 Task: Use indoor maps to help me locate the LEGO Store within the Flatiron District.
Action: Mouse moved to (163, 80)
Screenshot: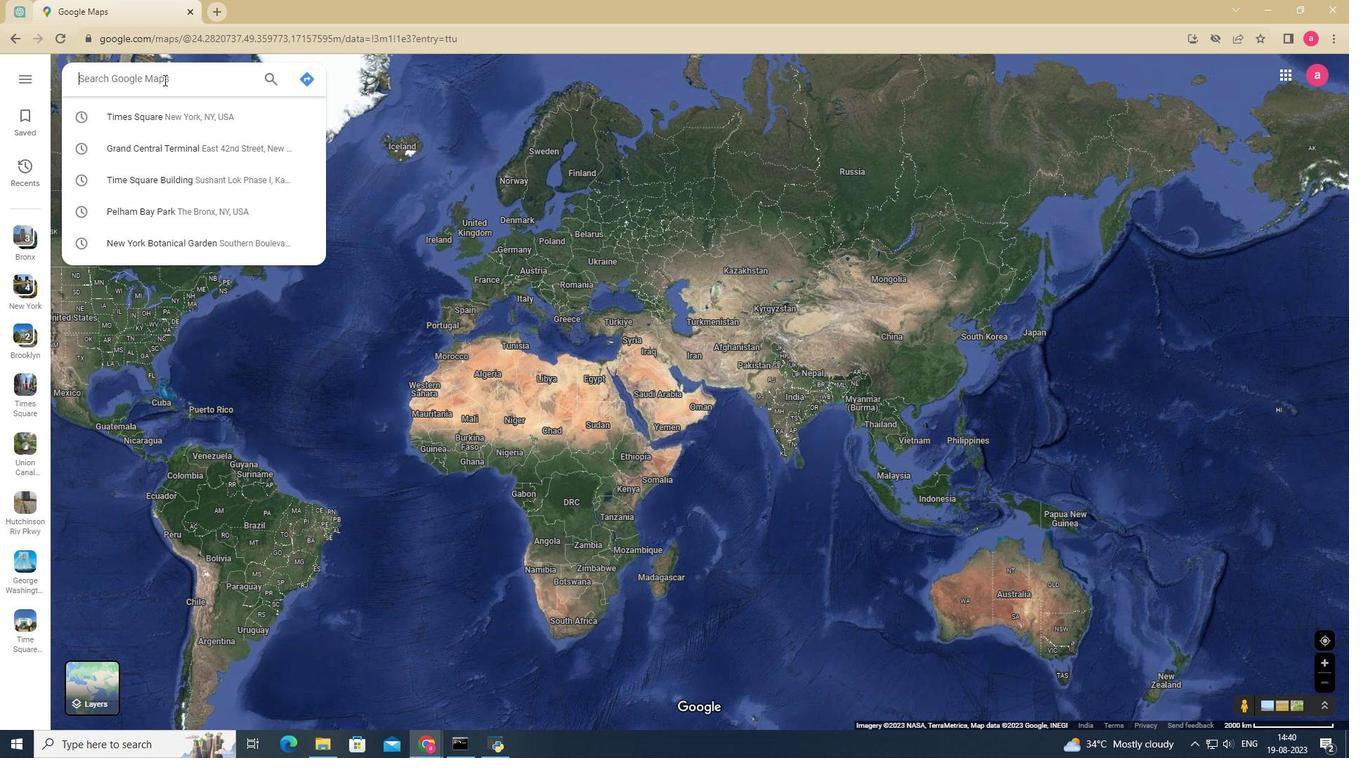 
Action: Mouse pressed left at (163, 80)
Screenshot: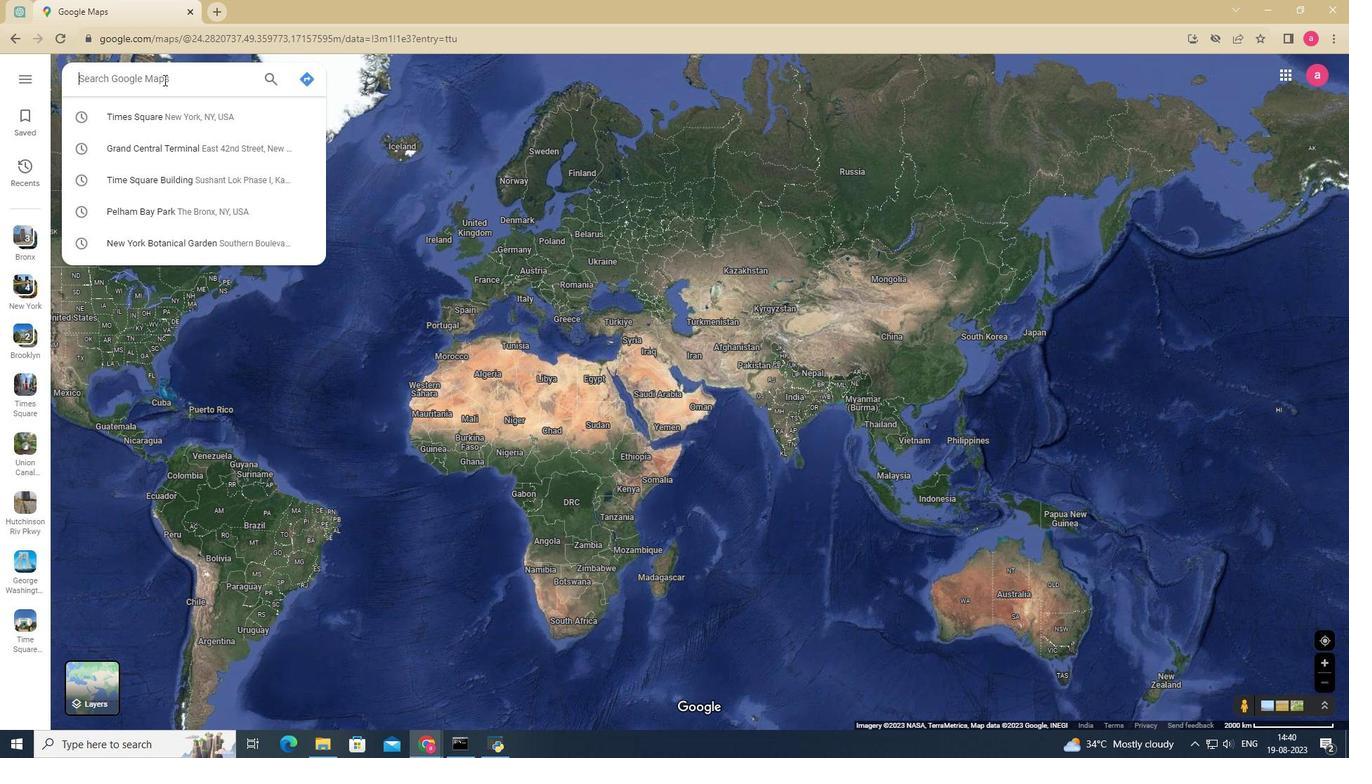 
Action: Key pressed flatiron<Key.space>dis
Screenshot: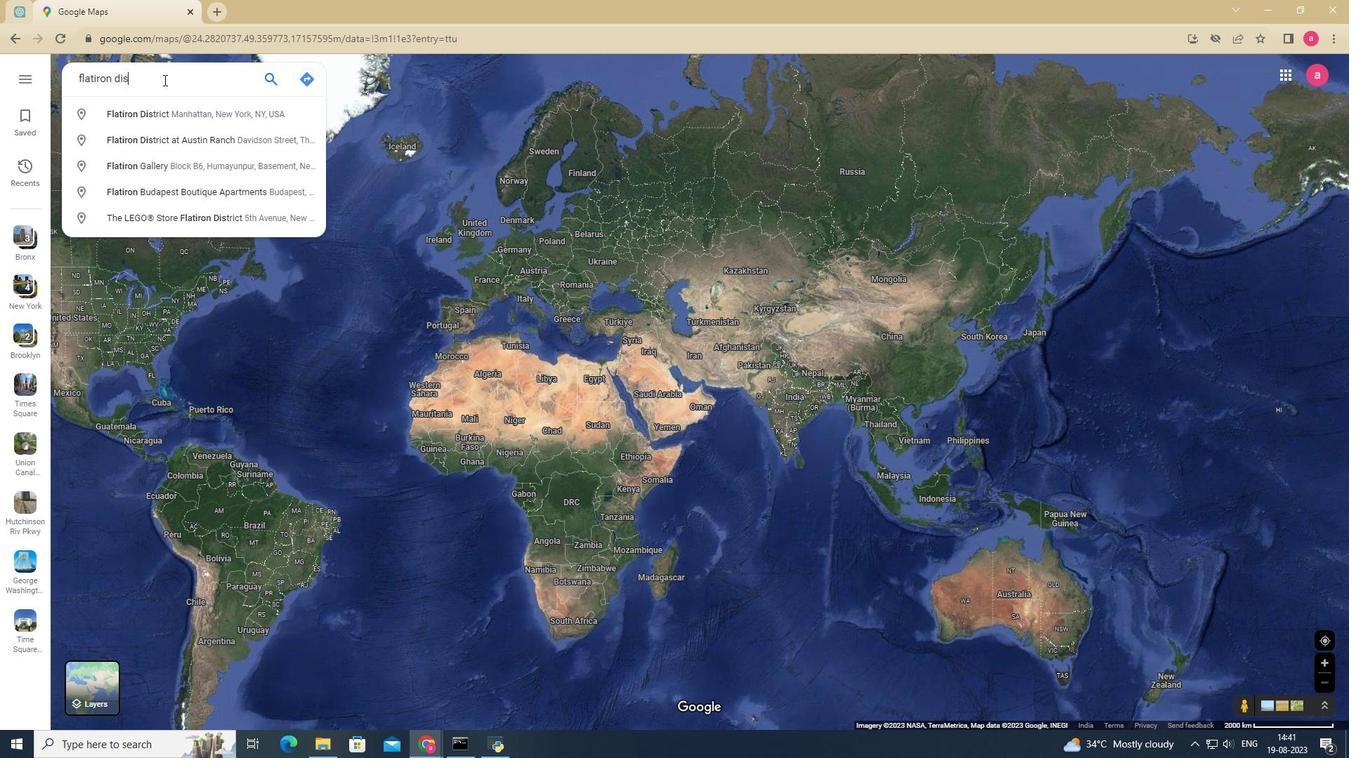 
Action: Mouse moved to (153, 108)
Screenshot: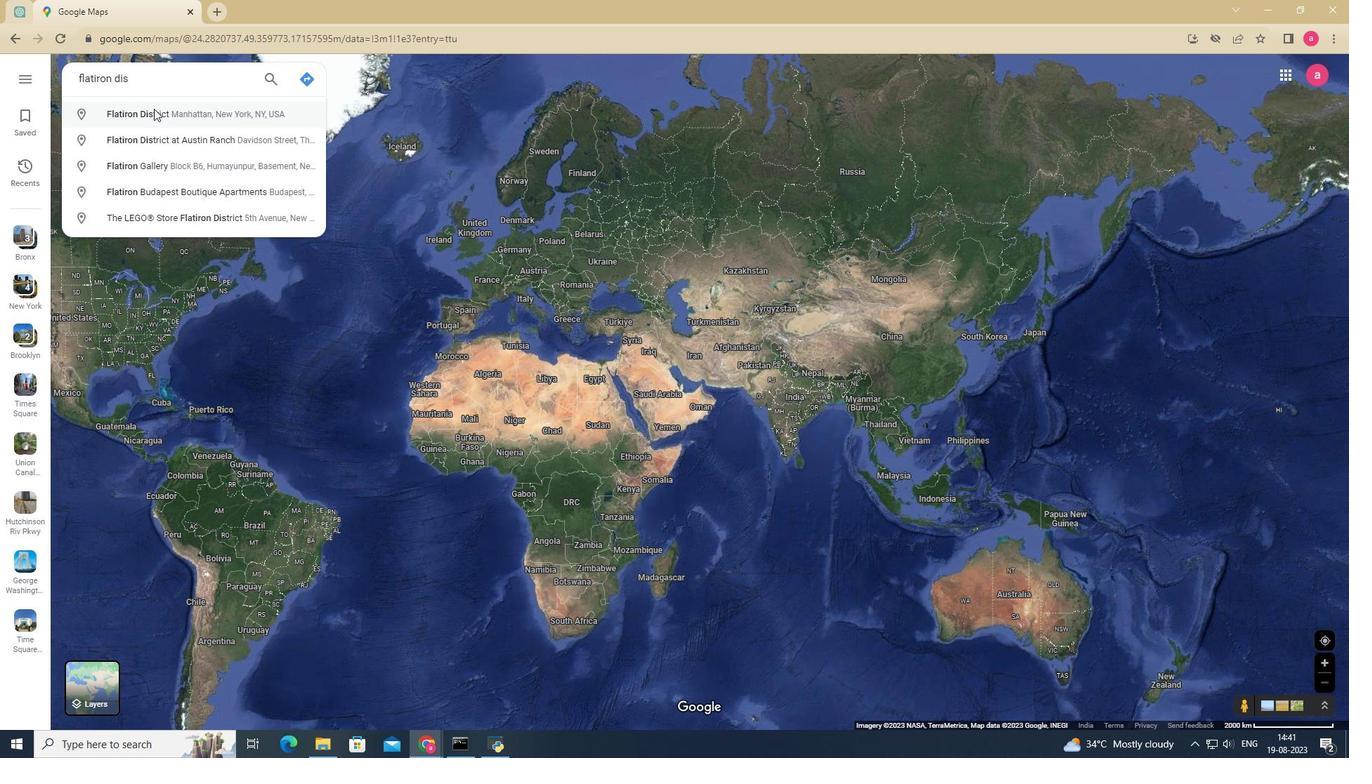 
Action: Mouse pressed left at (153, 108)
Screenshot: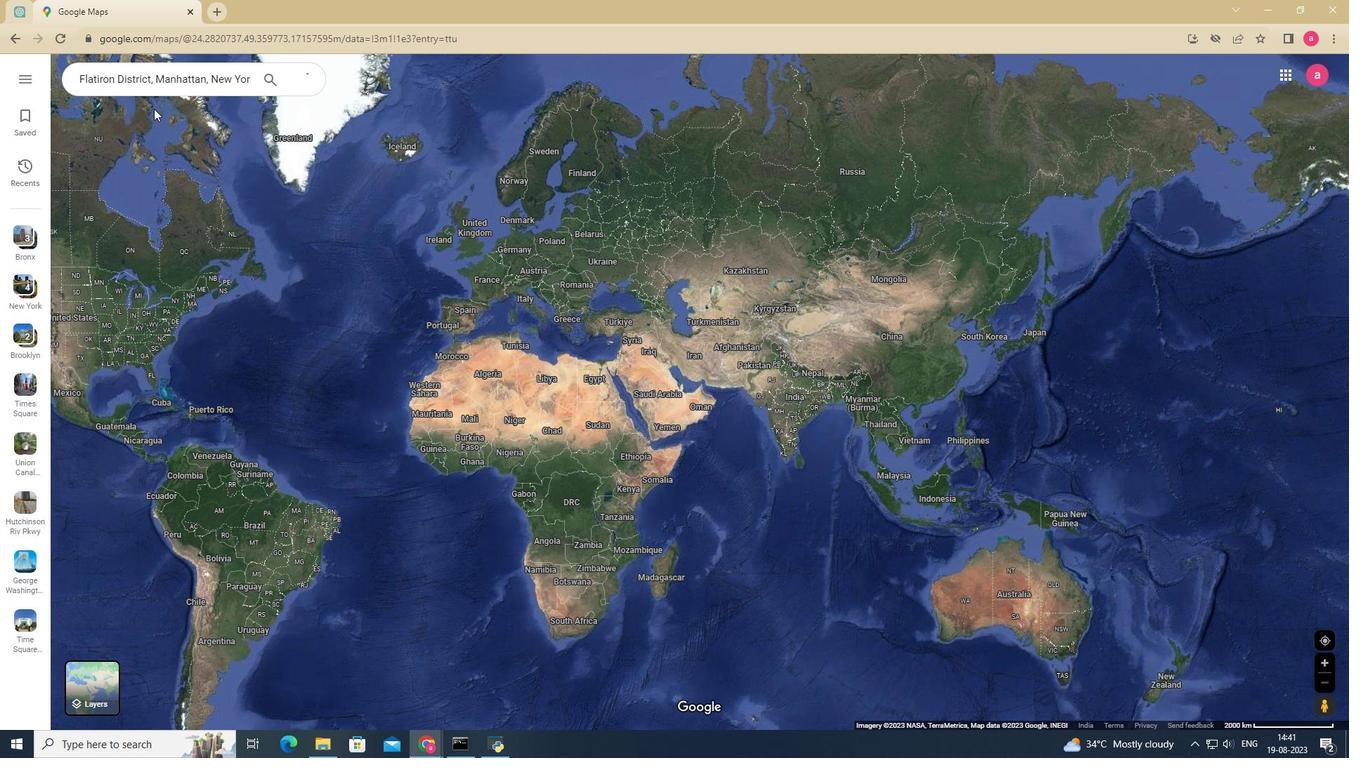
Action: Mouse moved to (193, 311)
Screenshot: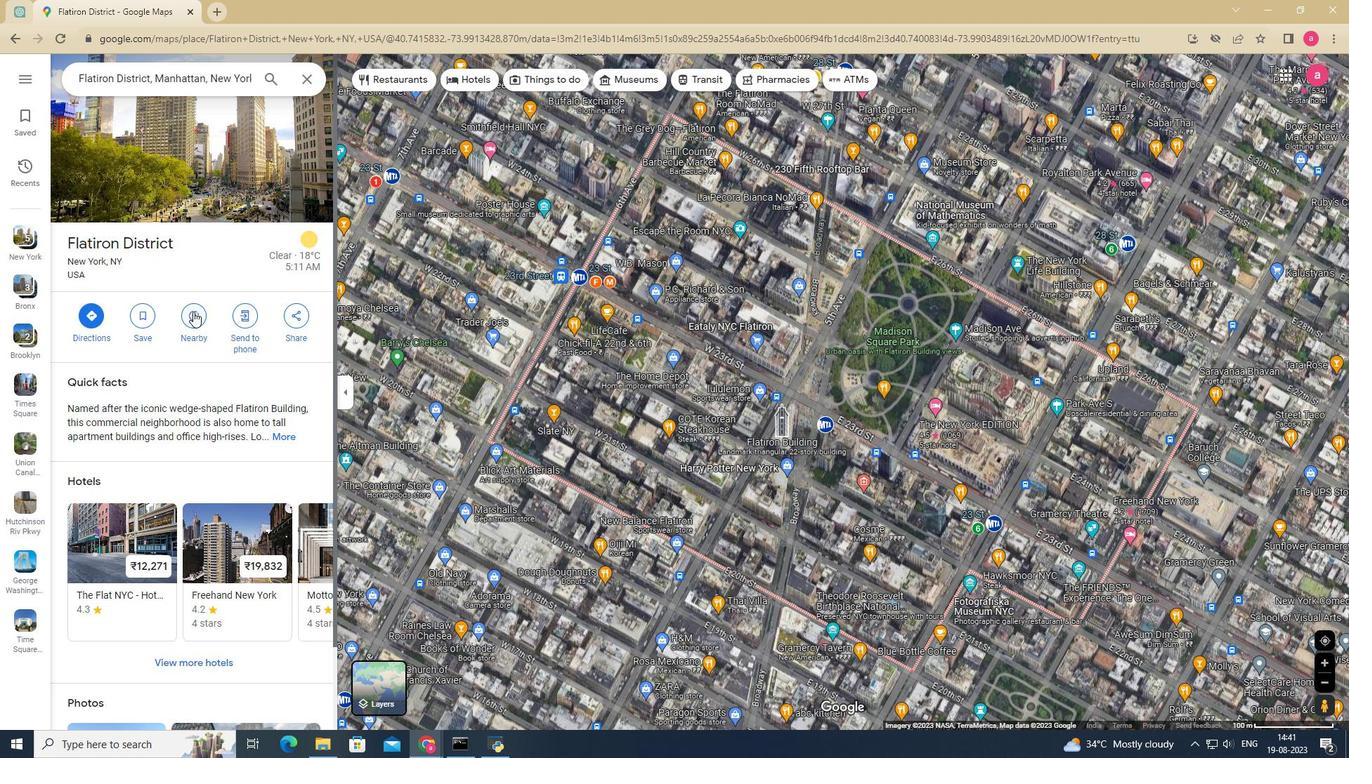 
Action: Mouse pressed left at (193, 311)
Screenshot: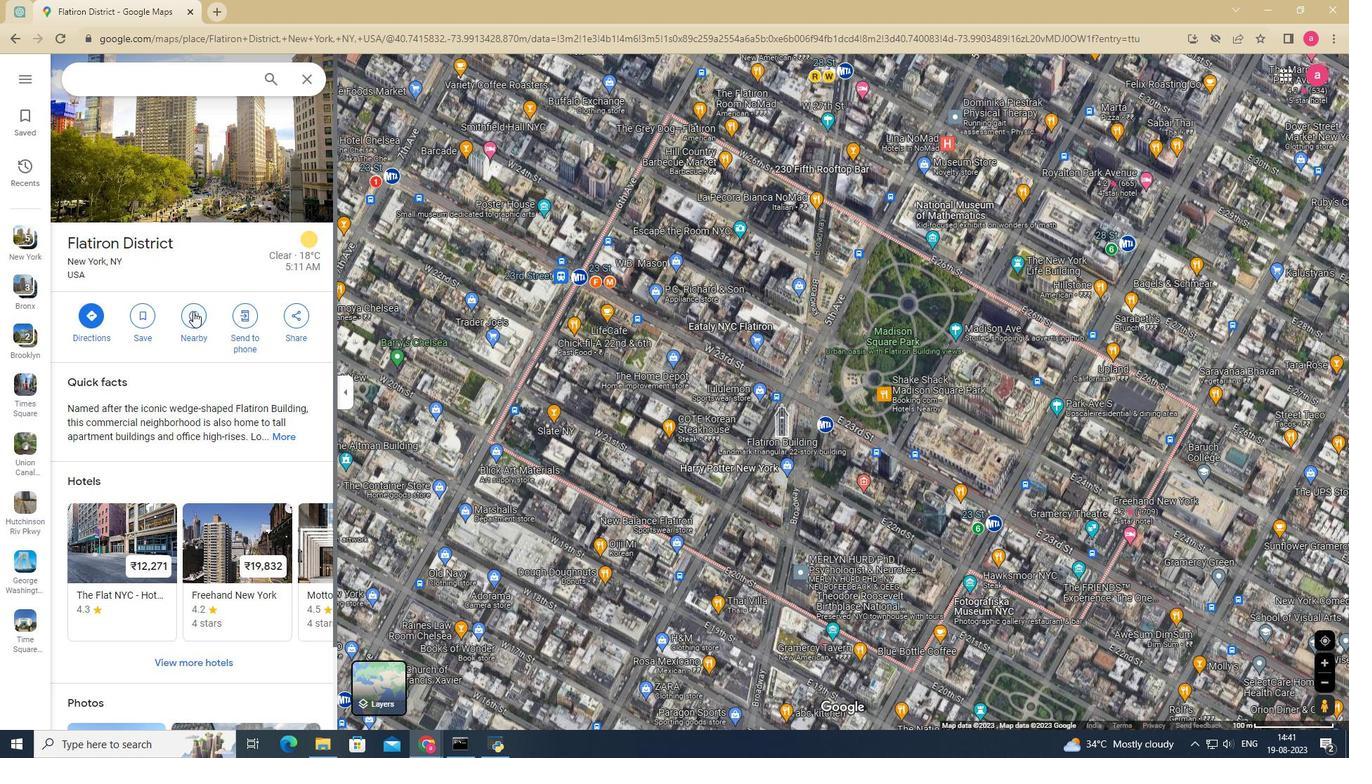 
Action: Mouse moved to (115, 82)
Screenshot: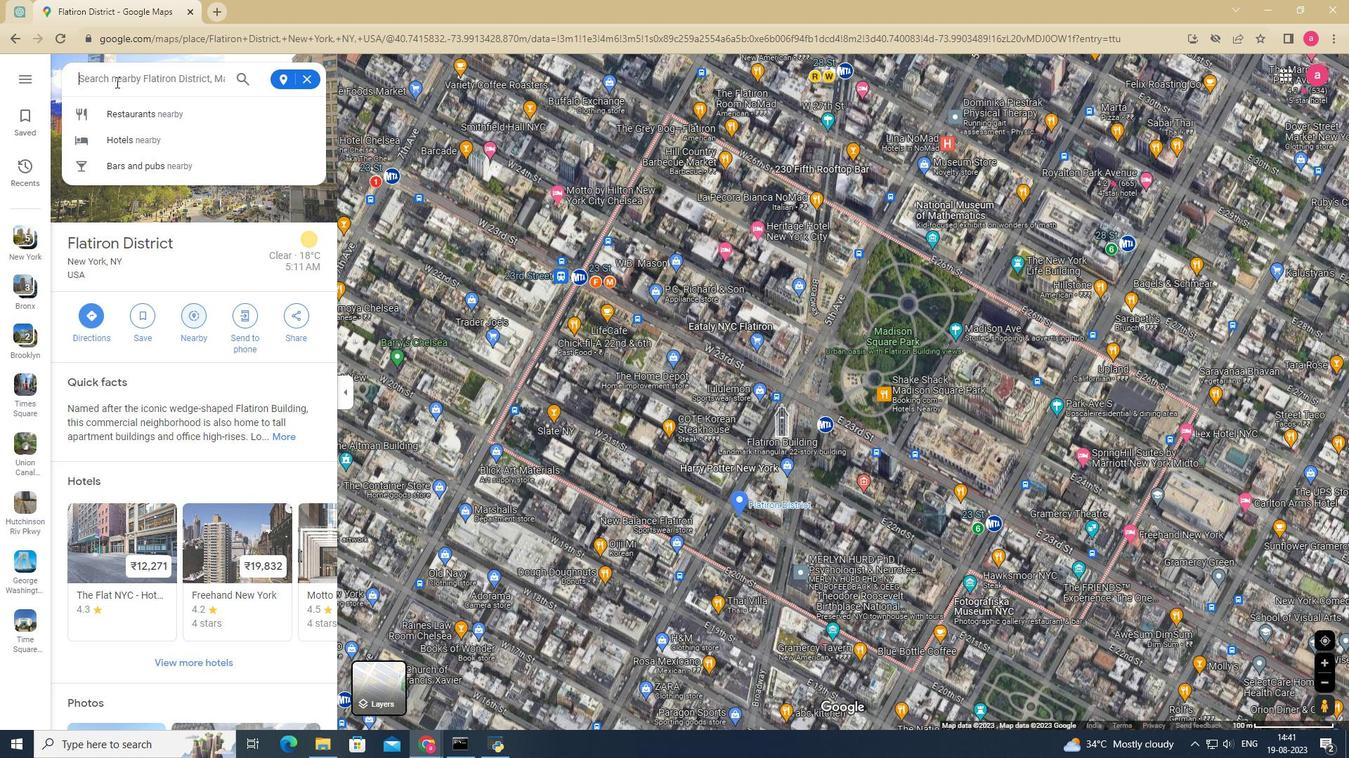 
Action: Key pressed <Key.shift>LEGO<Key.space><Key.shift><Key.shift>S
Screenshot: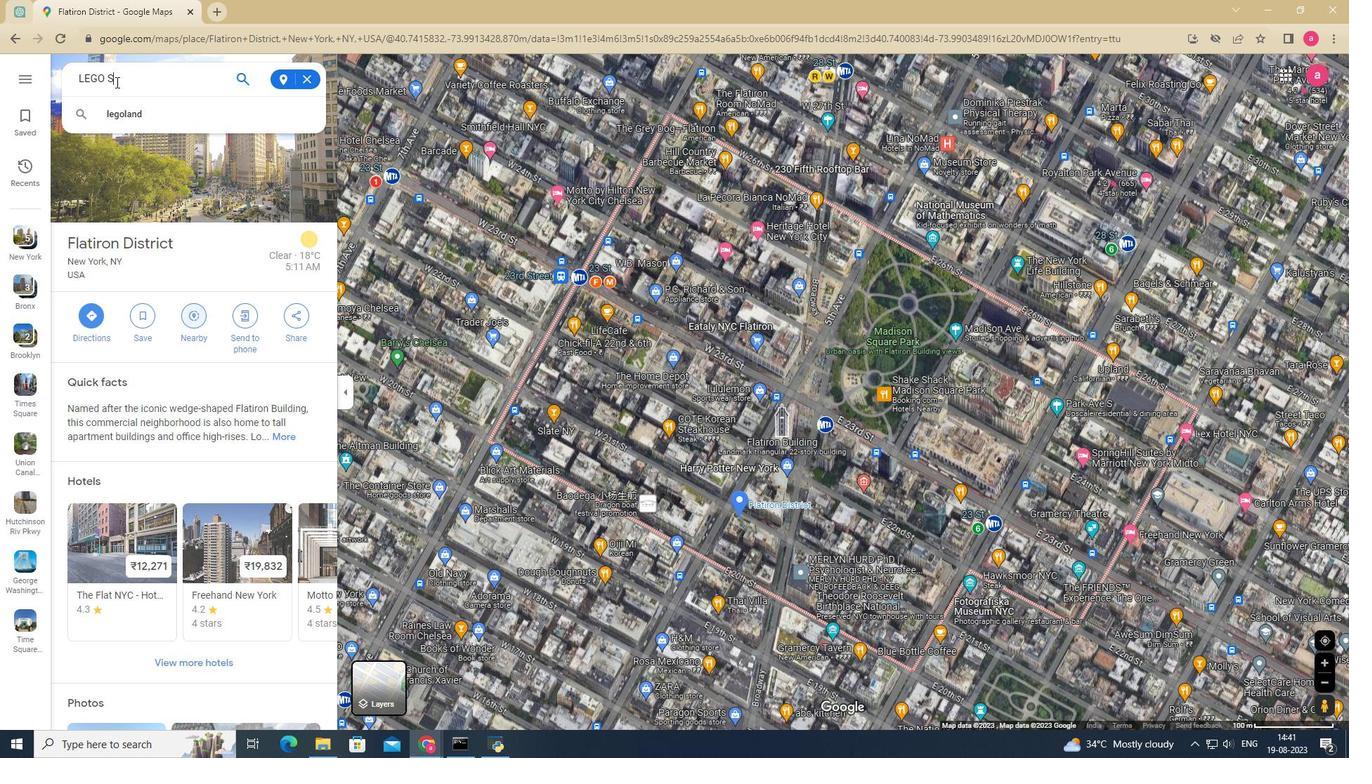 
Action: Mouse moved to (127, 113)
Screenshot: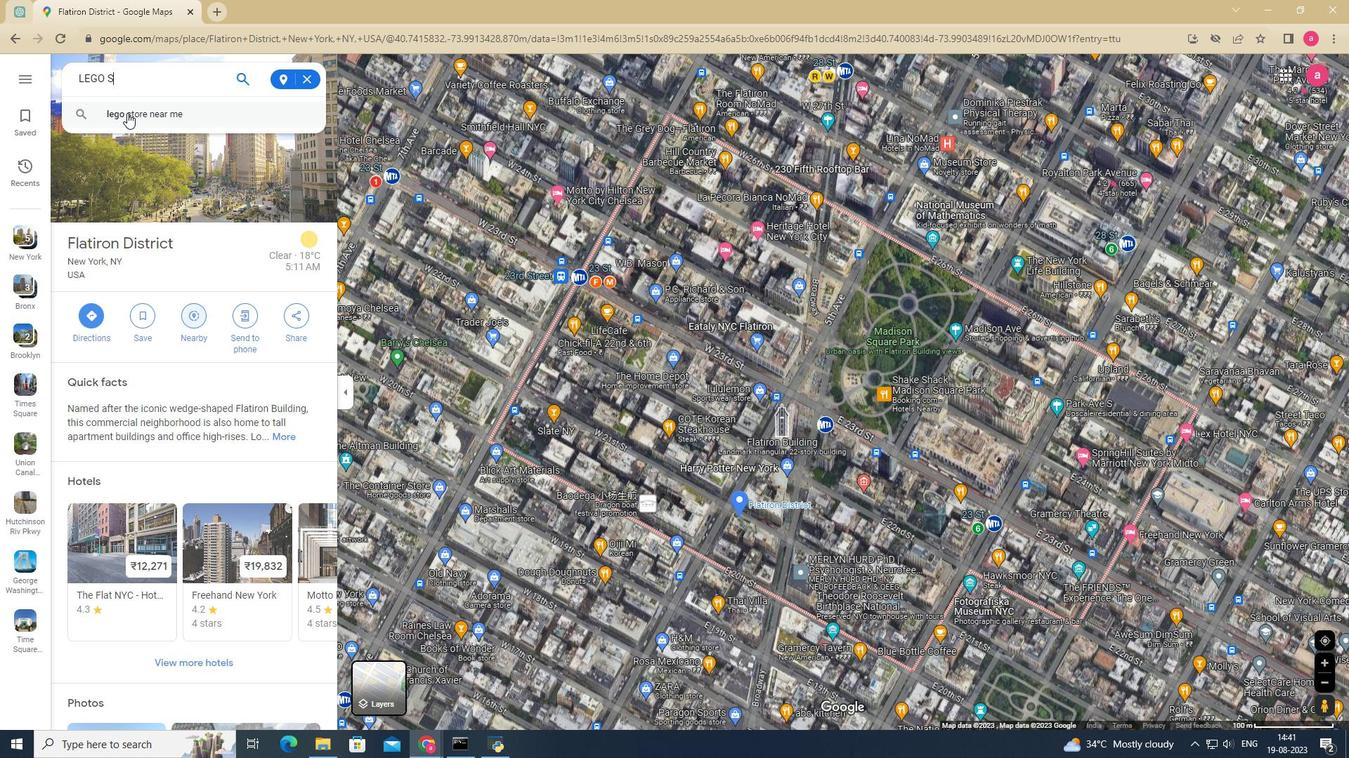 
Action: Mouse pressed left at (127, 113)
Screenshot: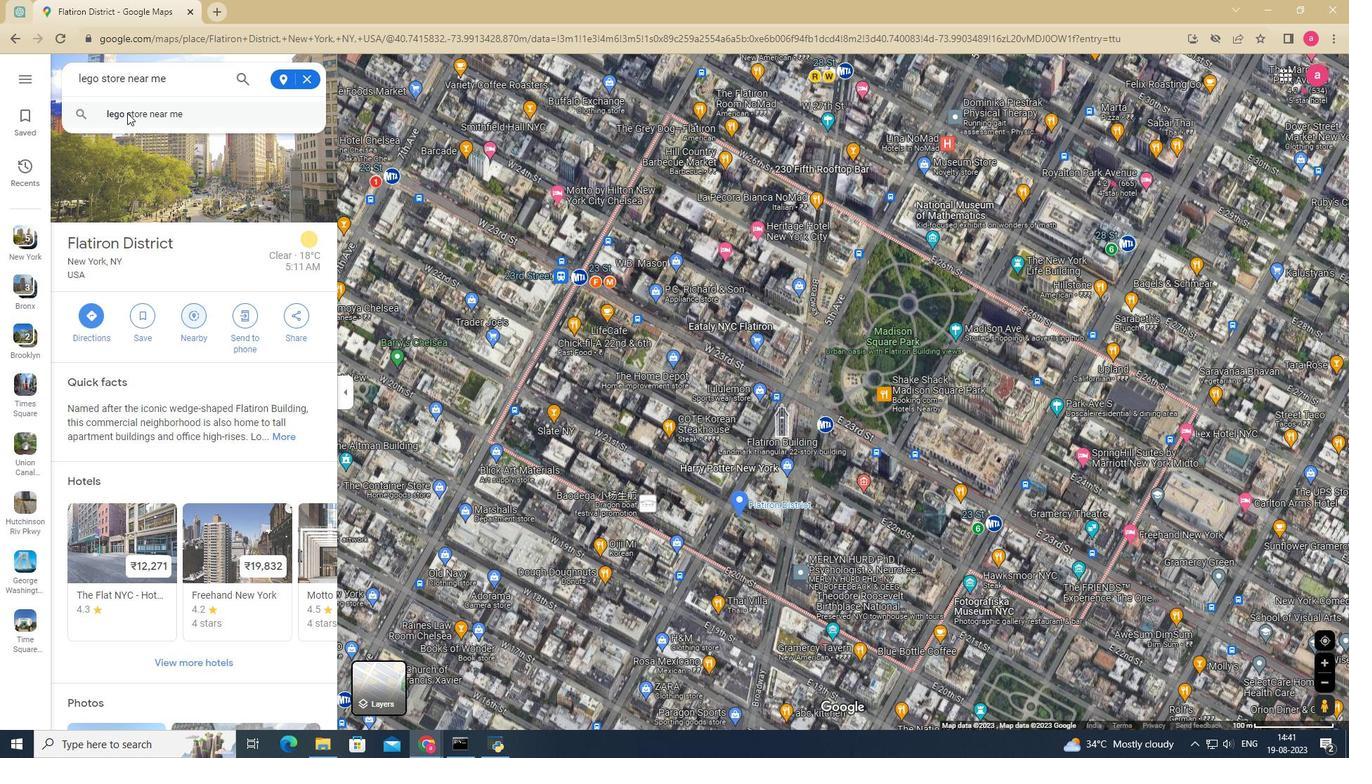 
Action: Mouse moved to (849, 417)
Screenshot: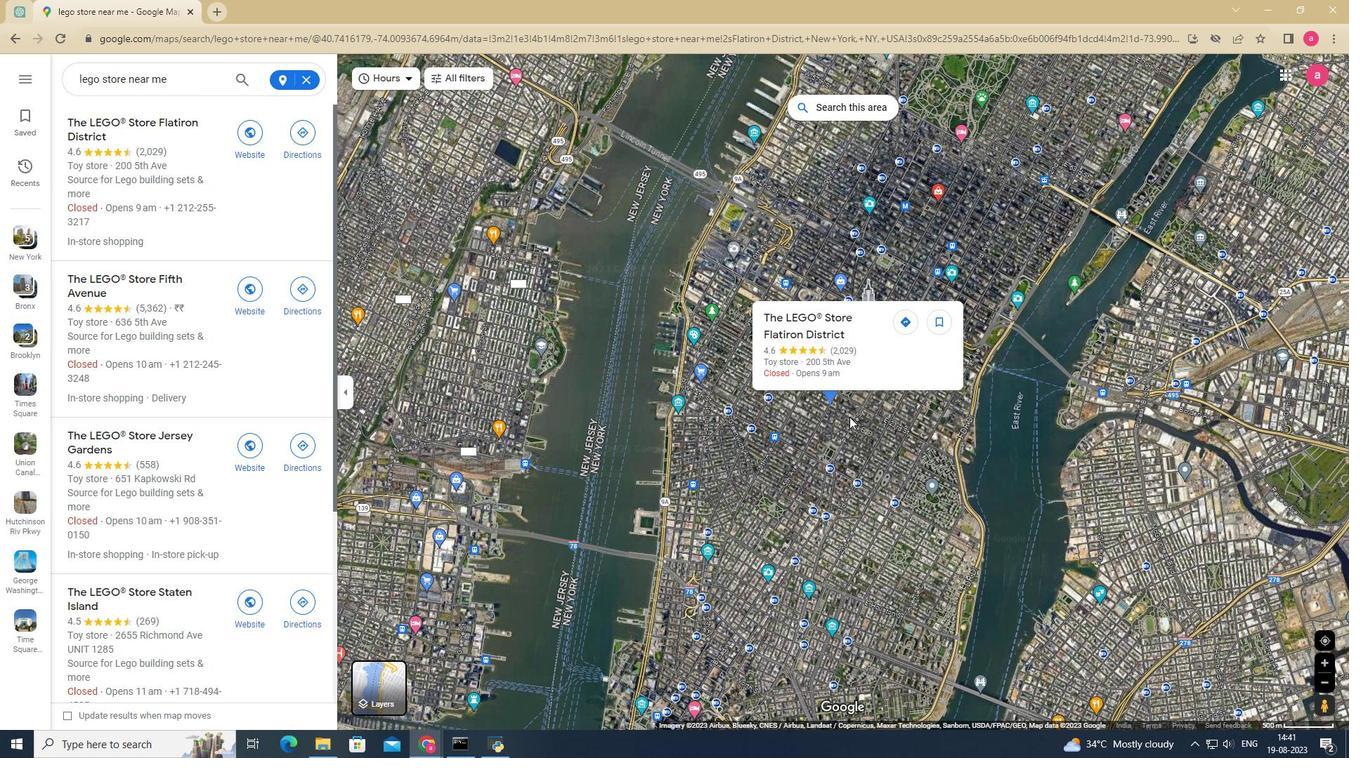
Action: Mouse scrolled (849, 418) with delta (0, 0)
Screenshot: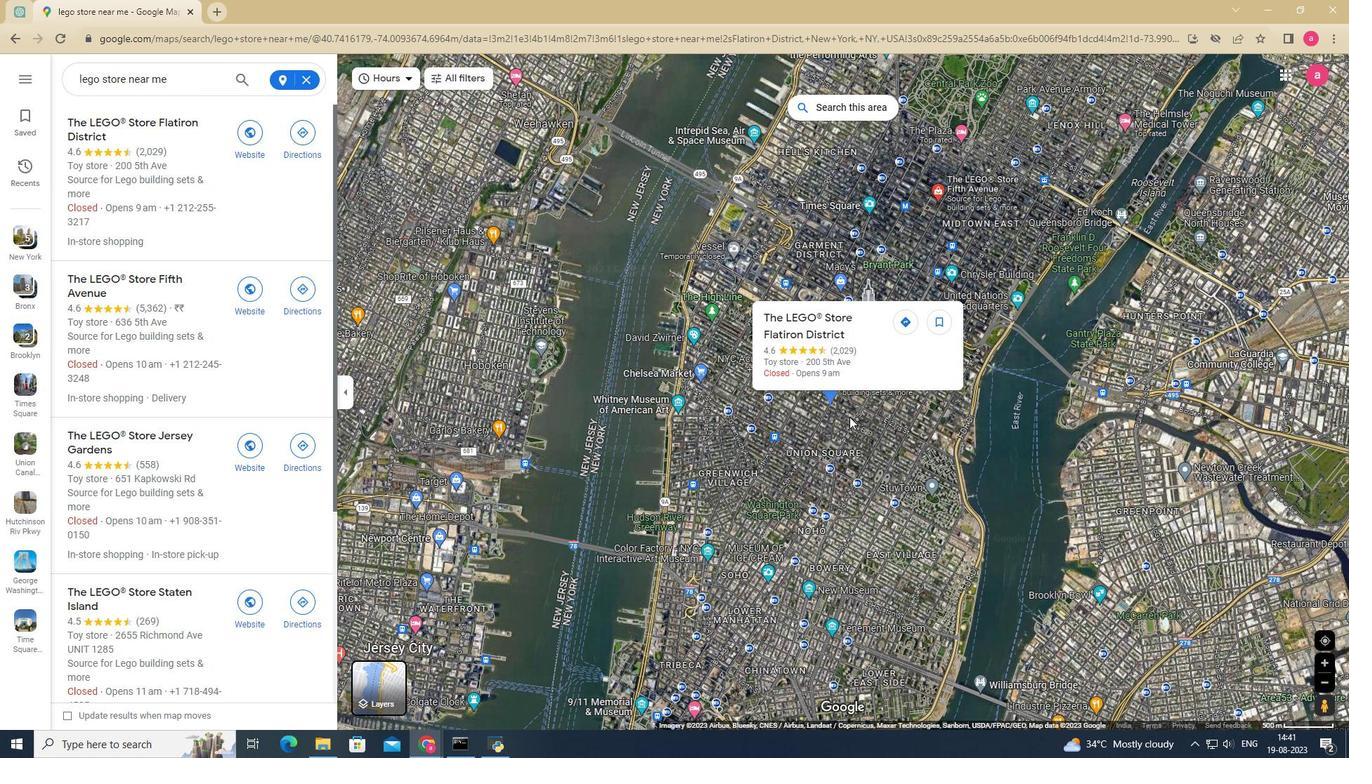 
Action: Mouse scrolled (849, 418) with delta (0, 0)
Screenshot: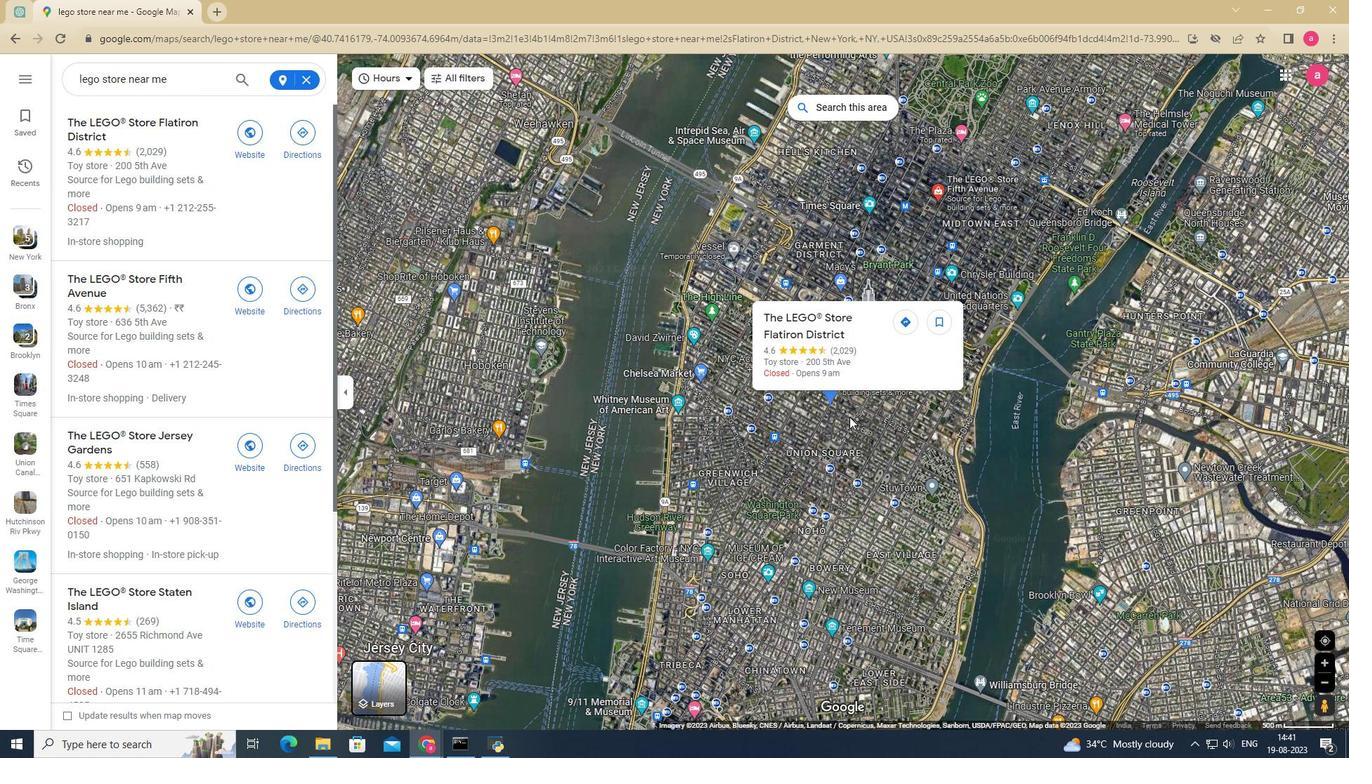 
Action: Mouse scrolled (849, 418) with delta (0, 0)
Screenshot: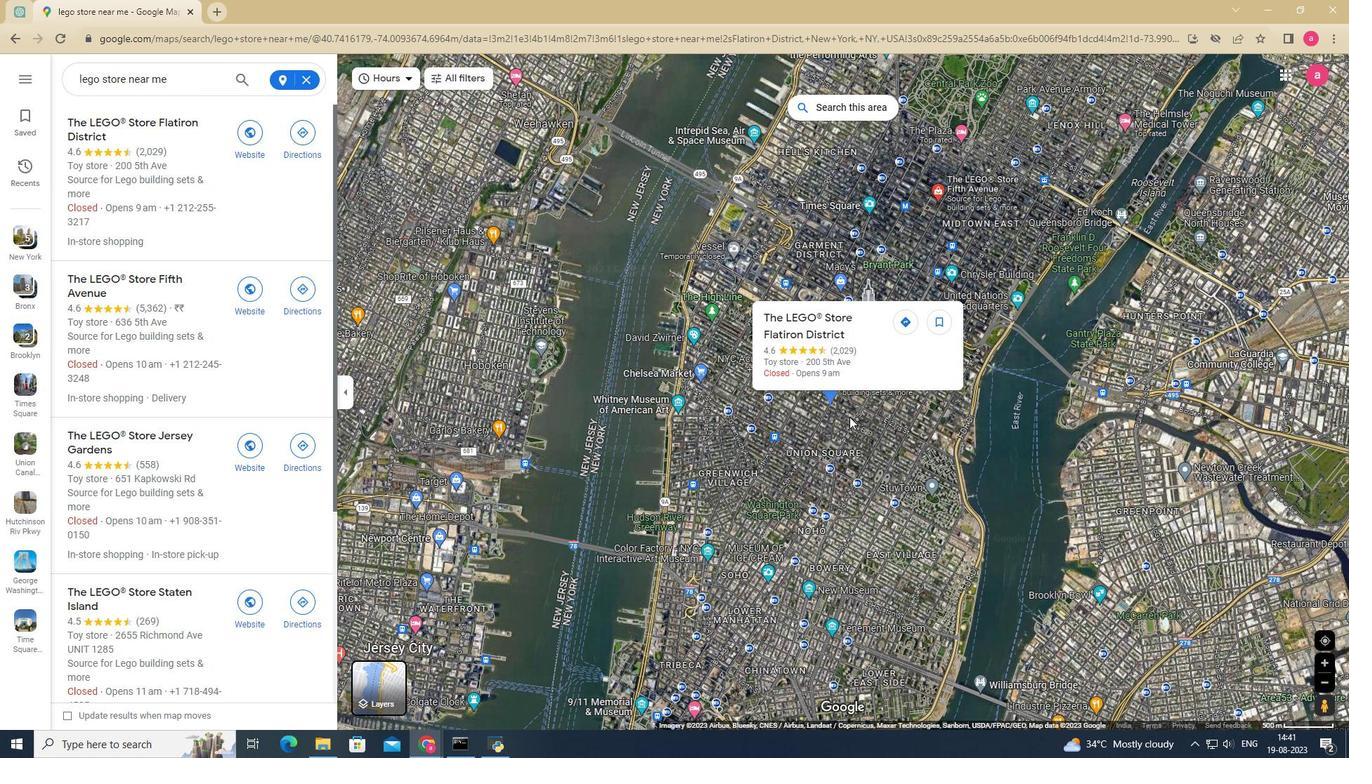 
Action: Mouse moved to (825, 370)
Screenshot: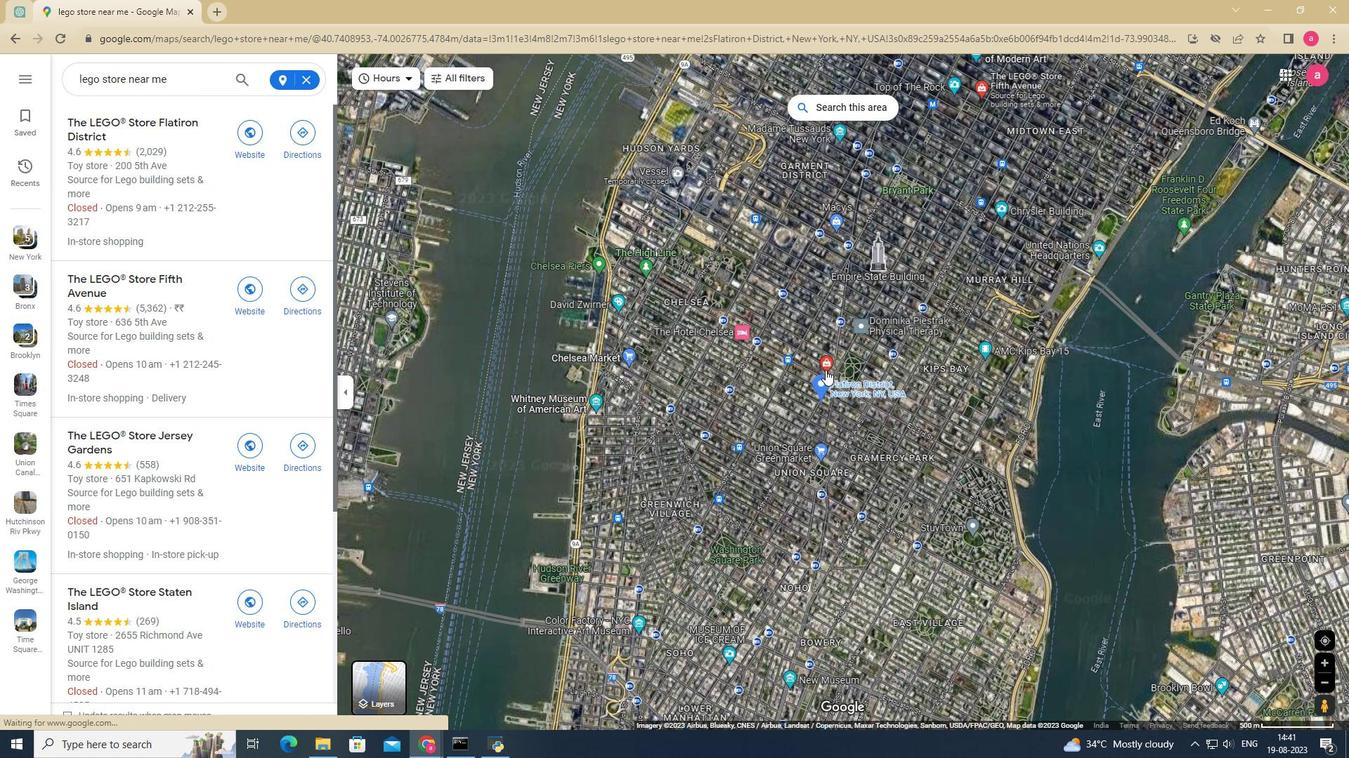 
Action: Mouse scrolled (825, 371) with delta (0, 0)
Screenshot: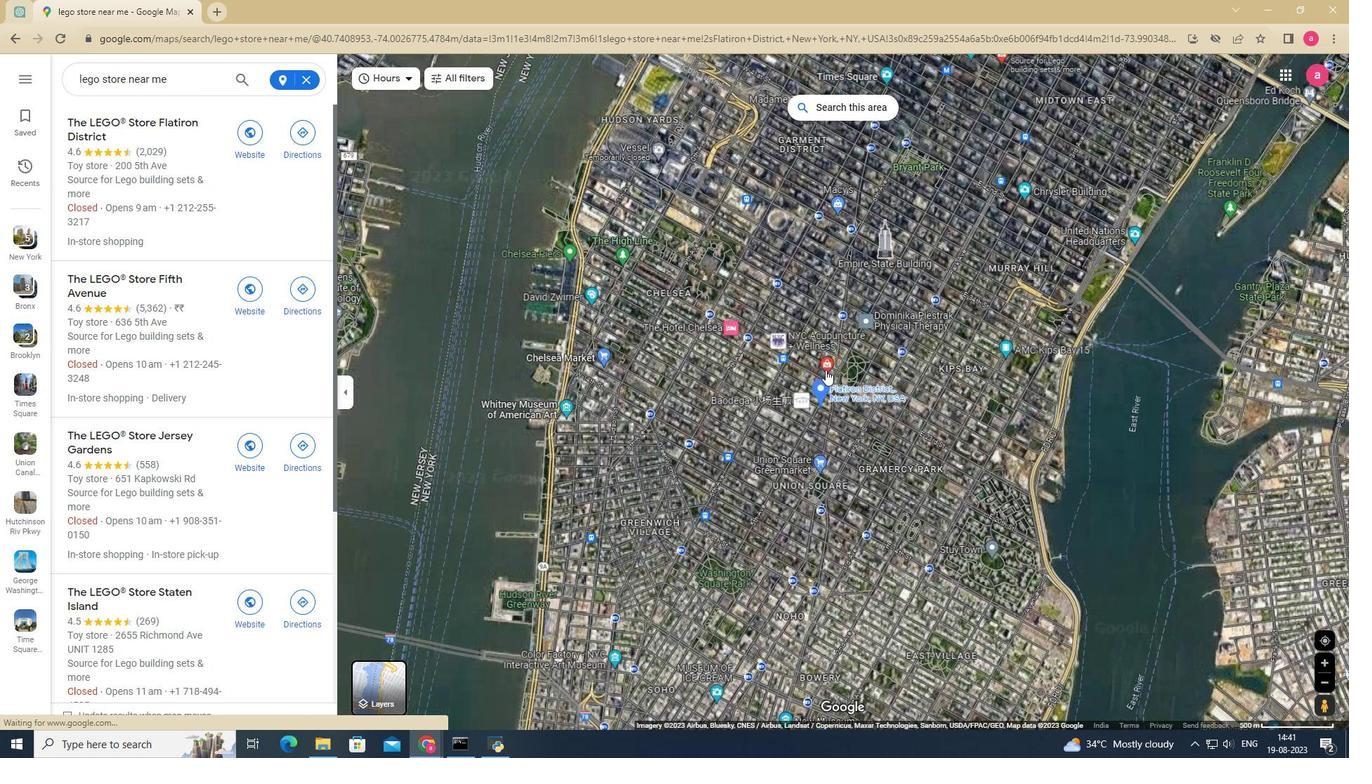 
Action: Mouse moved to (824, 367)
Screenshot: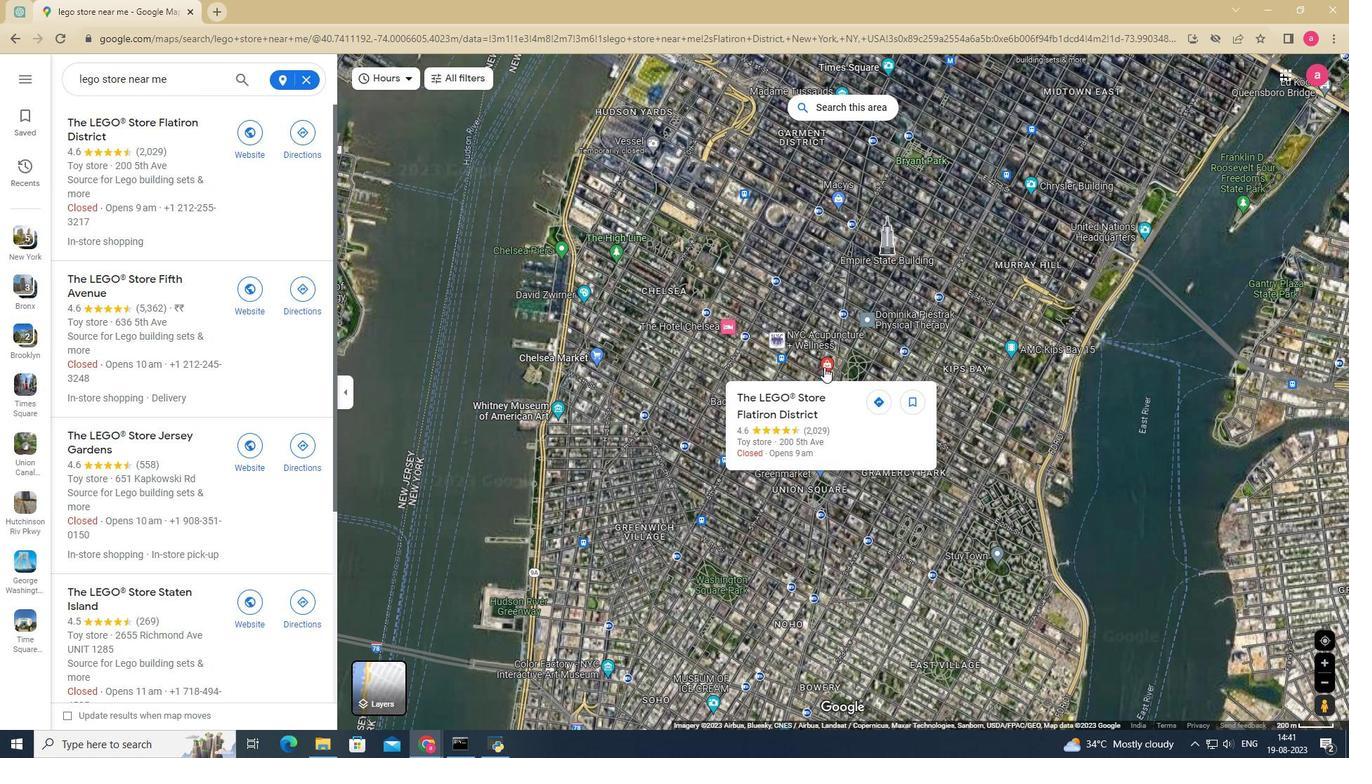 
Action: Mouse pressed left at (824, 367)
Screenshot: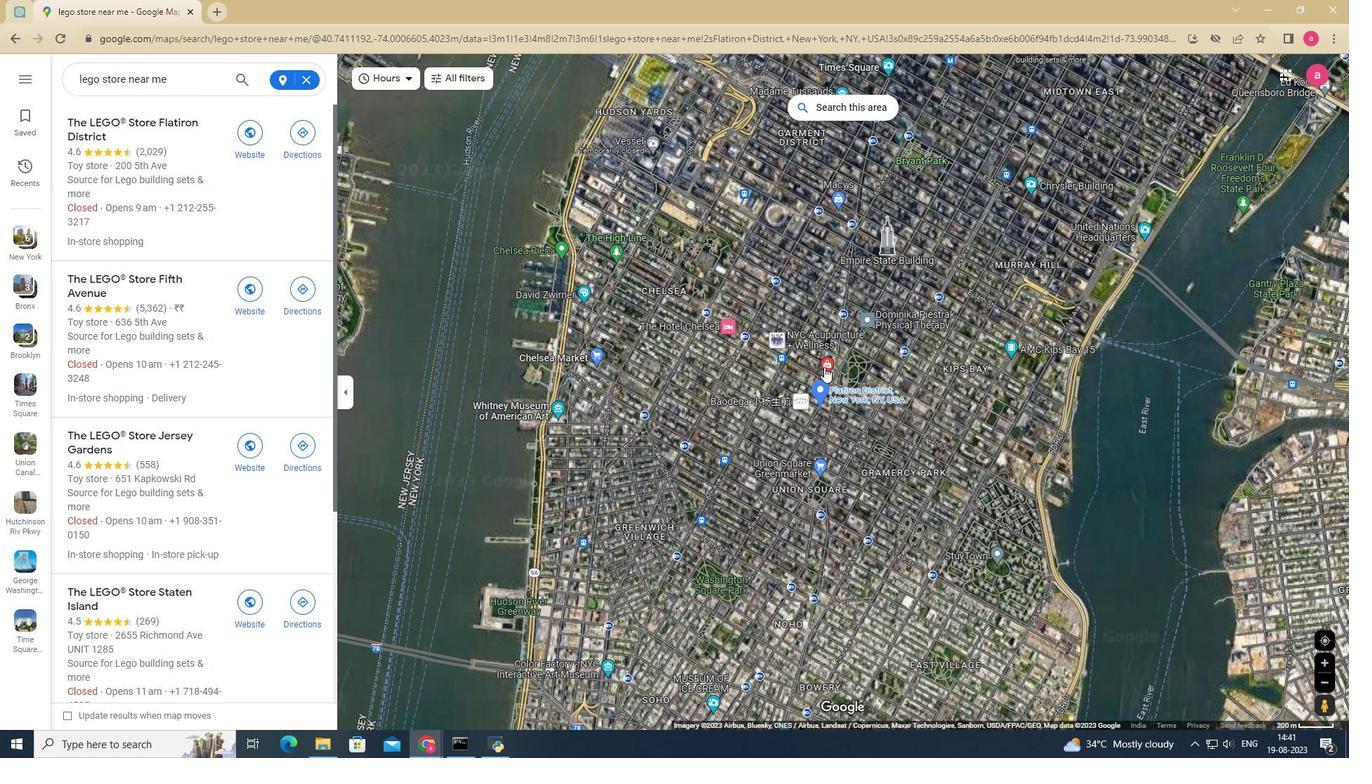 
Action: Mouse moved to (482, 193)
Screenshot: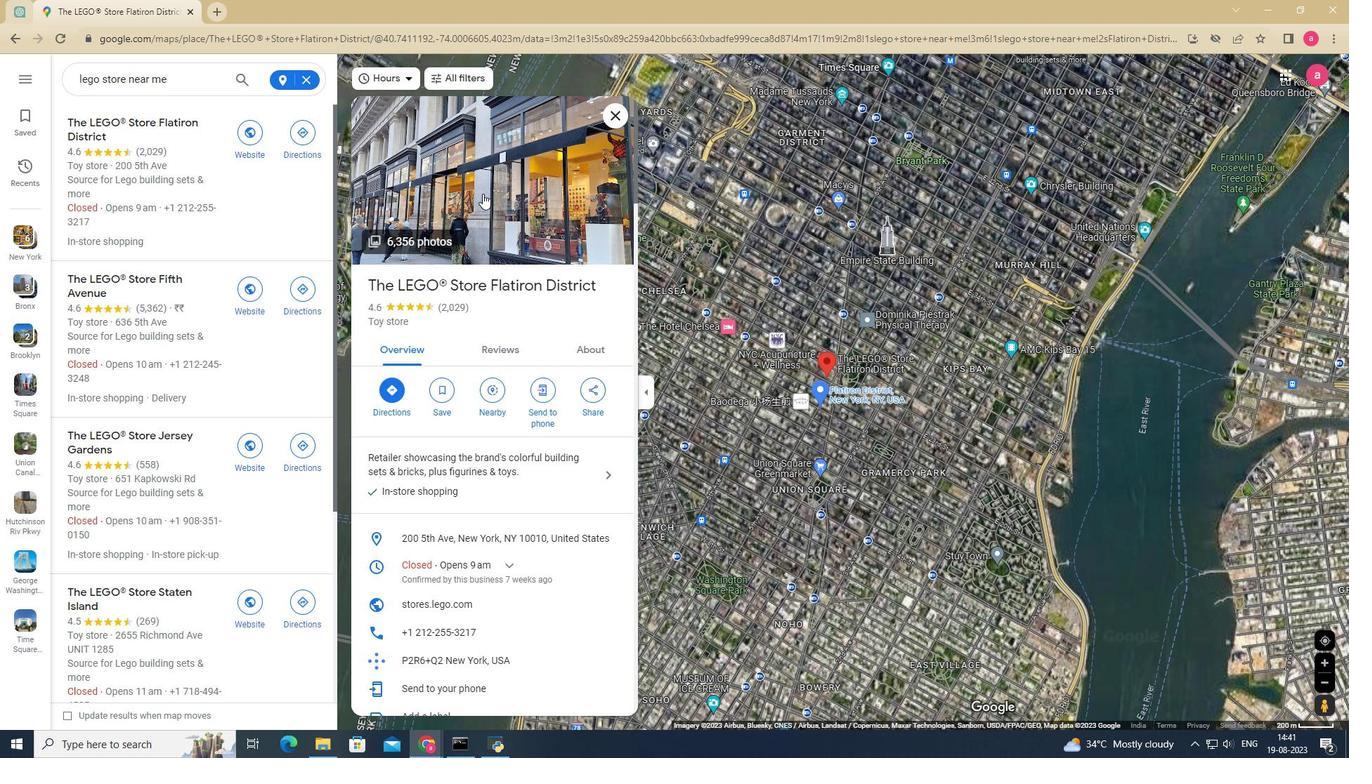 
Action: Mouse pressed left at (482, 193)
Screenshot: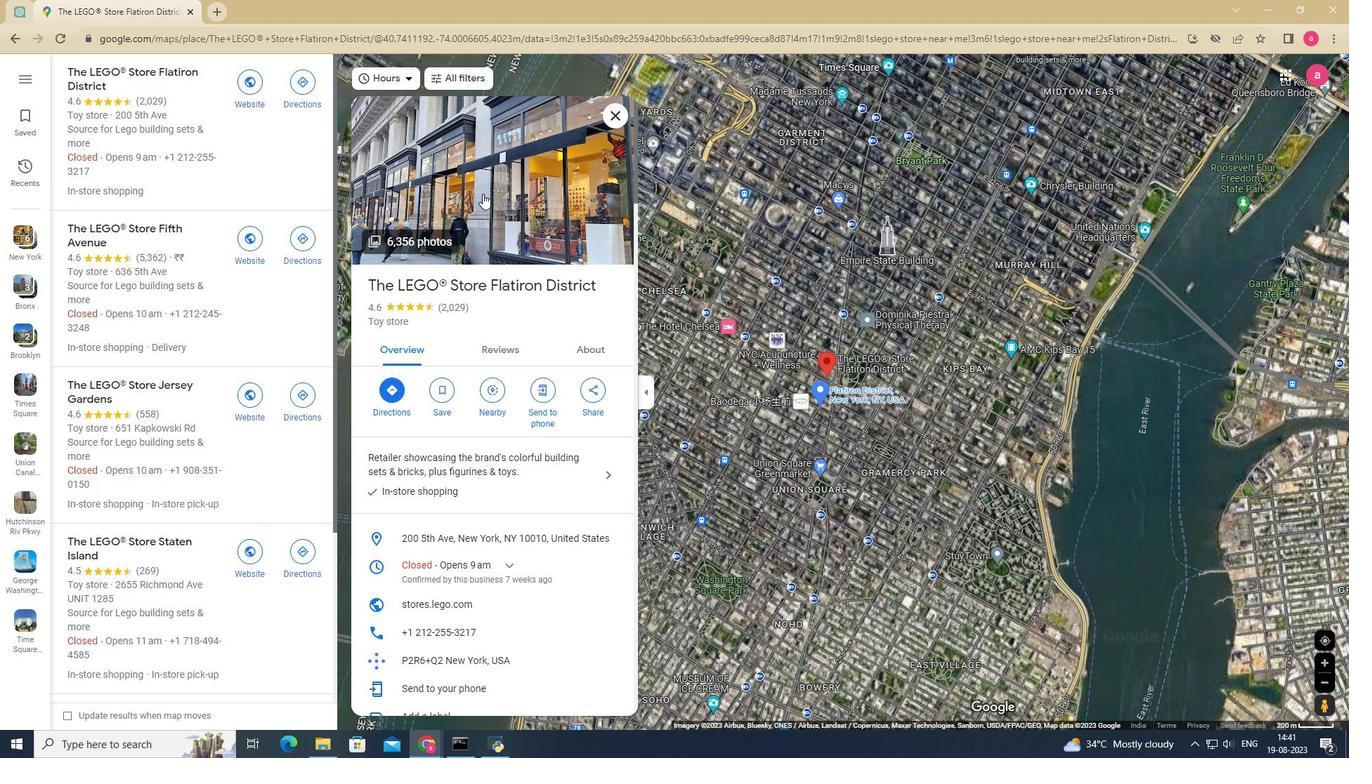 
Action: Mouse moved to (257, 397)
Screenshot: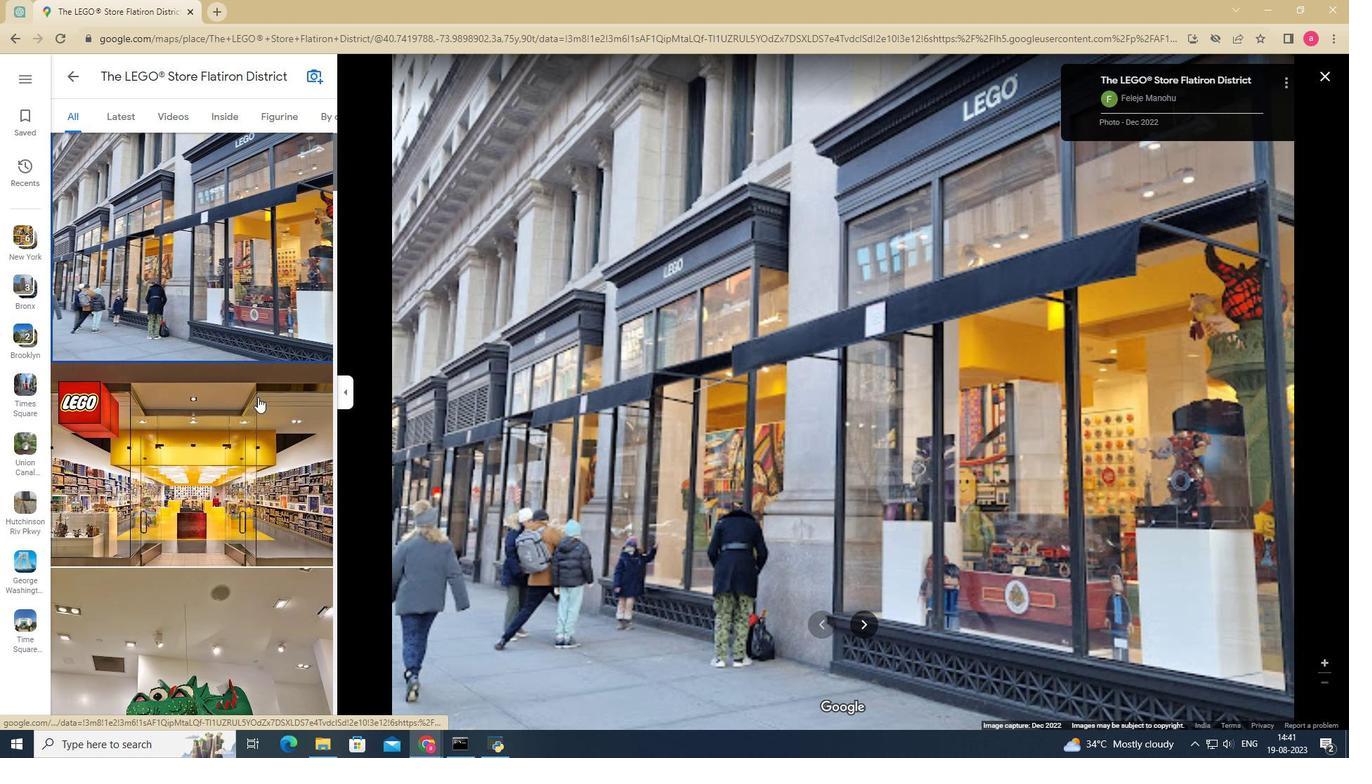 
Action: Mouse scrolled (257, 397) with delta (0, 0)
Screenshot: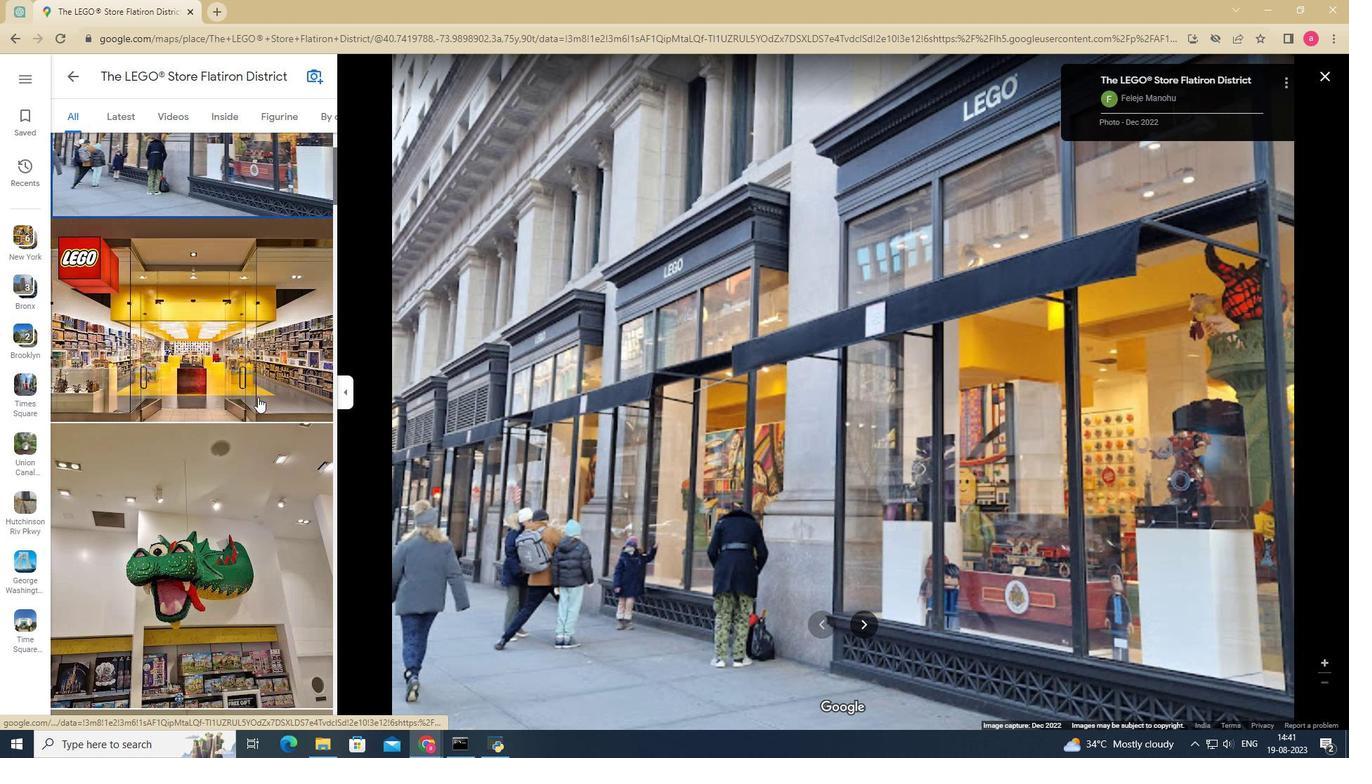 
Action: Mouse scrolled (257, 397) with delta (0, 0)
Screenshot: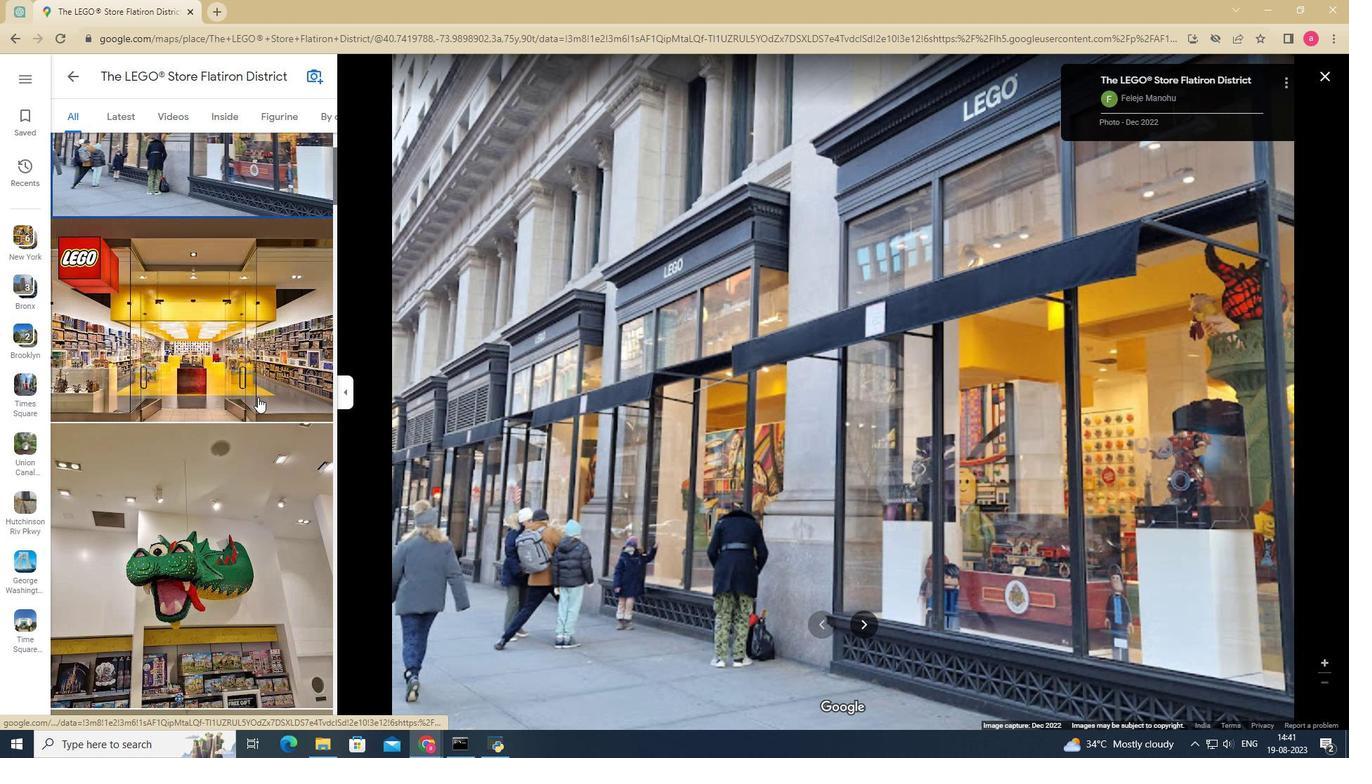 
Action: Mouse scrolled (257, 397) with delta (0, 0)
Screenshot: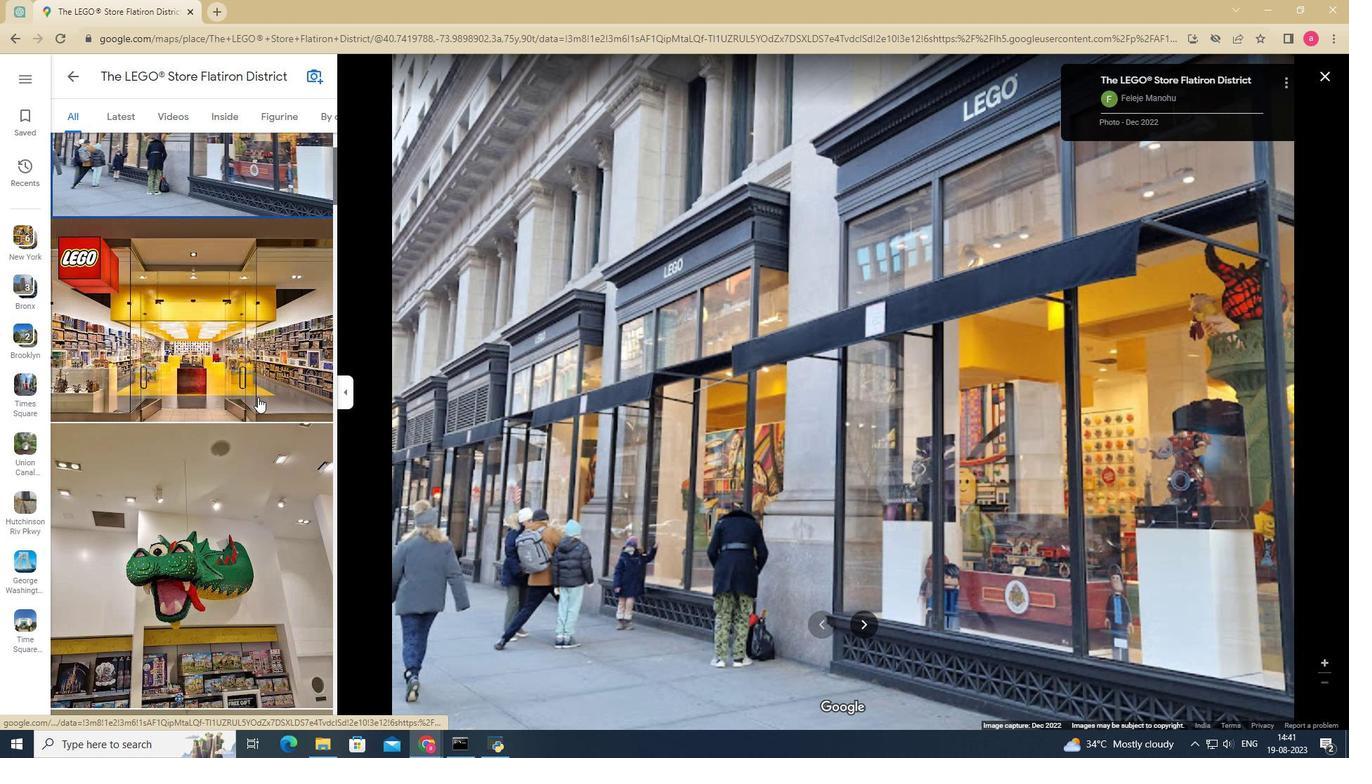
Action: Mouse scrolled (257, 397) with delta (0, 0)
Screenshot: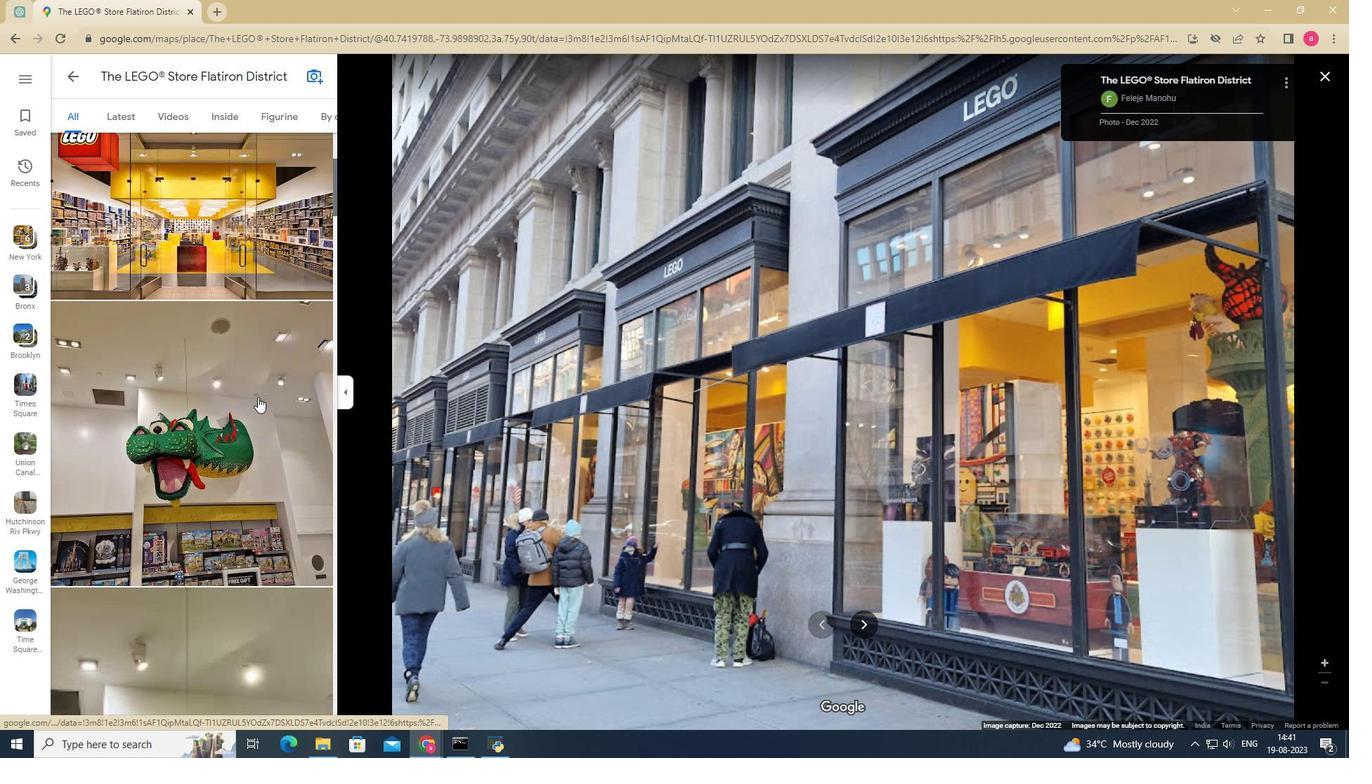 
Action: Mouse moved to (222, 241)
Screenshot: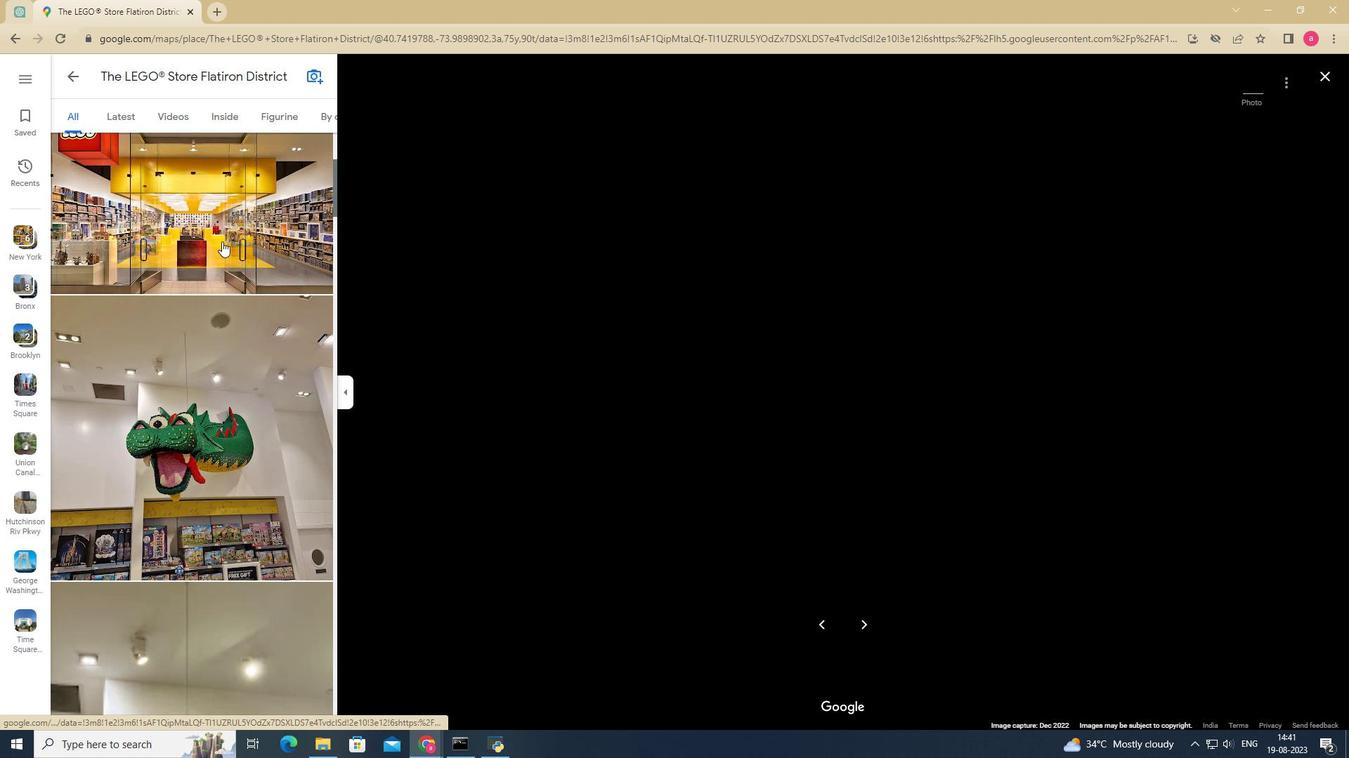 
Action: Mouse pressed left at (222, 241)
Screenshot: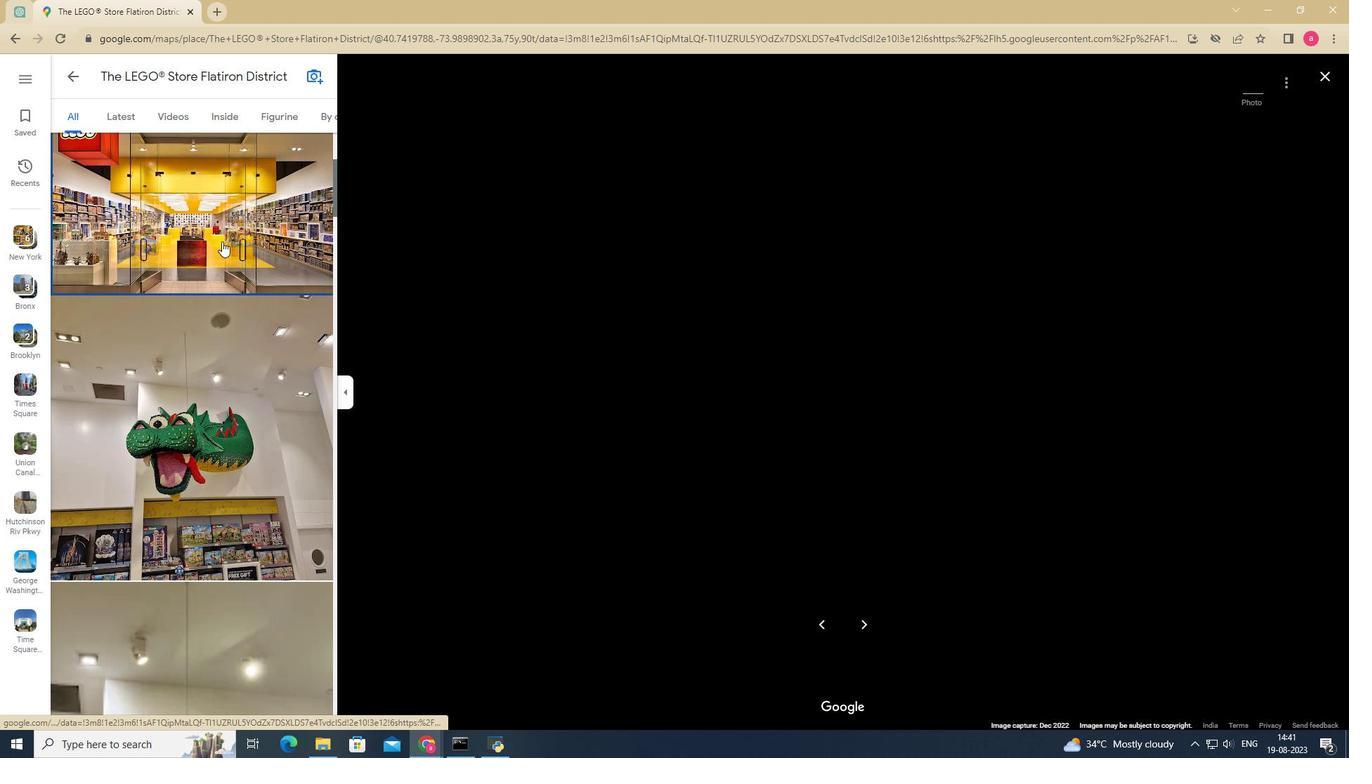 
Action: Mouse moved to (215, 340)
Screenshot: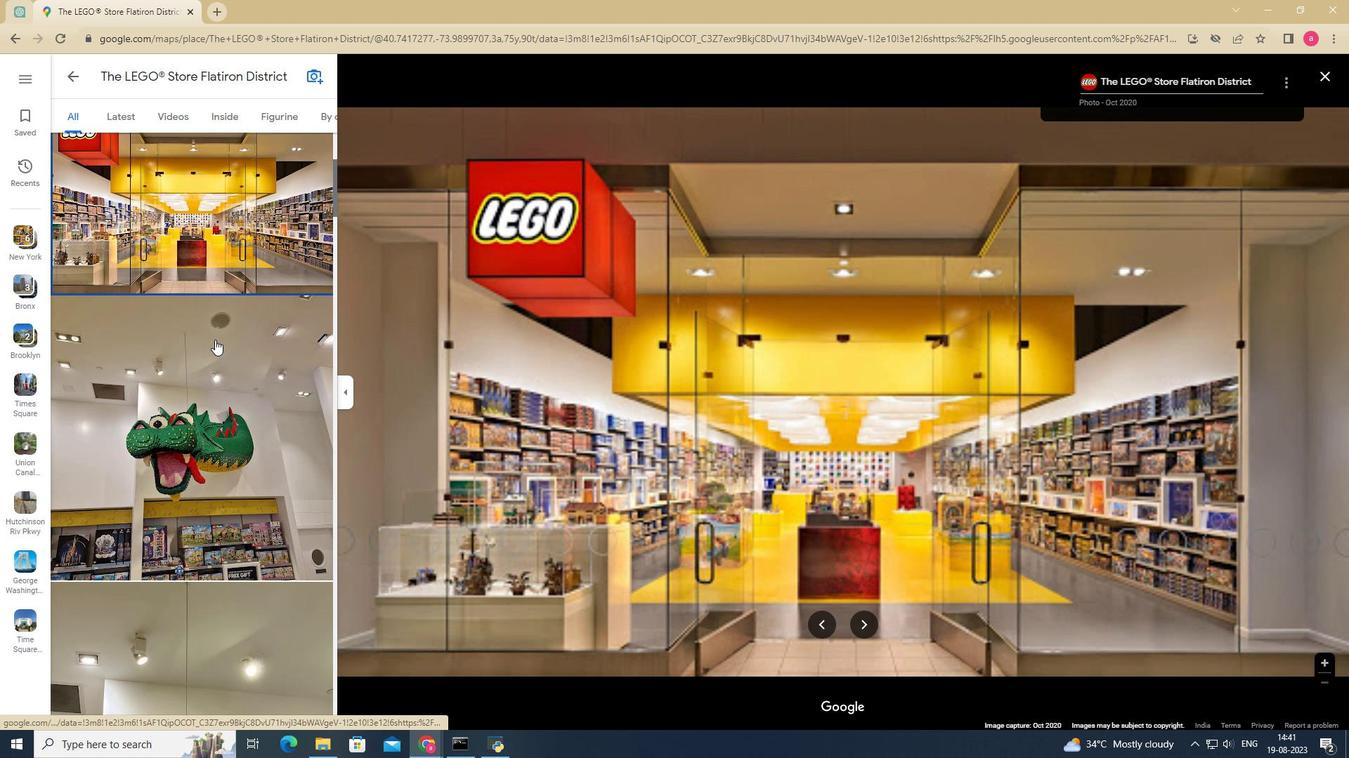 
Action: Mouse pressed left at (215, 340)
Screenshot: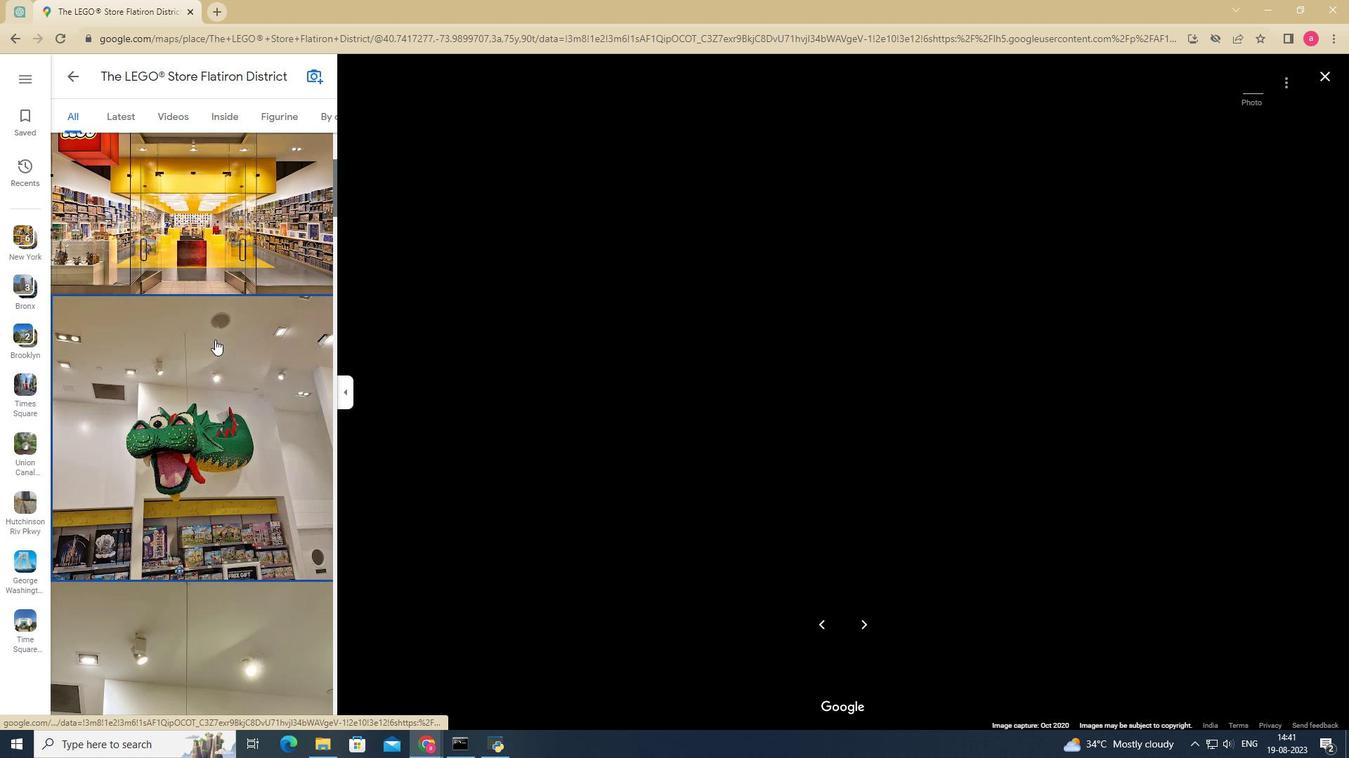 
Action: Mouse scrolled (215, 339) with delta (0, 0)
Screenshot: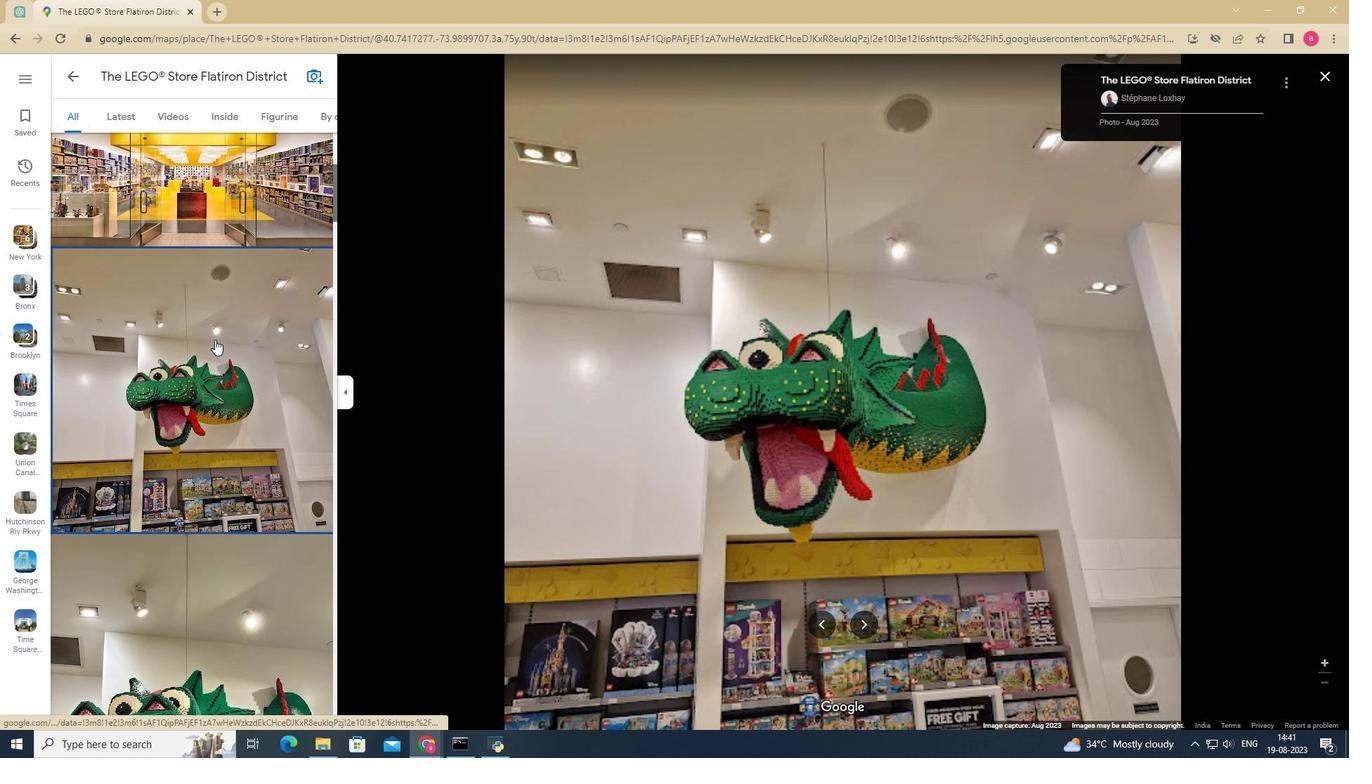 
Action: Mouse scrolled (215, 339) with delta (0, 0)
Screenshot: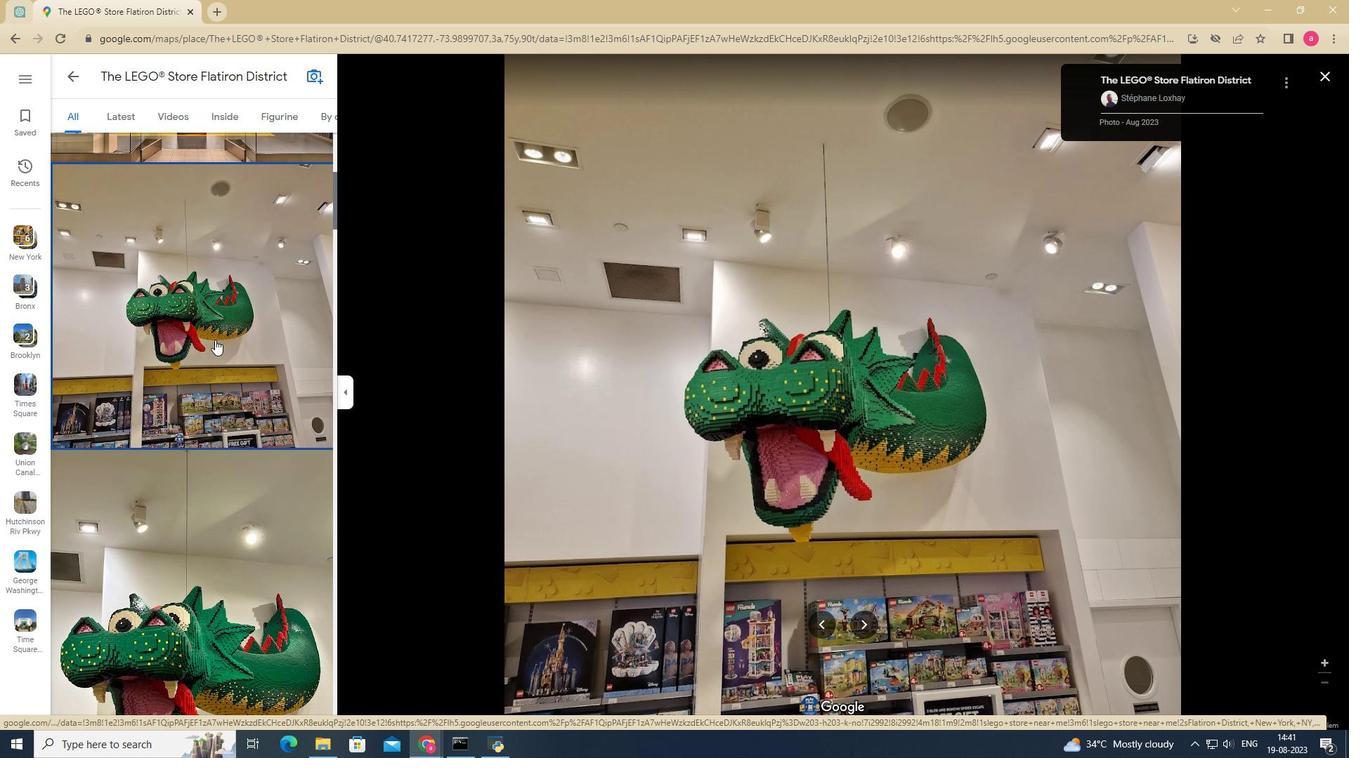 
Action: Mouse moved to (190, 420)
Screenshot: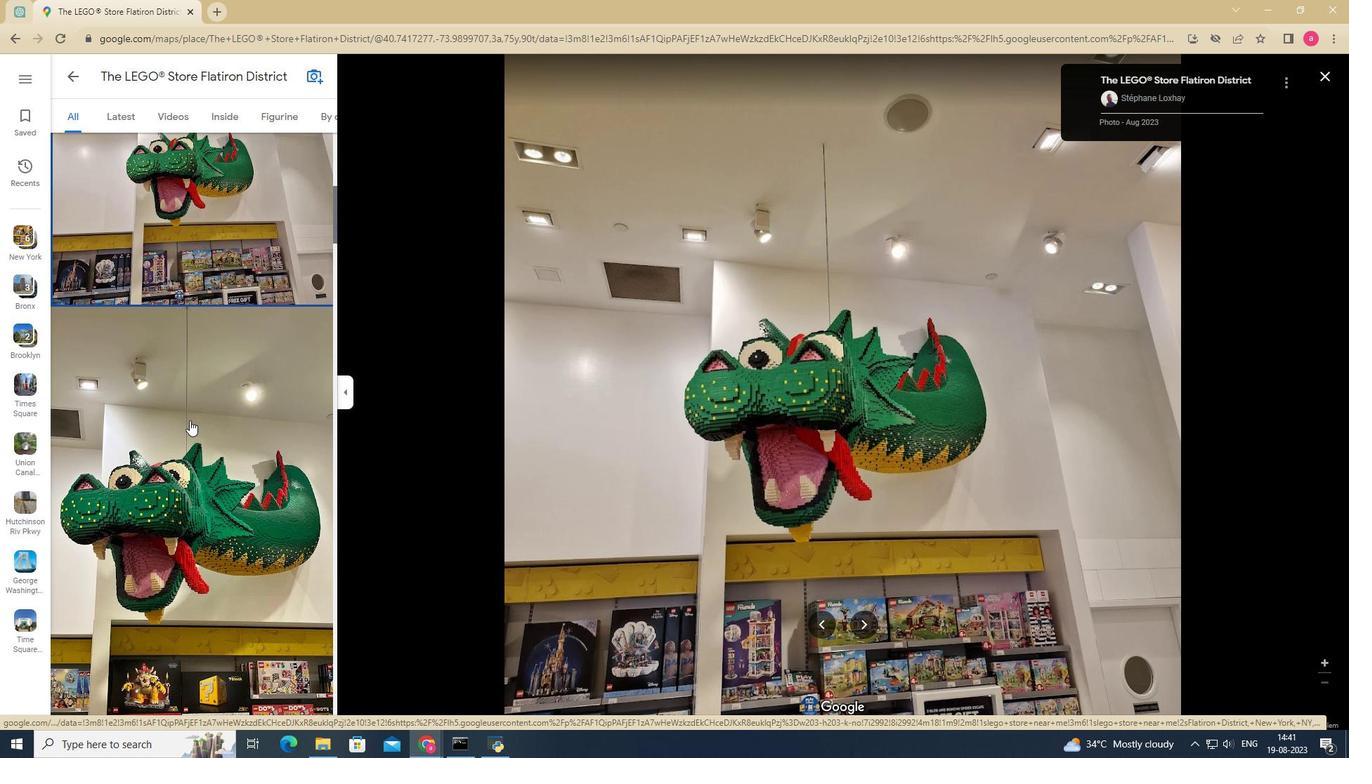 
Action: Mouse scrolled (190, 419) with delta (0, 0)
Screenshot: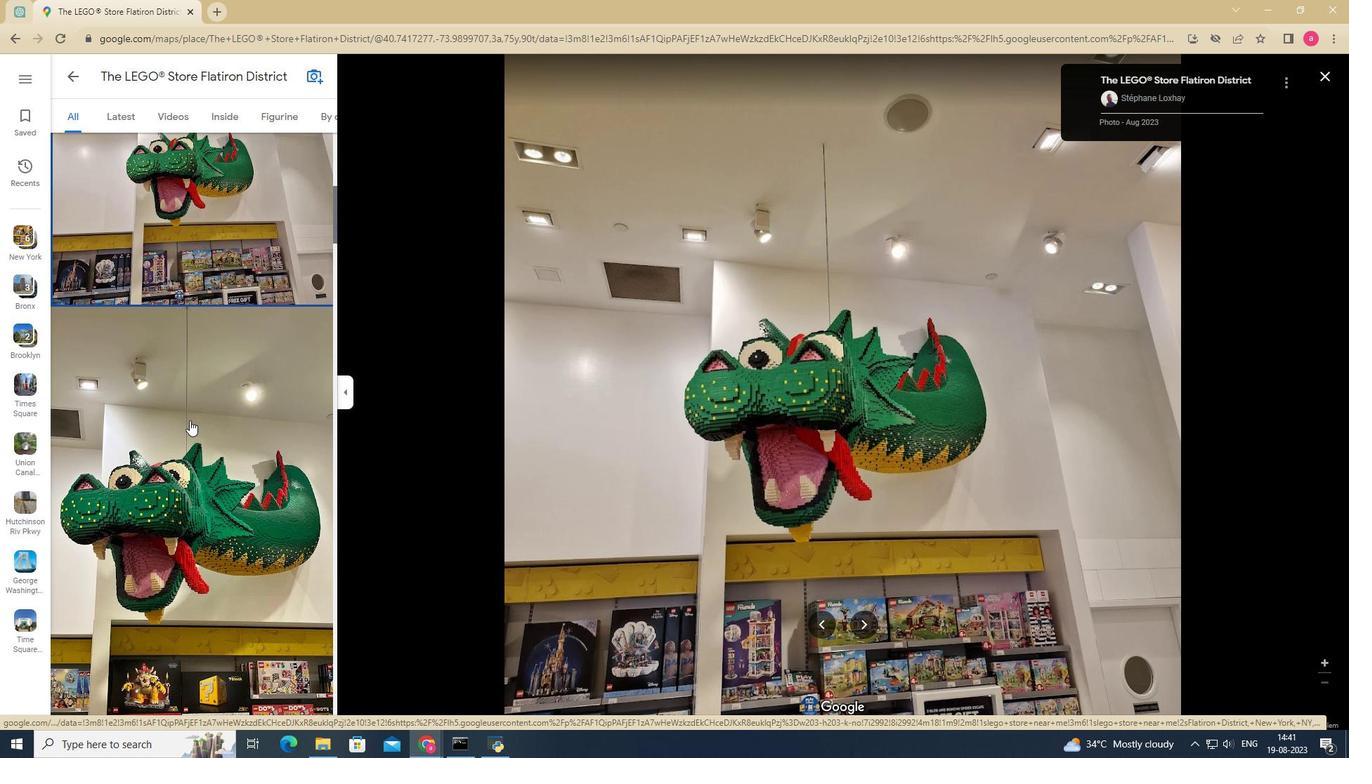 
Action: Mouse moved to (189, 420)
Screenshot: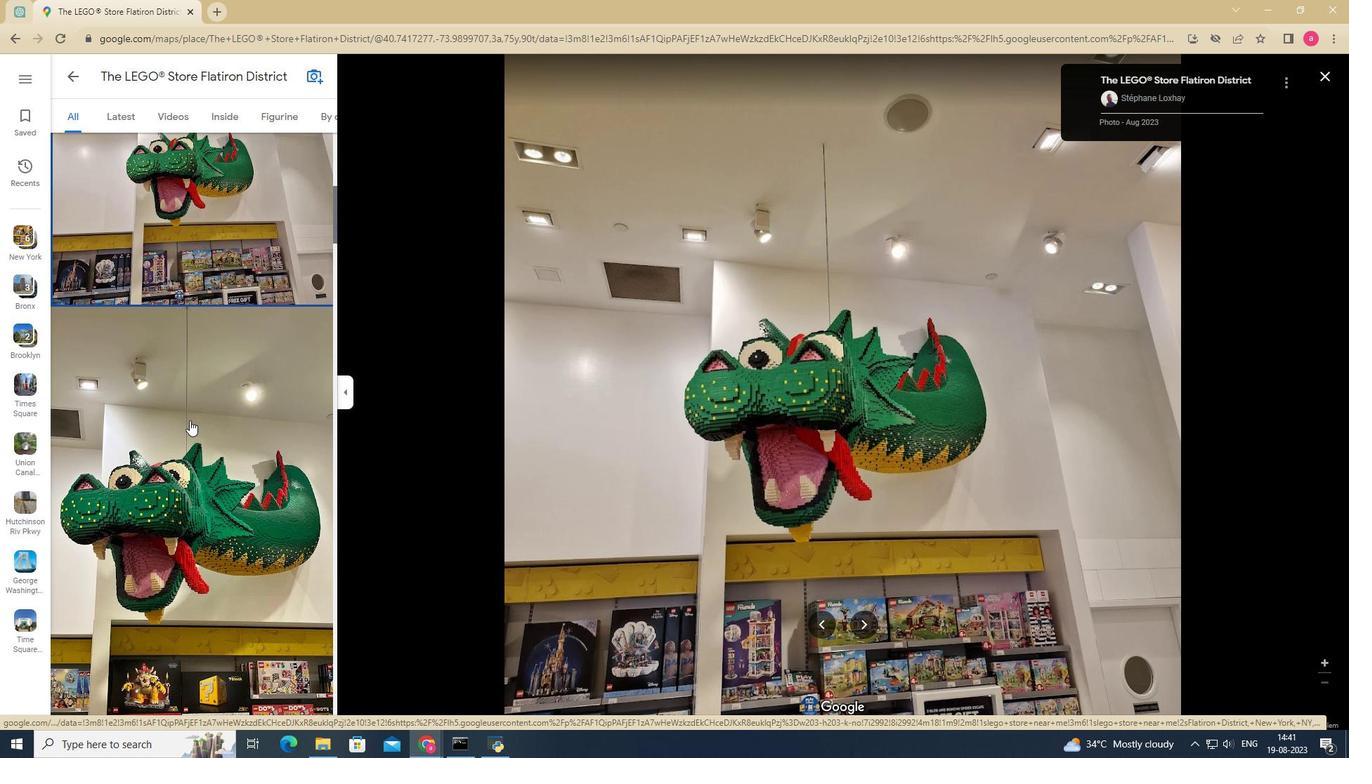 
Action: Mouse scrolled (189, 420) with delta (0, 0)
Screenshot: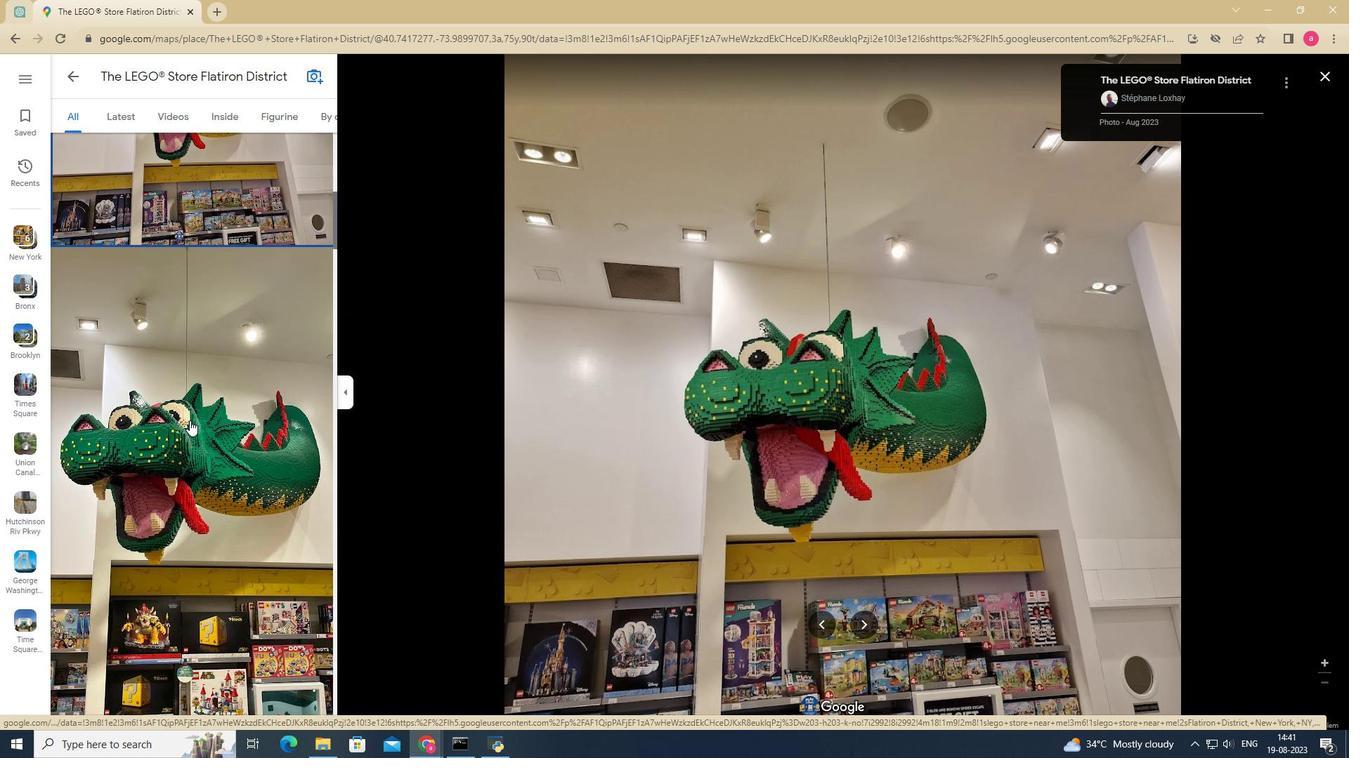 
Action: Mouse scrolled (189, 420) with delta (0, 0)
Screenshot: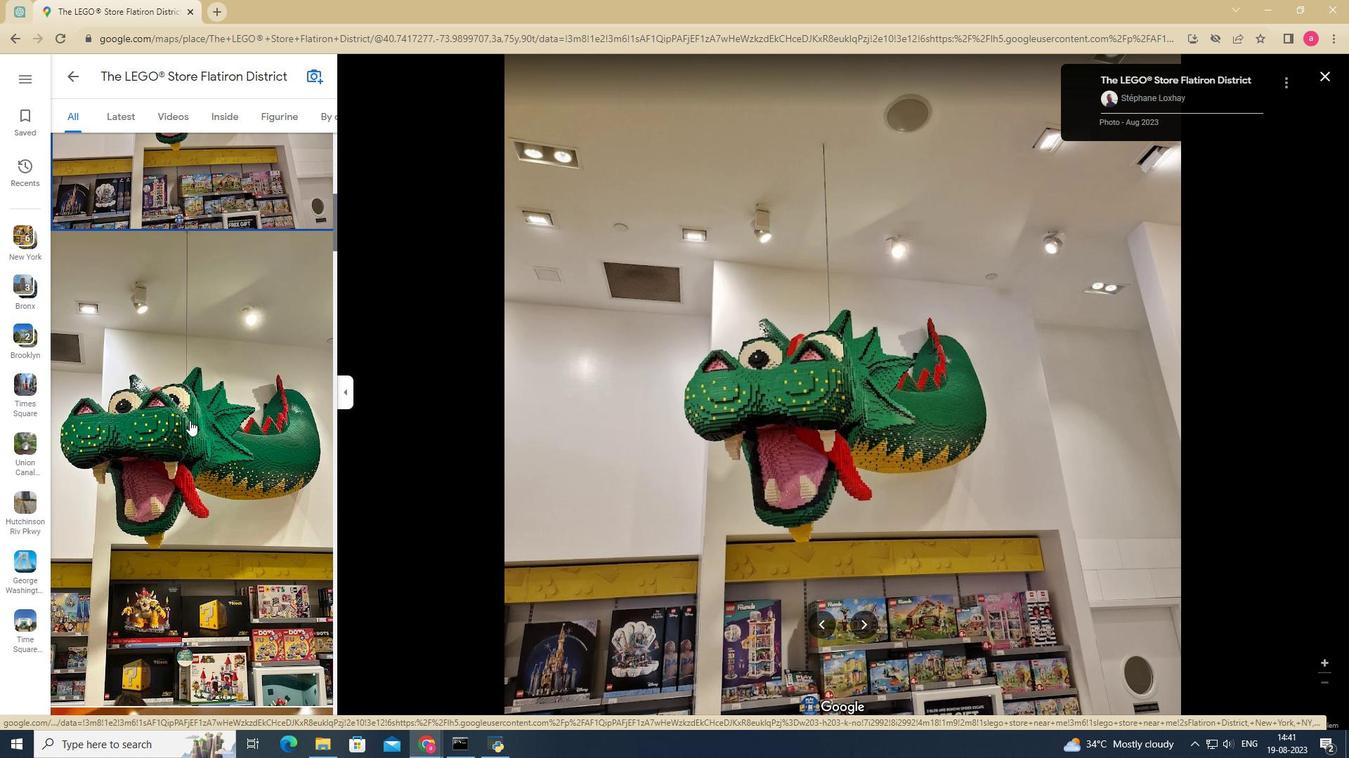 
Action: Mouse pressed left at (189, 420)
Screenshot: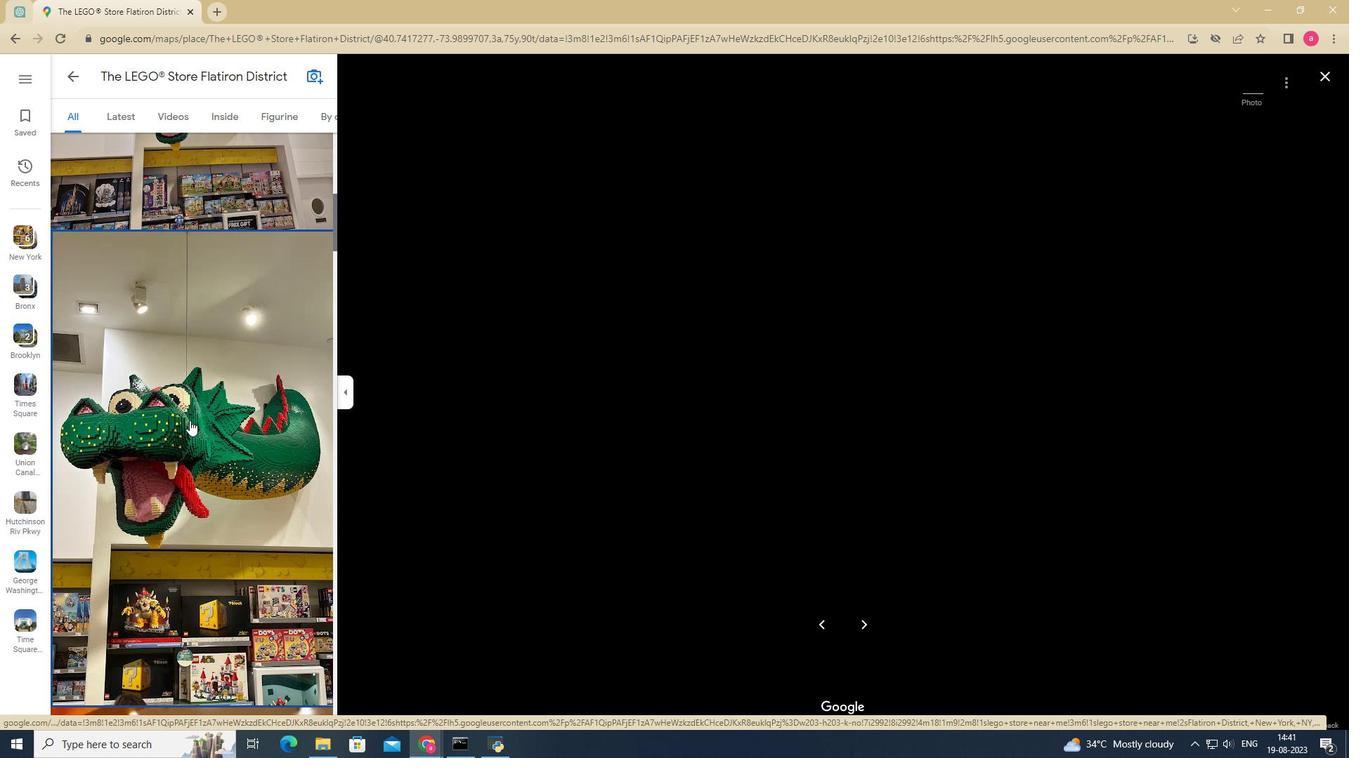 
Action: Mouse moved to (166, 445)
Screenshot: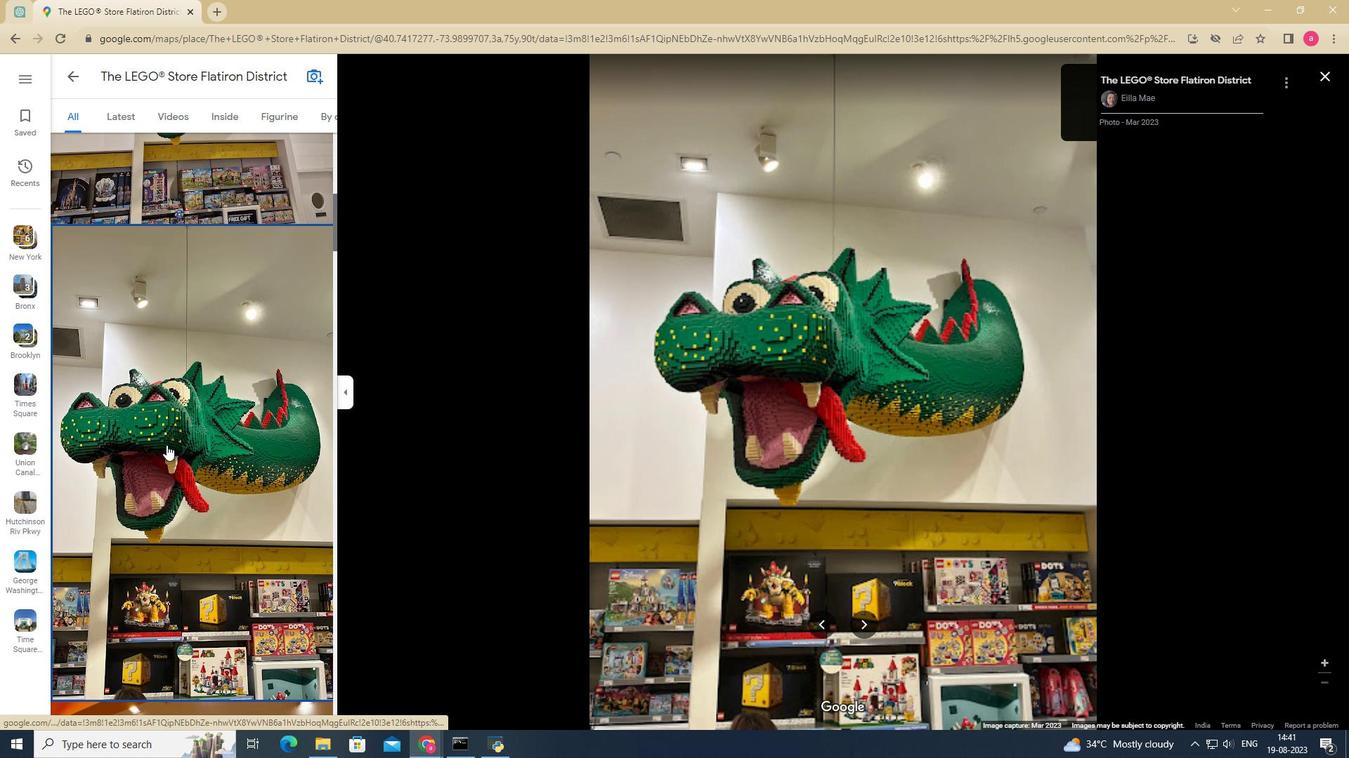 
Action: Mouse scrolled (166, 444) with delta (0, 0)
Screenshot: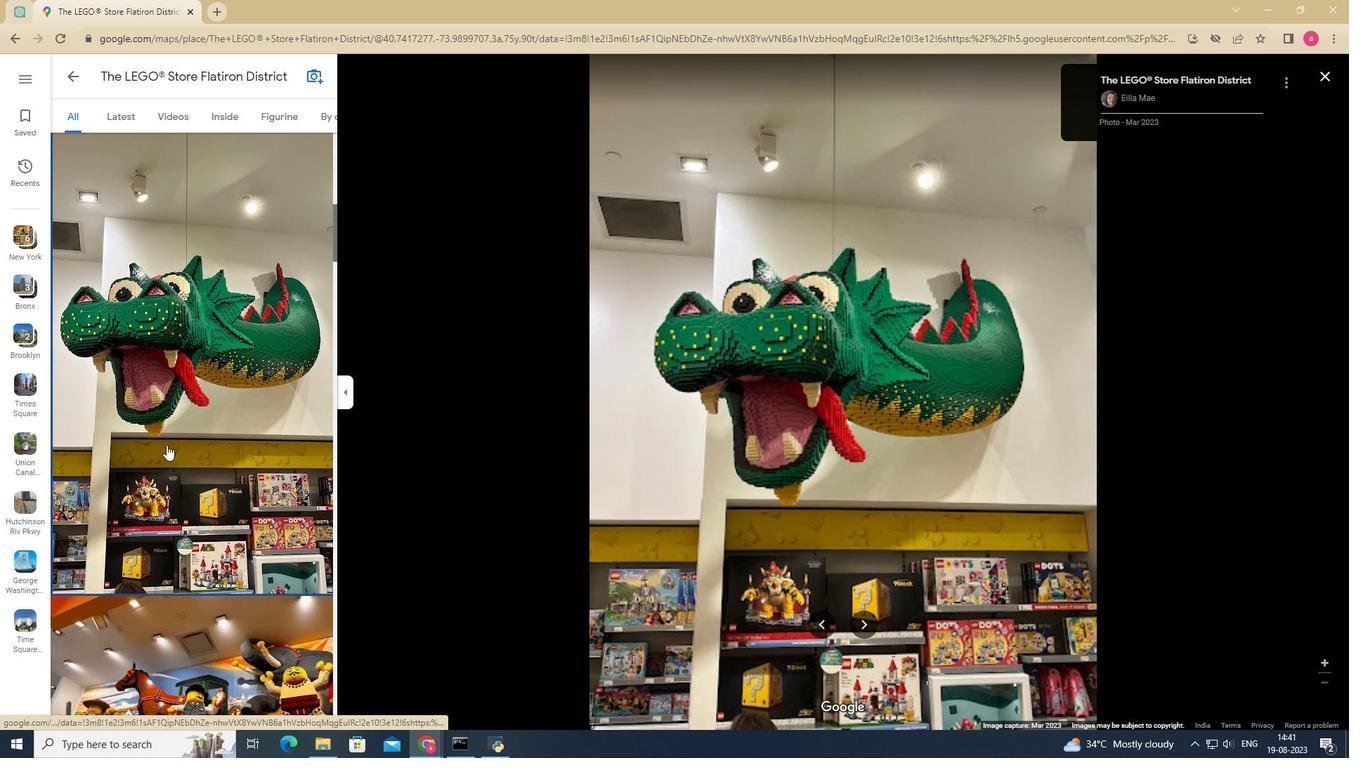 
Action: Mouse scrolled (166, 444) with delta (0, 0)
Screenshot: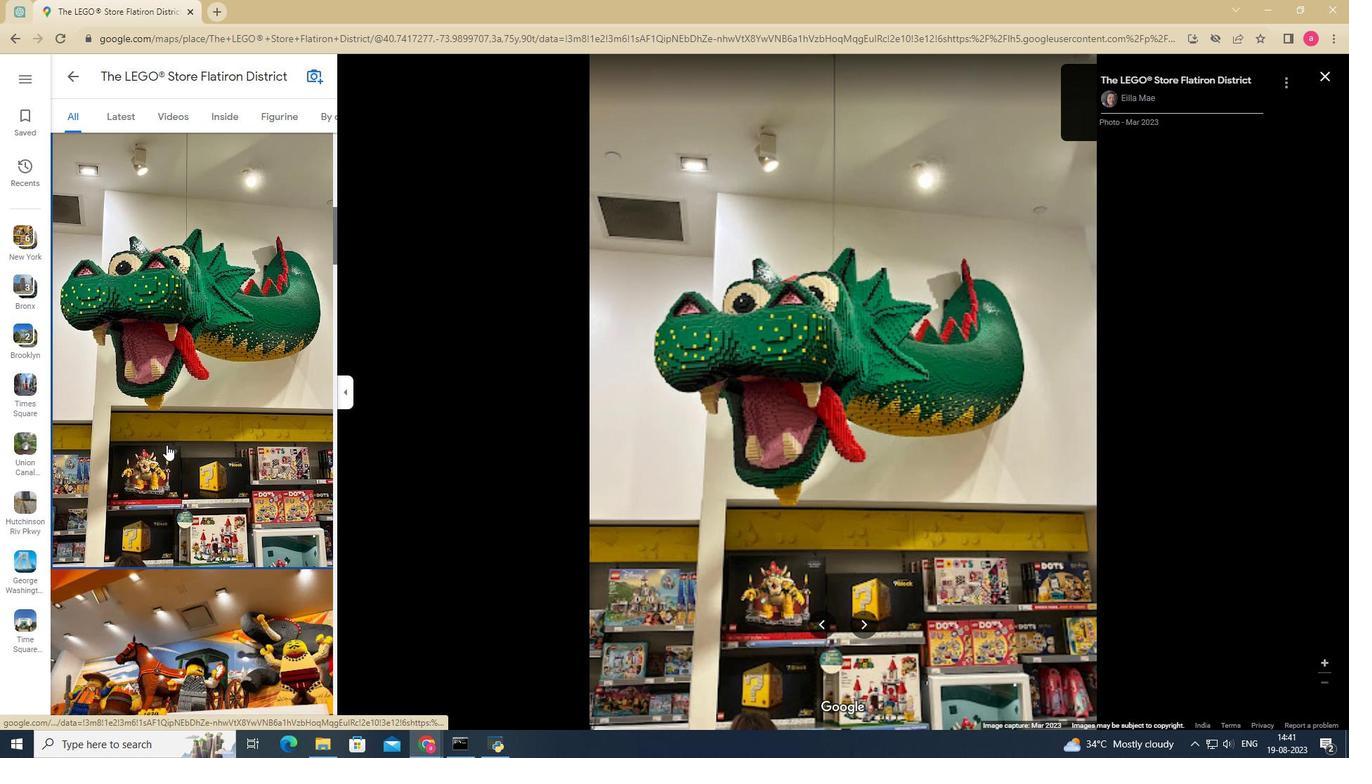 
Action: Mouse moved to (167, 460)
Screenshot: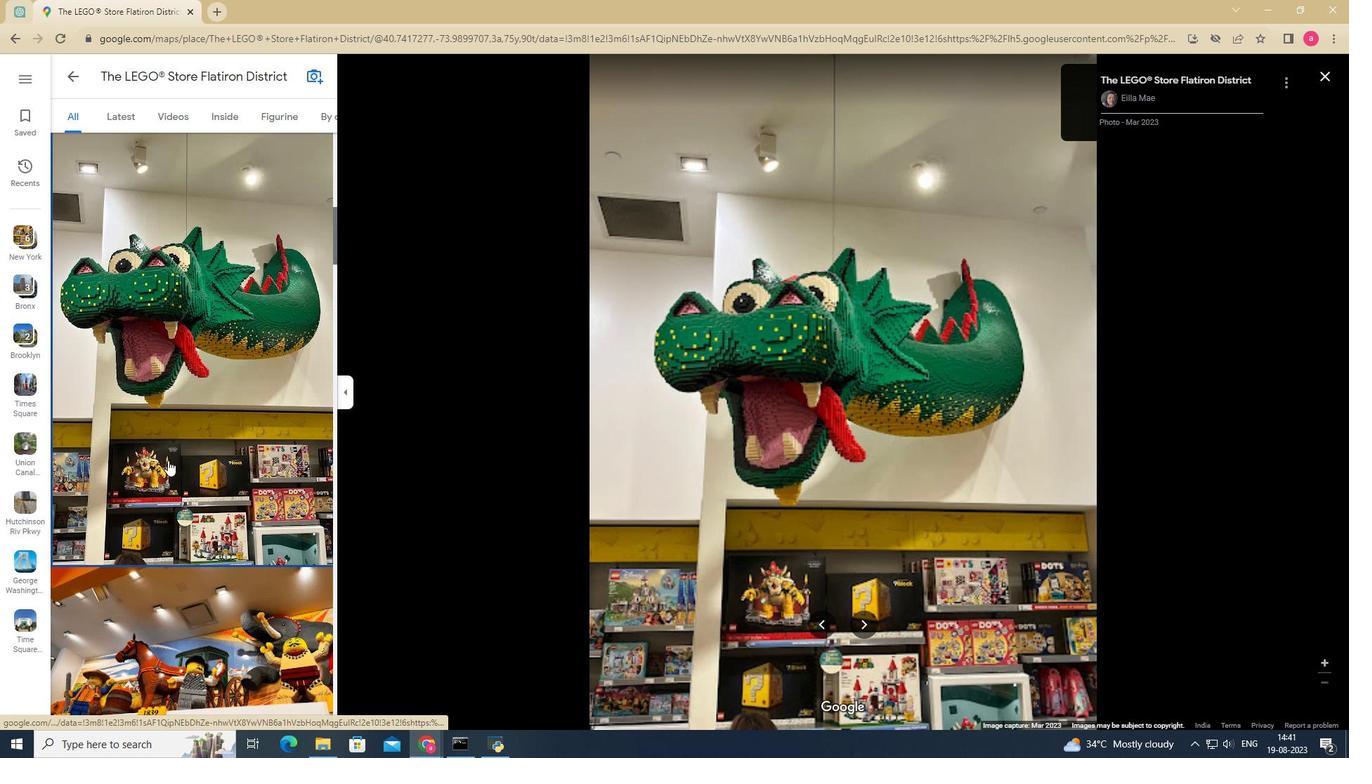 
Action: Mouse pressed left at (167, 460)
Screenshot: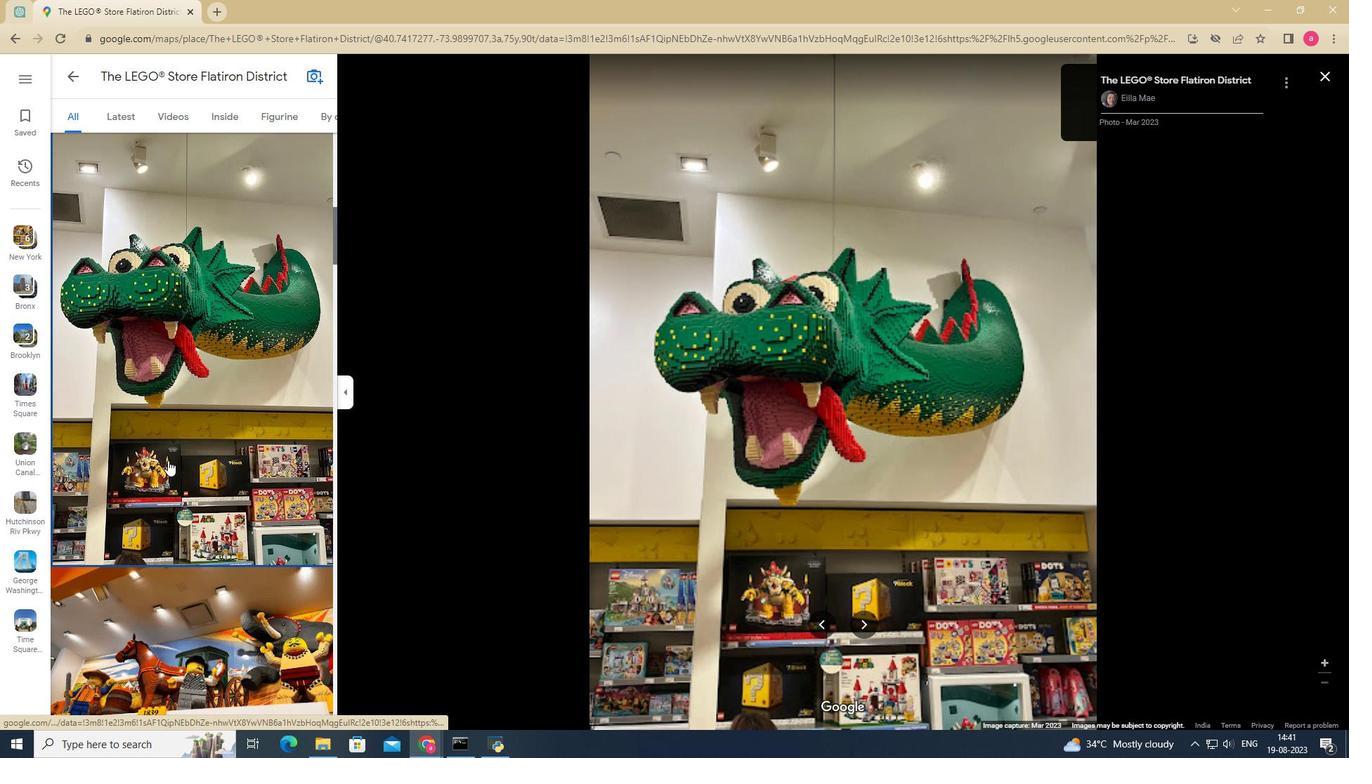 
Action: Mouse scrolled (167, 460) with delta (0, 0)
Screenshot: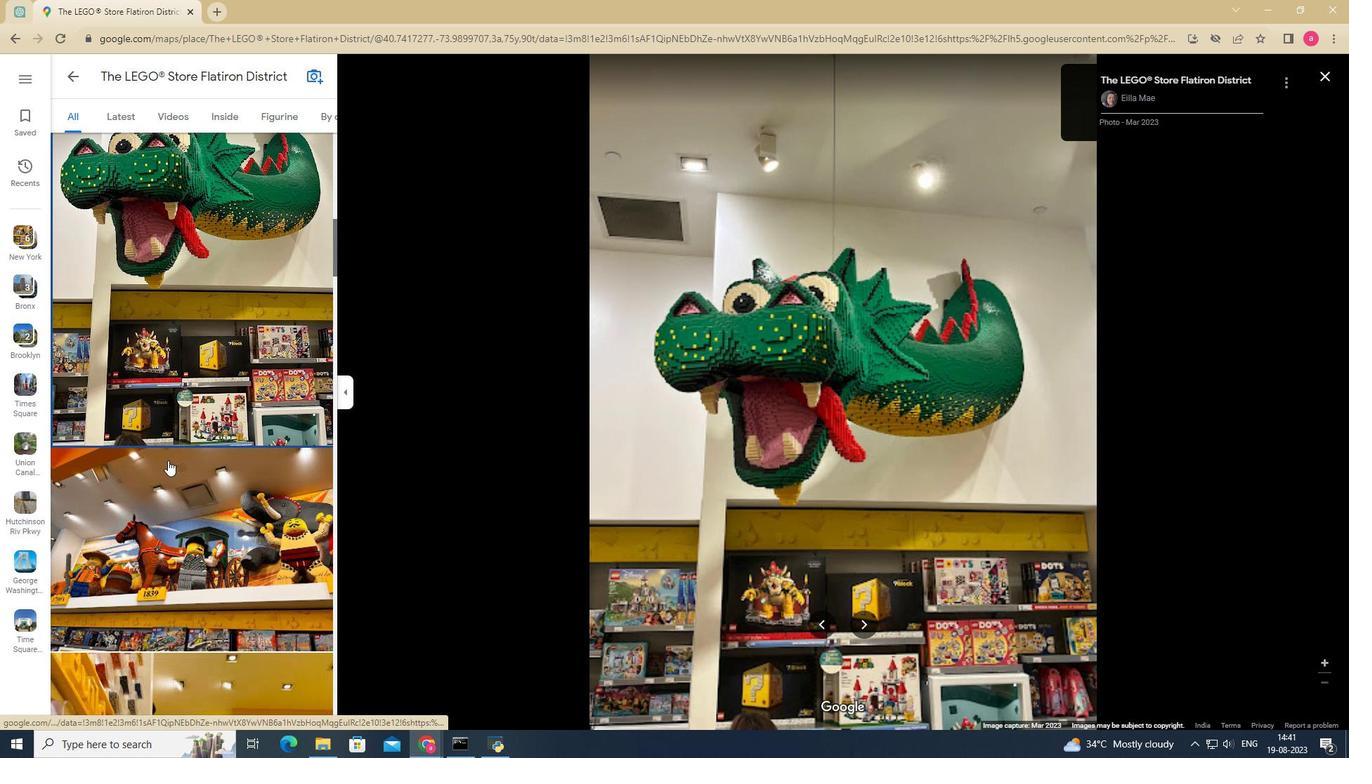 
Action: Mouse scrolled (167, 460) with delta (0, 0)
Screenshot: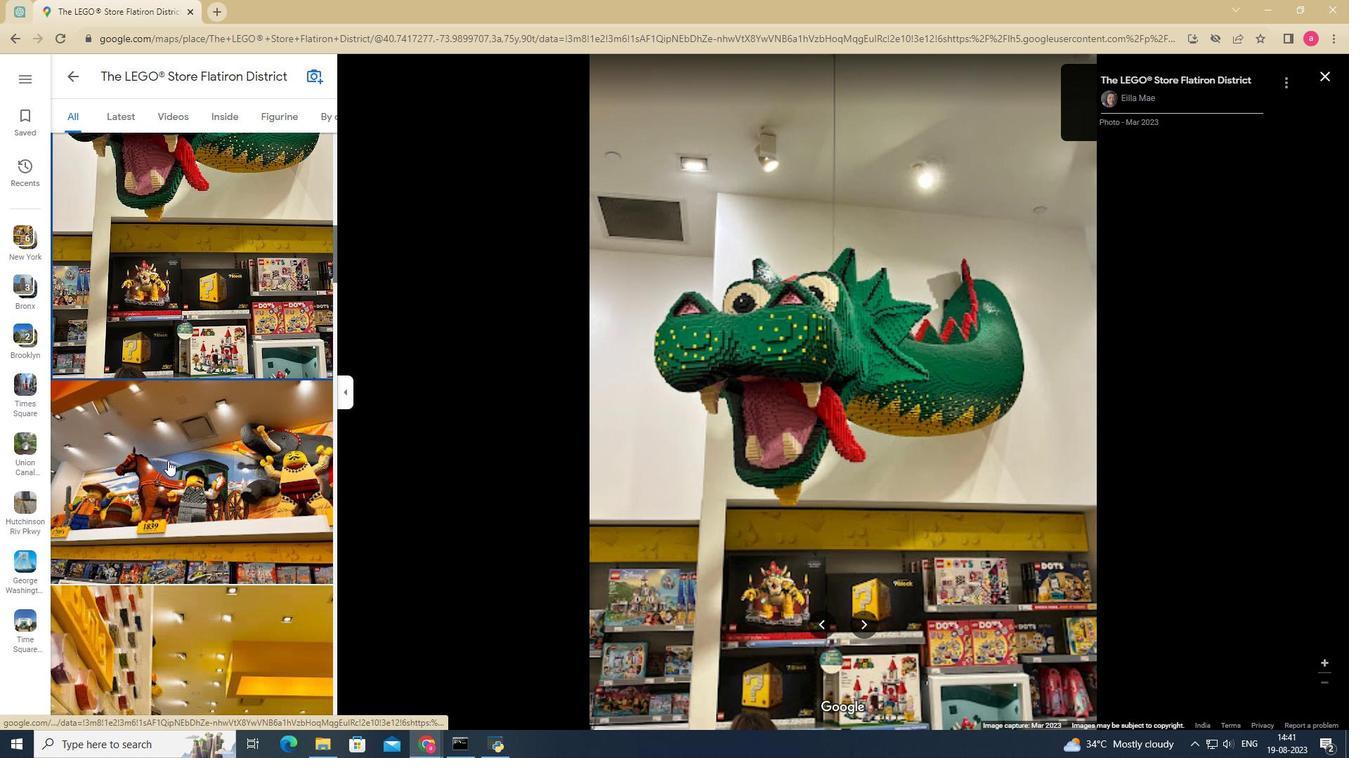 
Action: Mouse scrolled (167, 460) with delta (0, 0)
Screenshot: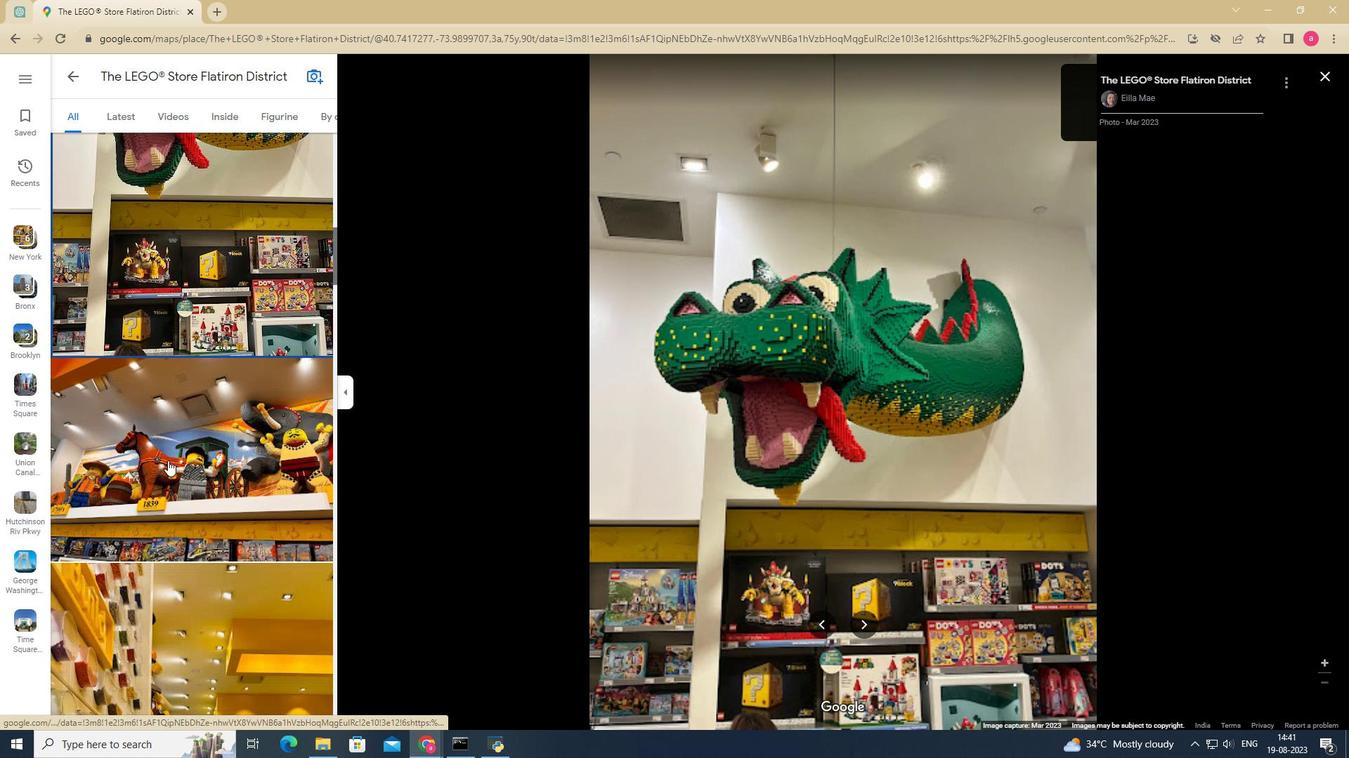 
Action: Mouse scrolled (167, 461) with delta (0, 0)
Screenshot: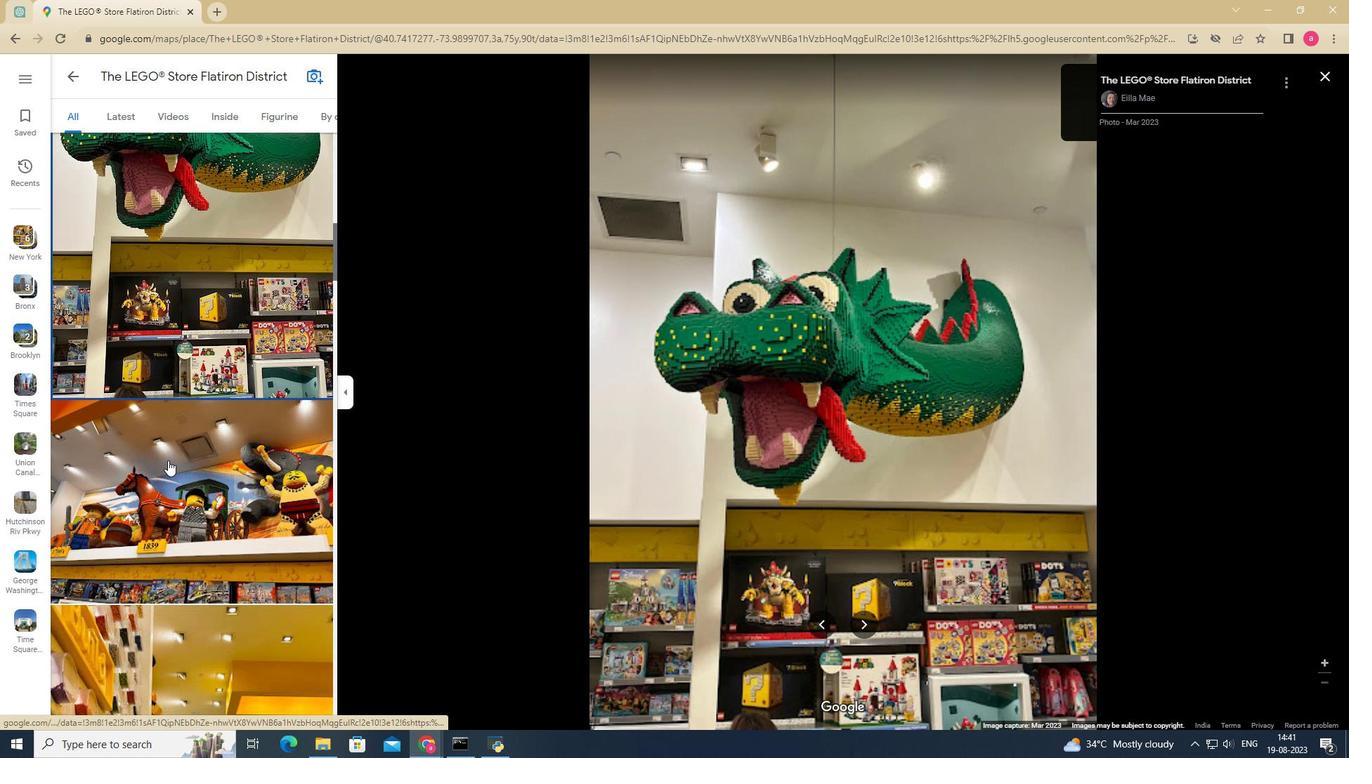
Action: Mouse pressed left at (167, 460)
Screenshot: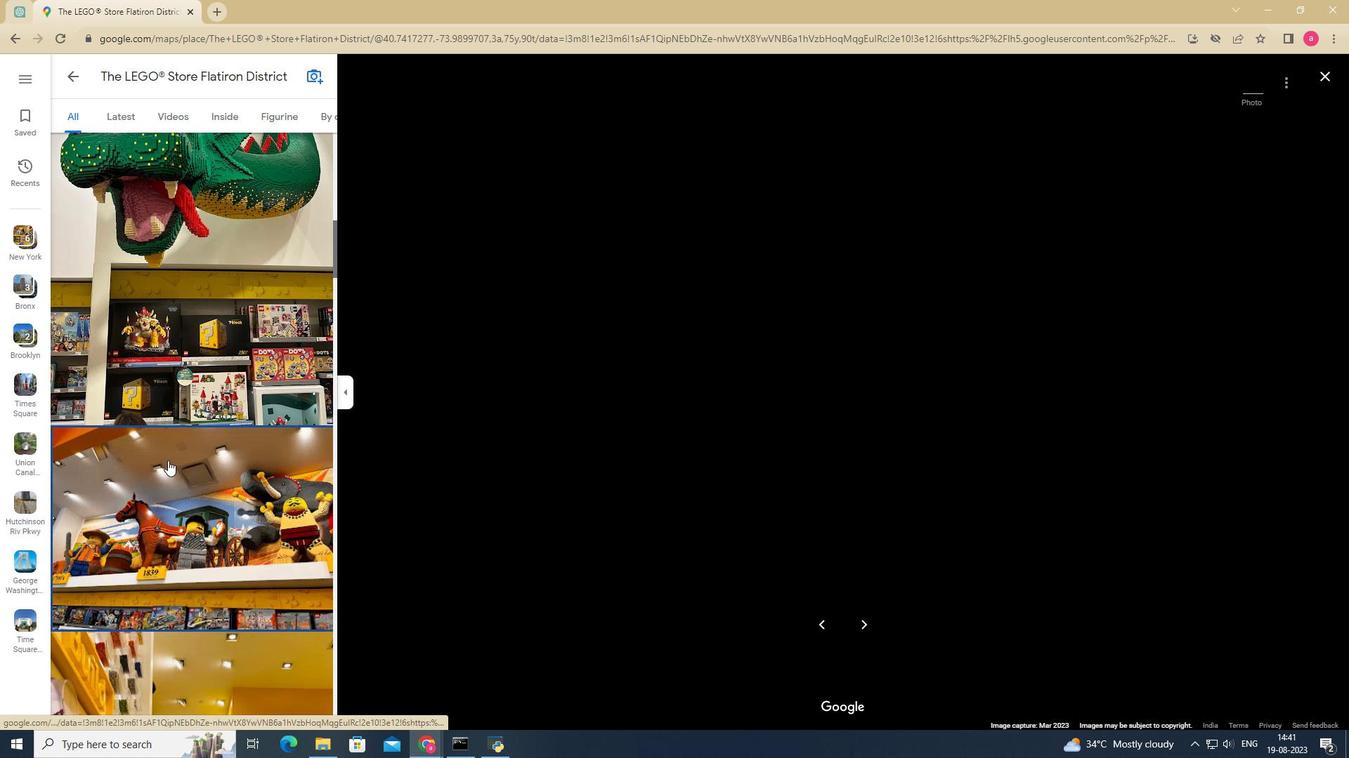 
Action: Mouse scrolled (167, 460) with delta (0, 0)
Screenshot: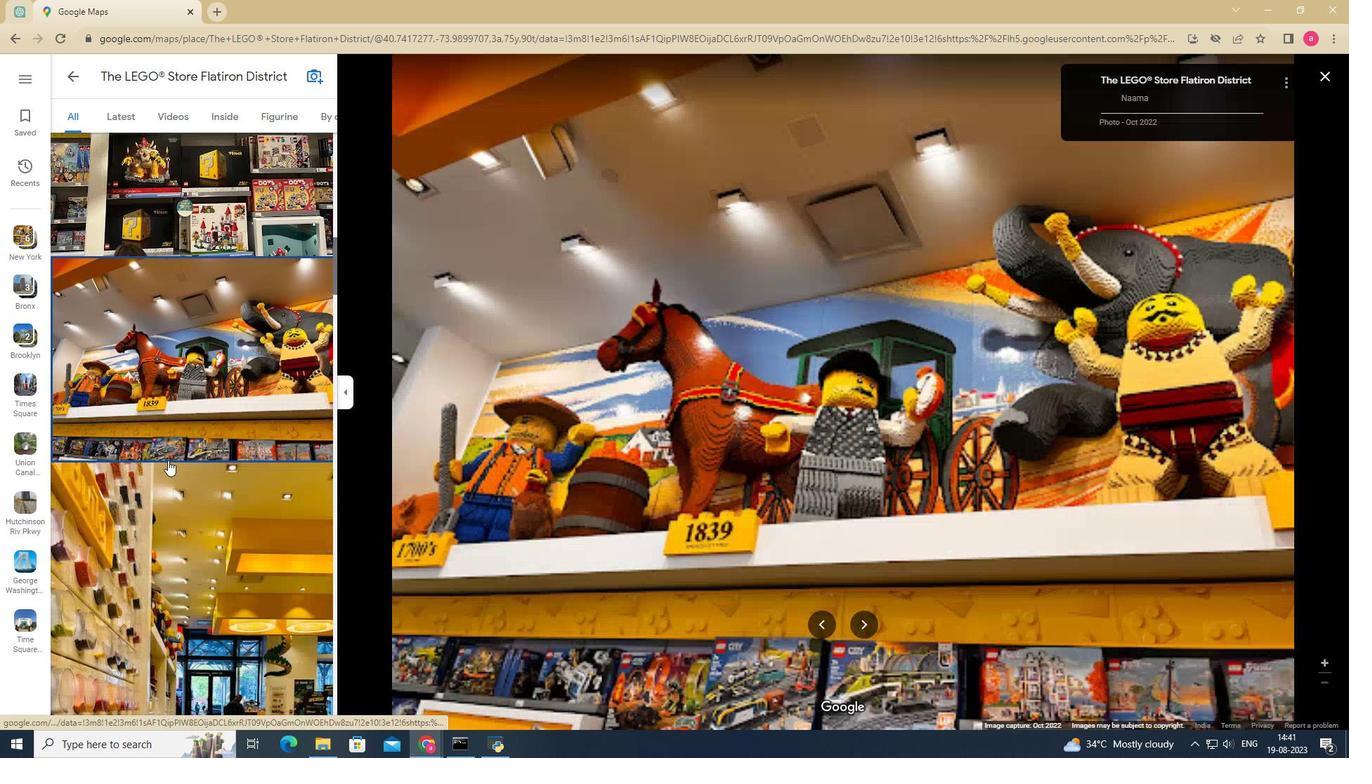 
Action: Mouse scrolled (167, 460) with delta (0, 0)
Screenshot: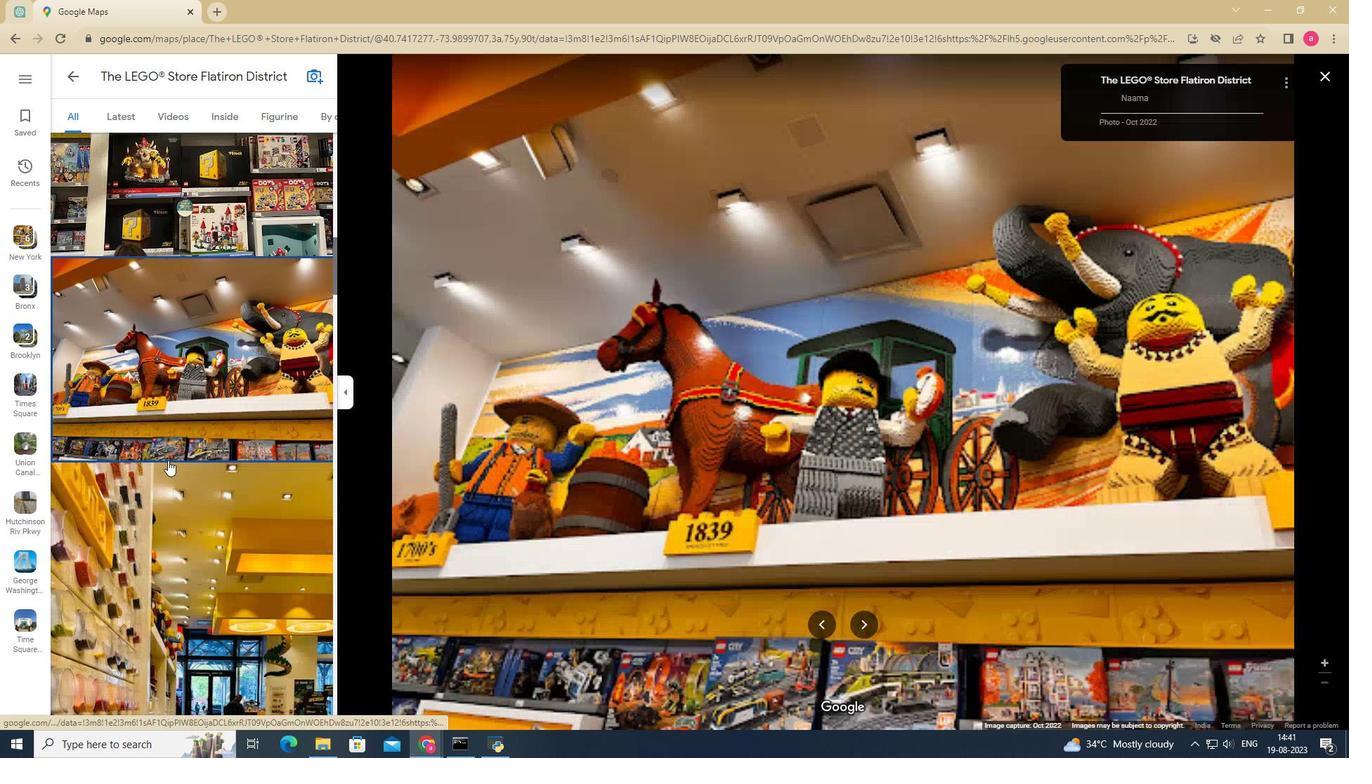 
Action: Mouse scrolled (167, 460) with delta (0, 0)
Screenshot: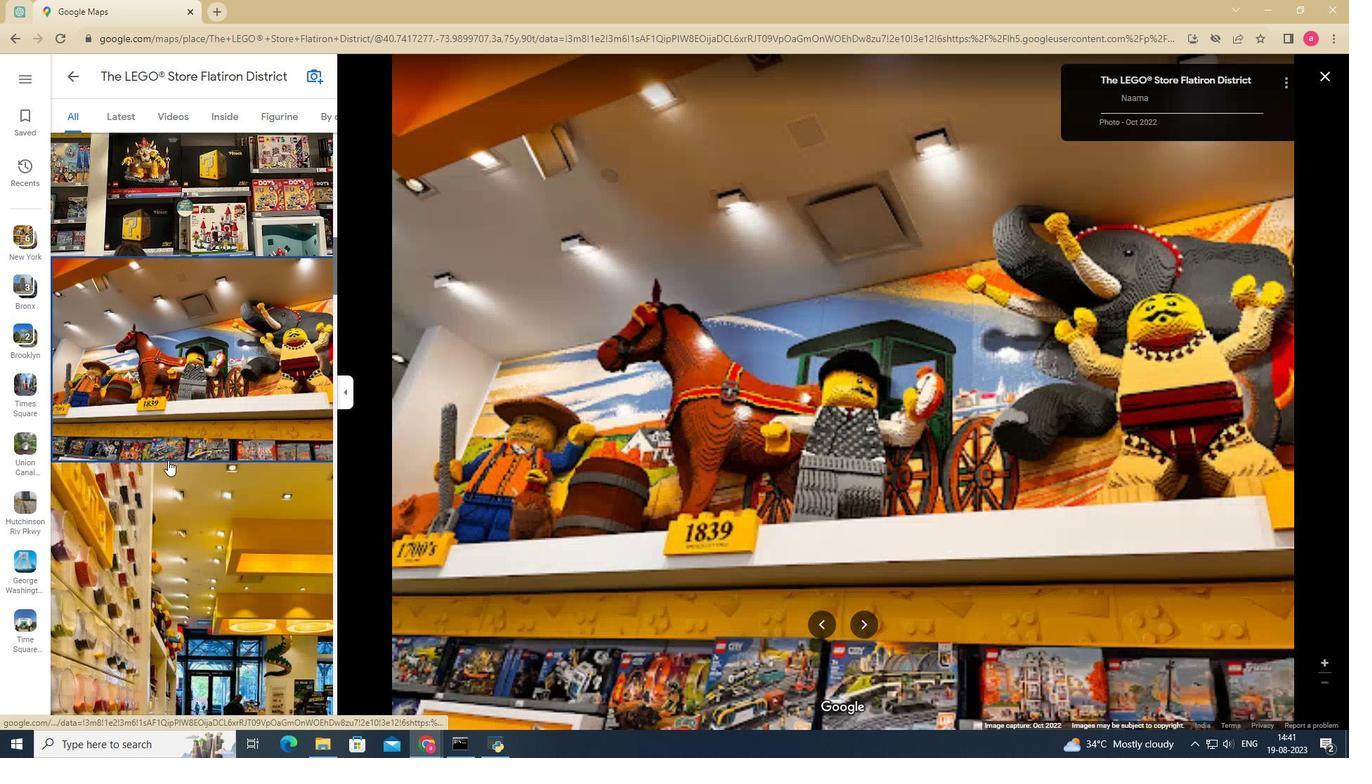 
Action: Mouse pressed left at (167, 460)
Screenshot: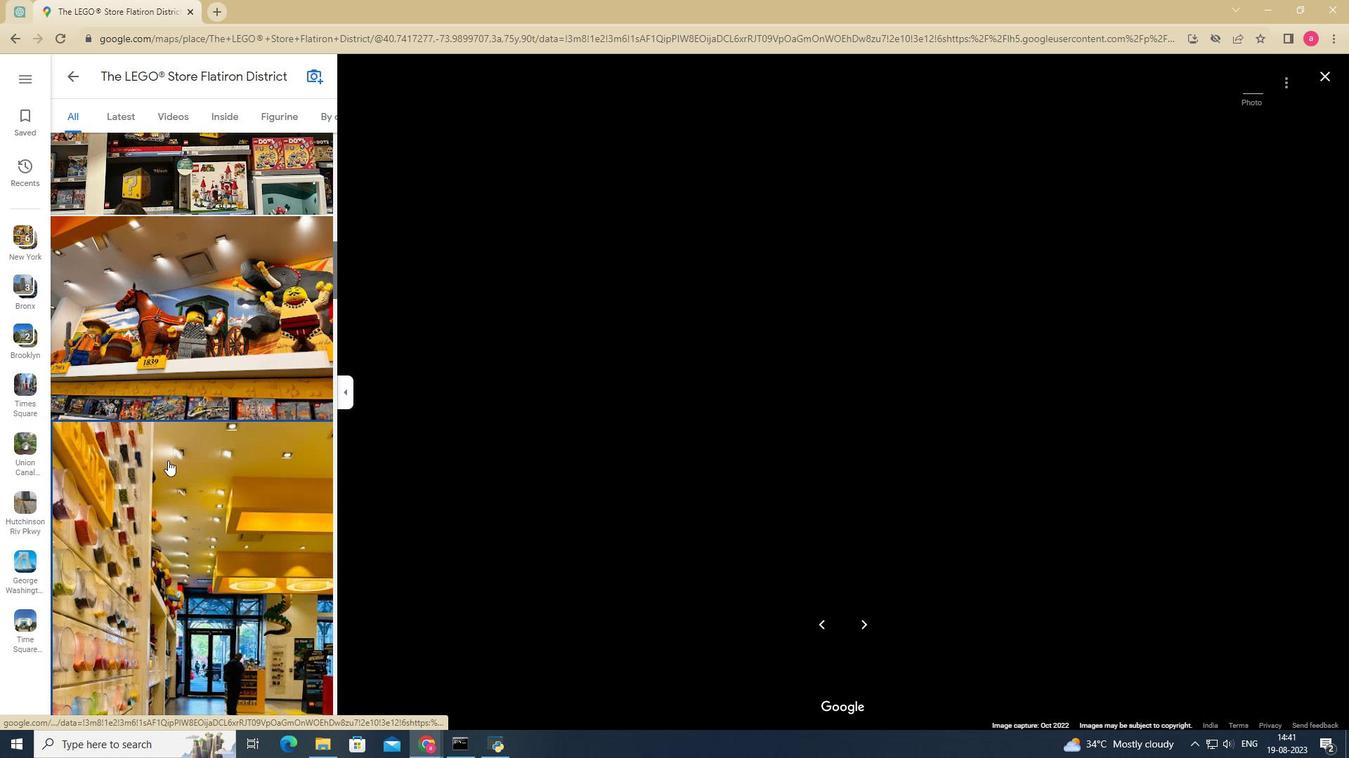 
Action: Mouse scrolled (167, 460) with delta (0, 0)
Screenshot: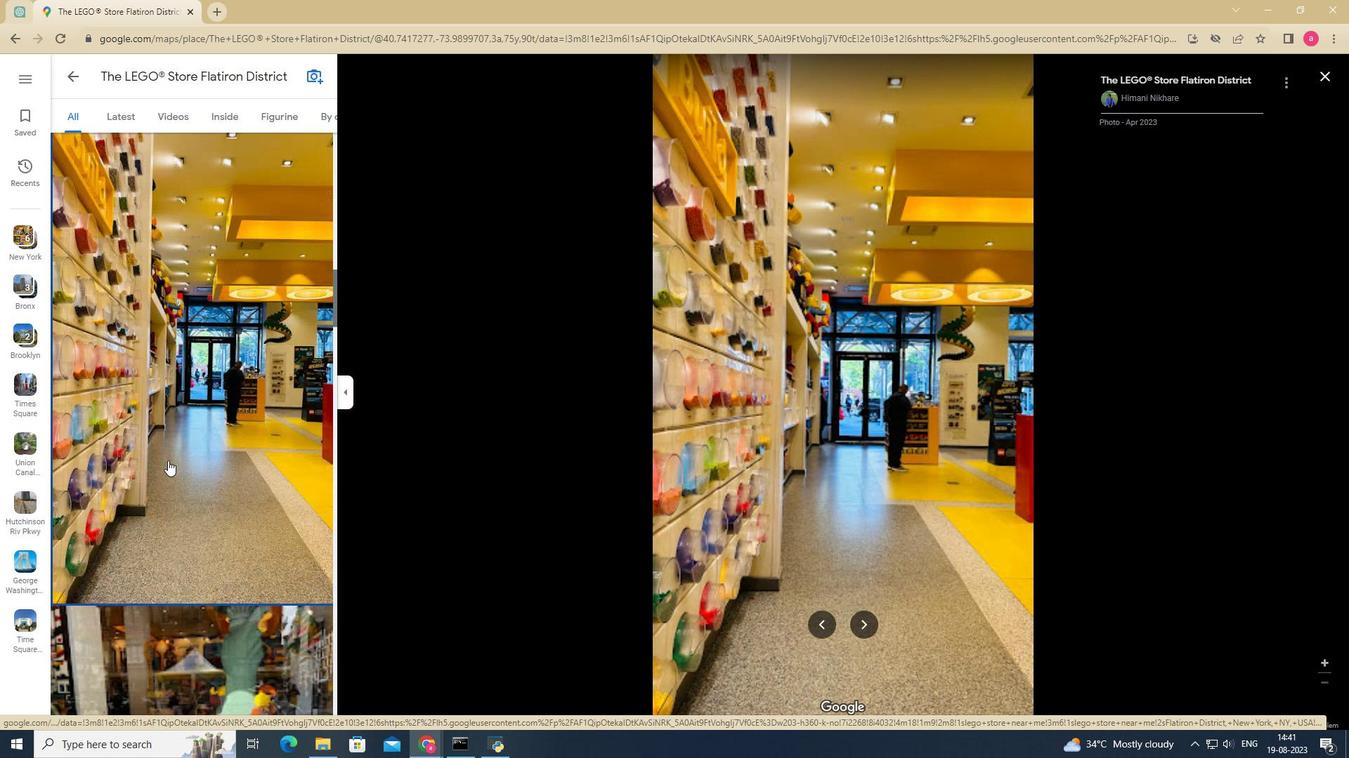 
Action: Mouse scrolled (167, 460) with delta (0, 0)
Screenshot: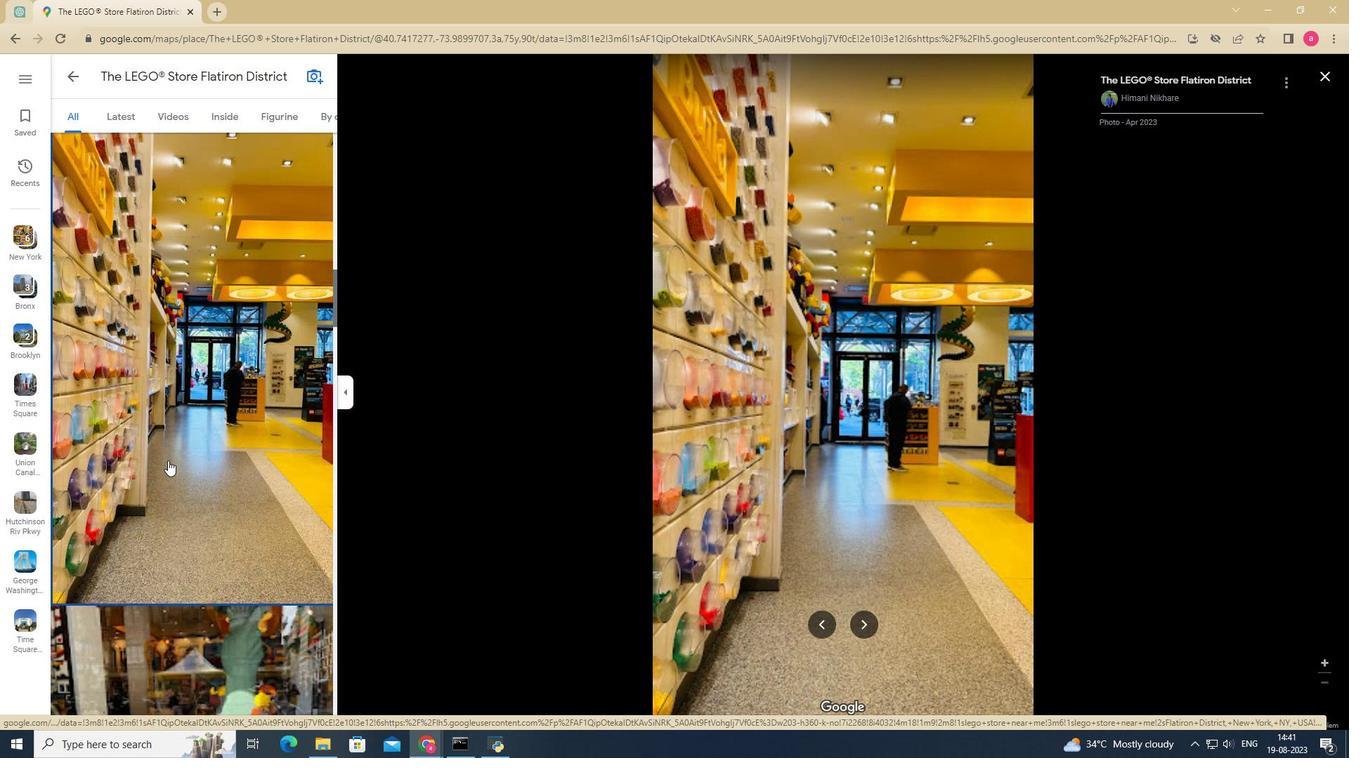 
Action: Mouse scrolled (167, 460) with delta (0, 0)
Screenshot: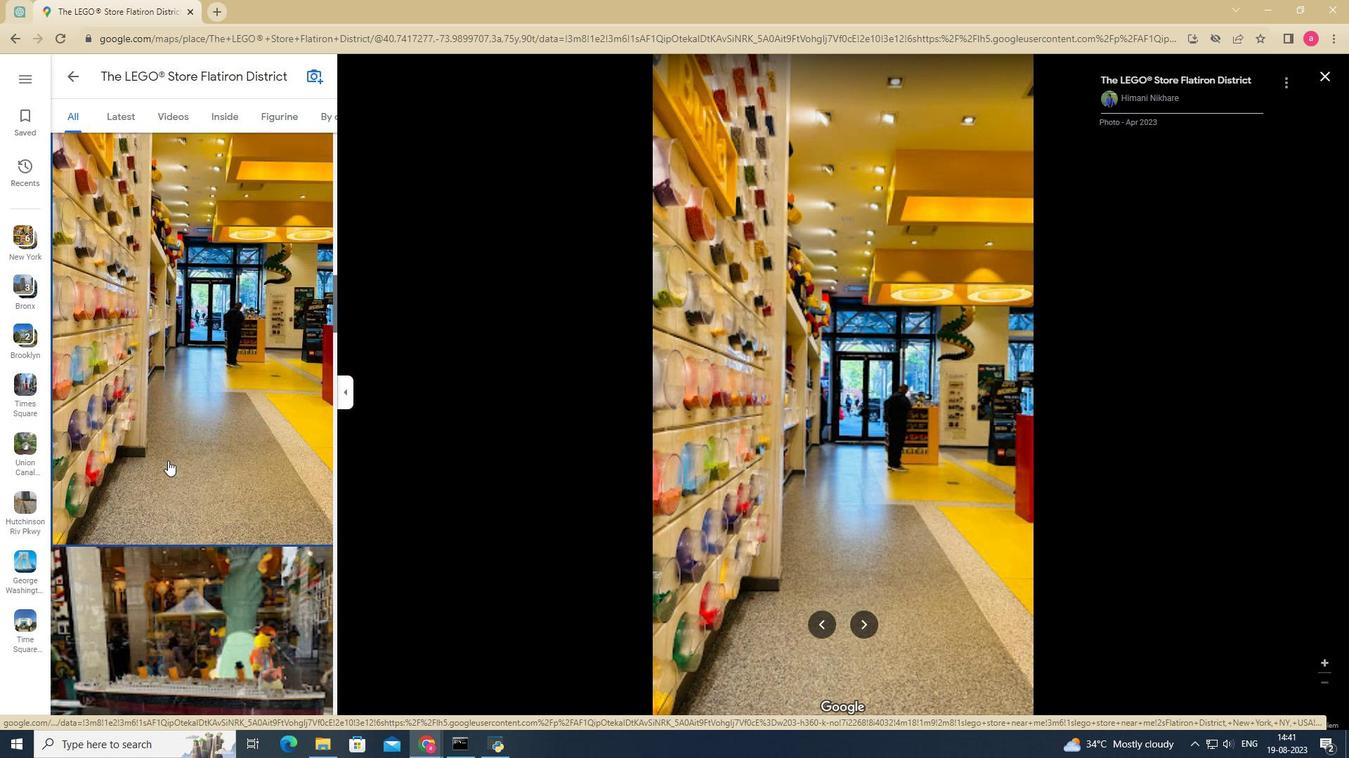 
Action: Mouse scrolled (167, 460) with delta (0, 0)
Screenshot: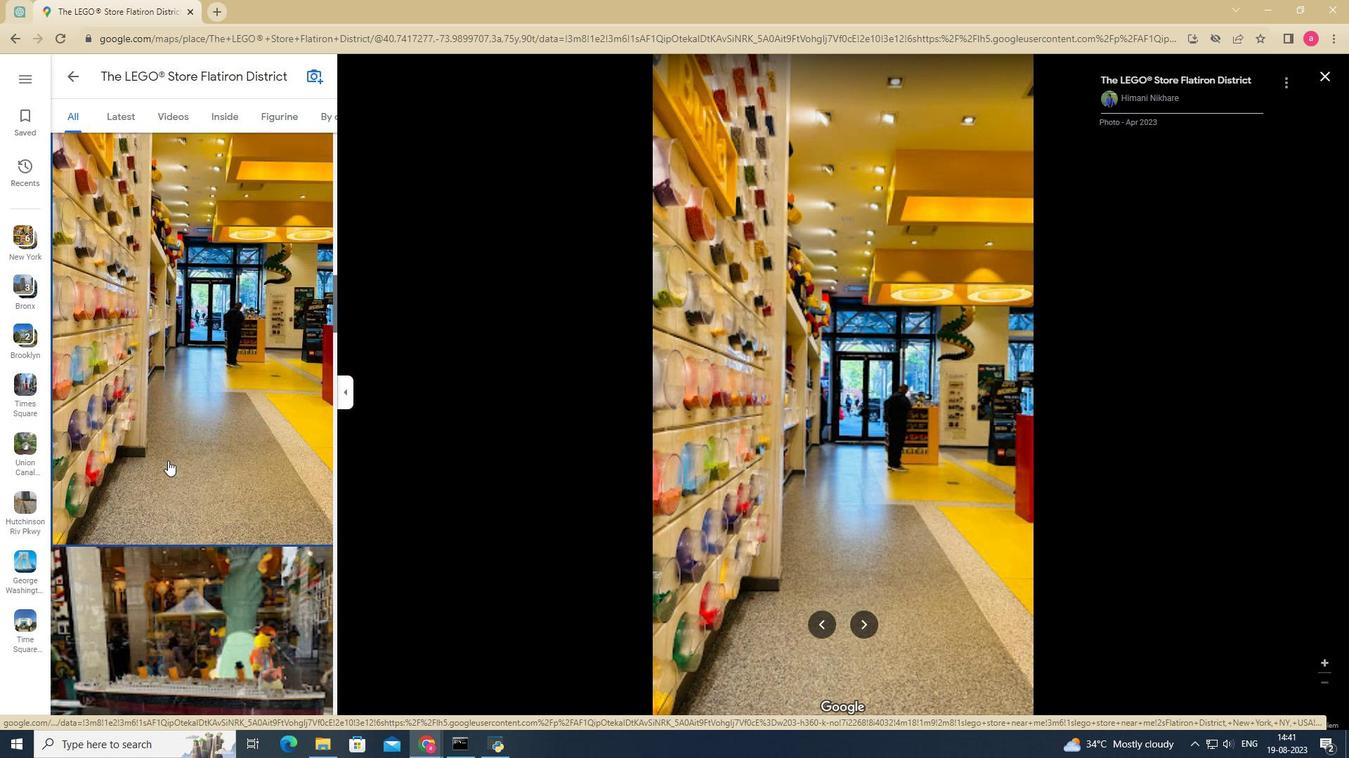 
Action: Mouse scrolled (167, 460) with delta (0, 0)
Screenshot: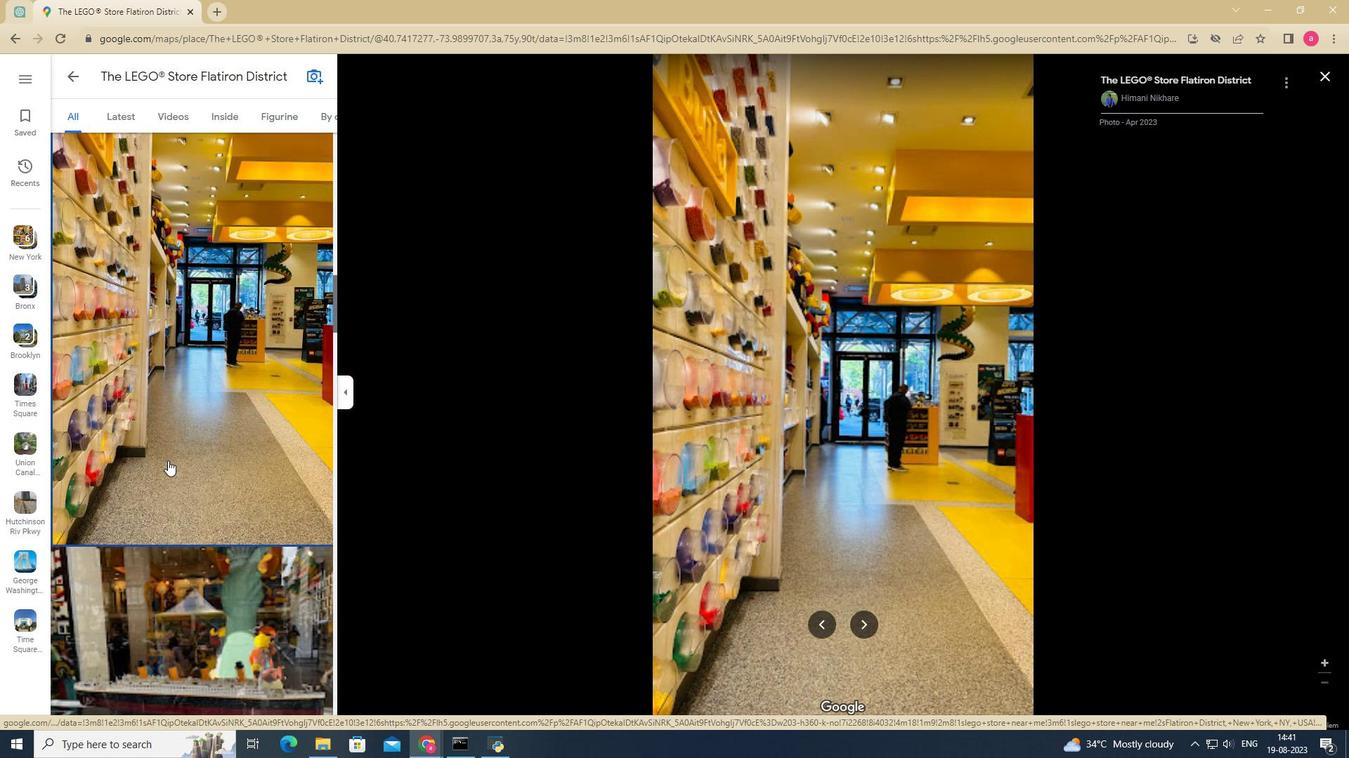 
Action: Mouse moved to (154, 118)
Screenshot: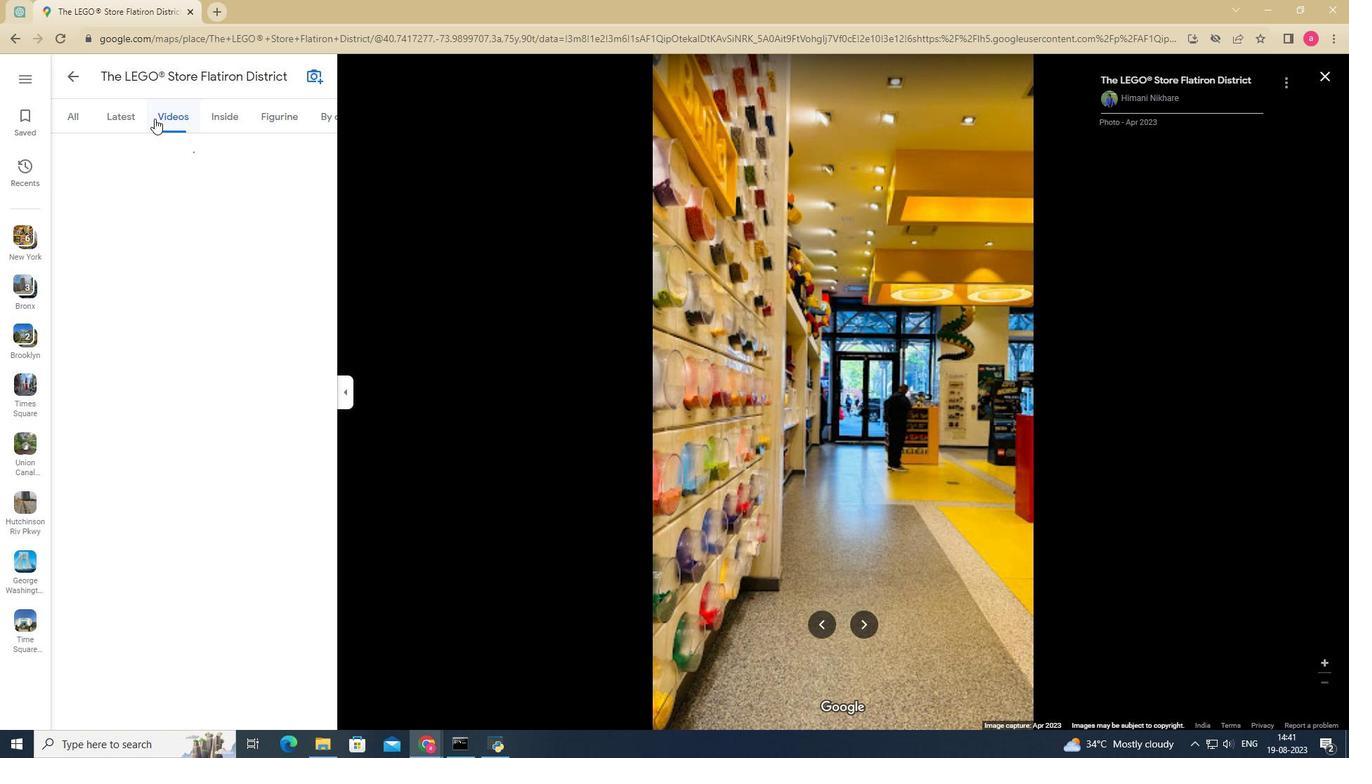 
Action: Mouse pressed left at (154, 118)
Screenshot: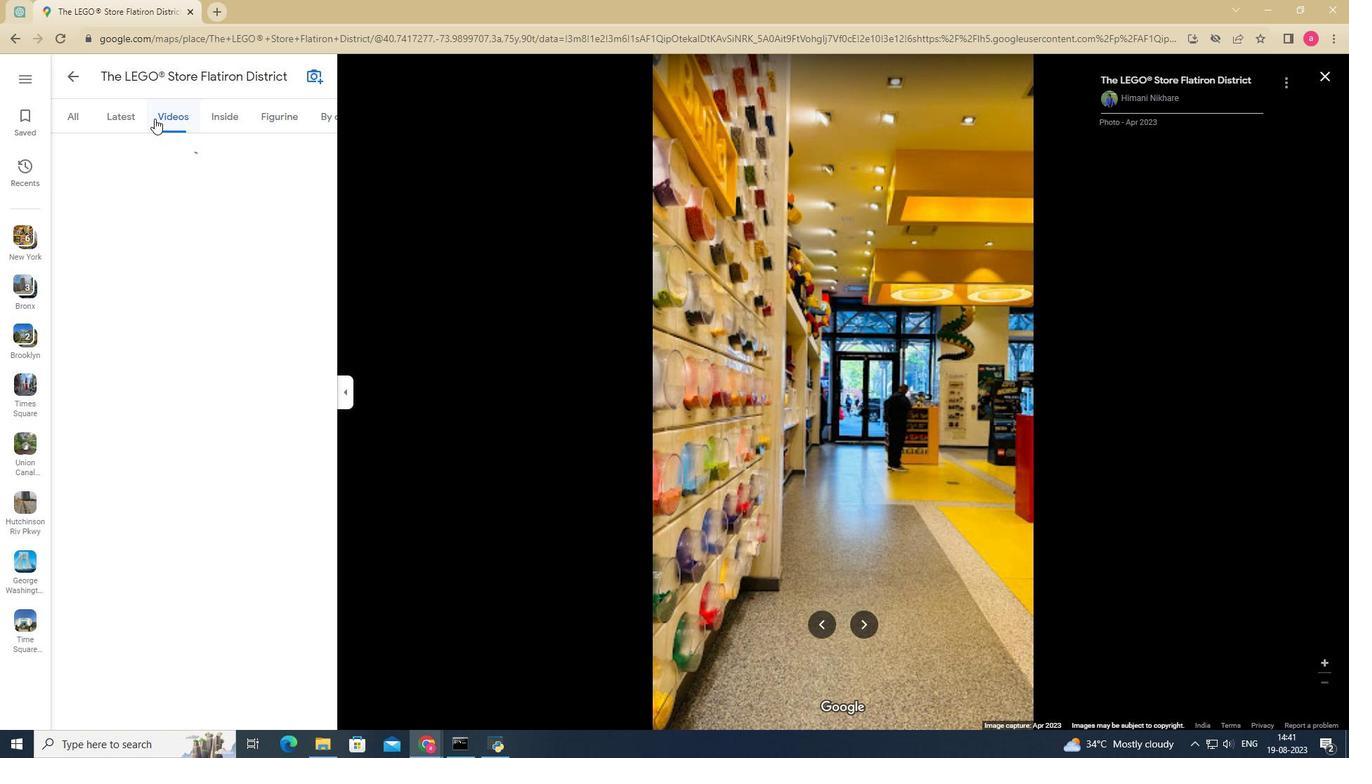 
Action: Mouse moved to (824, 529)
Screenshot: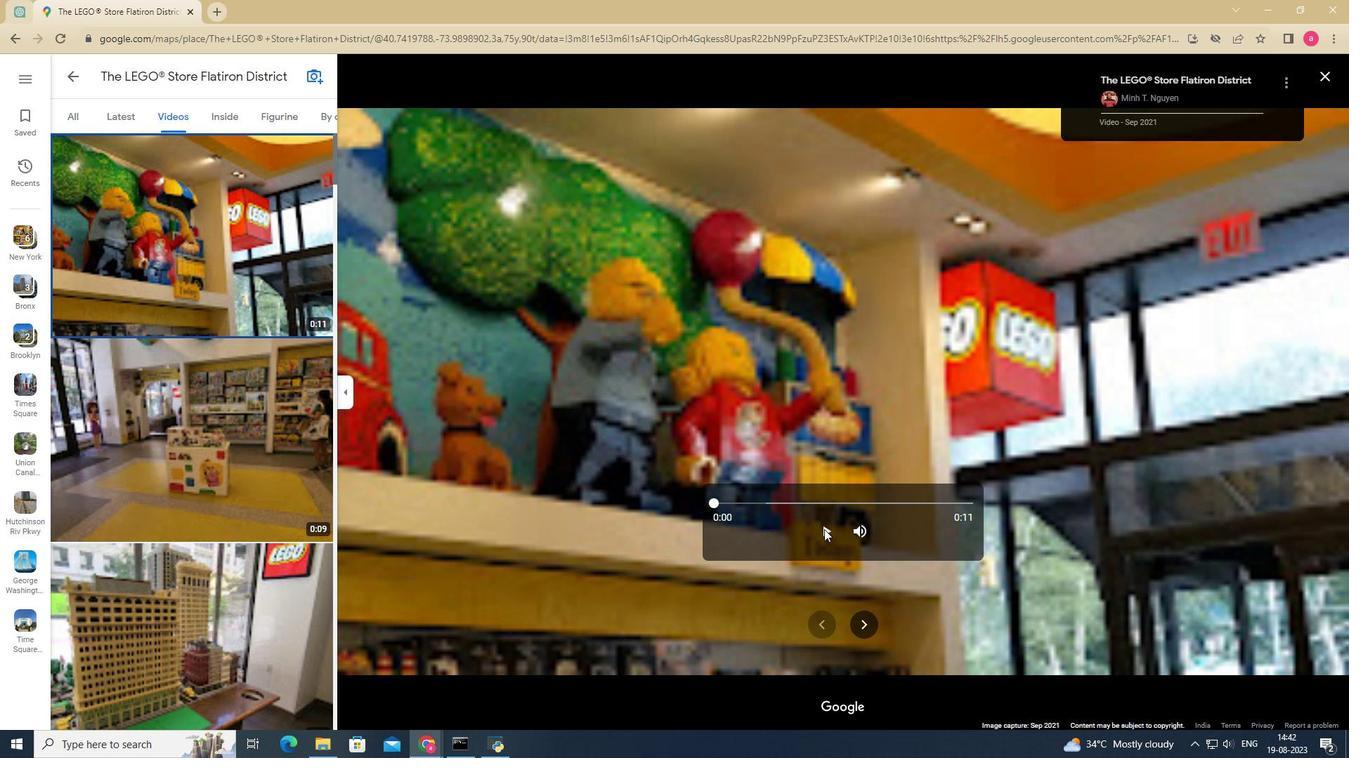 
Action: Mouse pressed left at (824, 529)
Screenshot: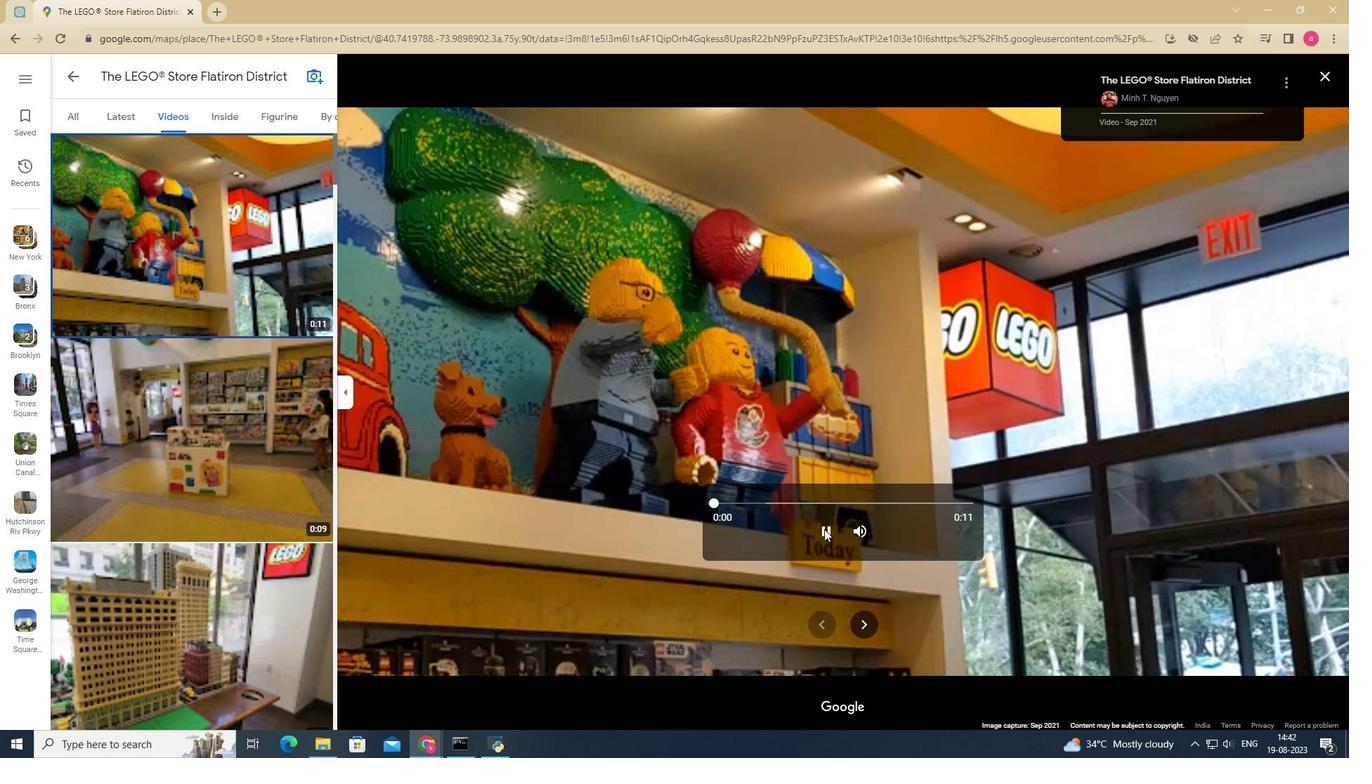 
Action: Mouse moved to (252, 453)
Screenshot: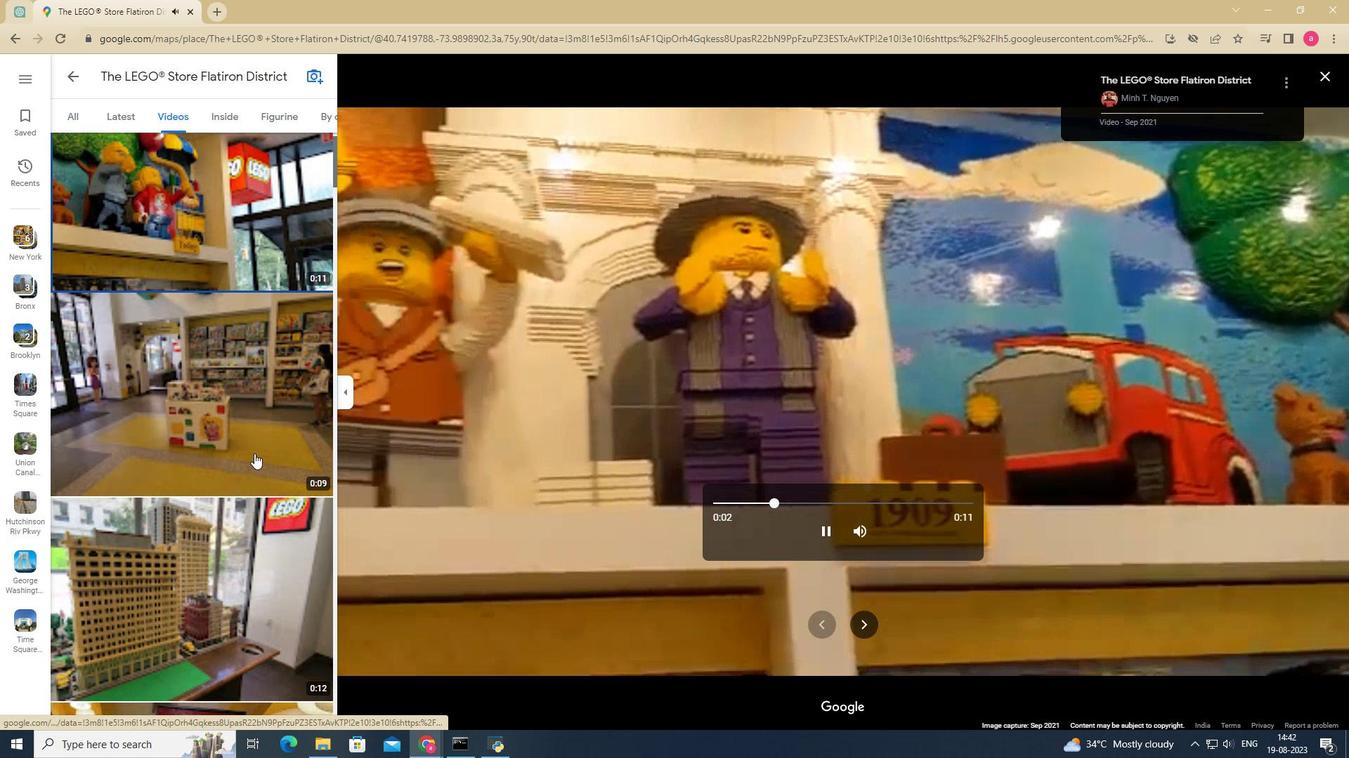 
Action: Mouse scrolled (252, 452) with delta (0, 0)
Screenshot: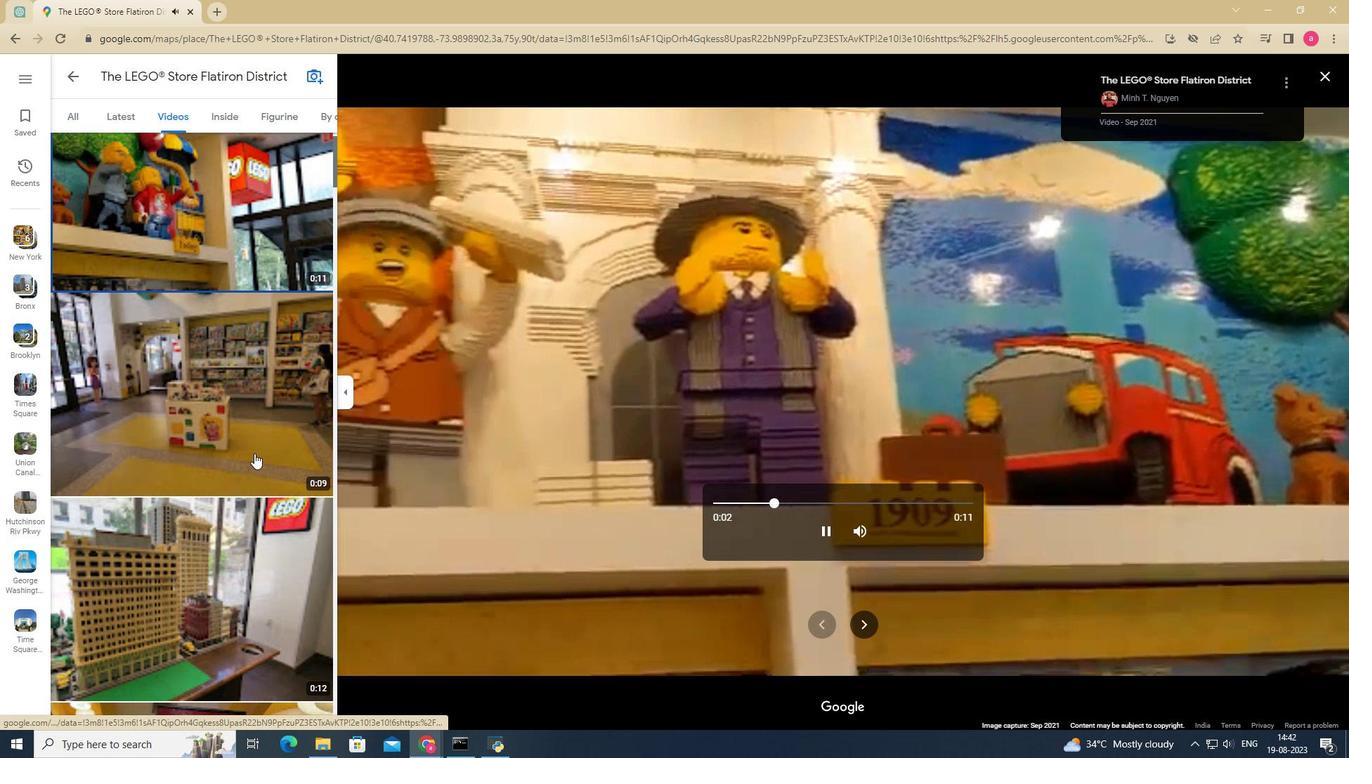 
Action: Mouse moved to (254, 453)
Screenshot: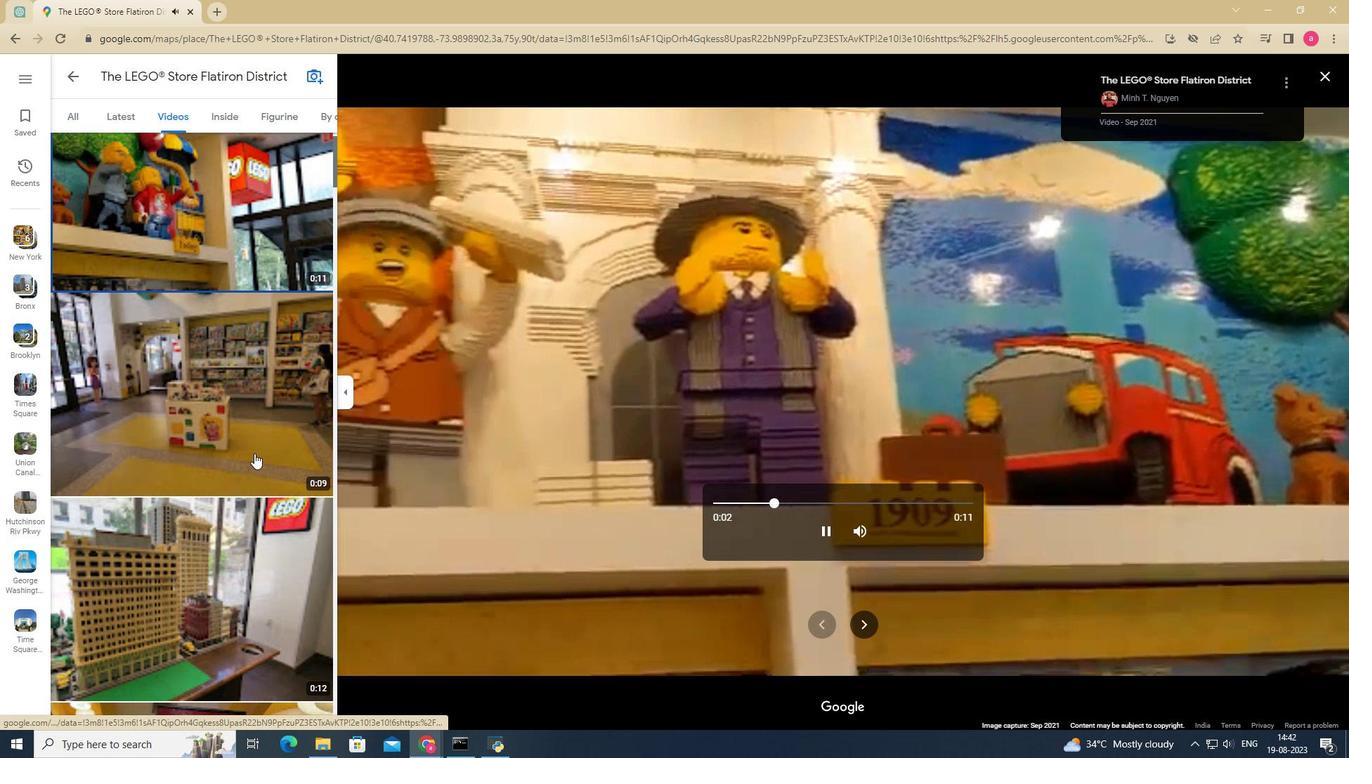 
Action: Mouse scrolled (254, 453) with delta (0, 0)
Screenshot: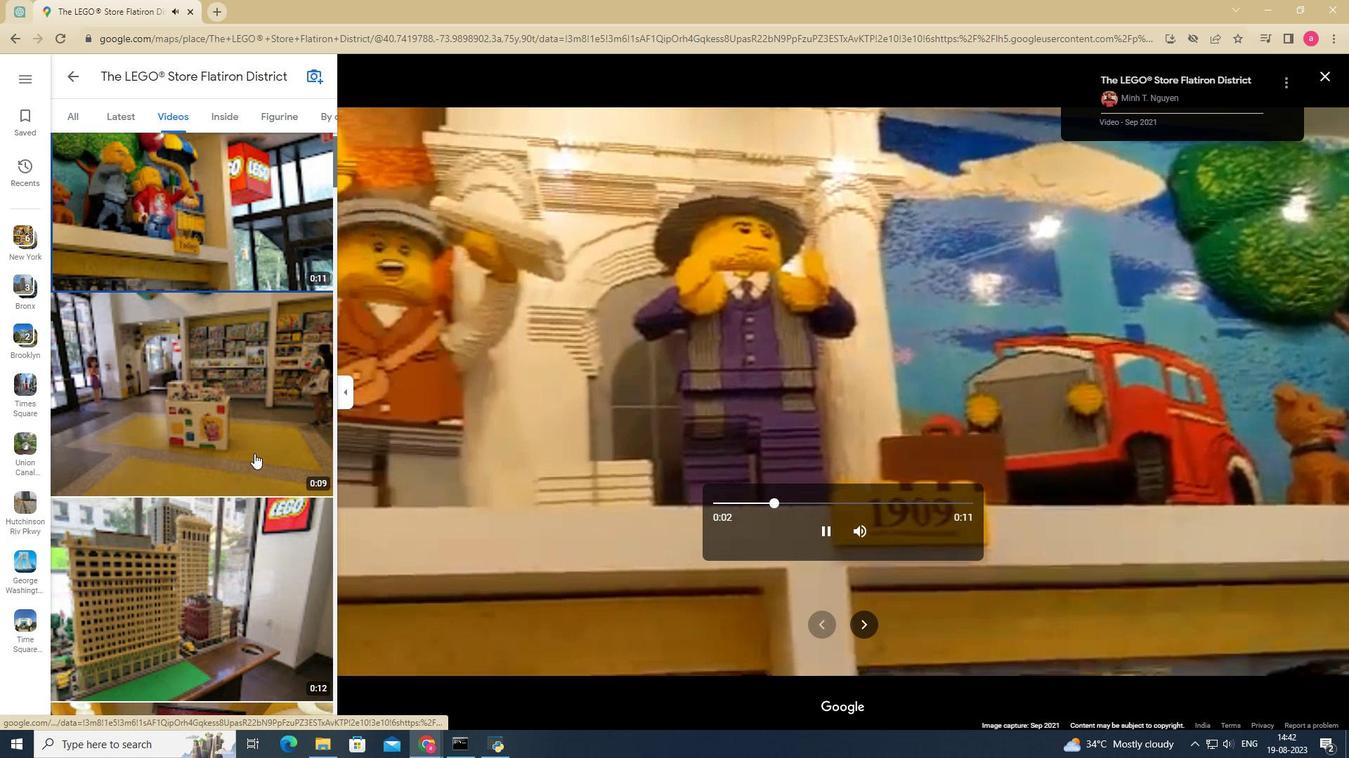 
Action: Mouse scrolled (254, 453) with delta (0, 0)
Screenshot: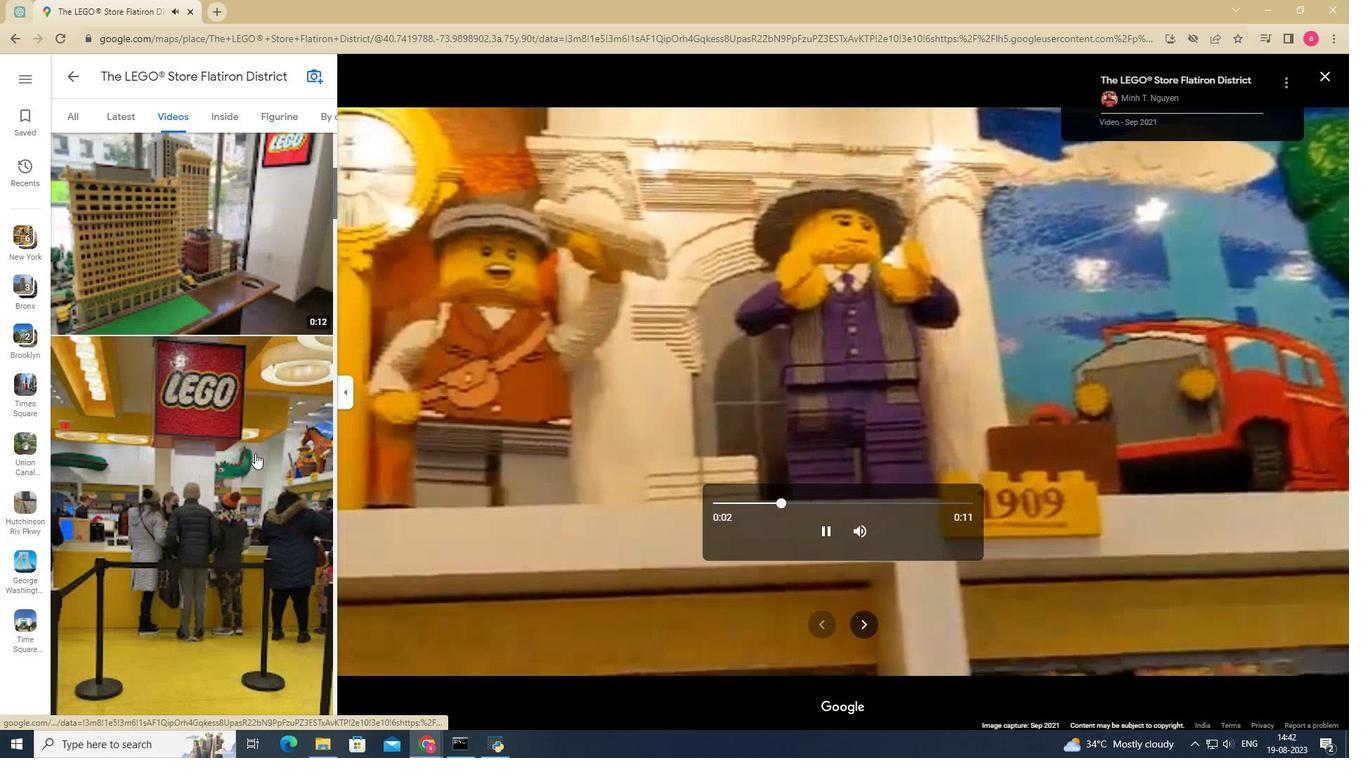 
Action: Mouse scrolled (254, 453) with delta (0, 0)
Screenshot: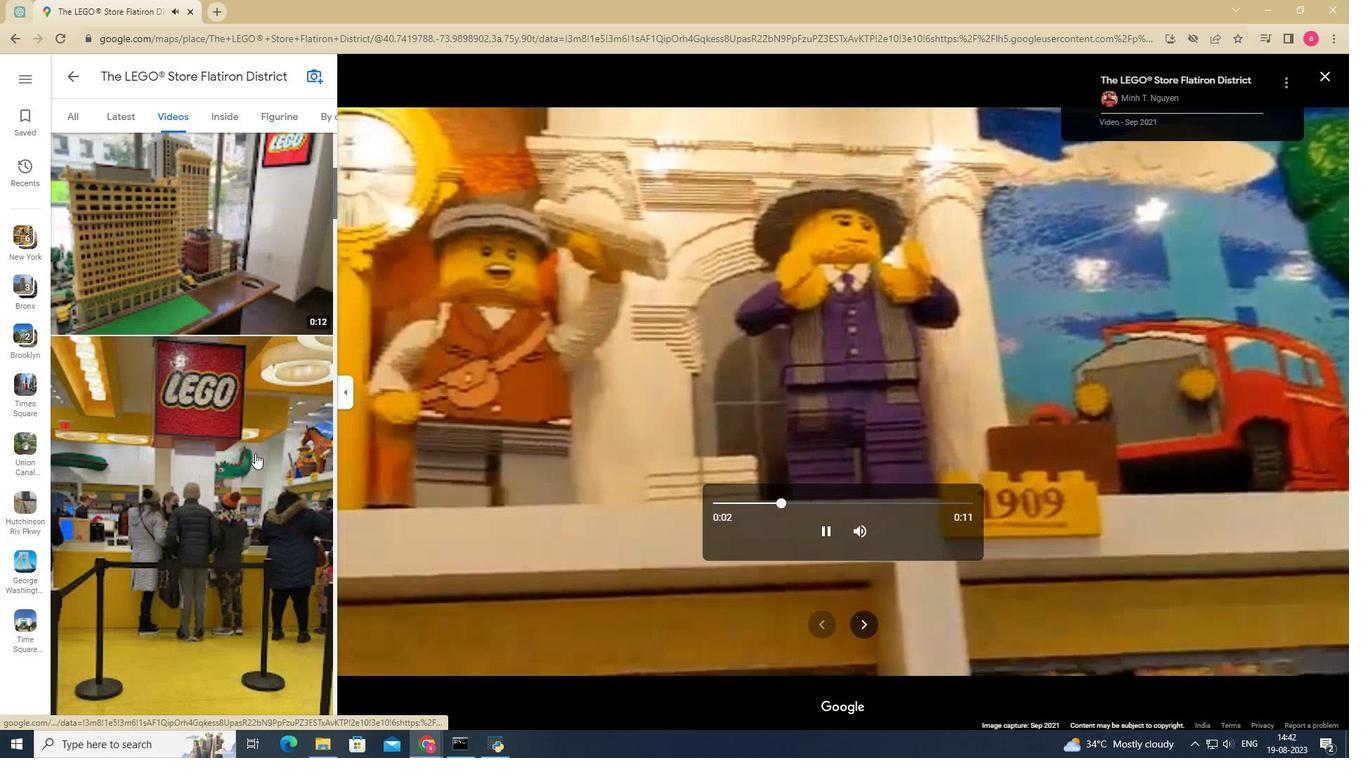 
Action: Mouse scrolled (254, 453) with delta (0, 0)
Screenshot: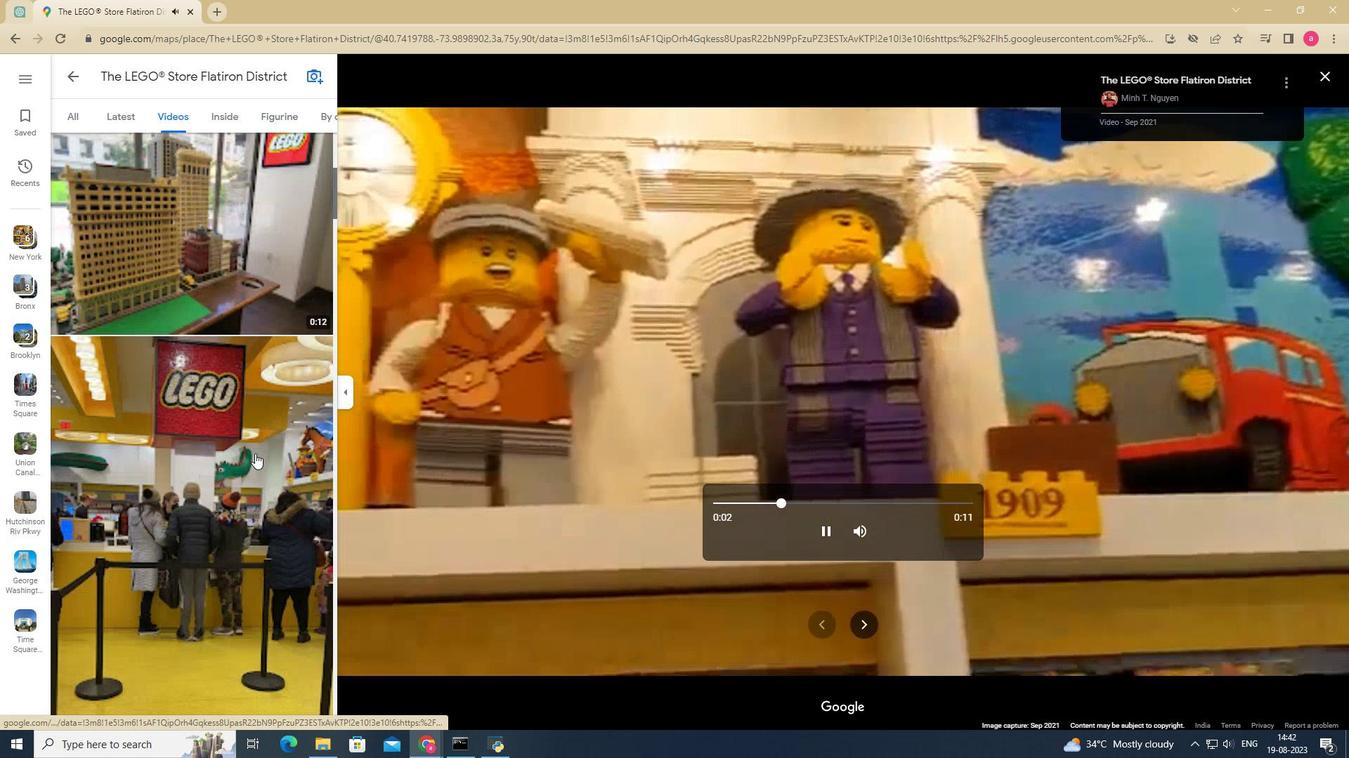 
Action: Mouse scrolled (254, 453) with delta (0, 0)
Screenshot: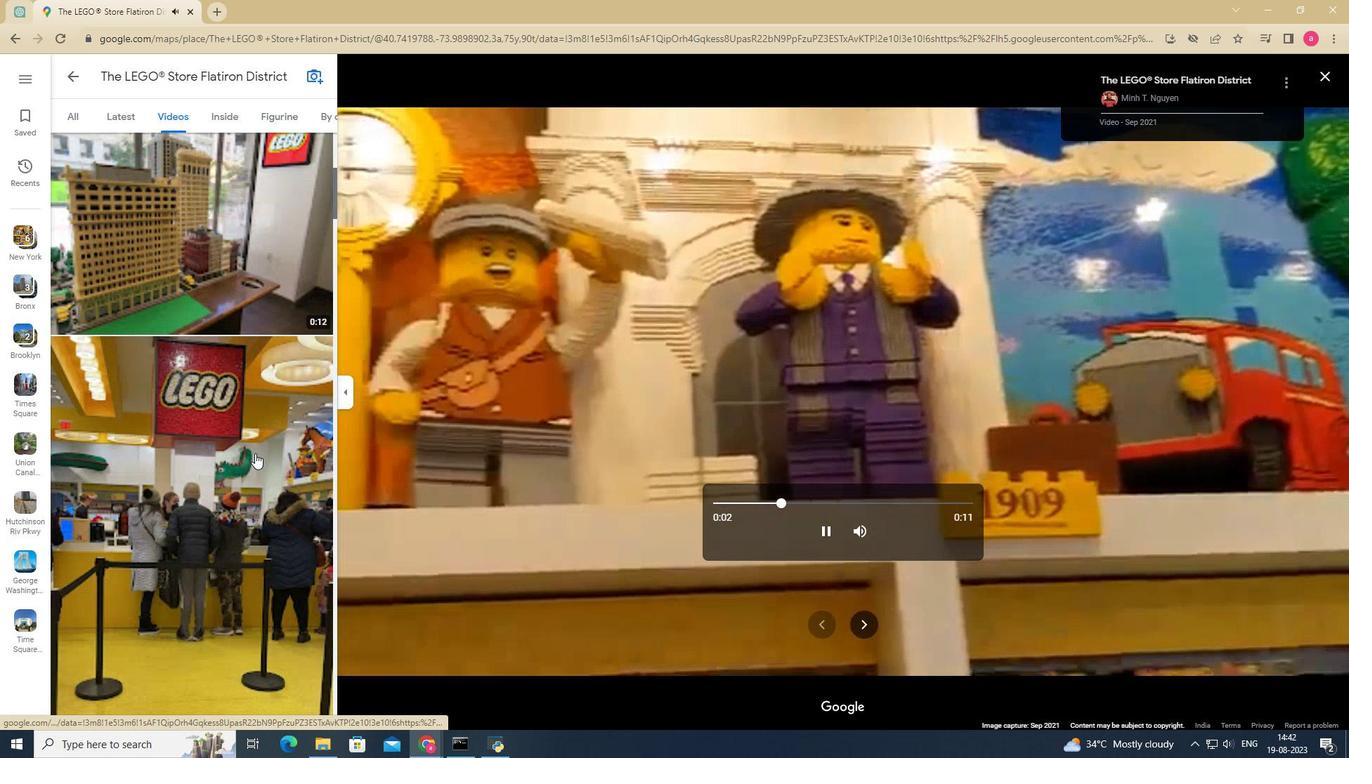 
Action: Mouse moved to (229, 108)
Screenshot: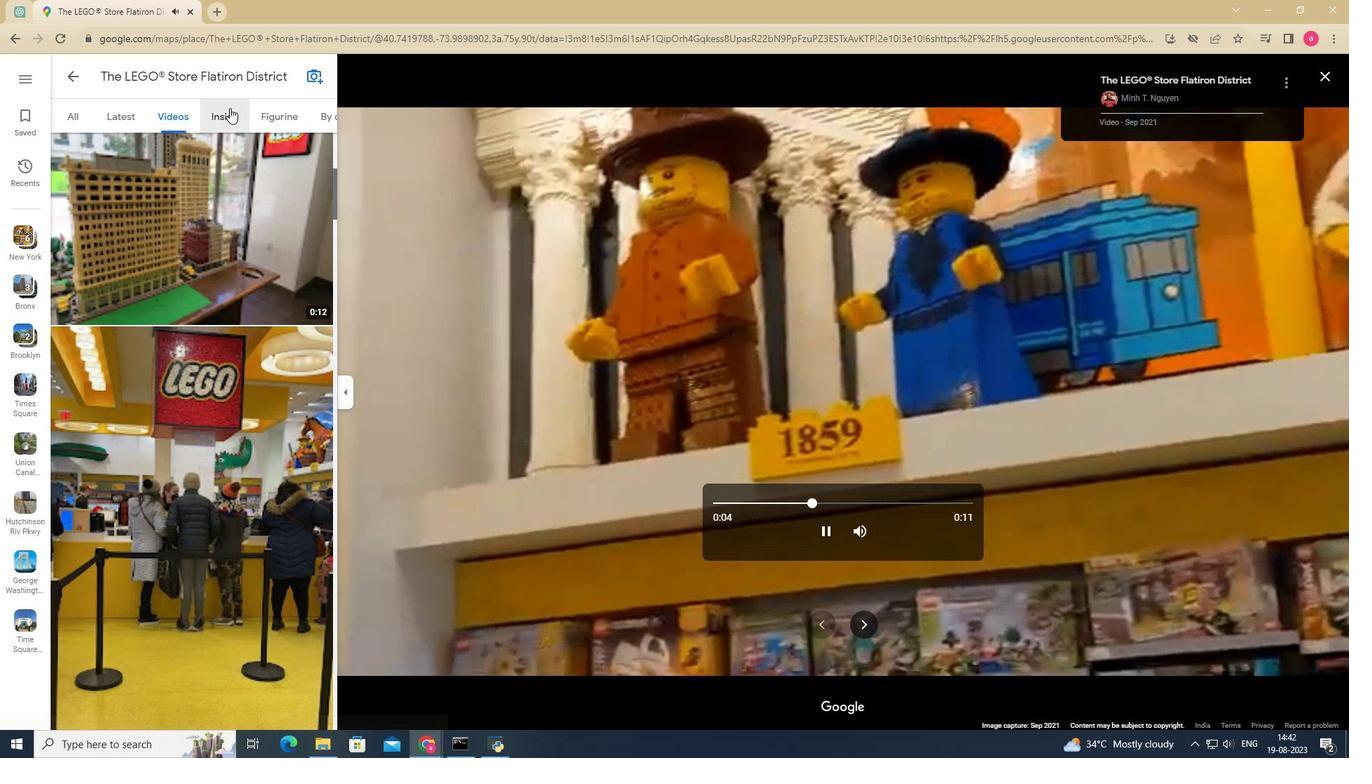 
Action: Mouse pressed left at (229, 108)
Screenshot: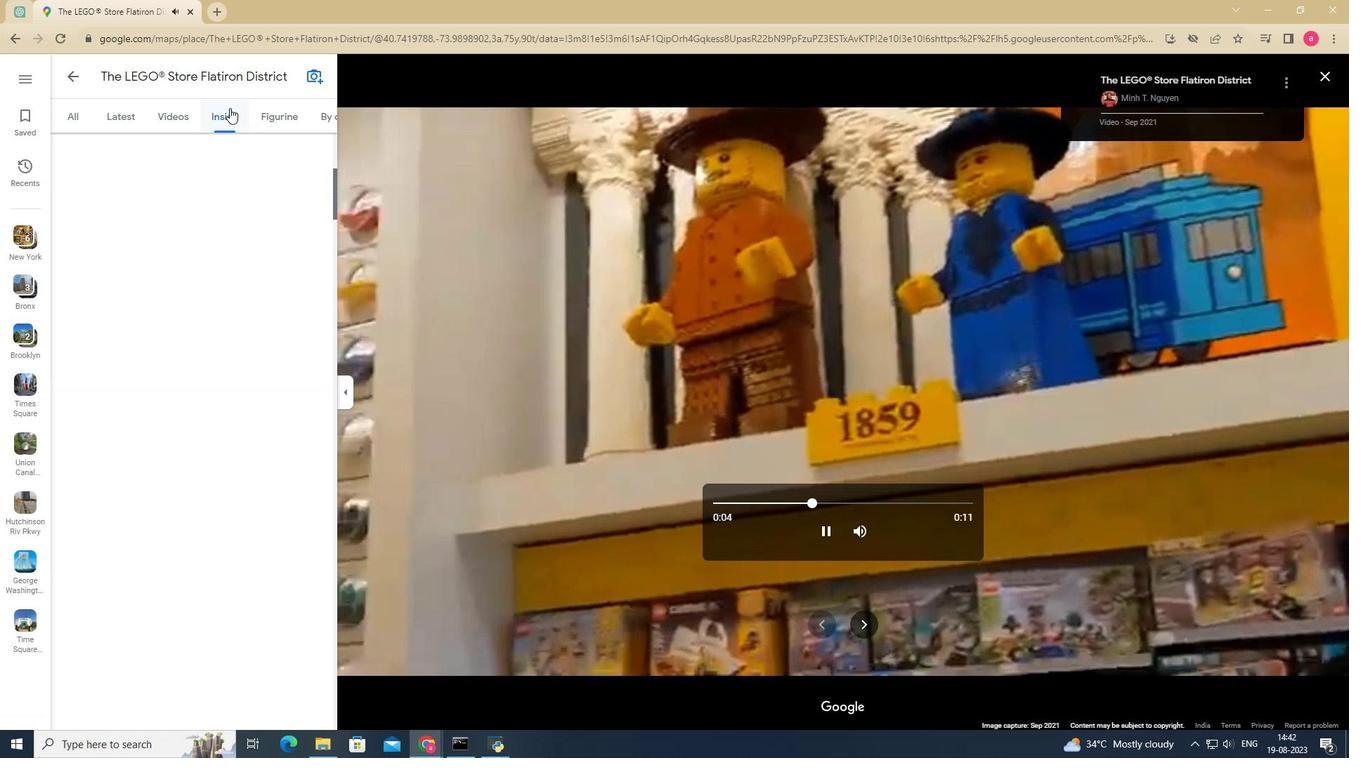 
Action: Mouse moved to (78, 114)
Screenshot: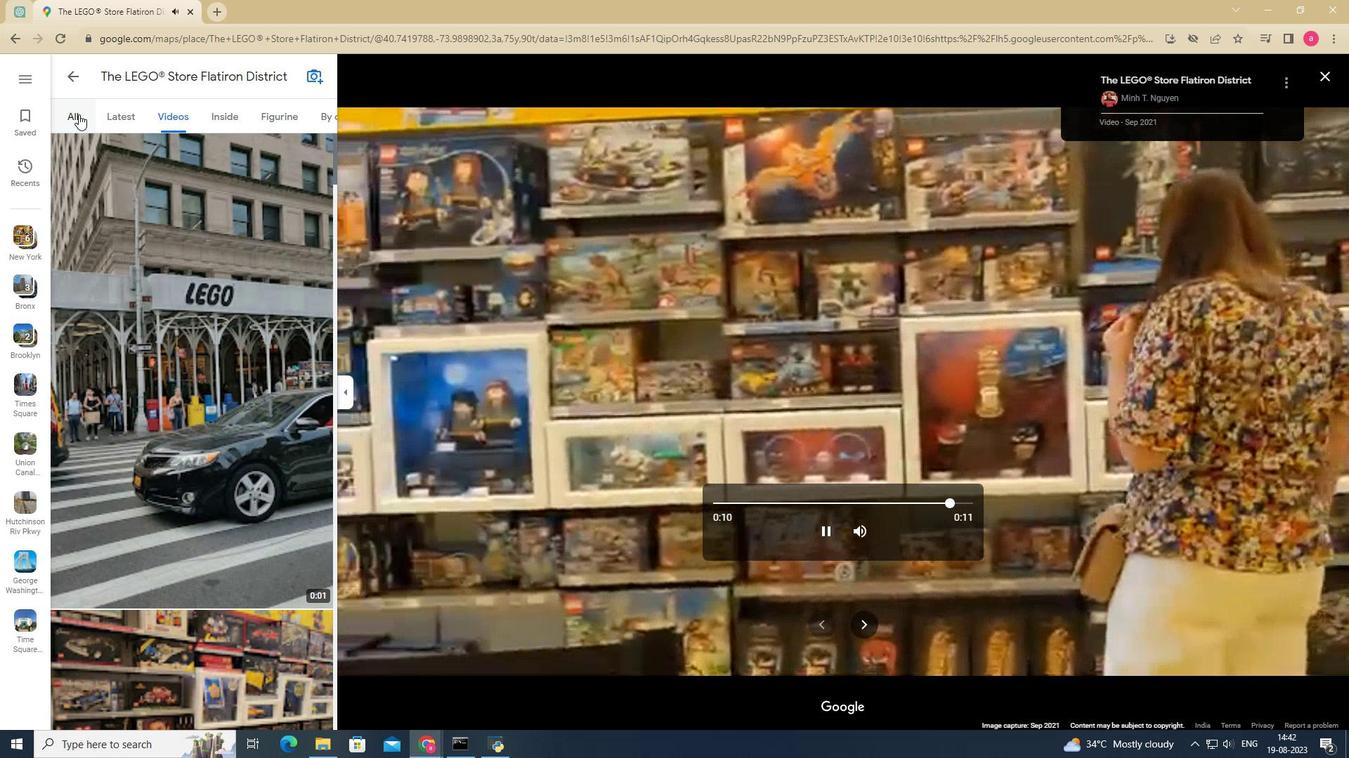 
Action: Mouse pressed left at (78, 114)
Screenshot: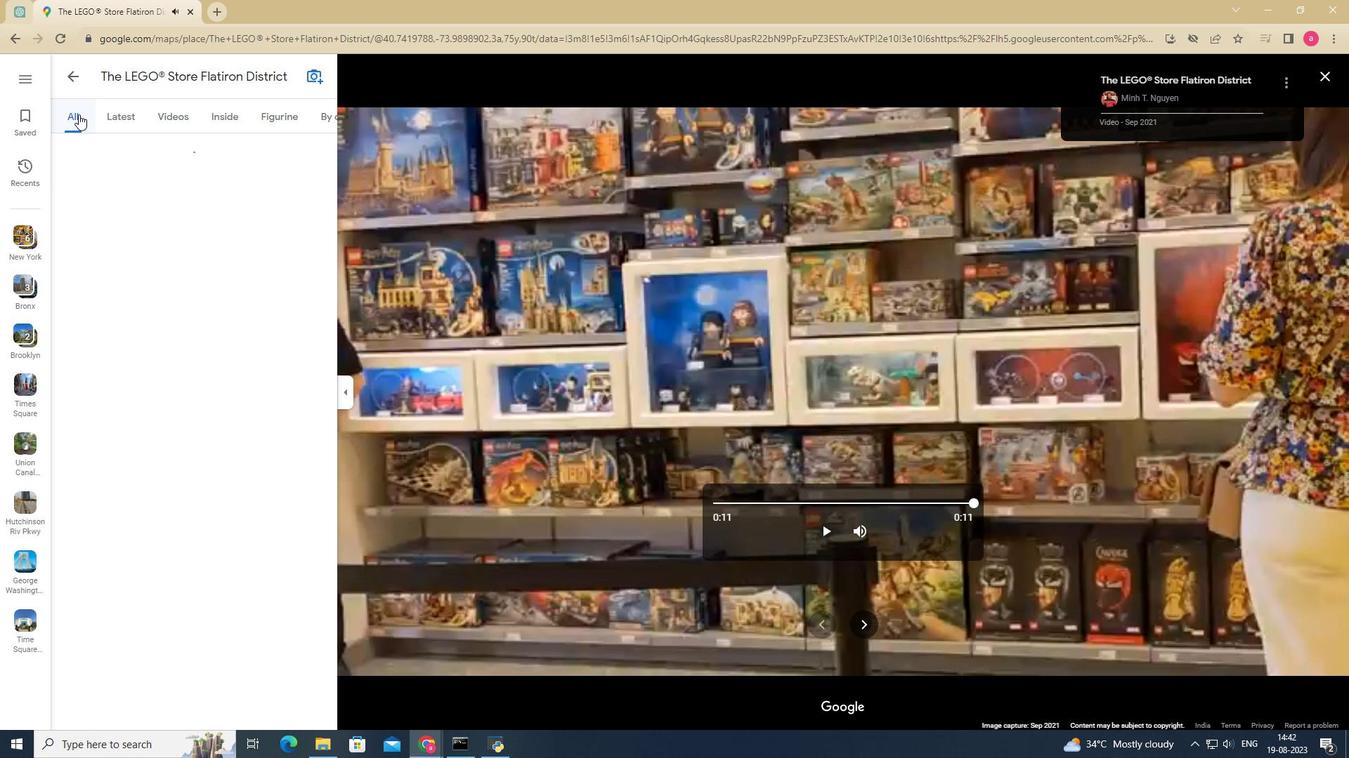 
Action: Mouse moved to (243, 353)
Screenshot: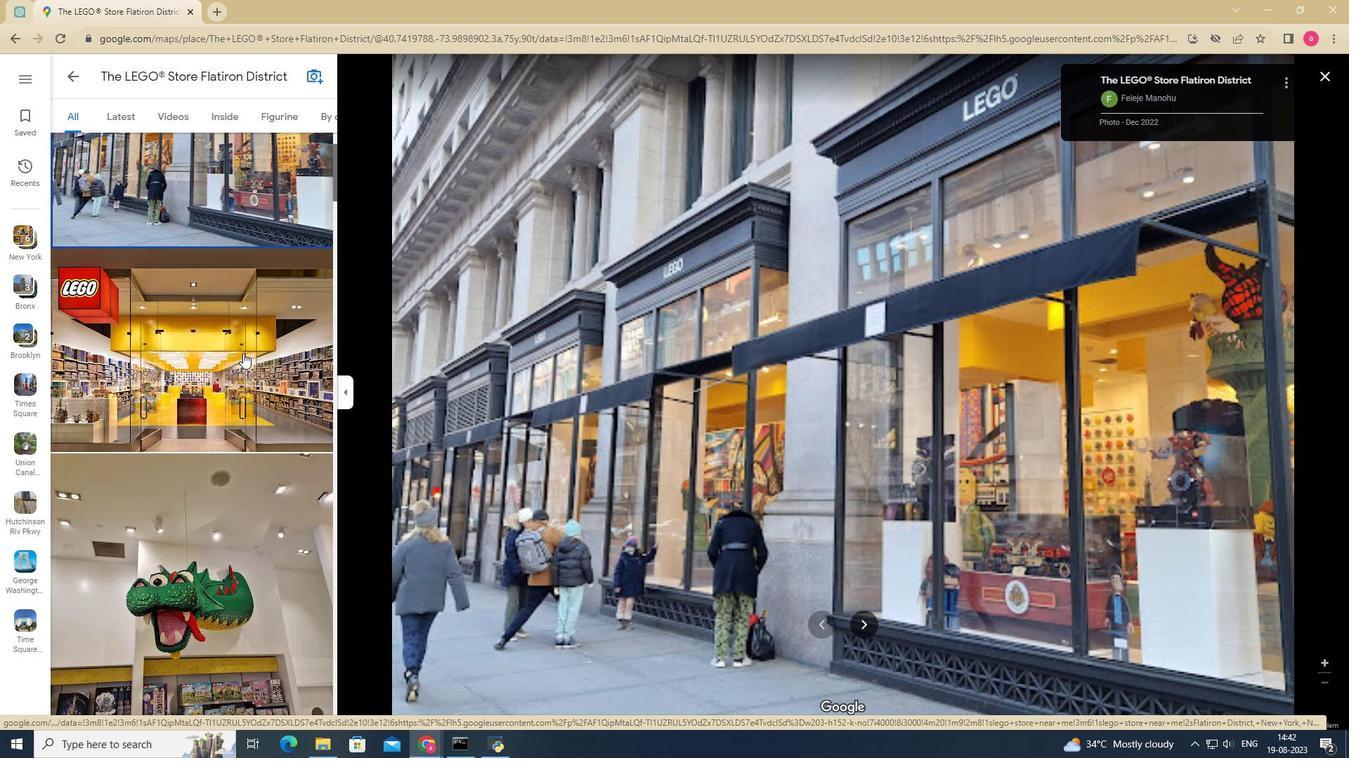 
Action: Mouse scrolled (243, 352) with delta (0, 0)
Screenshot: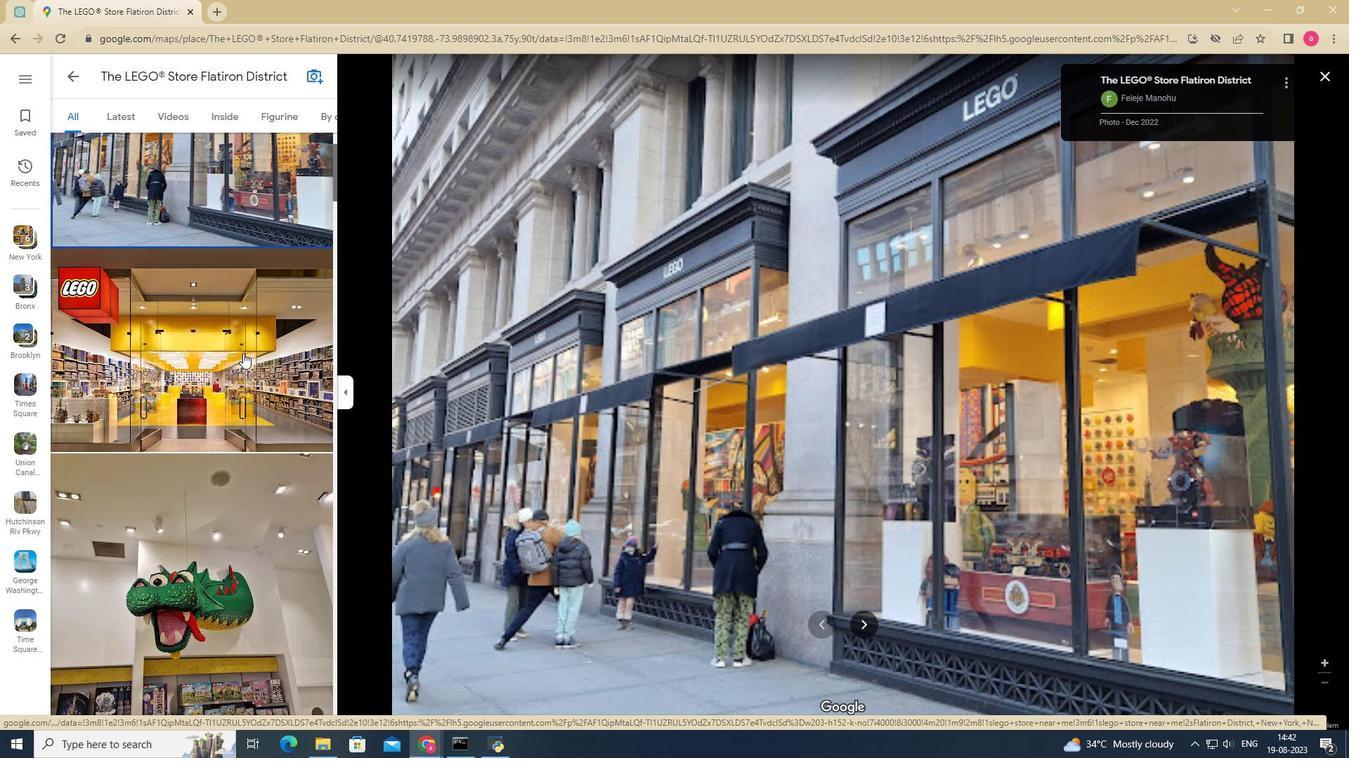 
Action: Mouse scrolled (243, 352) with delta (0, 0)
Screenshot: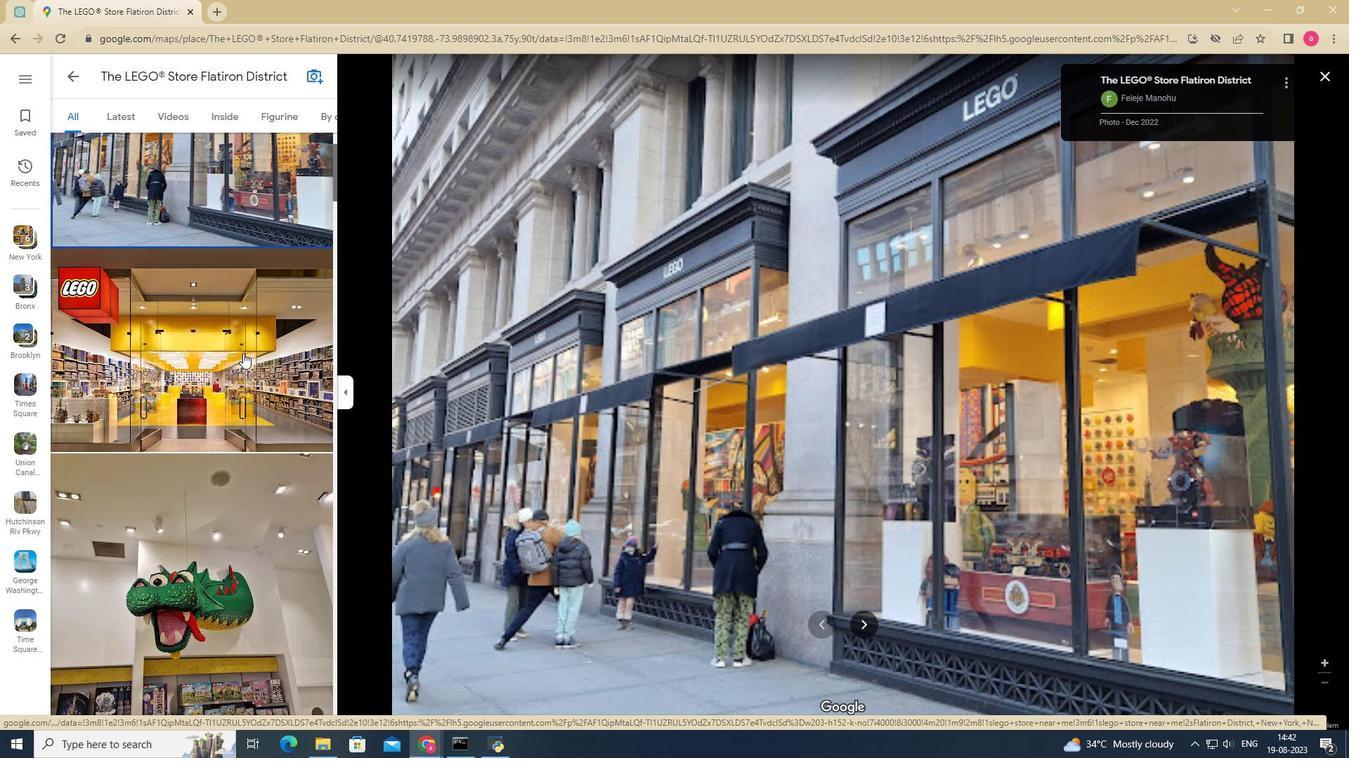 
Action: Mouse scrolled (243, 352) with delta (0, 0)
Screenshot: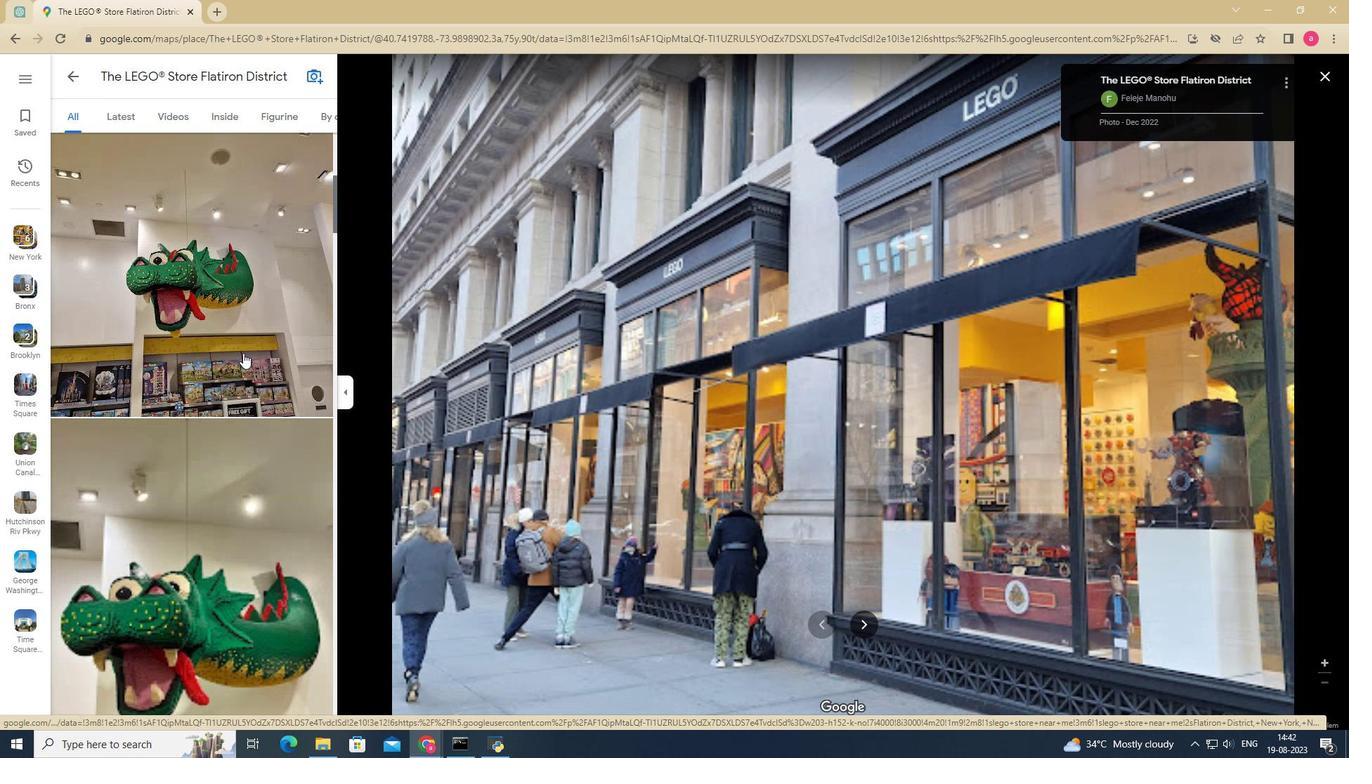 
Action: Mouse scrolled (243, 352) with delta (0, 0)
Screenshot: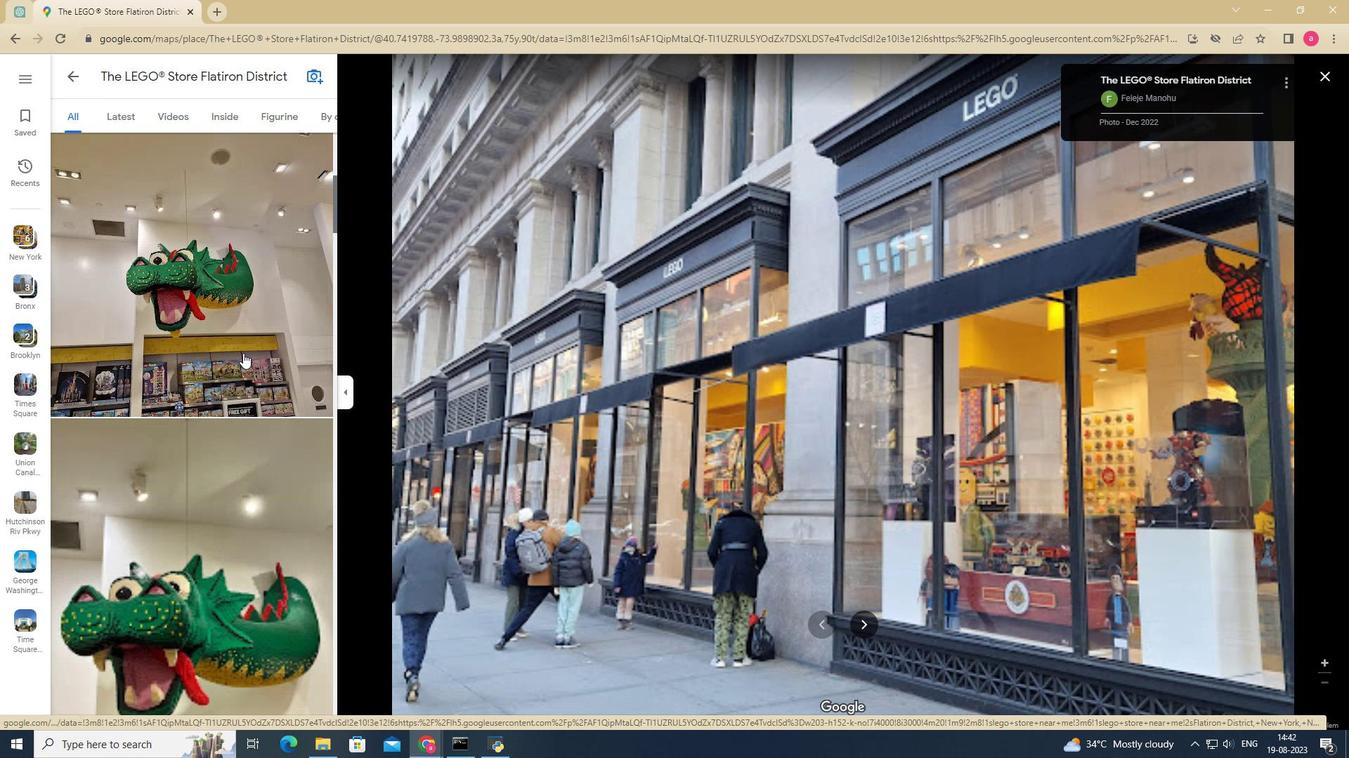 
Action: Mouse scrolled (243, 352) with delta (0, 0)
Screenshot: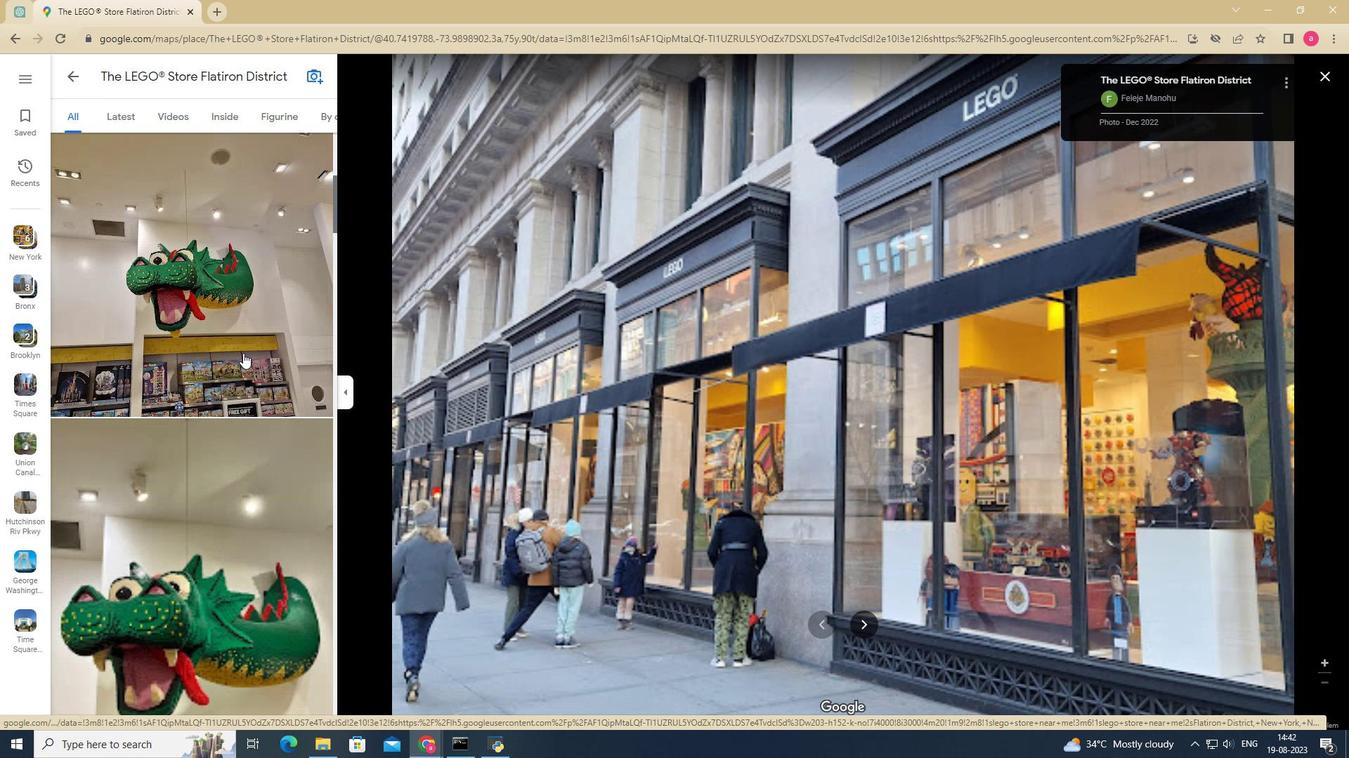 
Action: Mouse scrolled (243, 352) with delta (0, 0)
Screenshot: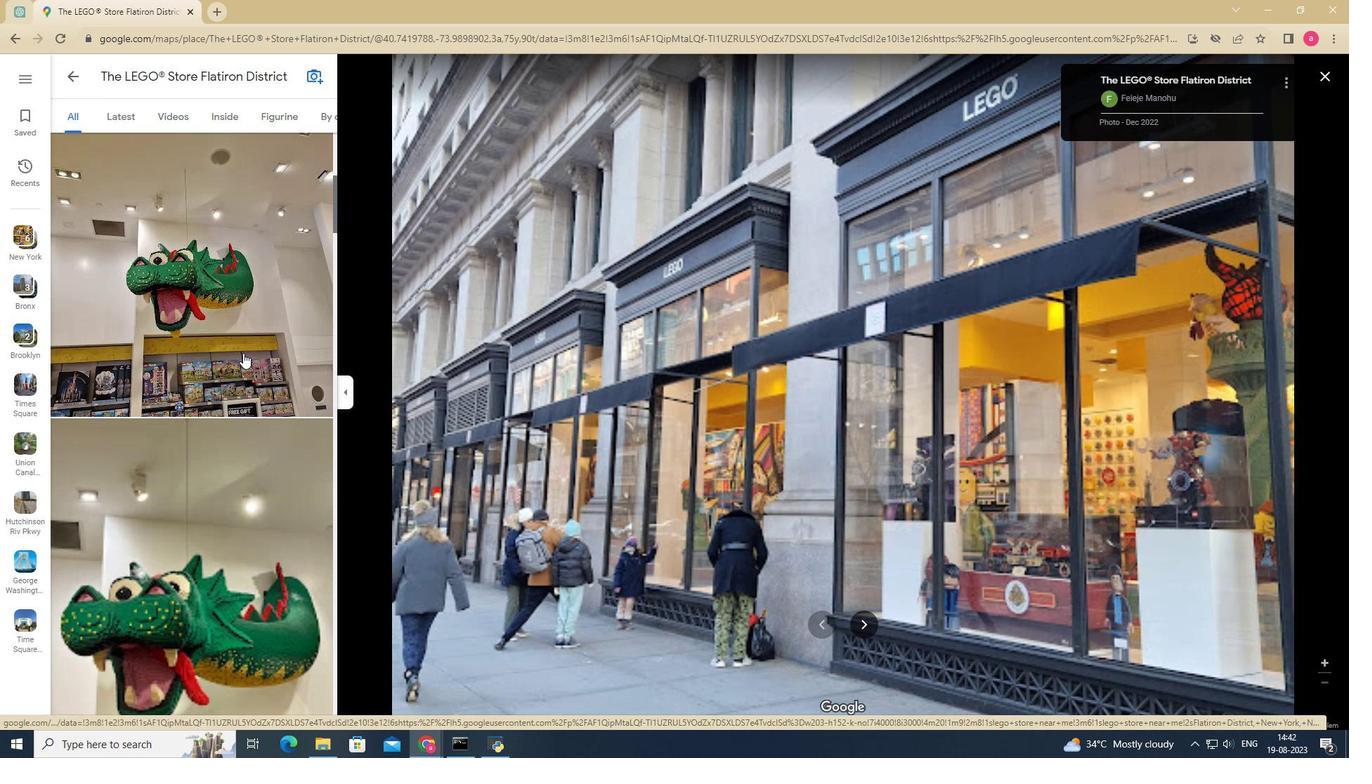 
Action: Mouse scrolled (243, 352) with delta (0, 0)
Screenshot: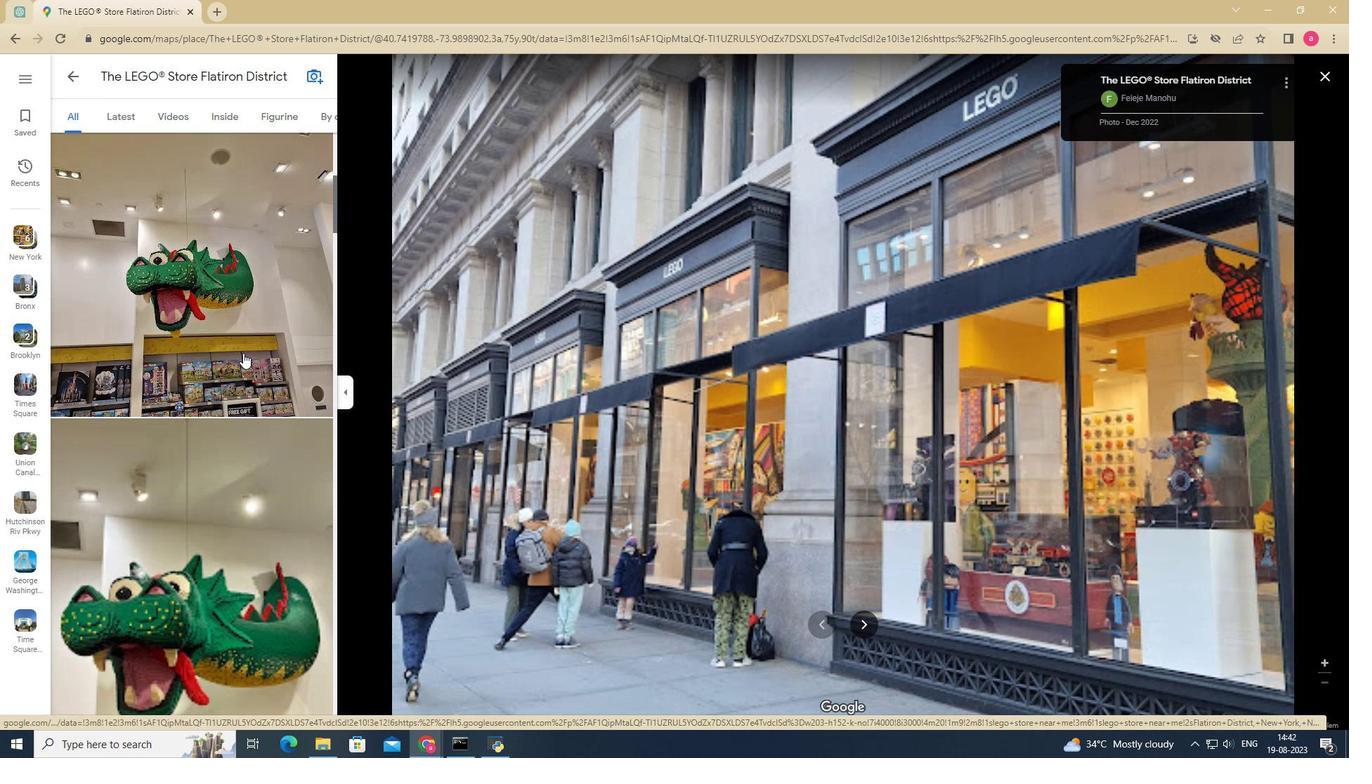 
Action: Mouse scrolled (243, 352) with delta (0, 0)
Screenshot: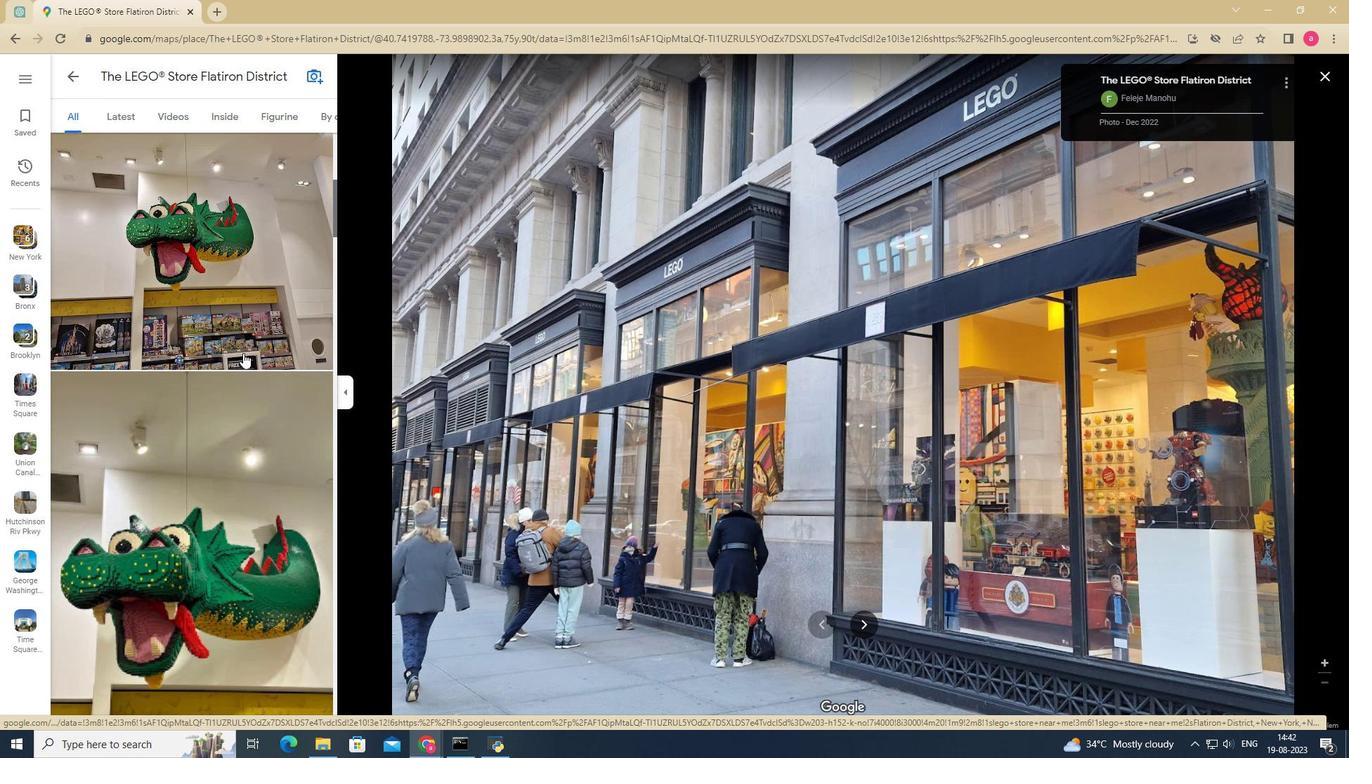 
Action: Mouse scrolled (243, 352) with delta (0, 0)
Screenshot: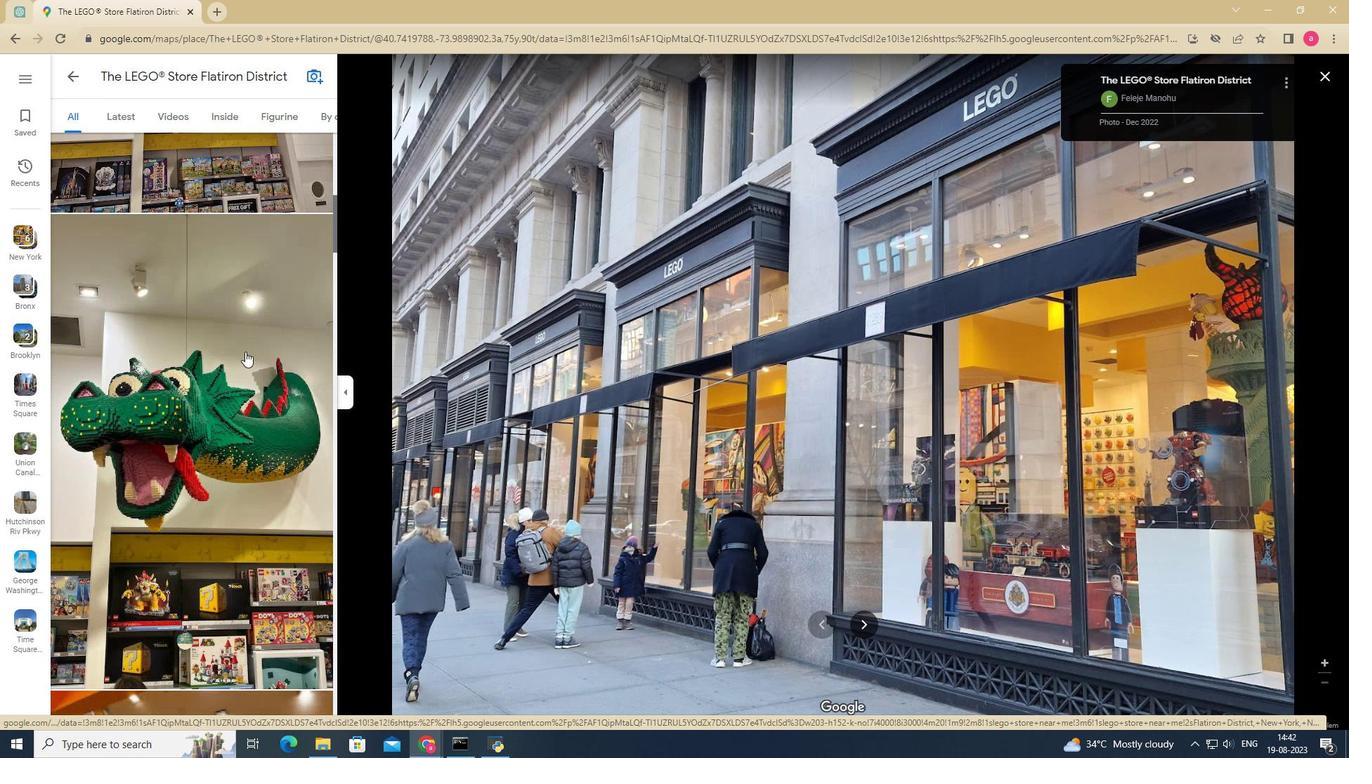 
Action: Mouse scrolled (243, 352) with delta (0, 0)
Screenshot: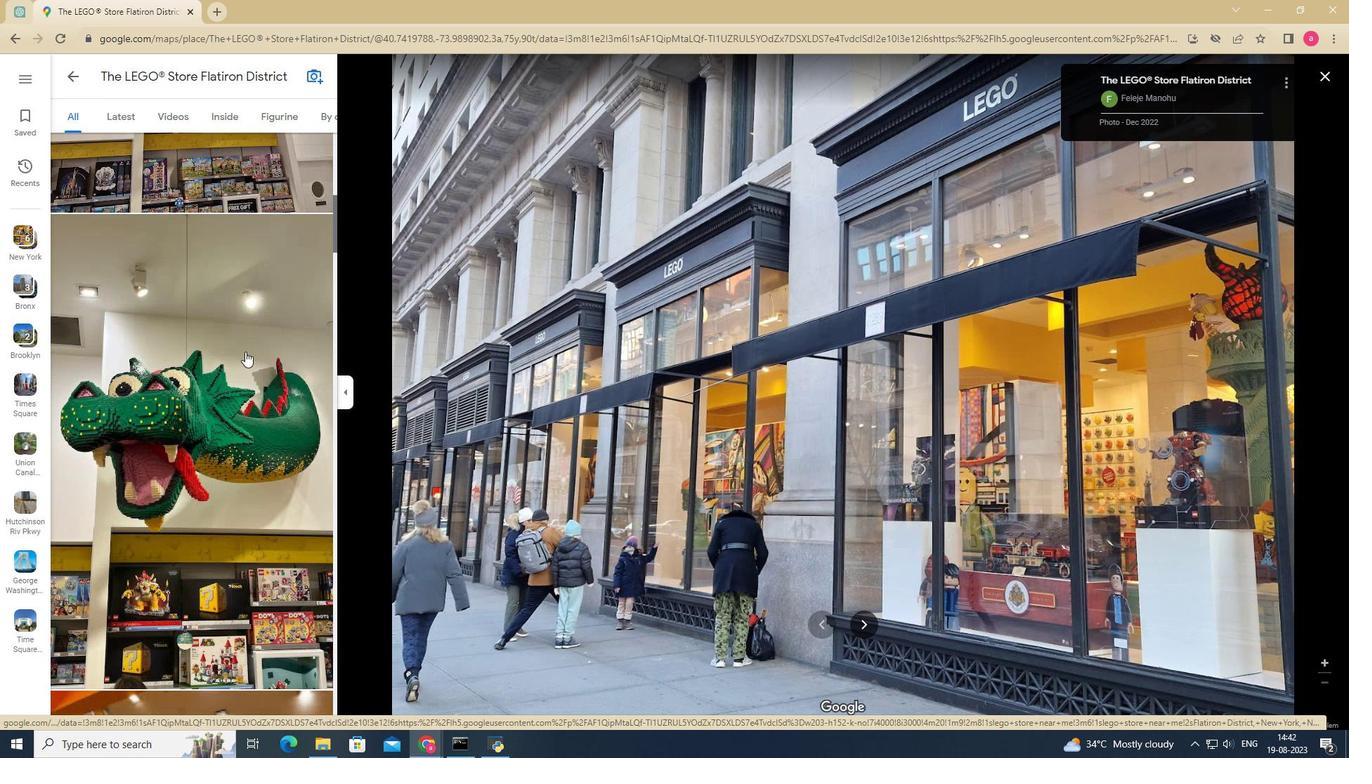 
Action: Mouse scrolled (243, 352) with delta (0, 0)
Screenshot: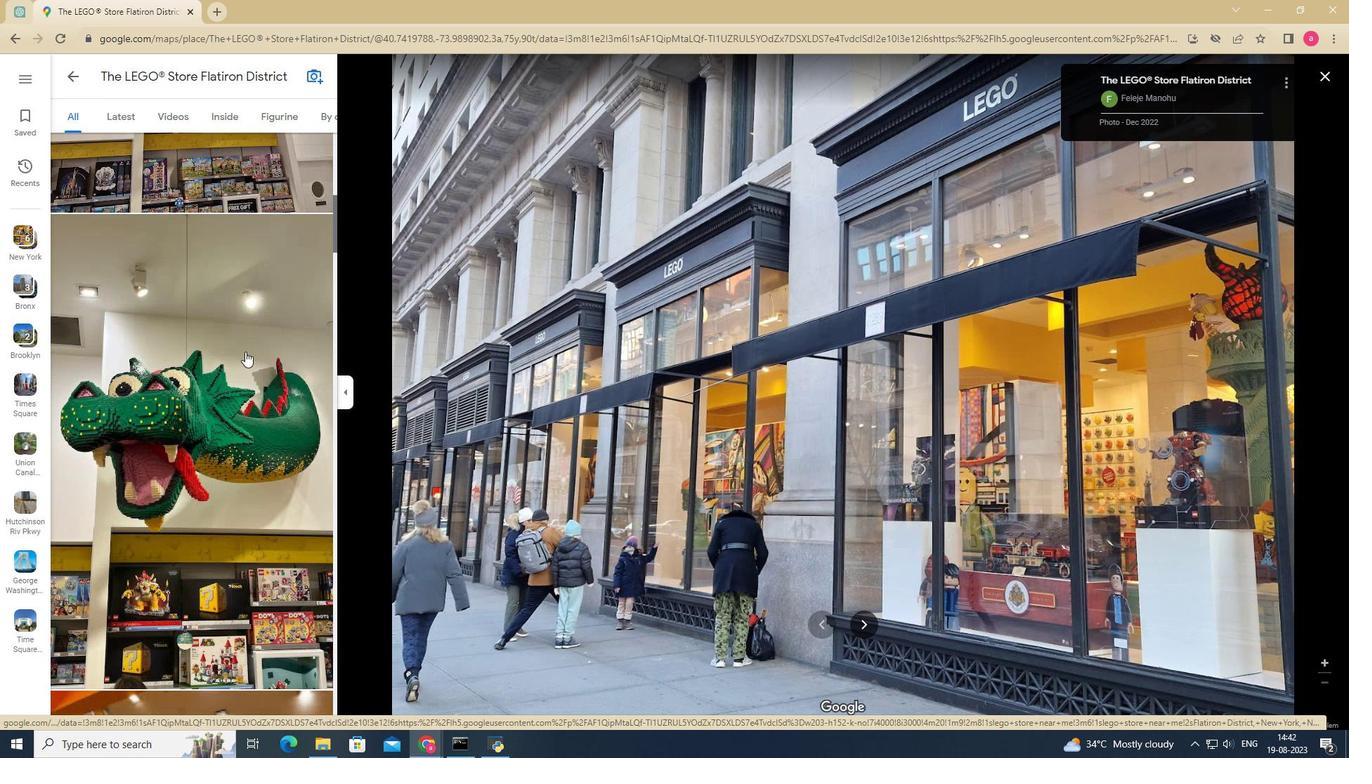 
Action: Mouse scrolled (243, 352) with delta (0, 0)
Screenshot: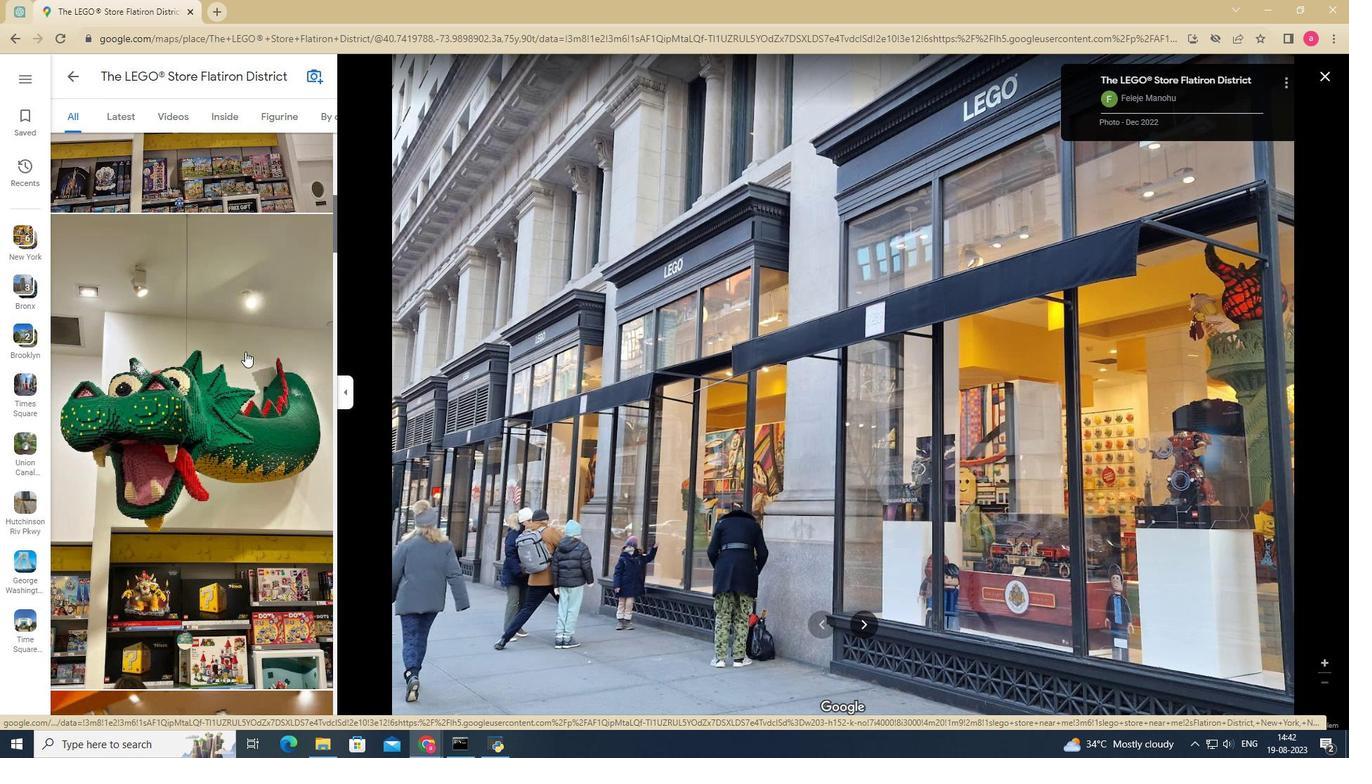 
Action: Mouse moved to (245, 352)
Screenshot: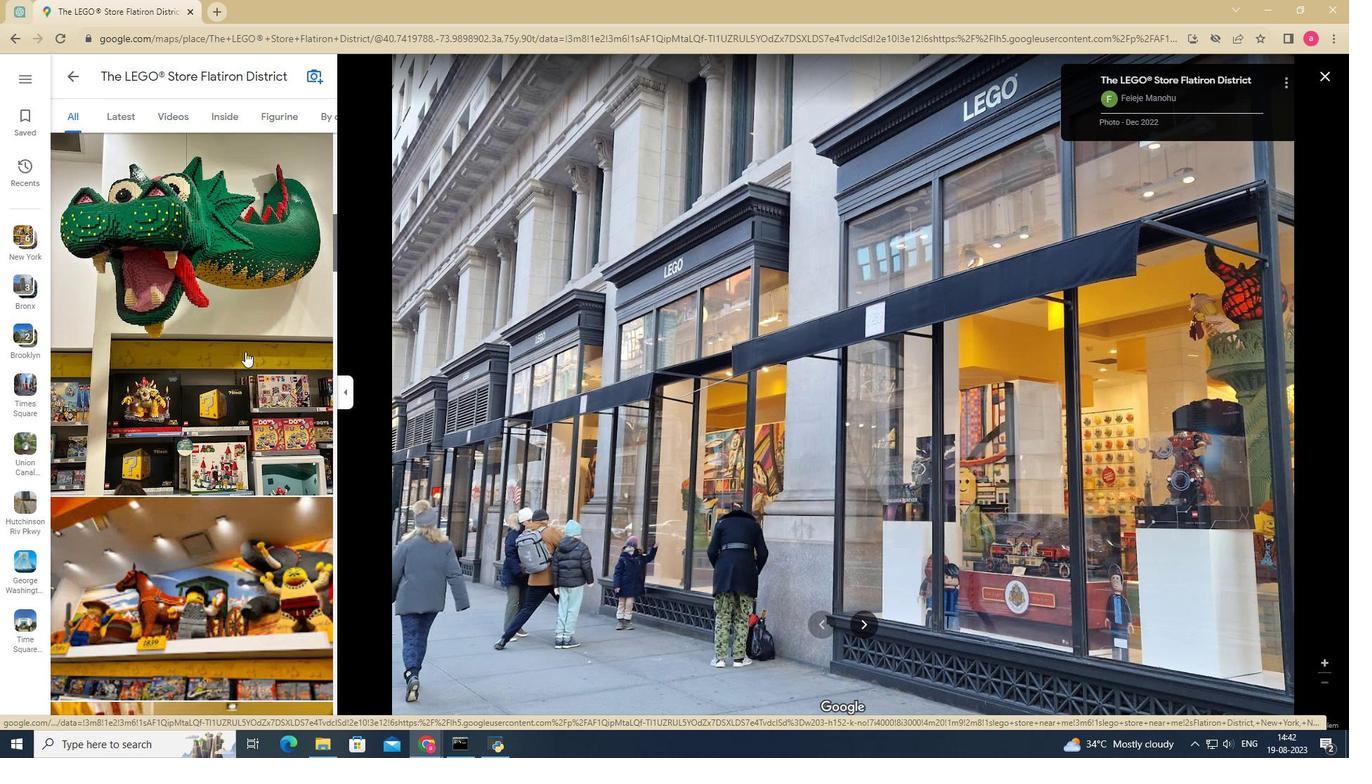 
Action: Mouse scrolled (245, 351) with delta (0, 0)
Screenshot: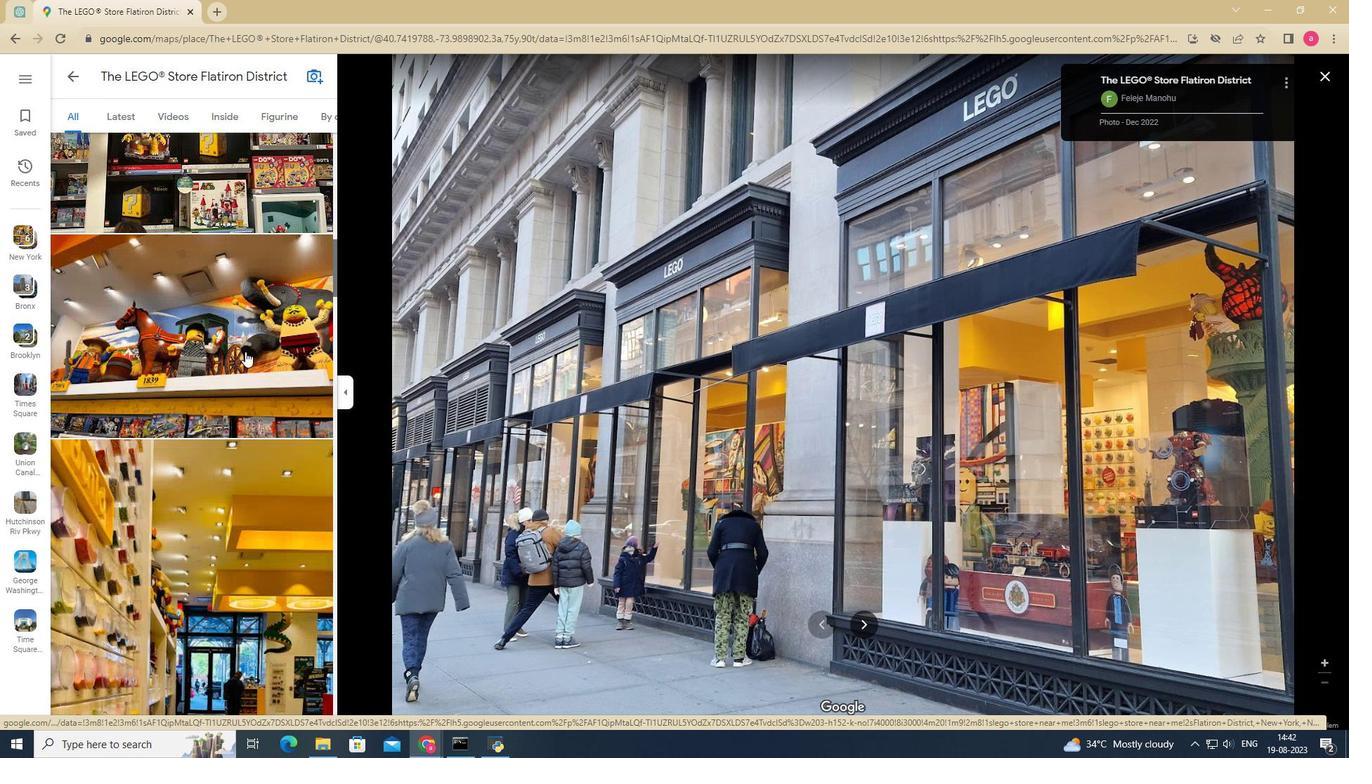 
Action: Mouse scrolled (245, 351) with delta (0, 0)
Screenshot: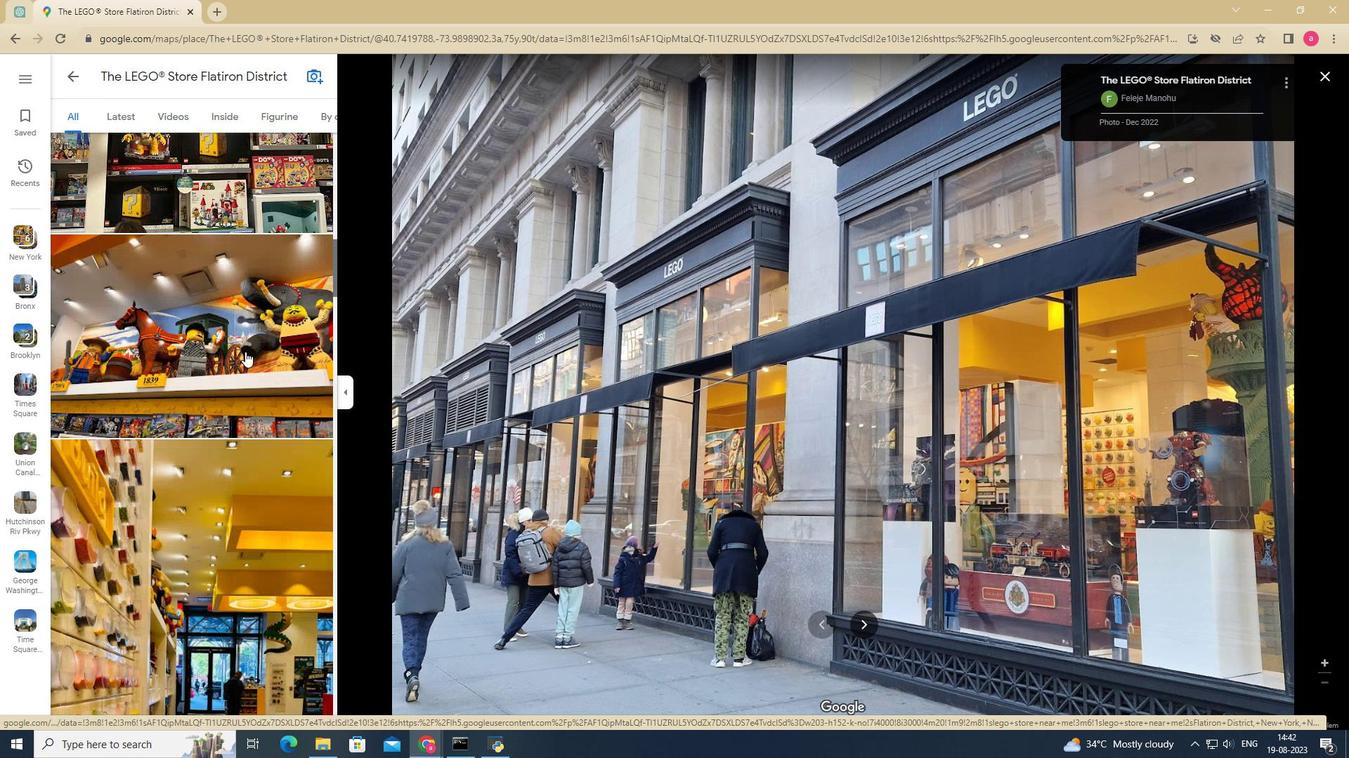 
Action: Mouse scrolled (245, 351) with delta (0, 0)
Screenshot: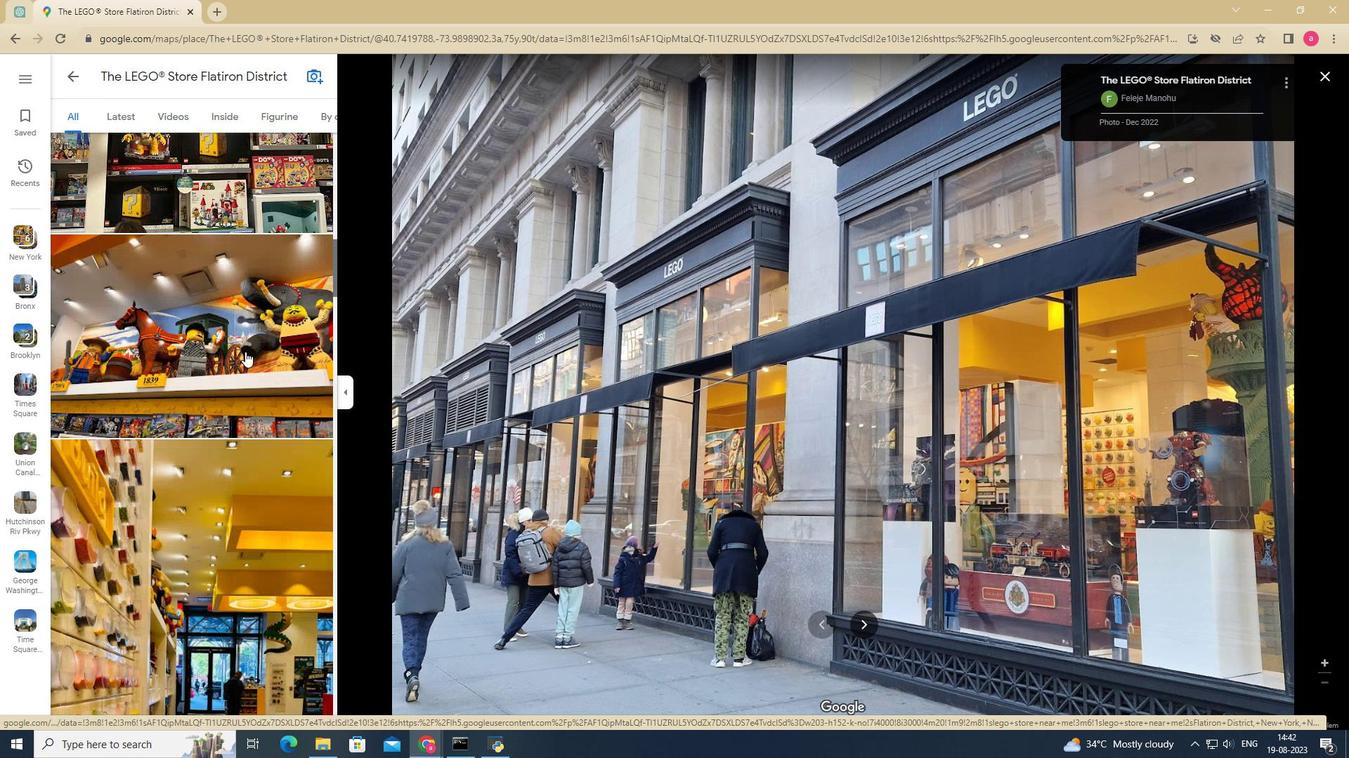 
Action: Mouse scrolled (245, 351) with delta (0, 0)
Screenshot: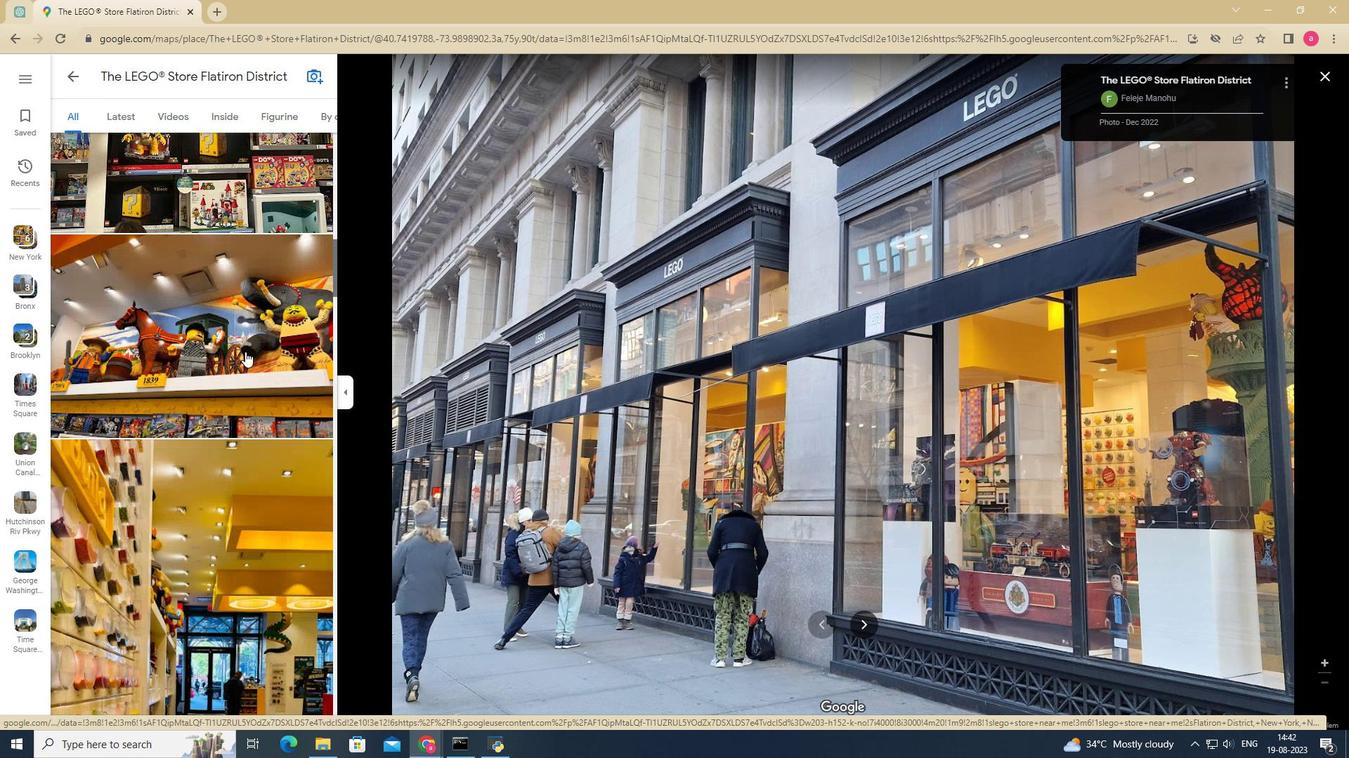 
Action: Mouse scrolled (245, 351) with delta (0, 0)
Screenshot: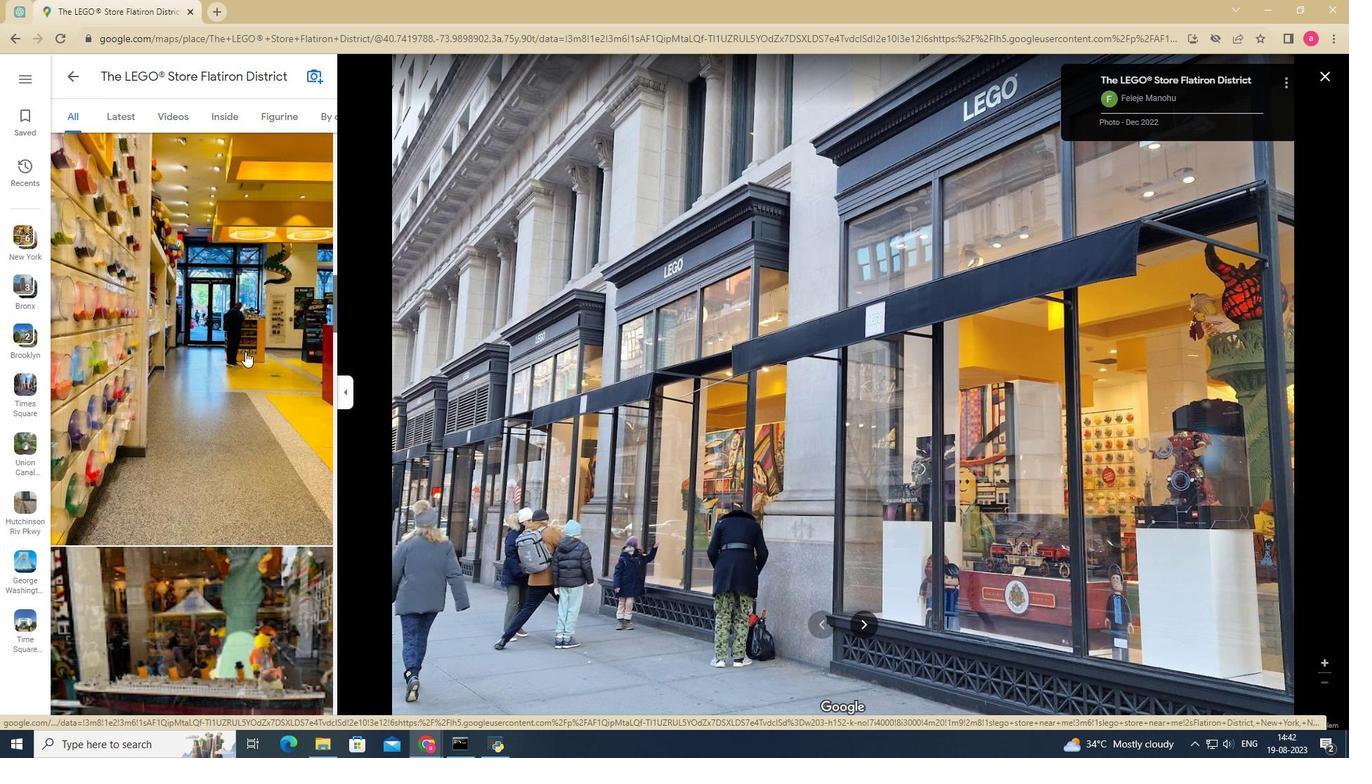 
Action: Mouse scrolled (245, 351) with delta (0, 0)
Screenshot: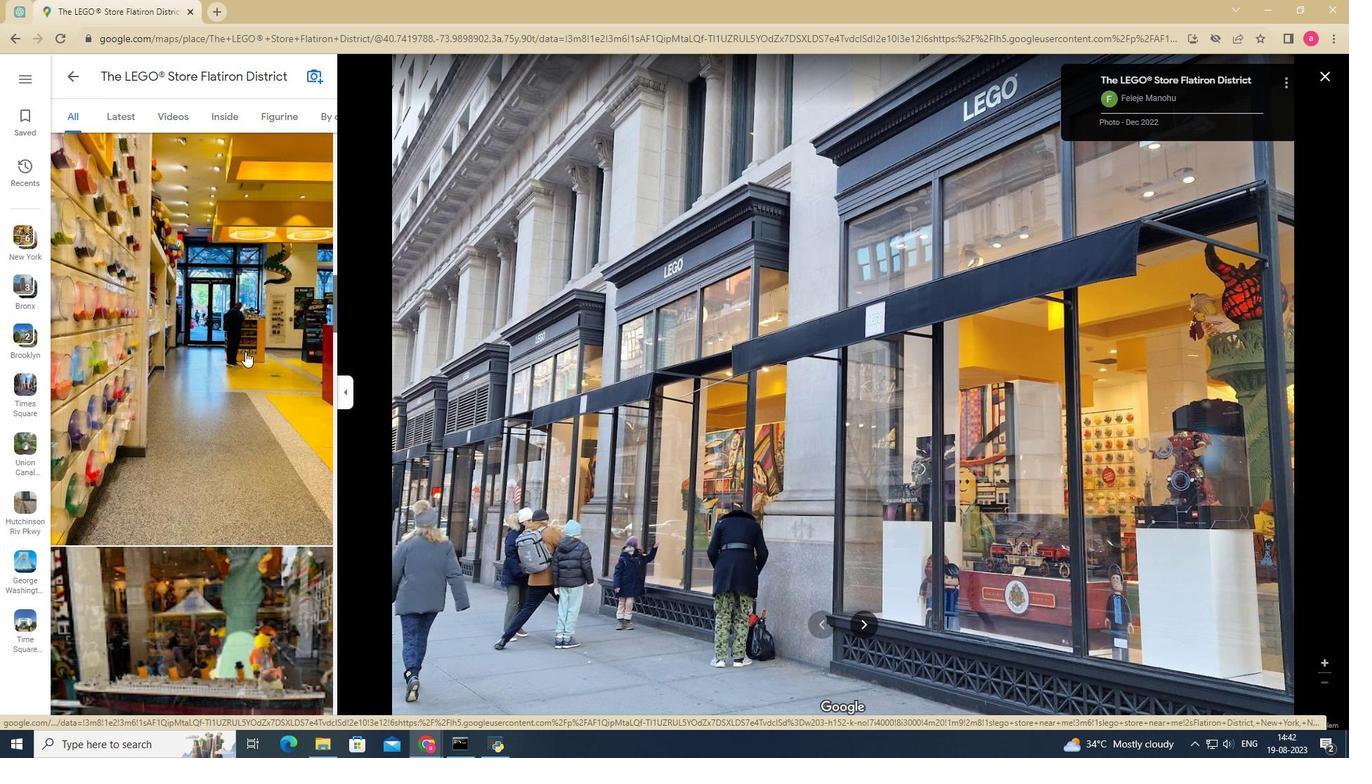 
Action: Mouse scrolled (245, 351) with delta (0, 0)
Screenshot: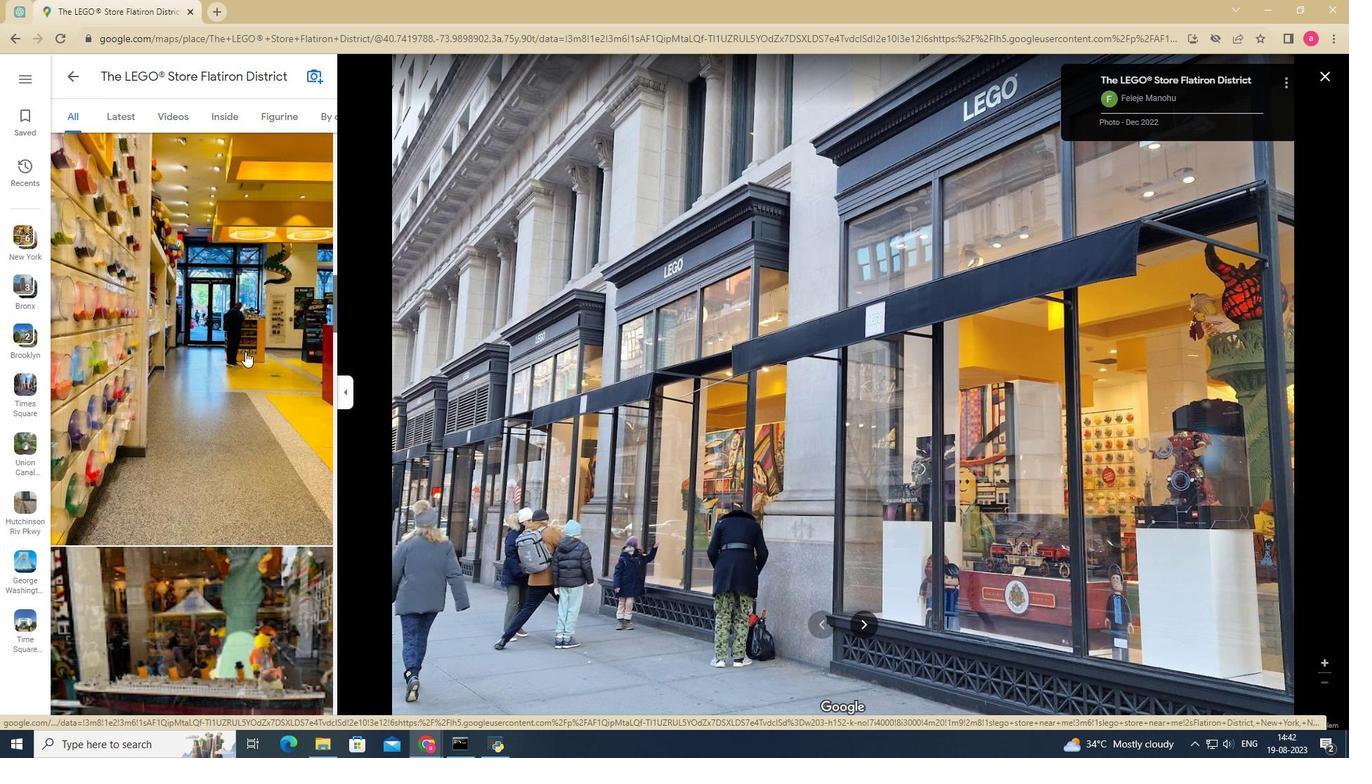 
Action: Mouse scrolled (245, 351) with delta (0, 0)
Screenshot: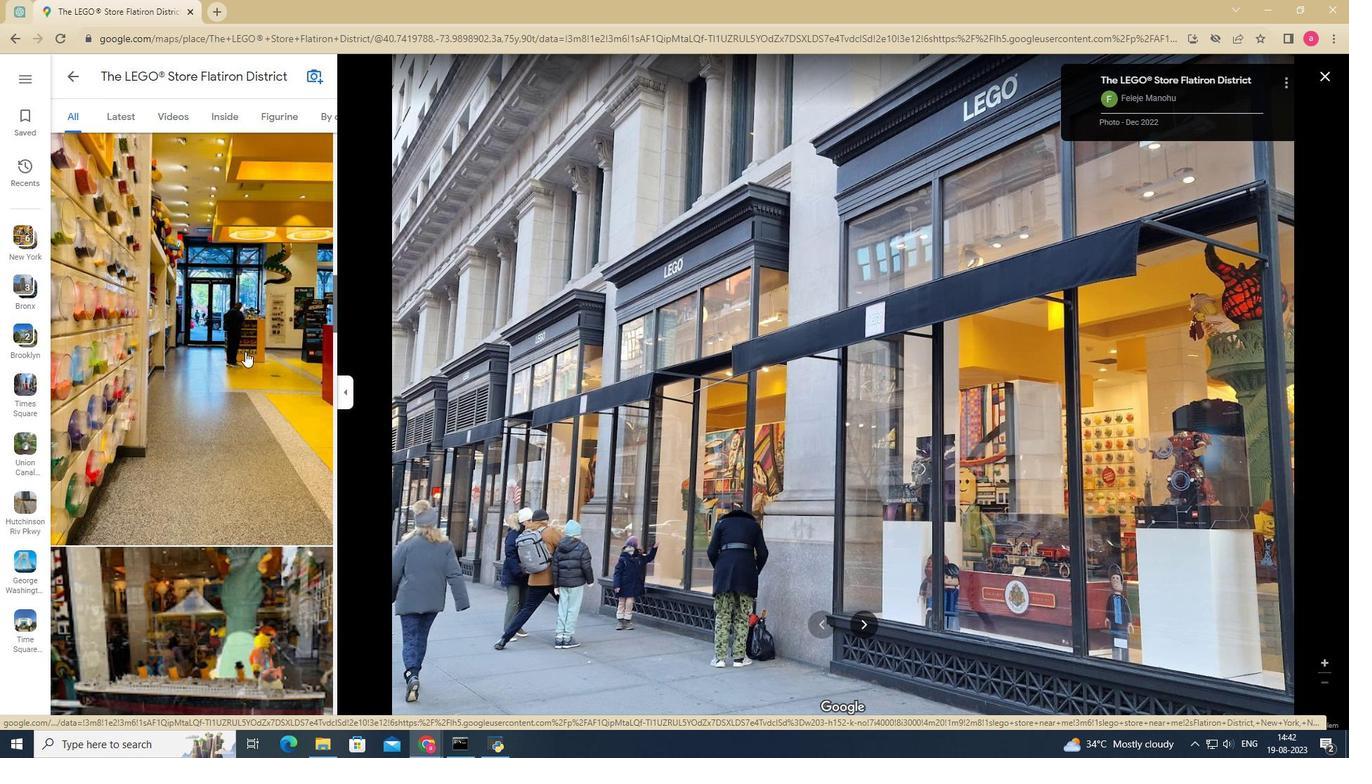 
Action: Mouse scrolled (245, 351) with delta (0, 0)
Screenshot: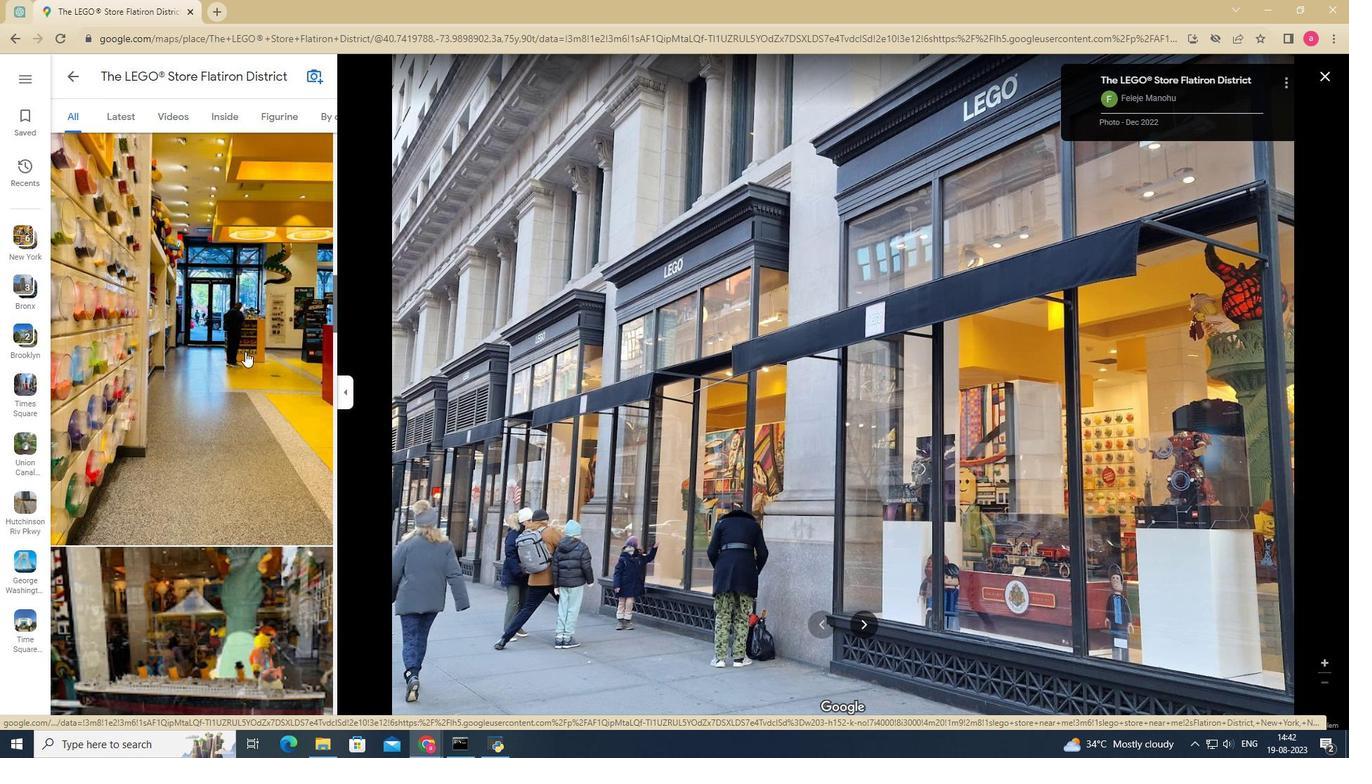 
Action: Mouse scrolled (245, 351) with delta (0, 0)
Screenshot: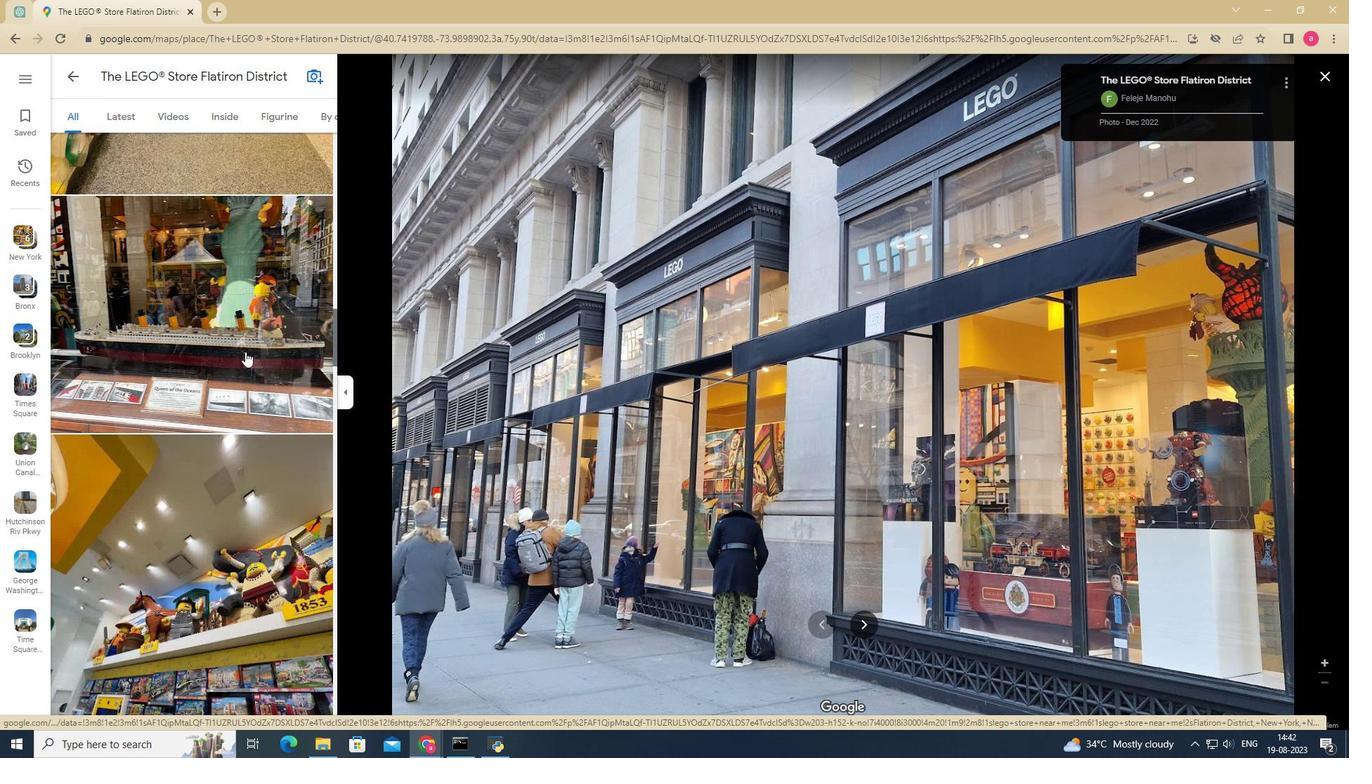 
Action: Mouse scrolled (245, 351) with delta (0, 0)
Screenshot: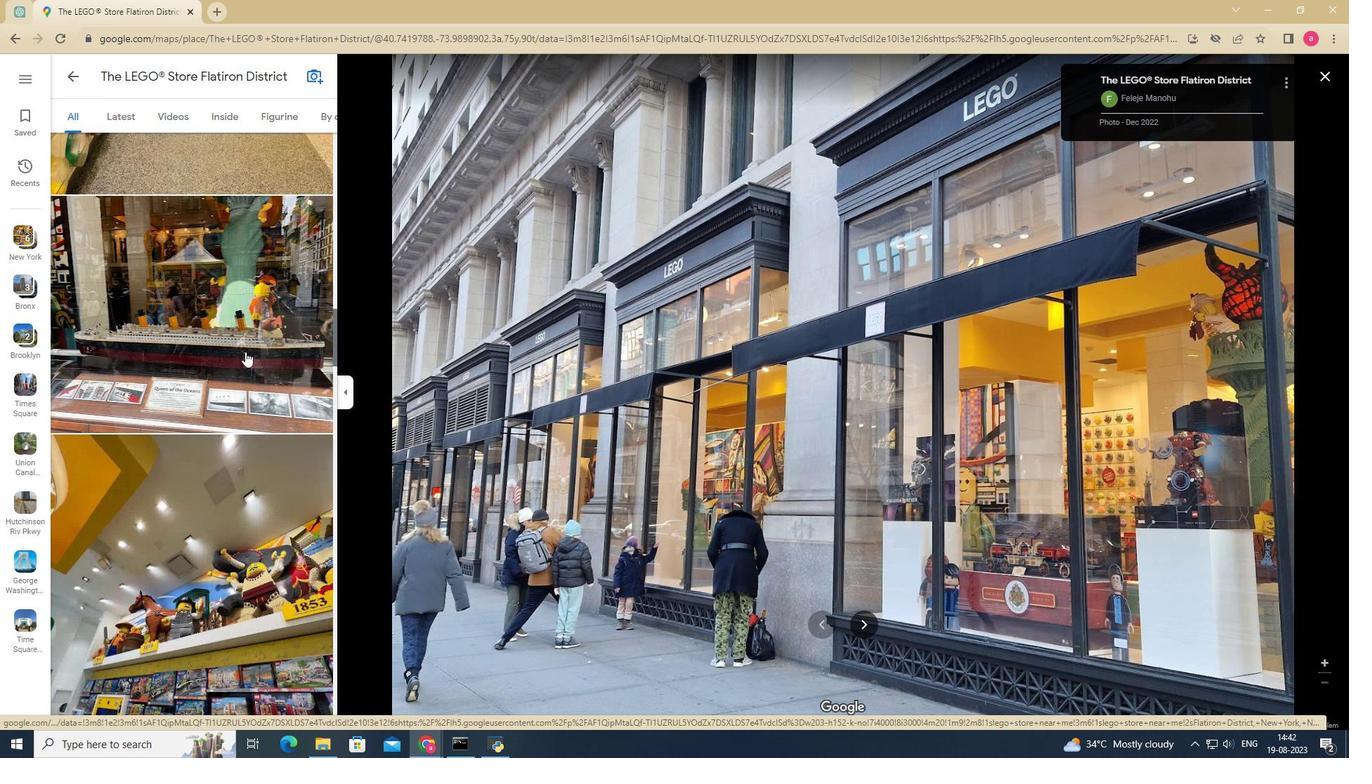 
Action: Mouse scrolled (245, 351) with delta (0, 0)
Screenshot: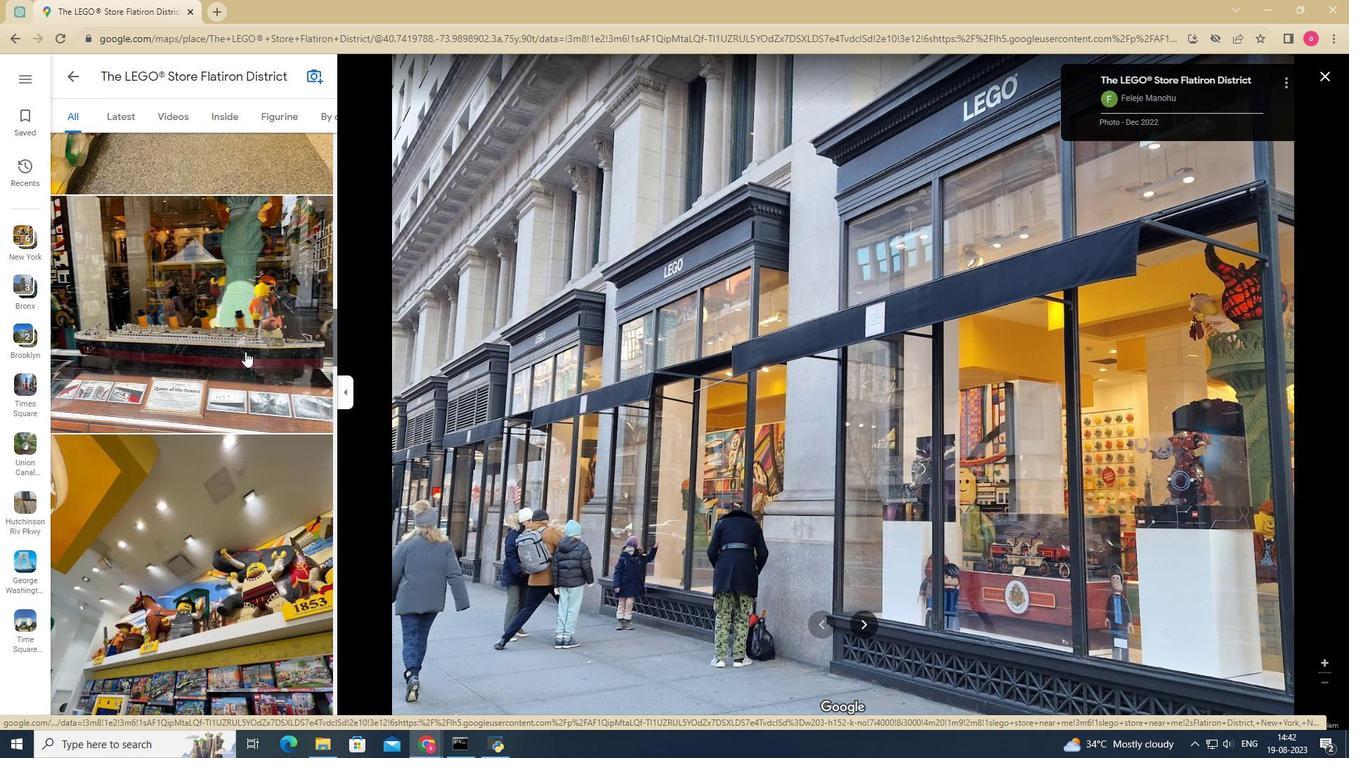 
Action: Mouse scrolled (245, 351) with delta (0, 0)
Screenshot: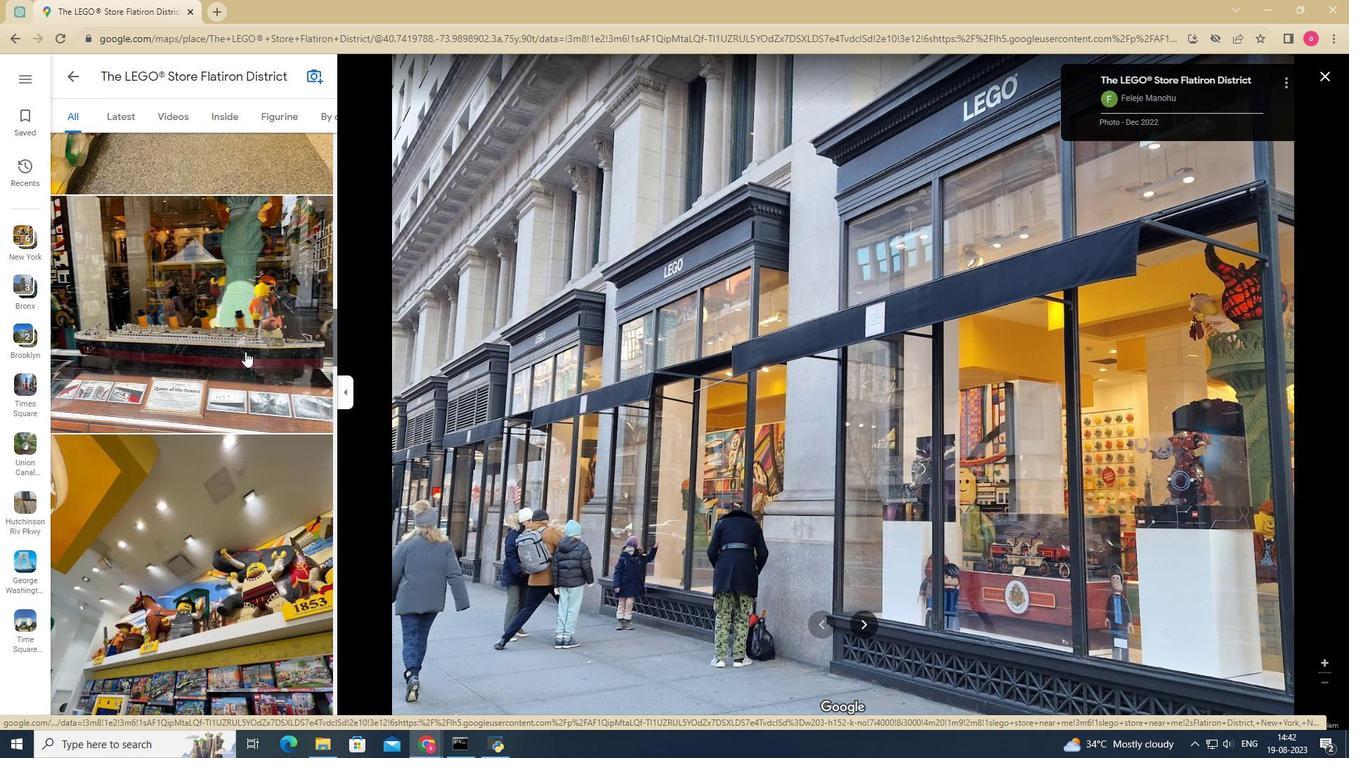 
Action: Mouse scrolled (245, 351) with delta (0, 0)
Screenshot: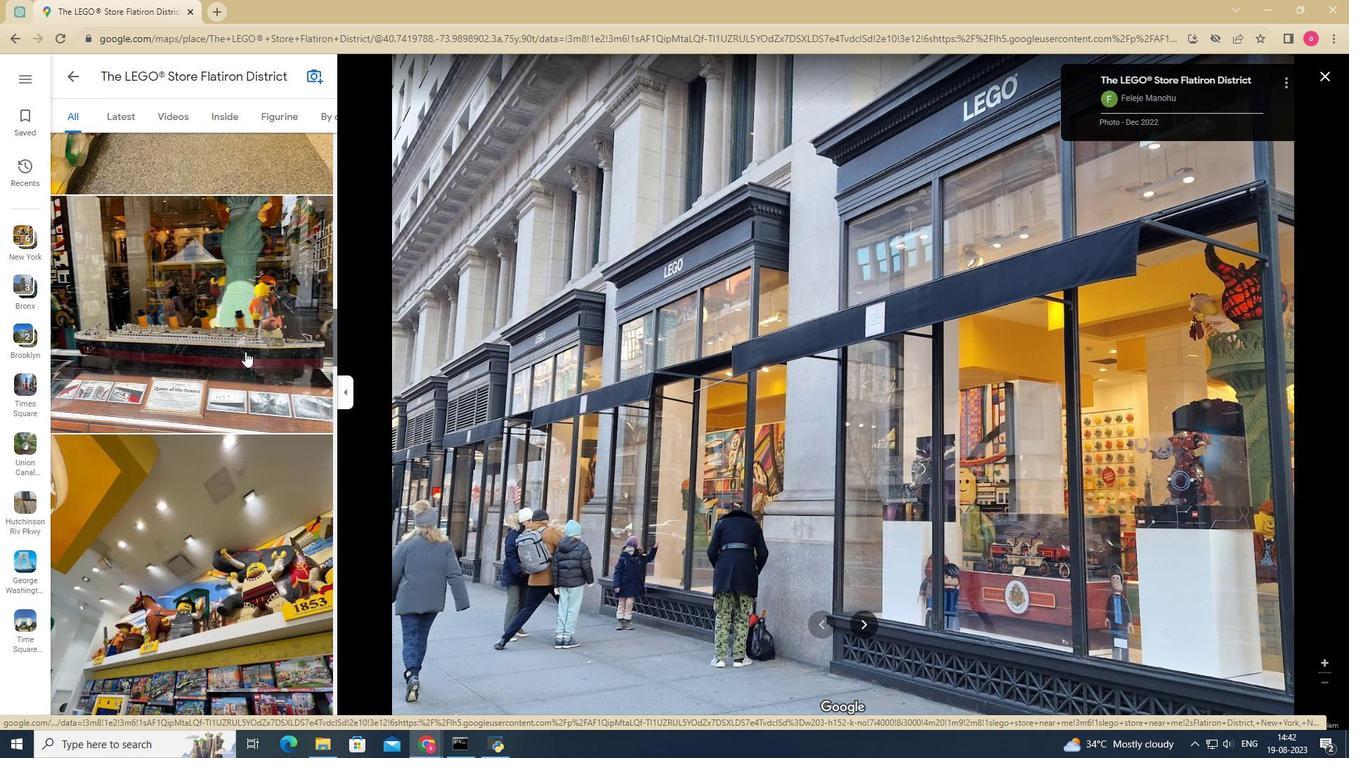 
Action: Mouse scrolled (245, 351) with delta (0, 0)
Screenshot: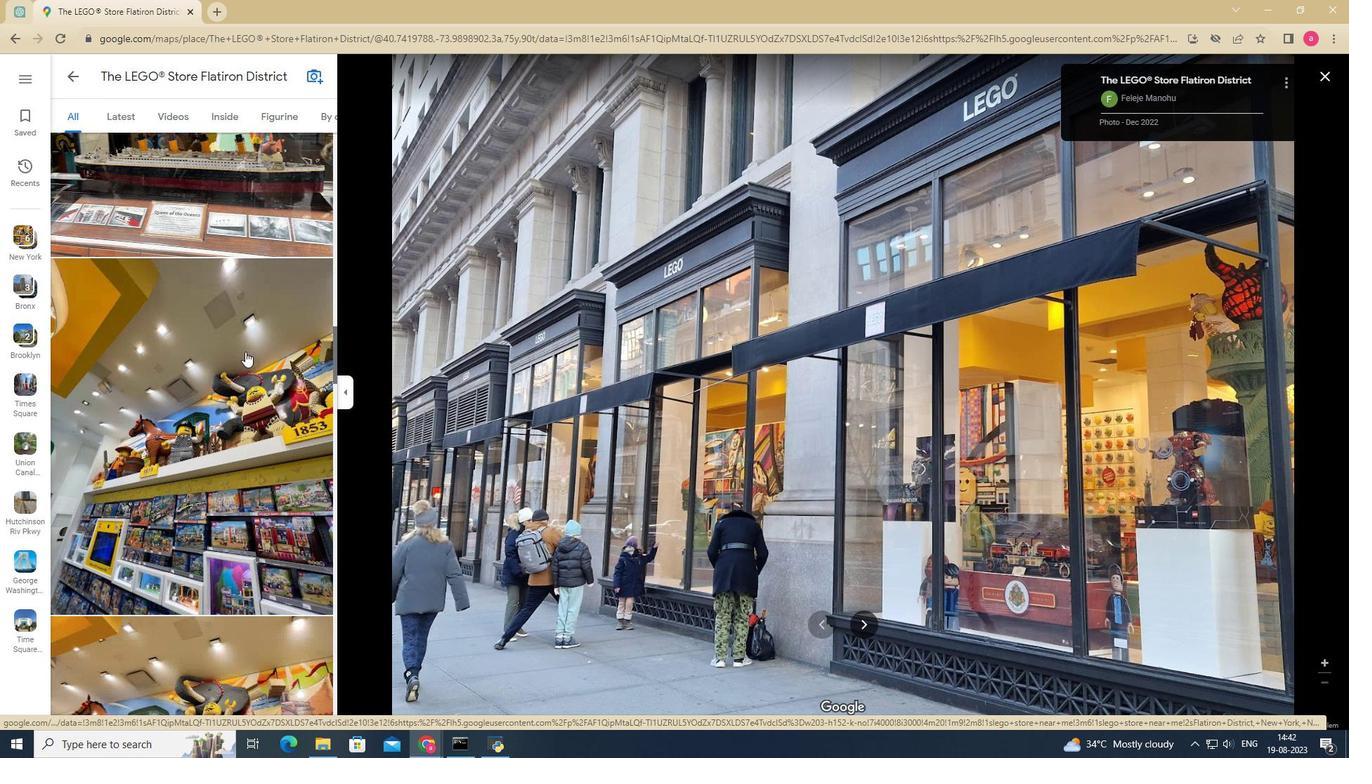 
Action: Mouse scrolled (245, 351) with delta (0, 0)
Screenshot: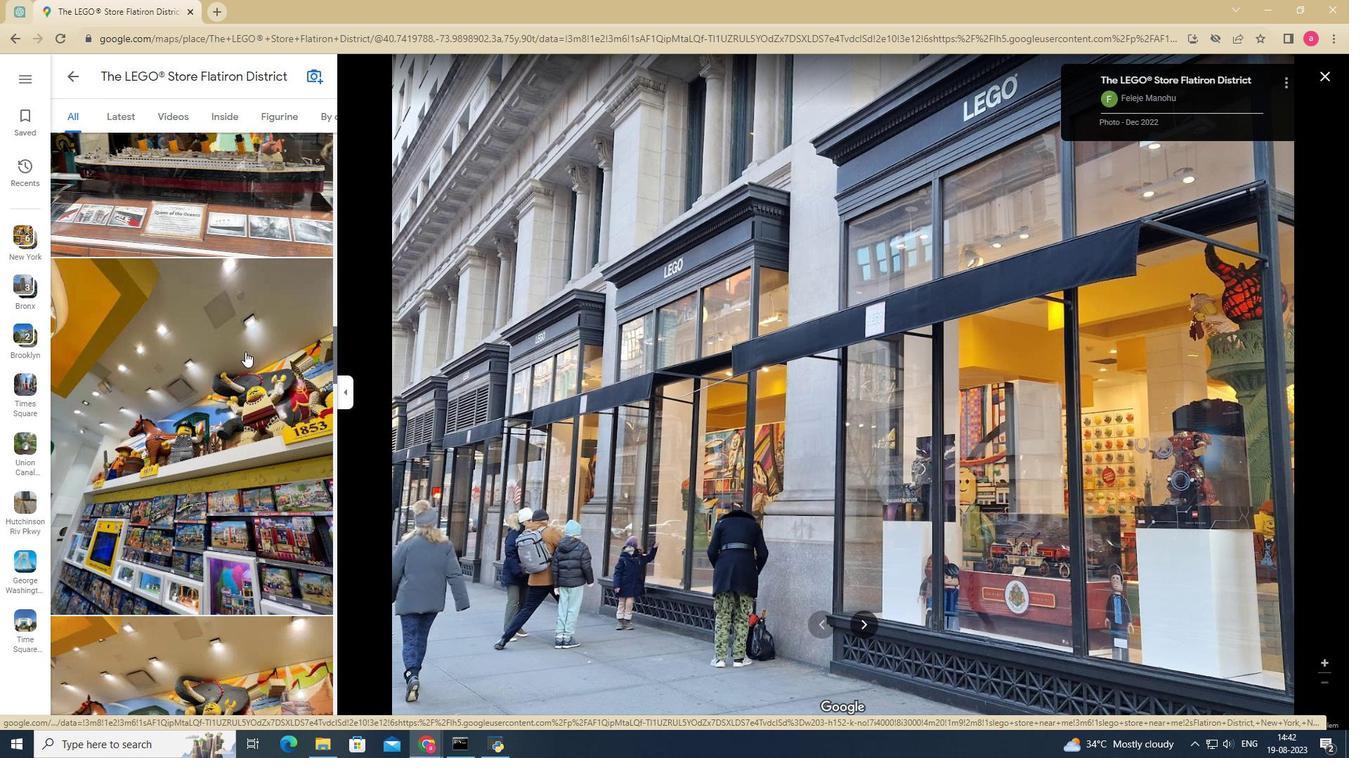 
Action: Mouse scrolled (245, 351) with delta (0, 0)
Screenshot: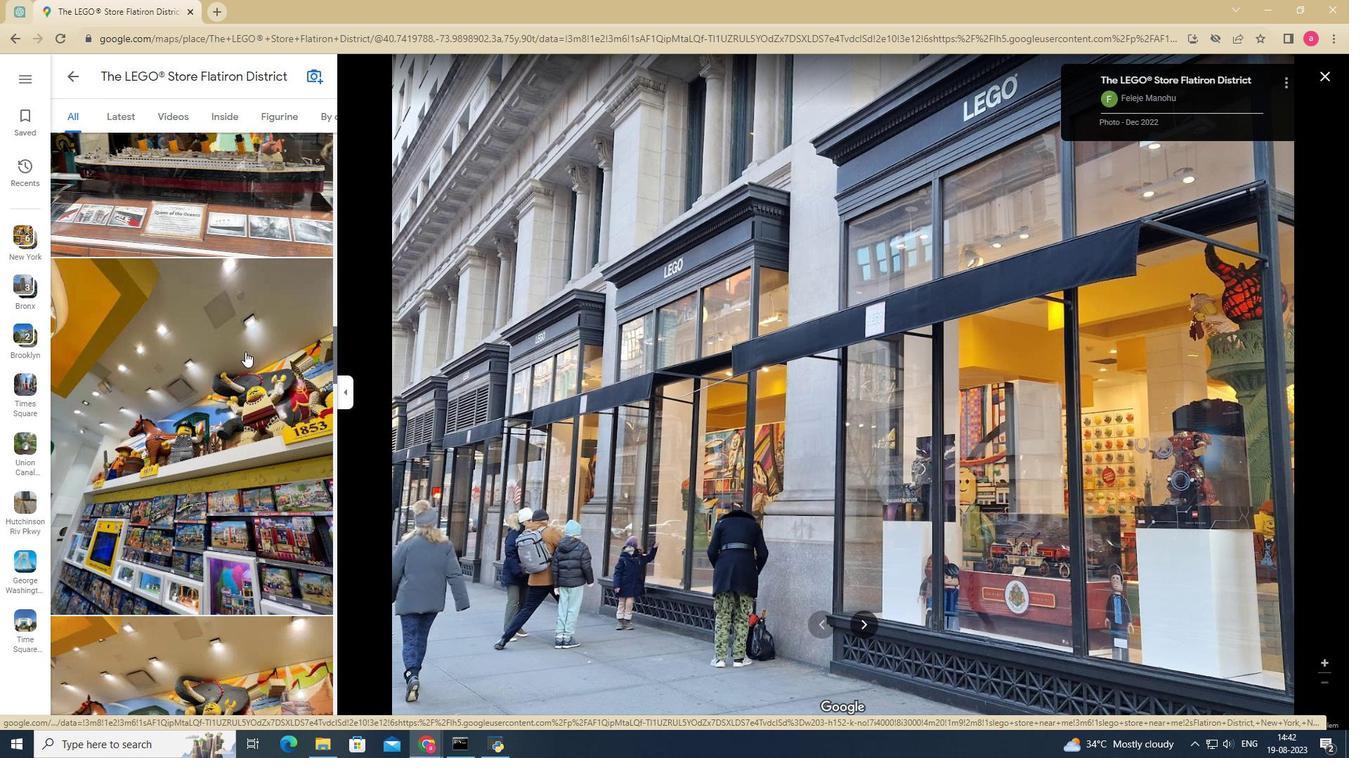 
Action: Mouse moved to (245, 378)
Screenshot: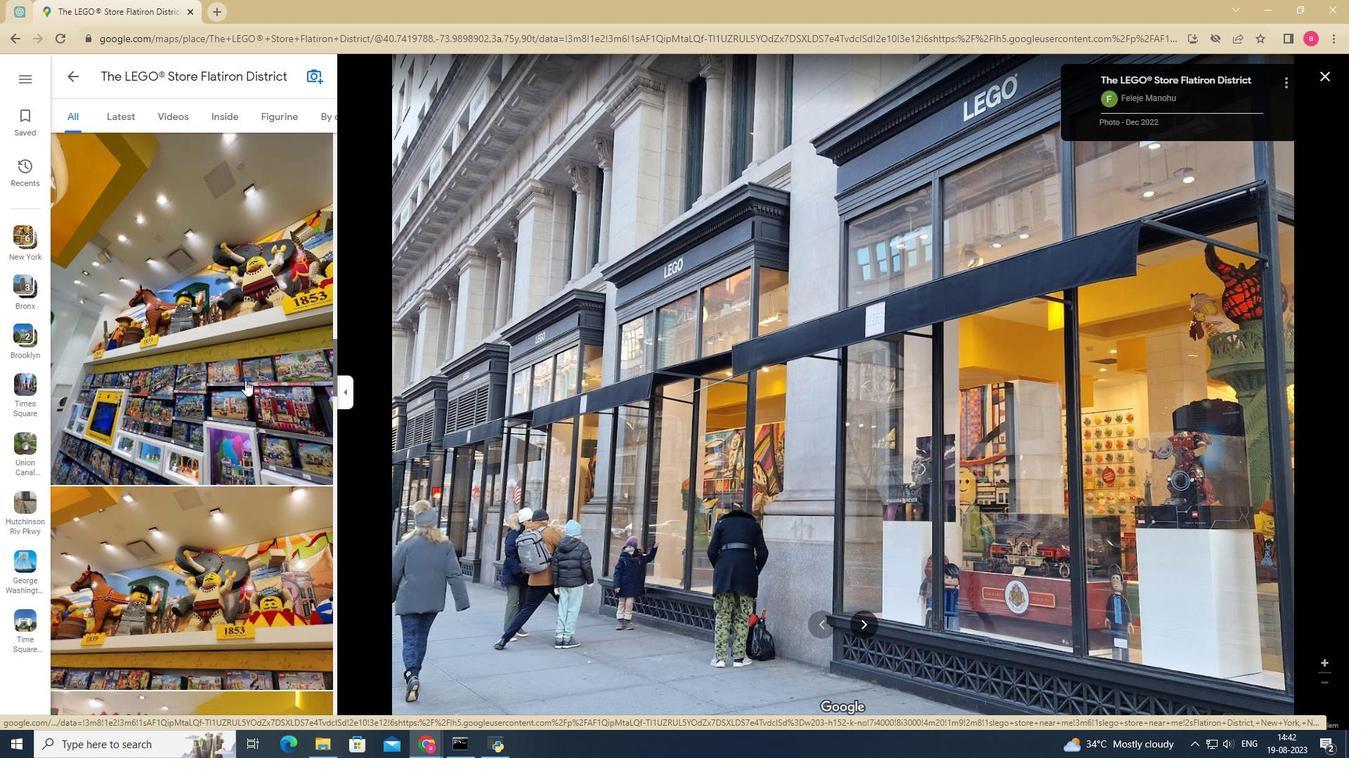 
Action: Mouse scrolled (245, 375) with delta (0, 0)
Screenshot: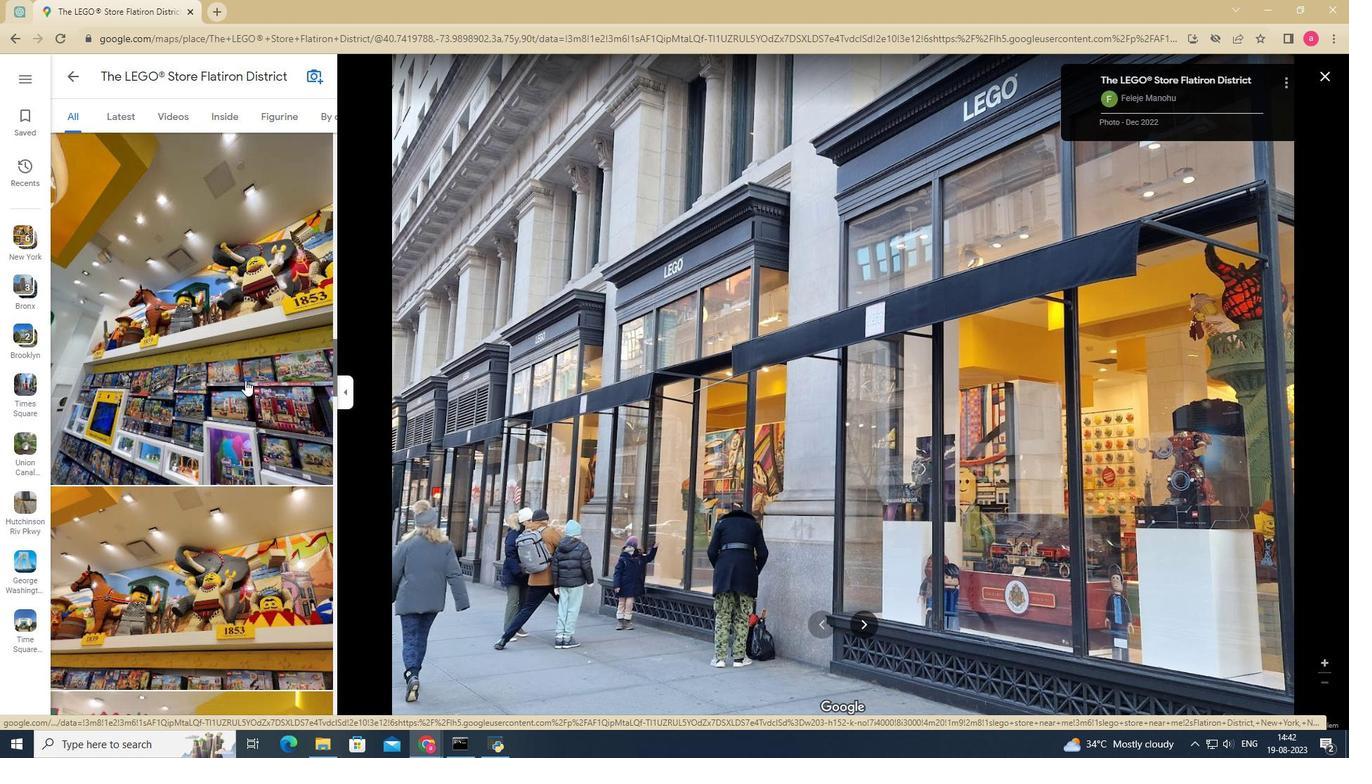 
Action: Mouse moved to (245, 380)
Screenshot: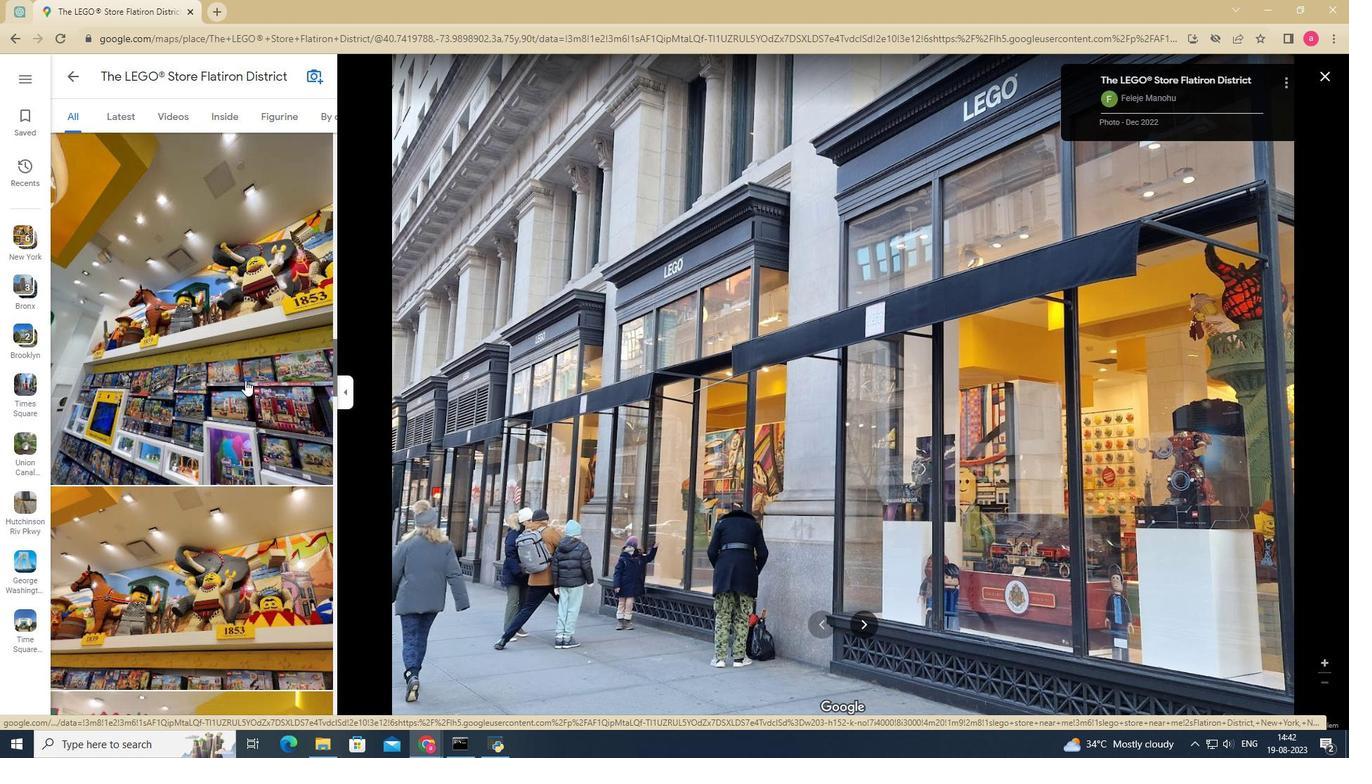 
Action: Mouse scrolled (245, 379) with delta (0, 0)
Screenshot: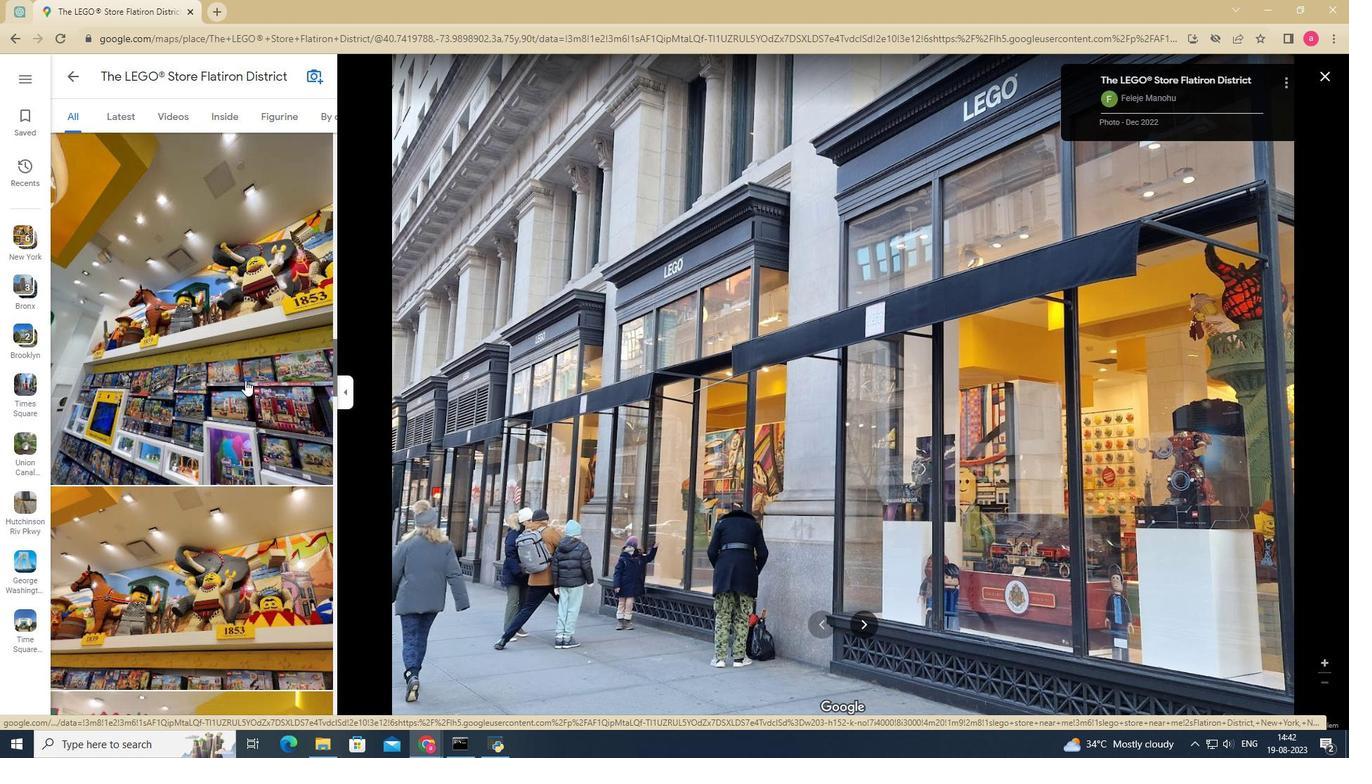 
Action: Mouse moved to (245, 380)
Screenshot: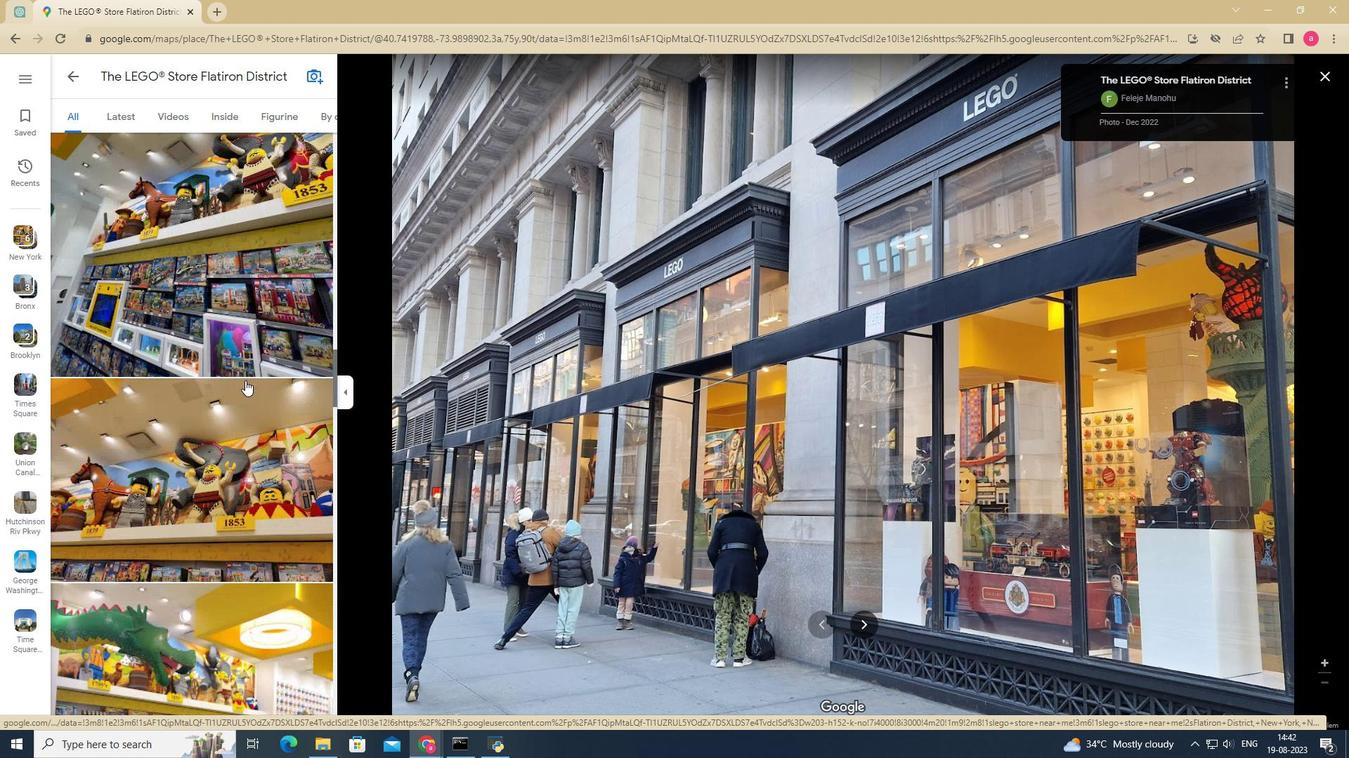 
Action: Mouse scrolled (245, 380) with delta (0, 0)
Screenshot: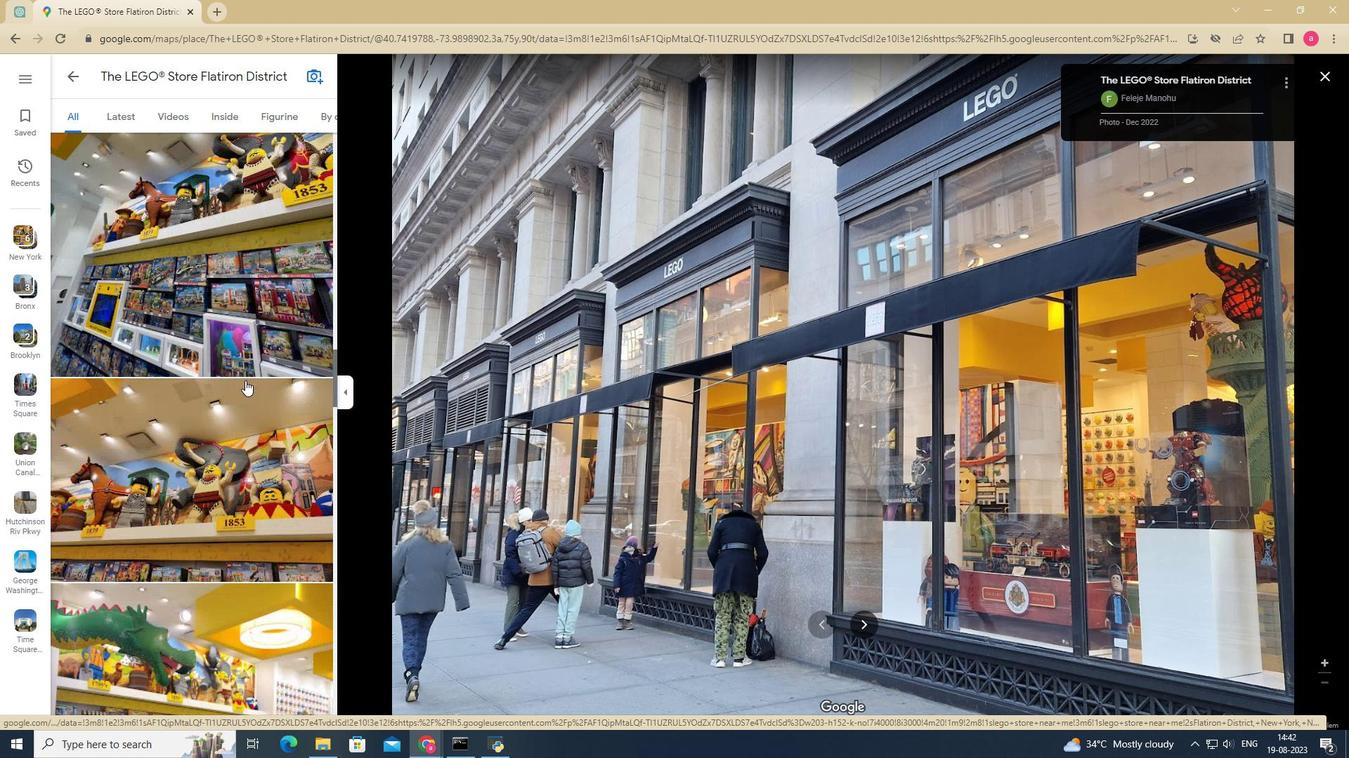 
Action: Mouse scrolled (245, 380) with delta (0, 0)
Screenshot: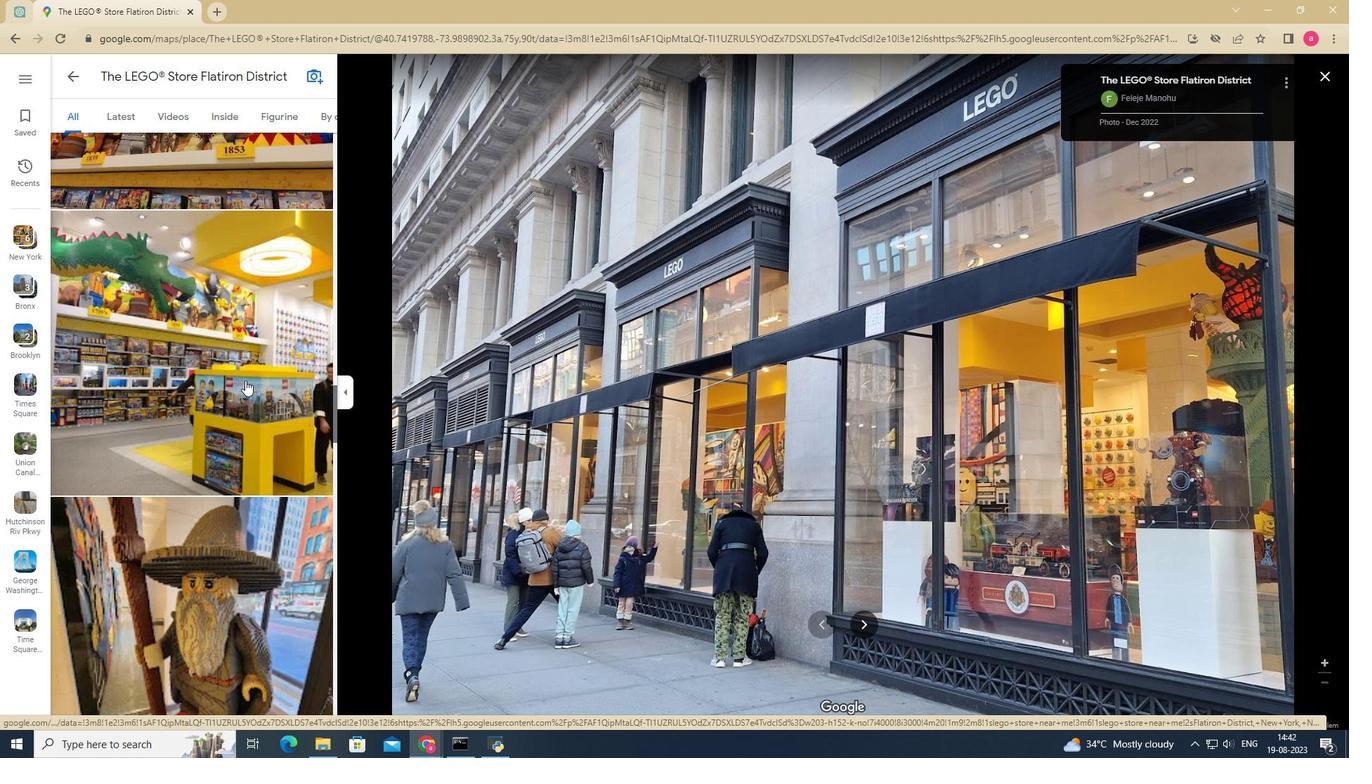 
Action: Mouse scrolled (245, 380) with delta (0, 0)
Screenshot: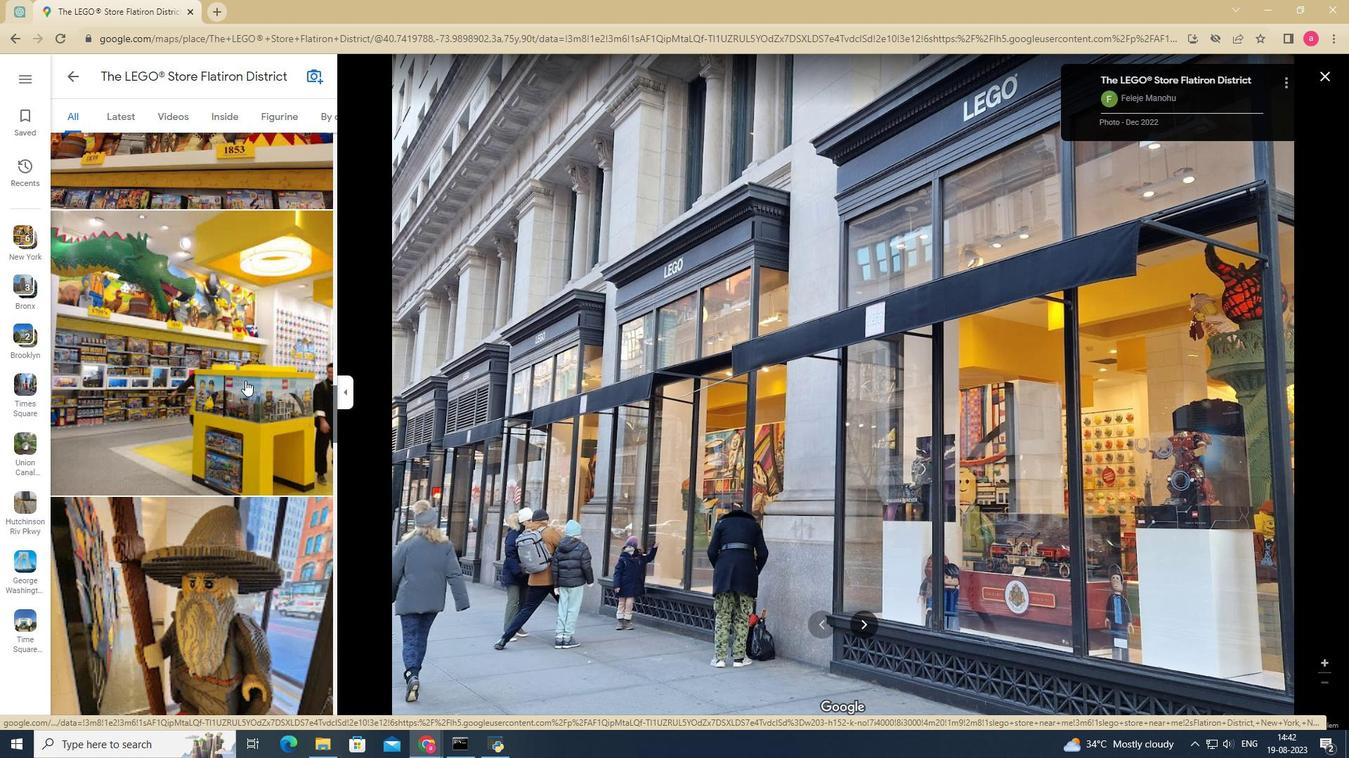 
Action: Mouse scrolled (245, 380) with delta (0, 0)
Screenshot: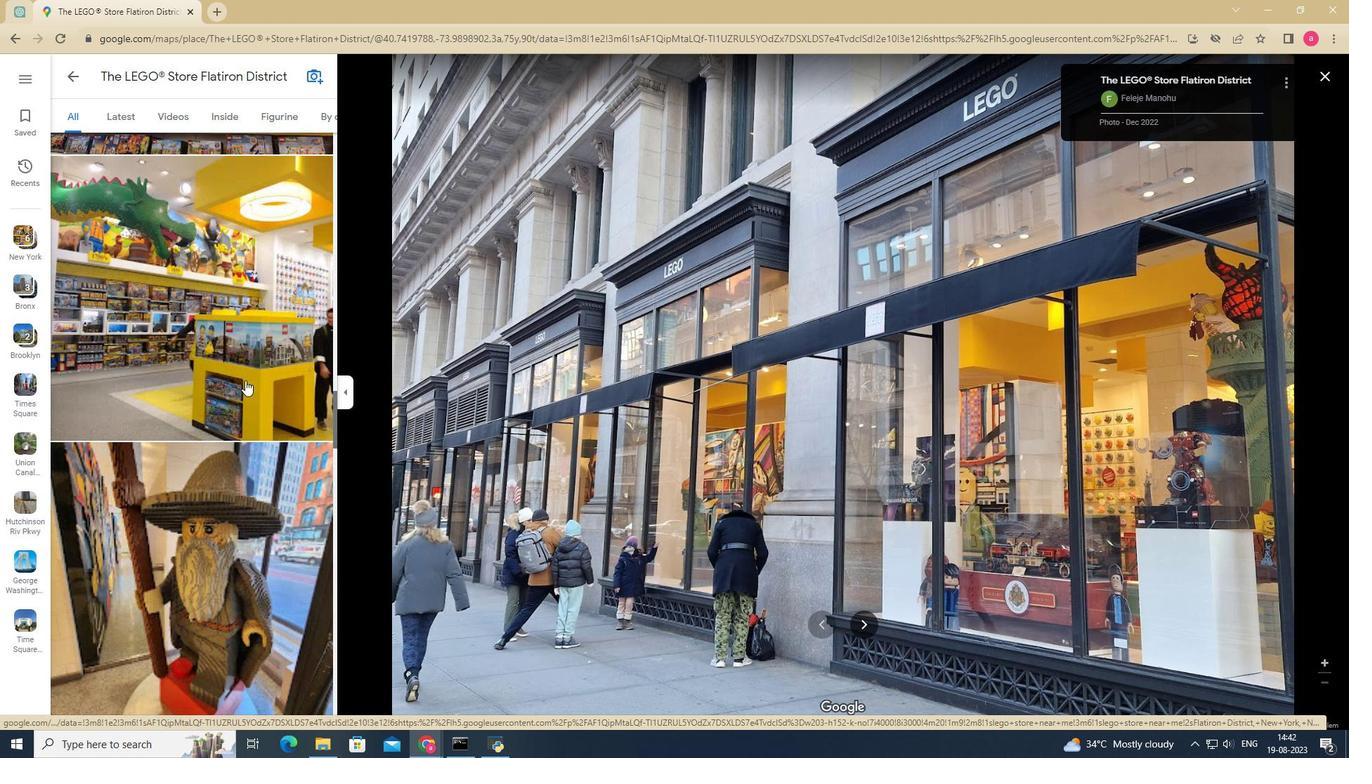 
Action: Mouse scrolled (245, 380) with delta (0, 0)
Screenshot: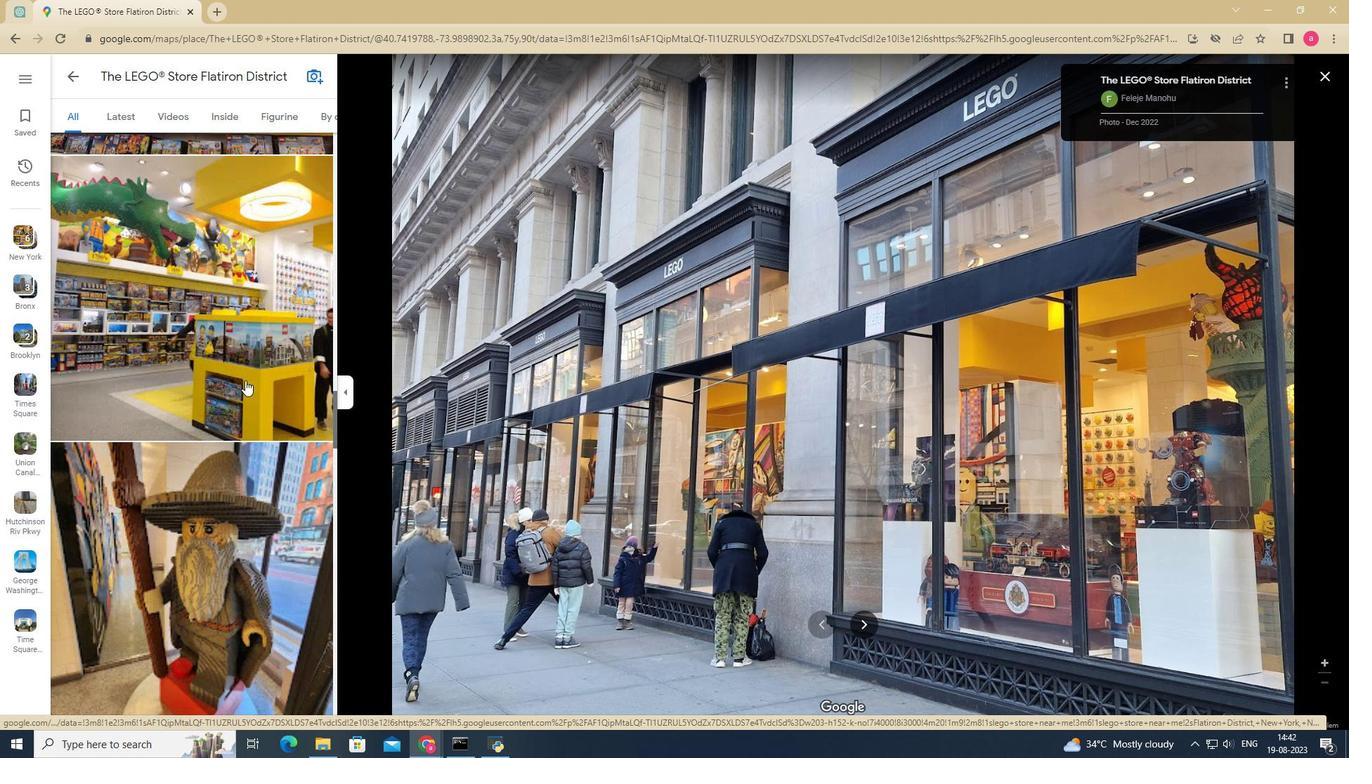 
Action: Mouse scrolled (245, 380) with delta (0, 0)
Screenshot: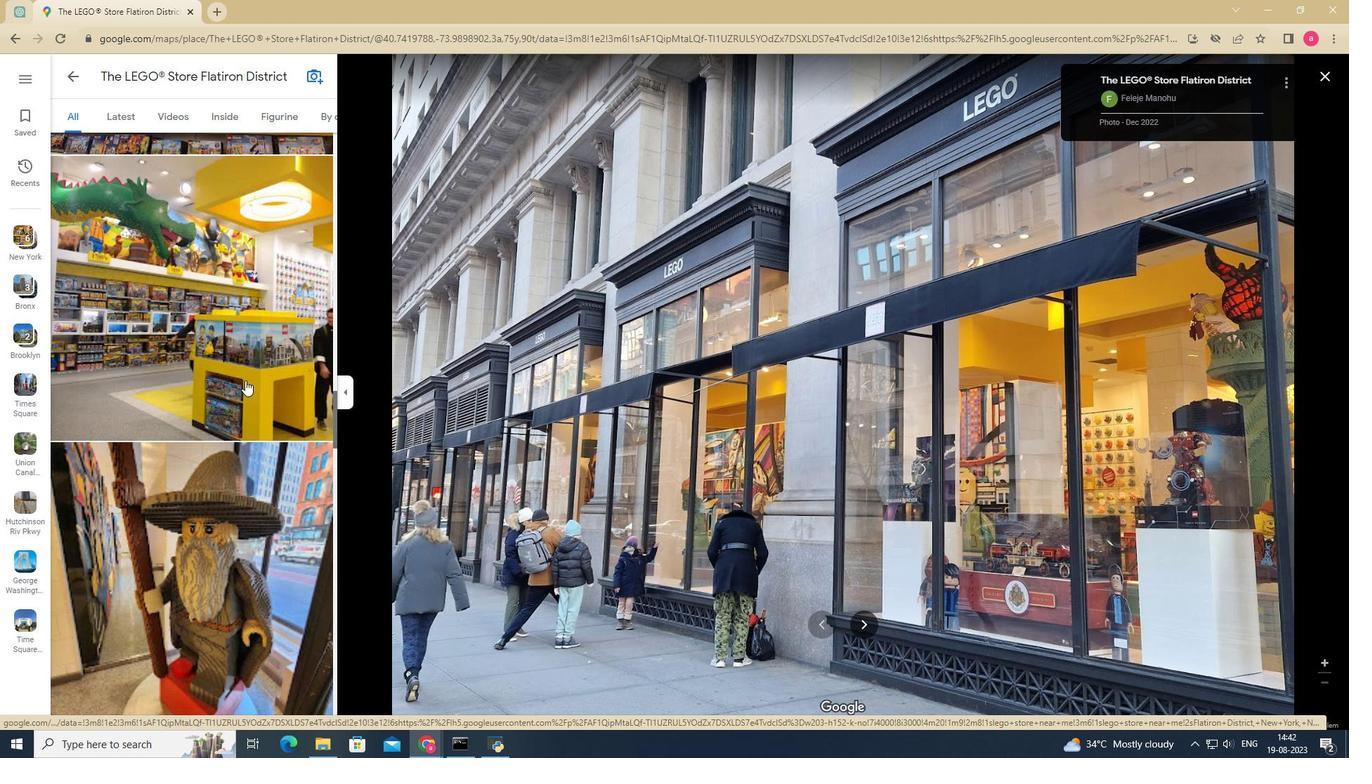 
Action: Mouse scrolled (245, 380) with delta (0, 0)
Screenshot: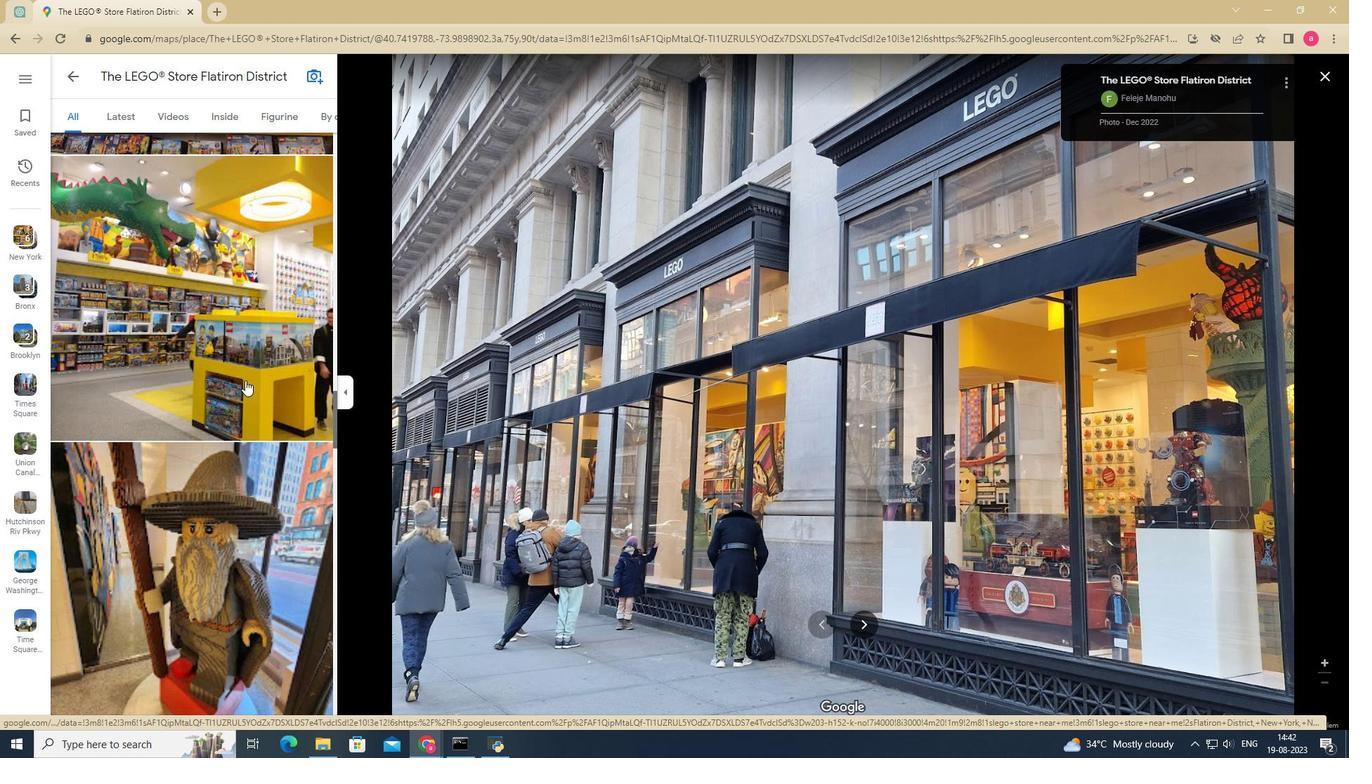 
Action: Mouse scrolled (245, 380) with delta (0, 0)
Screenshot: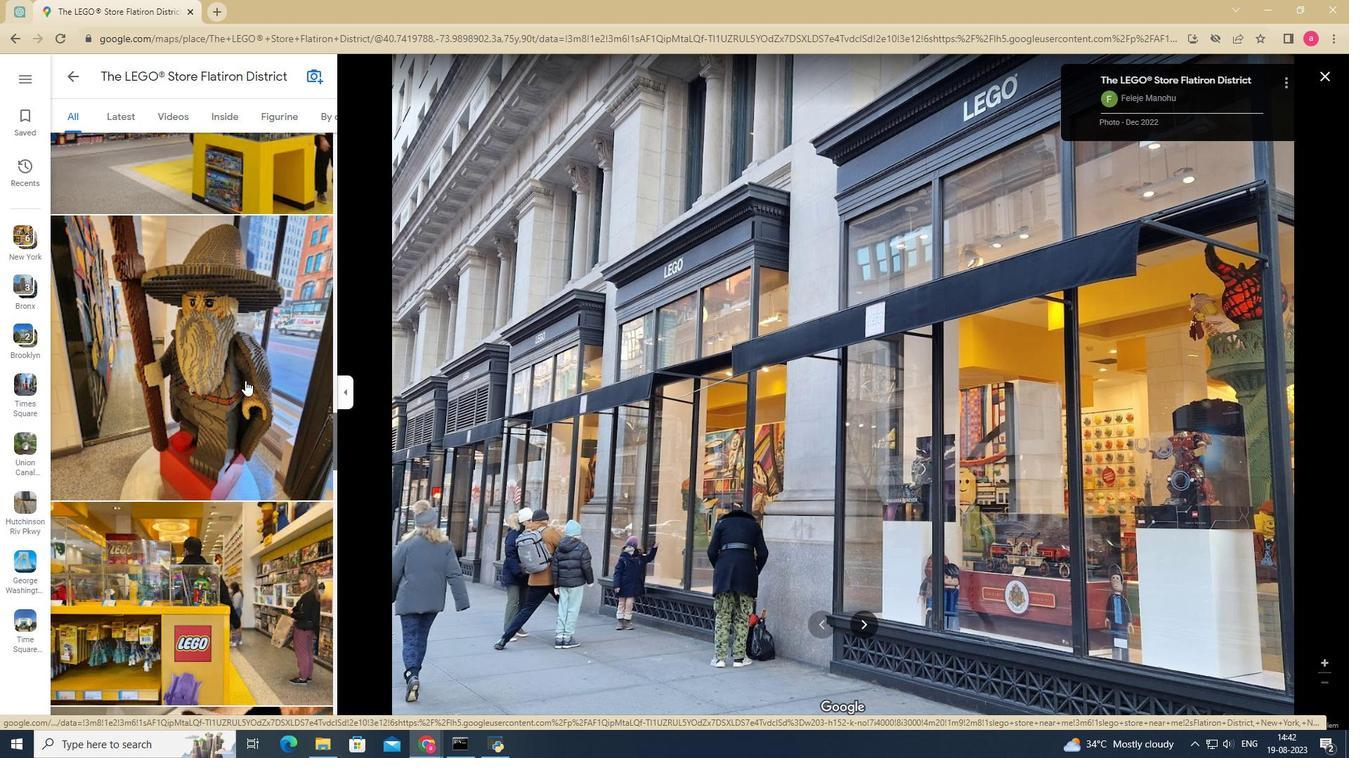 
Action: Mouse scrolled (245, 380) with delta (0, 0)
Screenshot: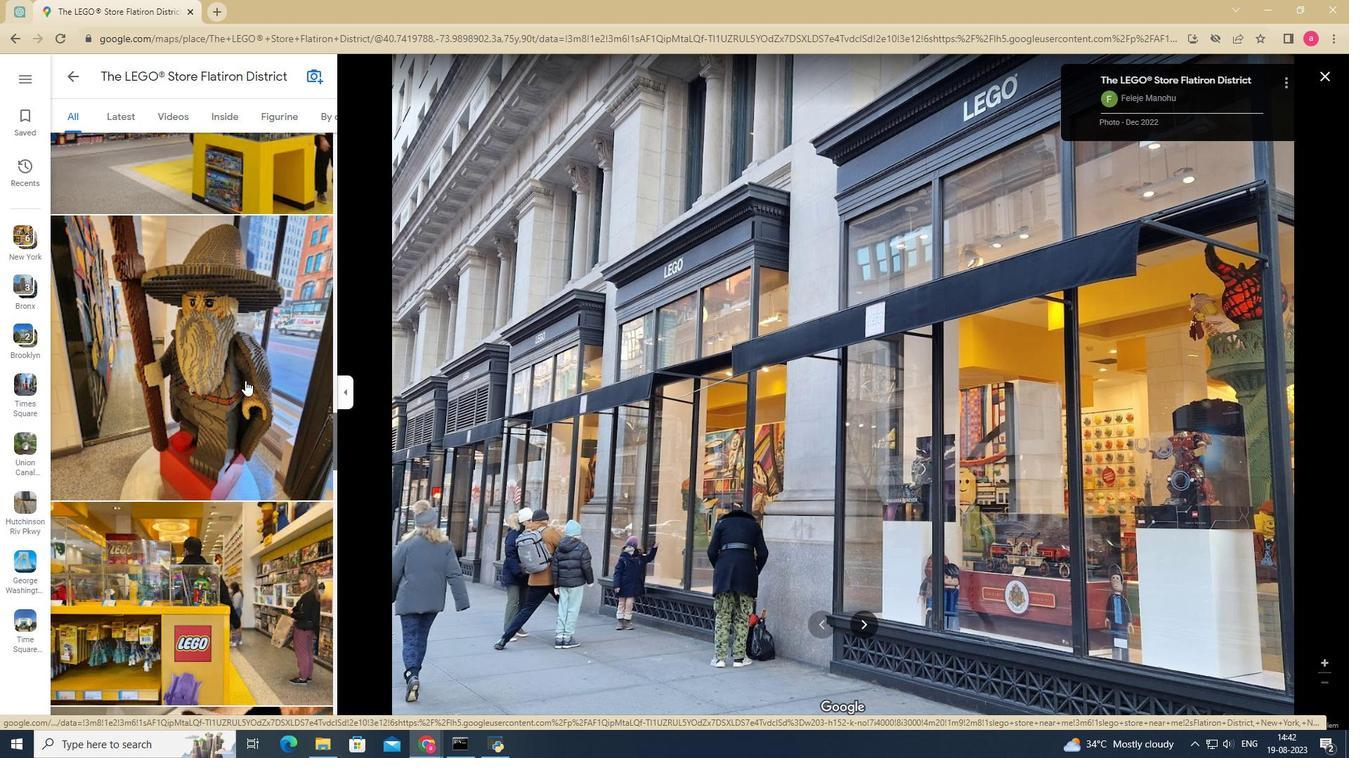 
Action: Mouse scrolled (245, 380) with delta (0, 0)
Screenshot: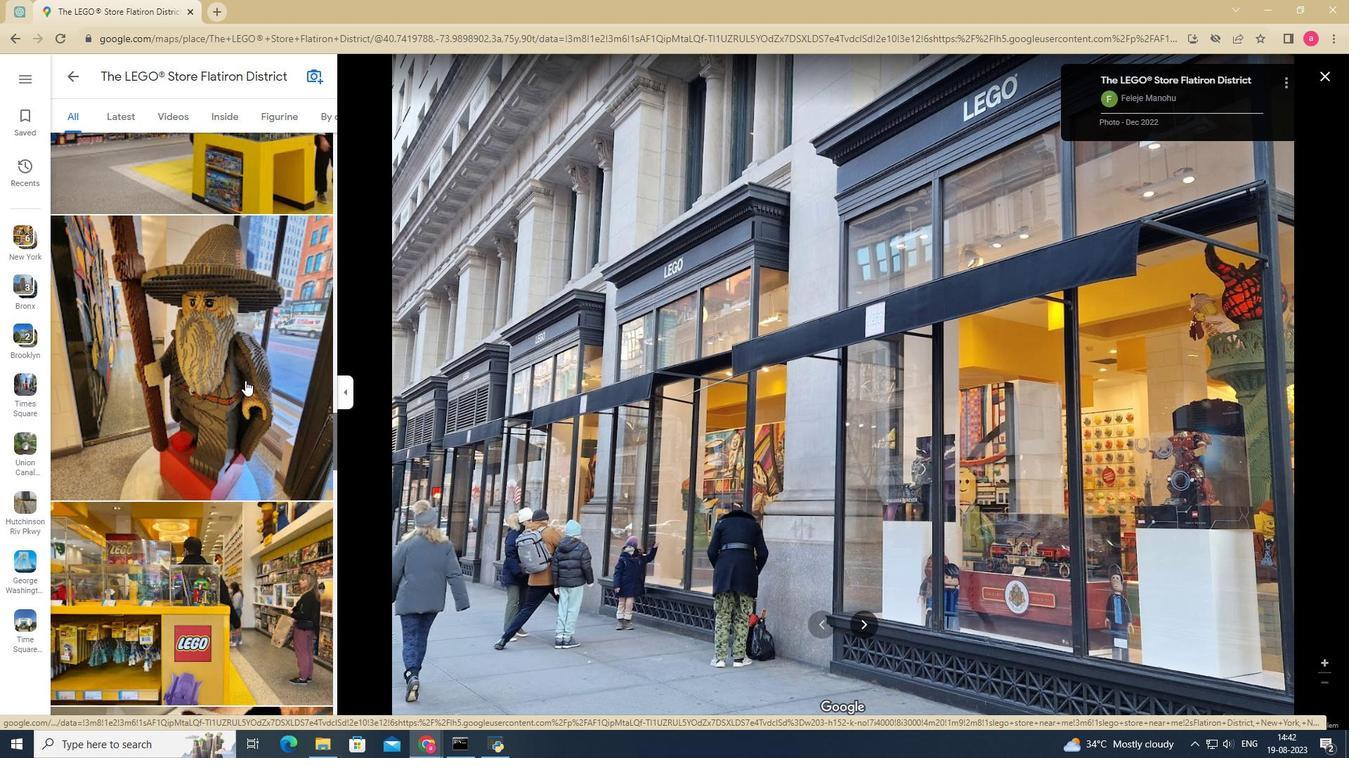 
Action: Mouse scrolled (245, 380) with delta (0, 0)
Screenshot: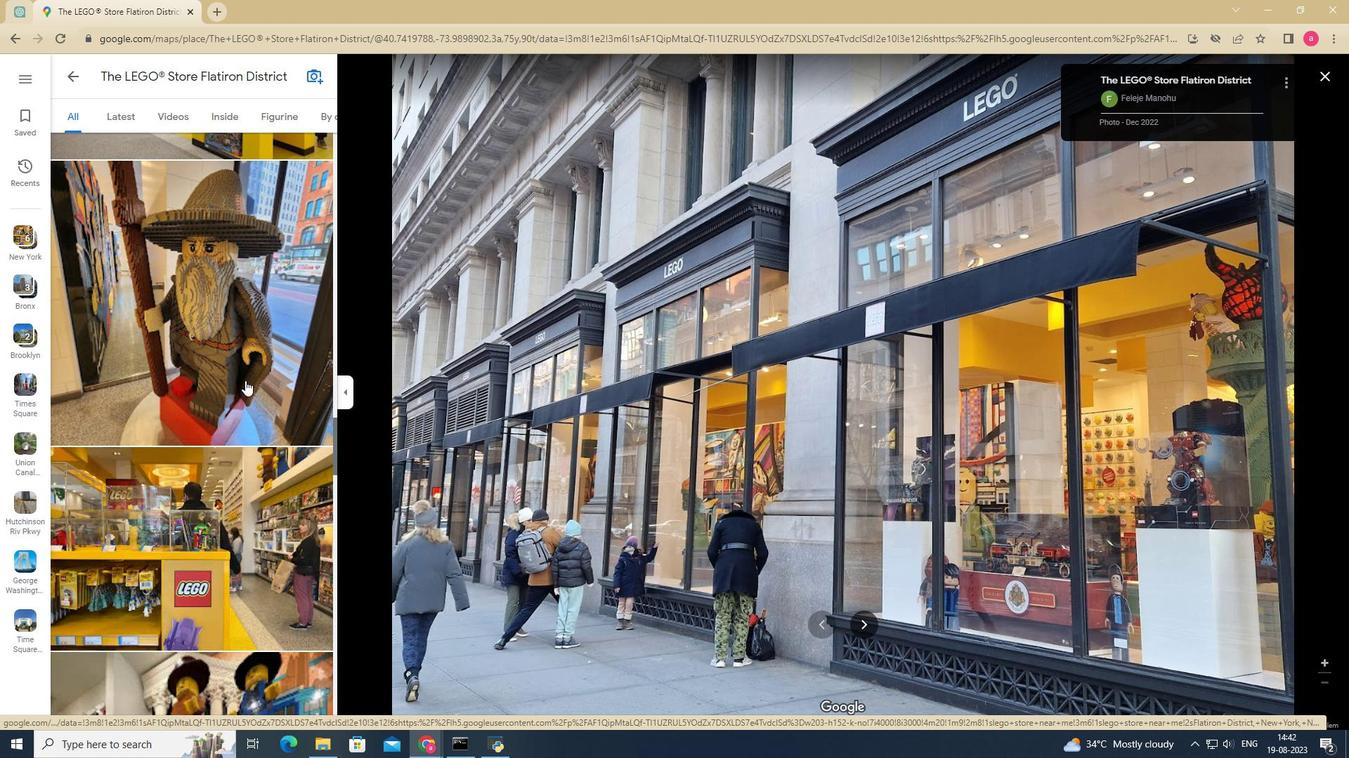 
Action: Mouse pressed left at (245, 380)
Screenshot: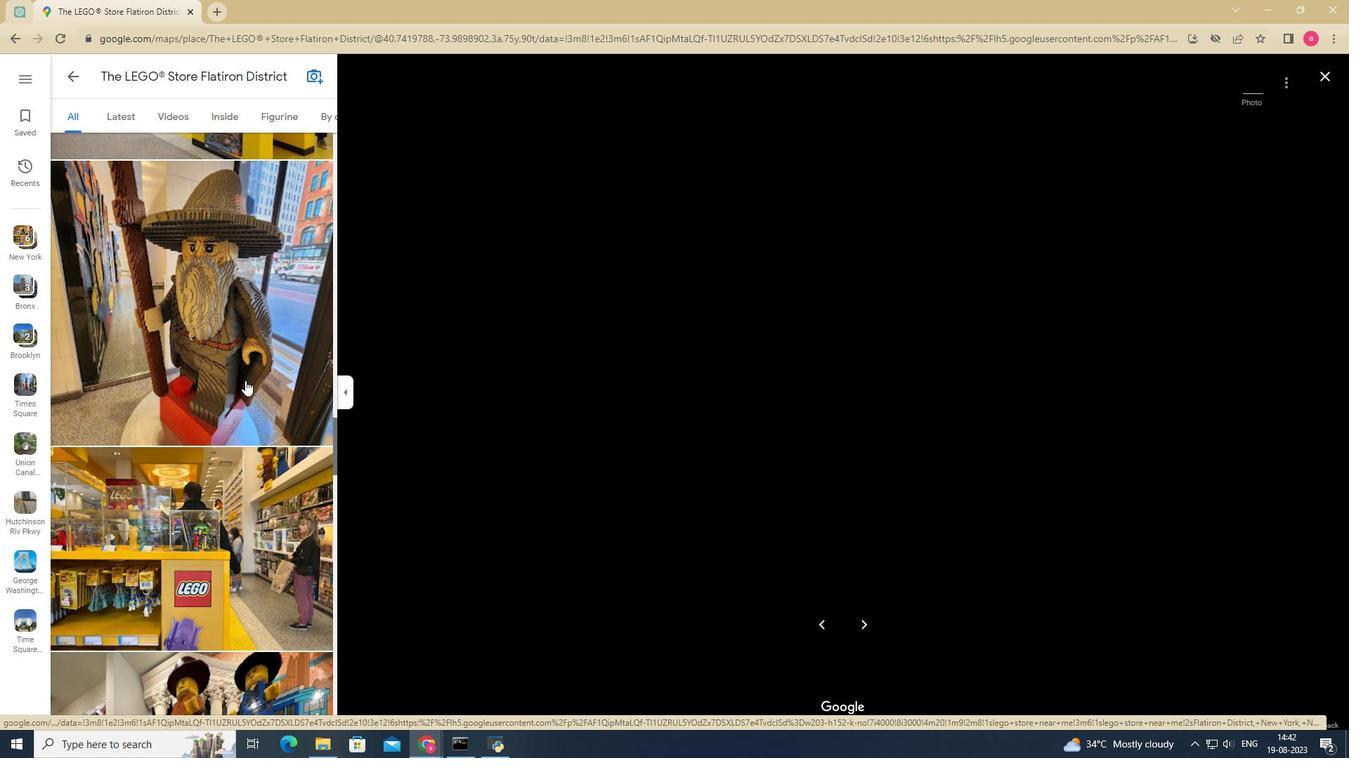 
Action: Mouse scrolled (245, 380) with delta (0, 0)
Screenshot: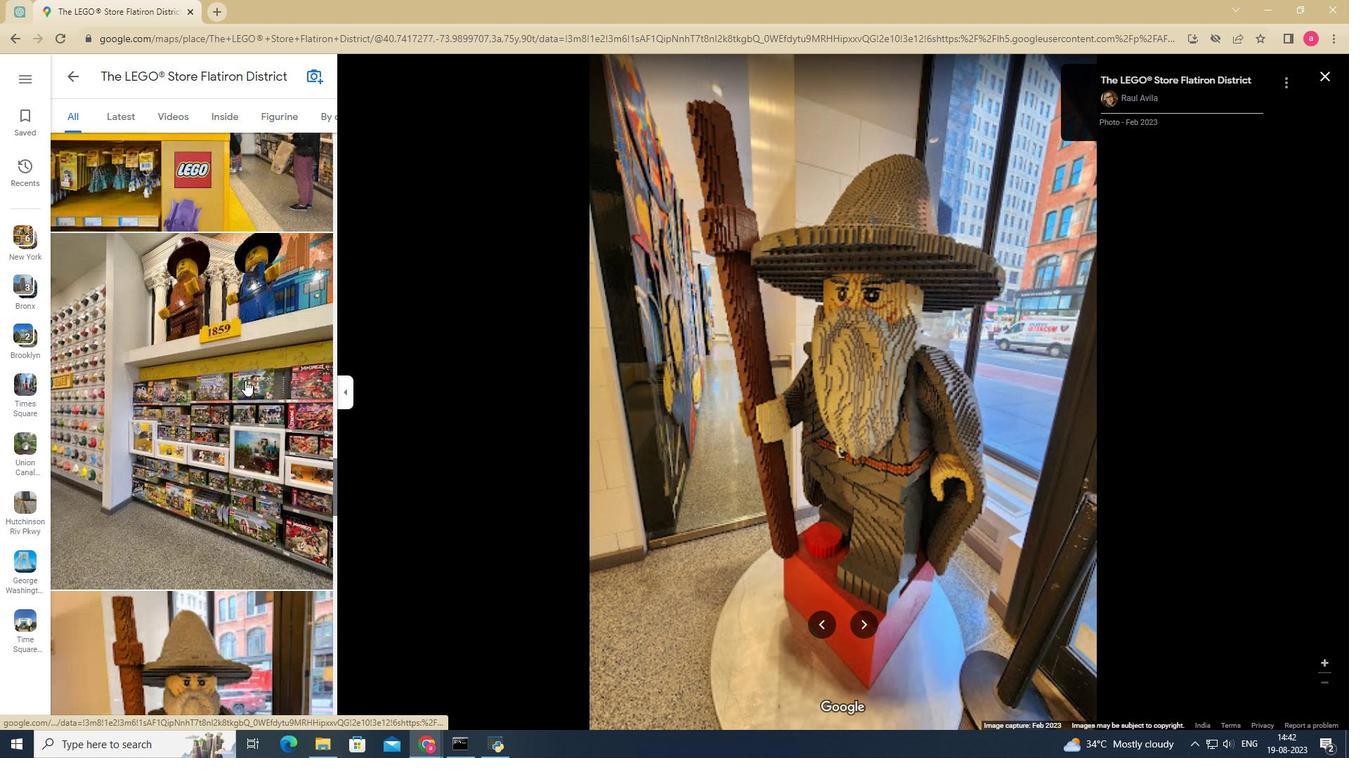 
Action: Mouse scrolled (245, 380) with delta (0, 0)
Screenshot: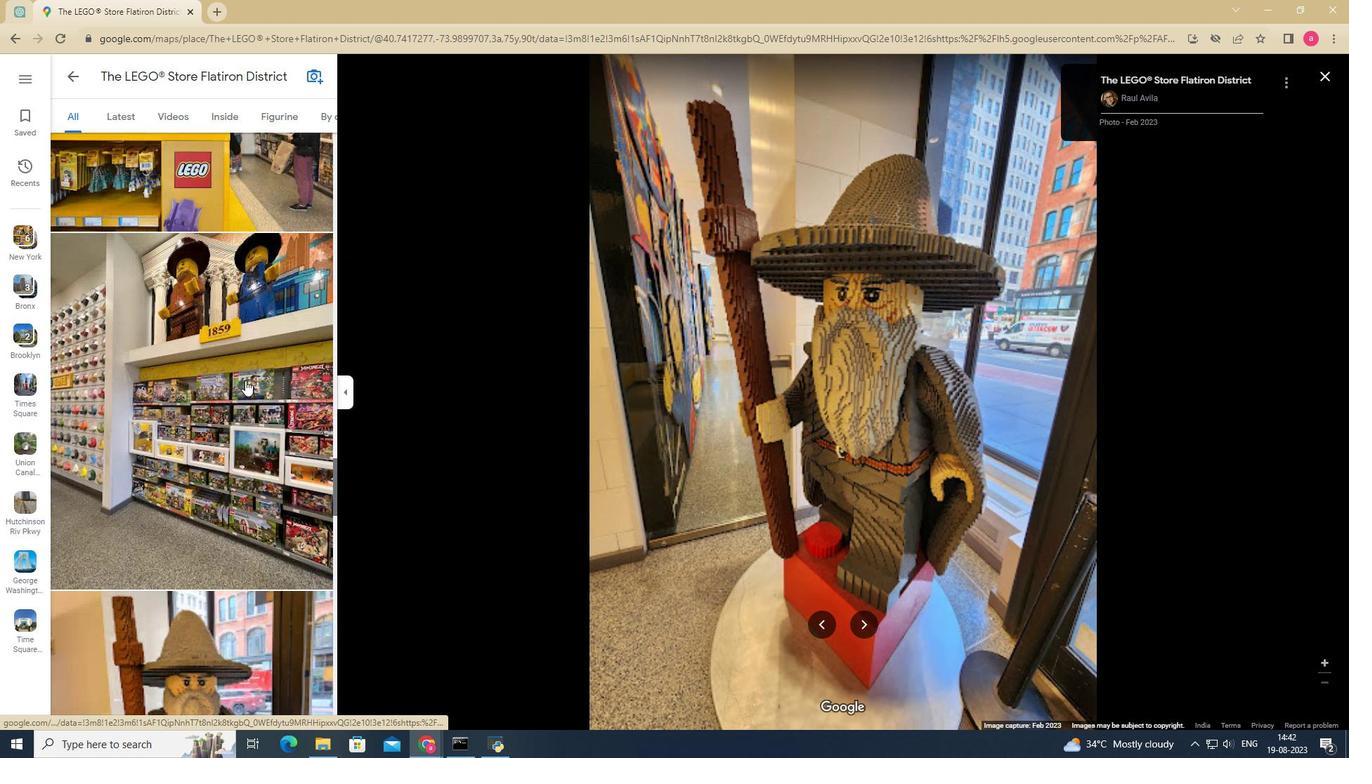 
Action: Mouse scrolled (245, 380) with delta (0, 0)
Screenshot: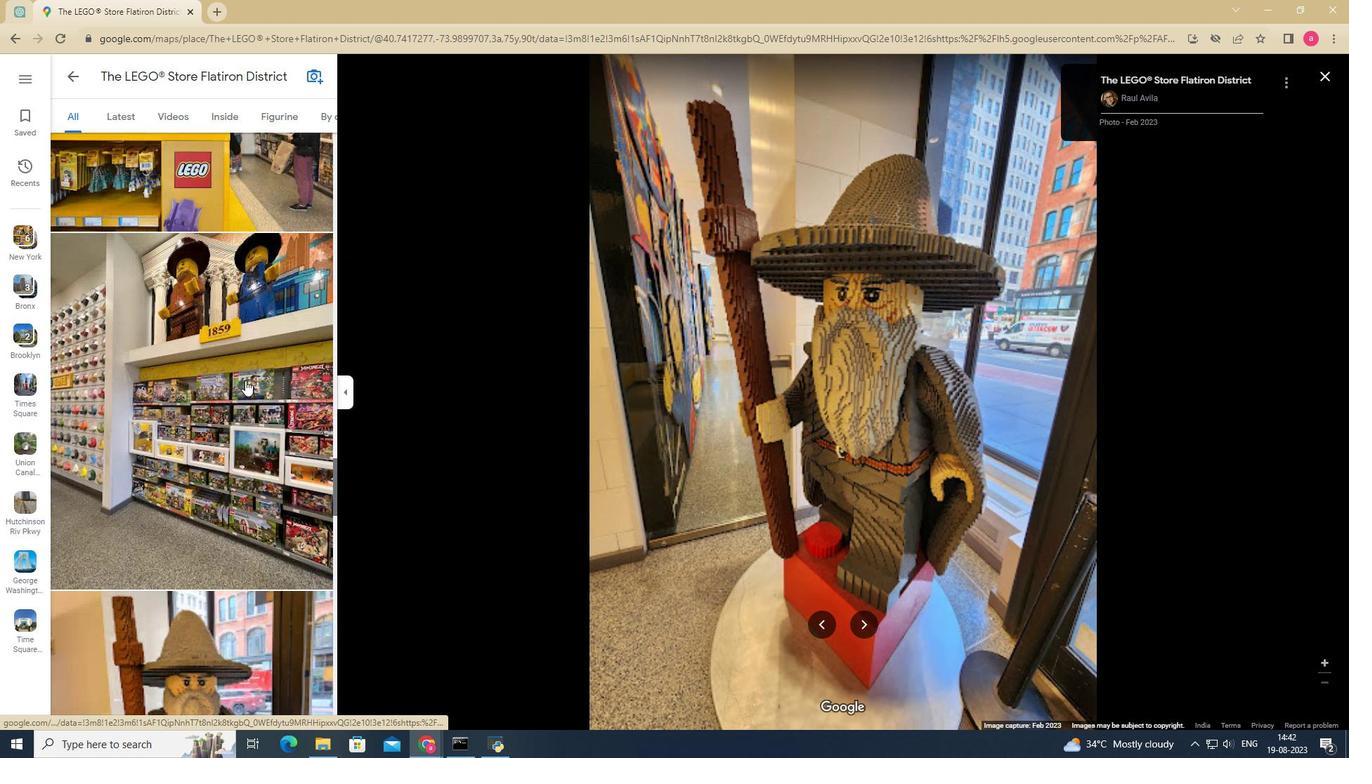 
Action: Mouse scrolled (245, 380) with delta (0, 0)
Screenshot: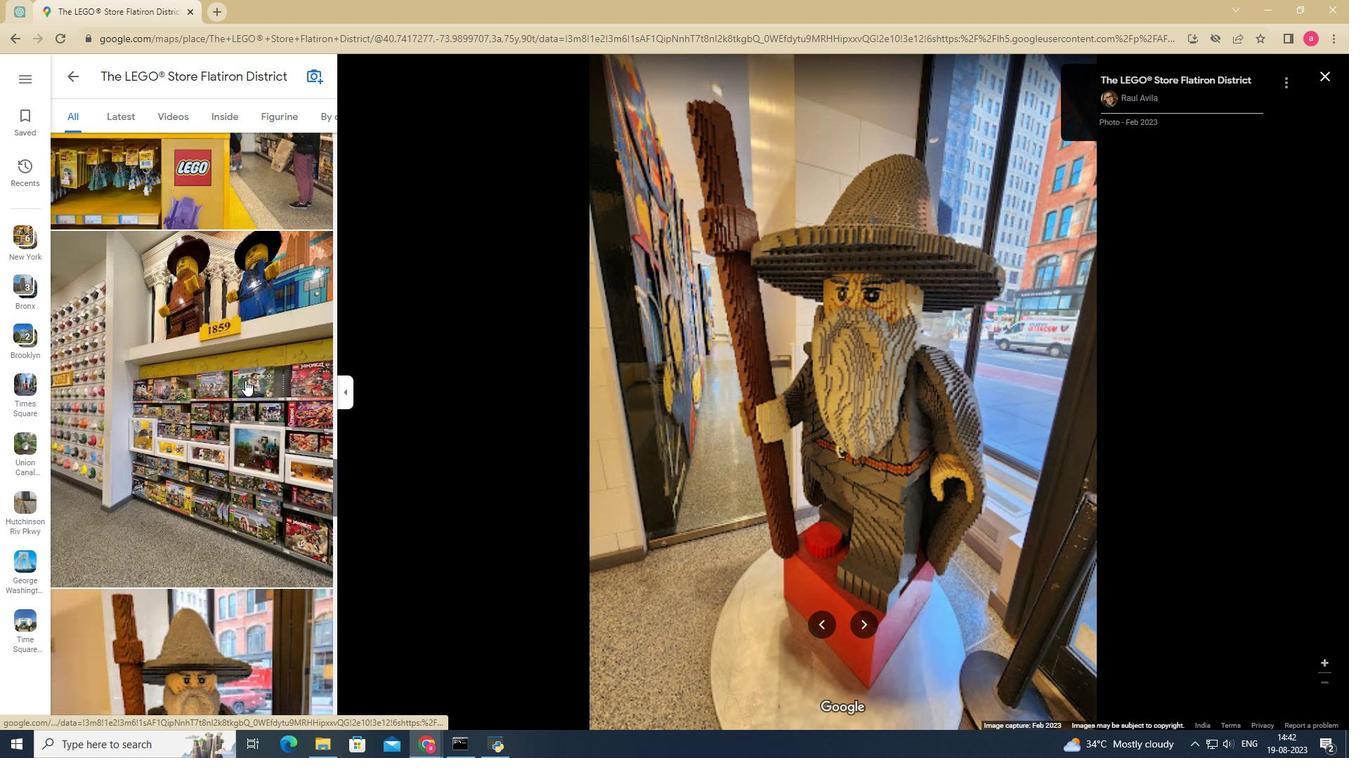 
Action: Mouse scrolled (245, 380) with delta (0, 0)
Screenshot: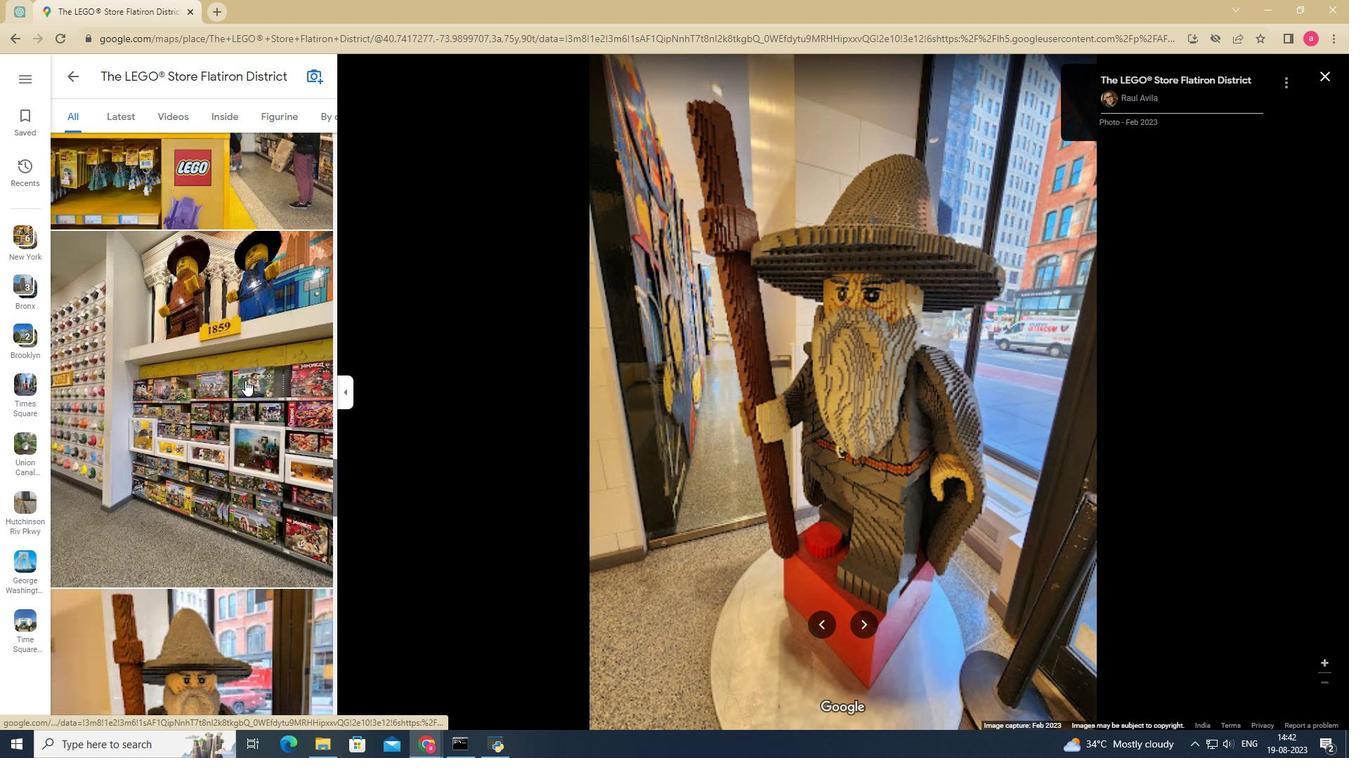 
Action: Mouse scrolled (245, 380) with delta (0, 0)
Screenshot: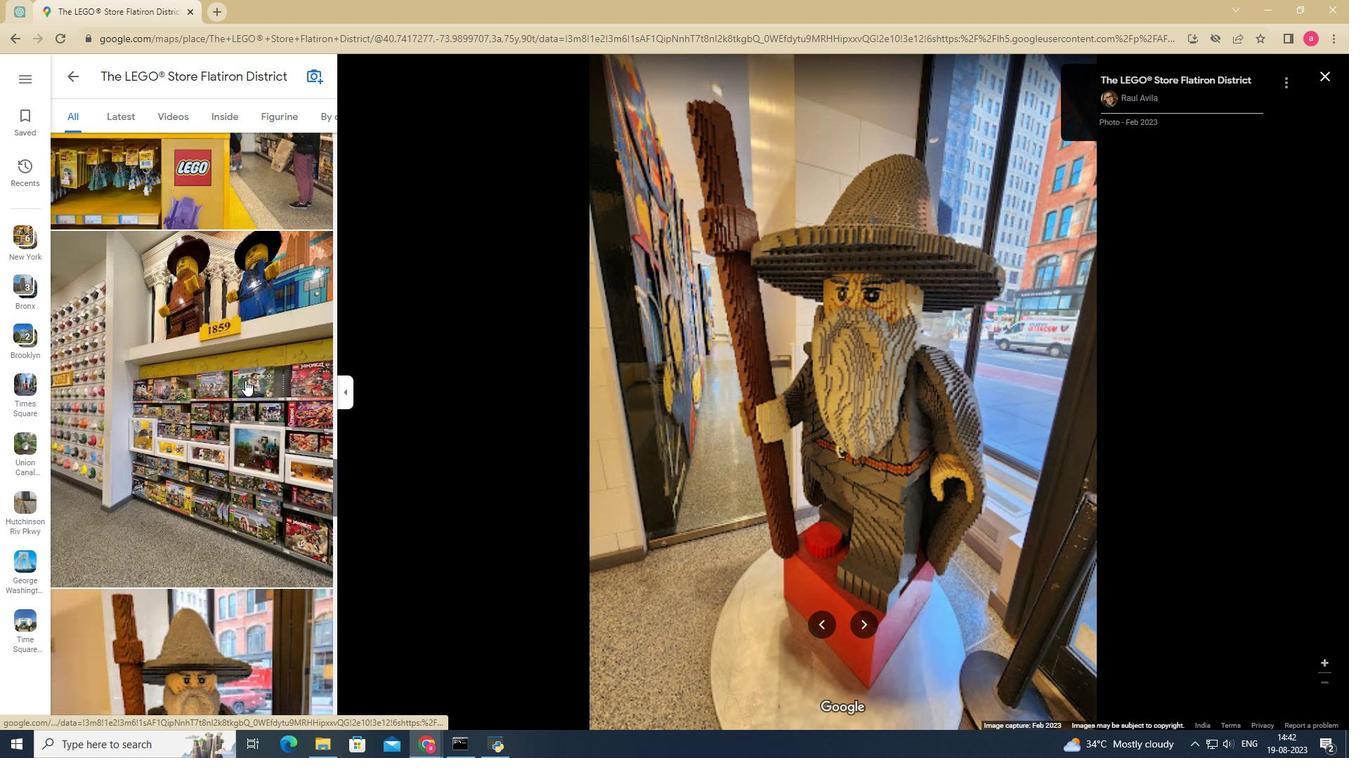 
Action: Mouse moved to (244, 394)
Screenshot: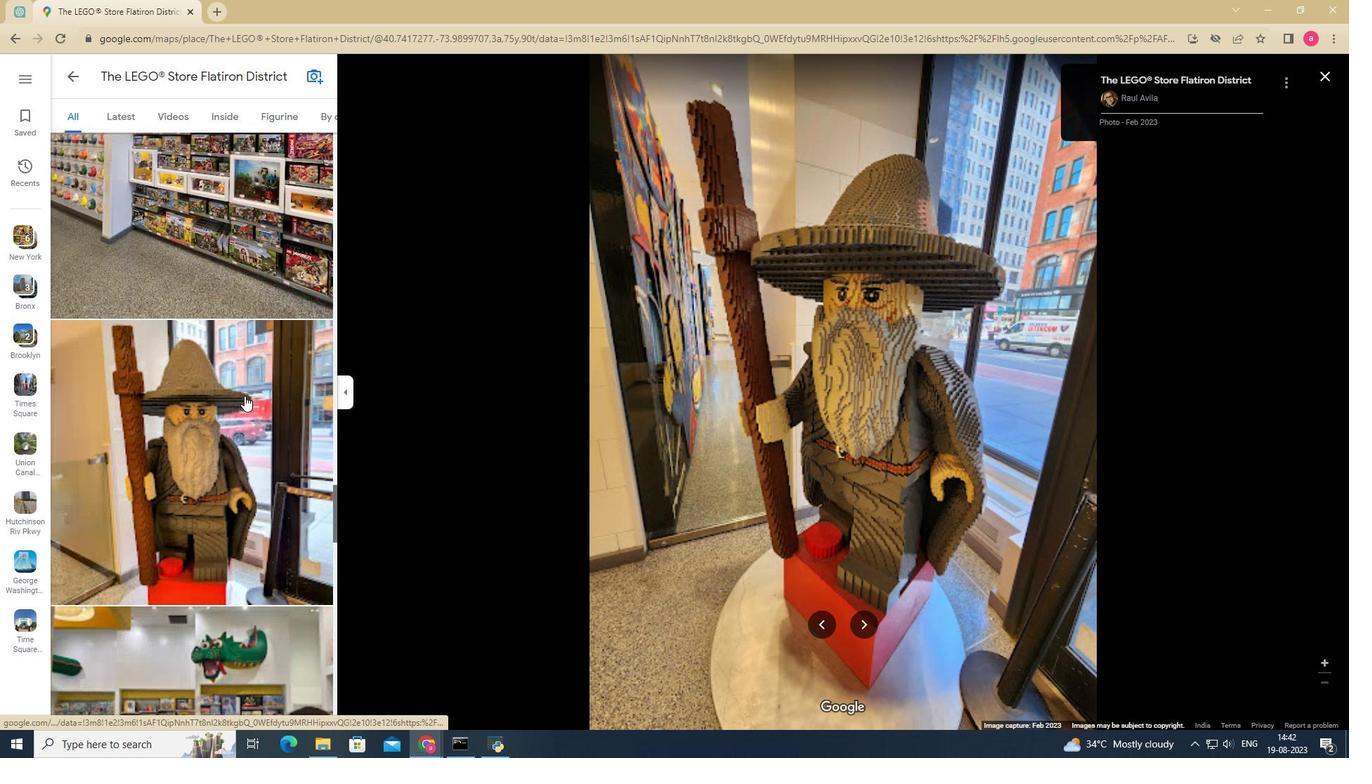 
Action: Mouse scrolled (244, 394) with delta (0, 0)
Screenshot: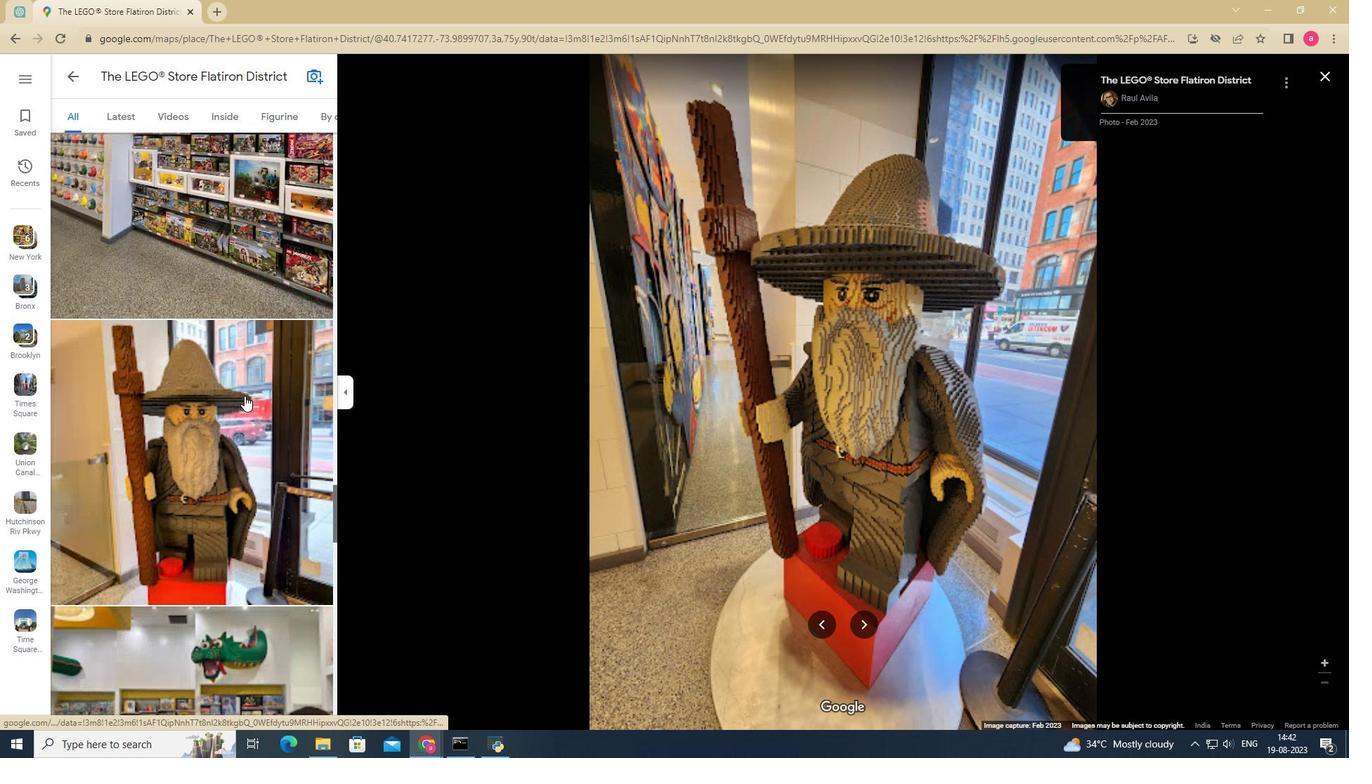
Action: Mouse moved to (244, 394)
Screenshot: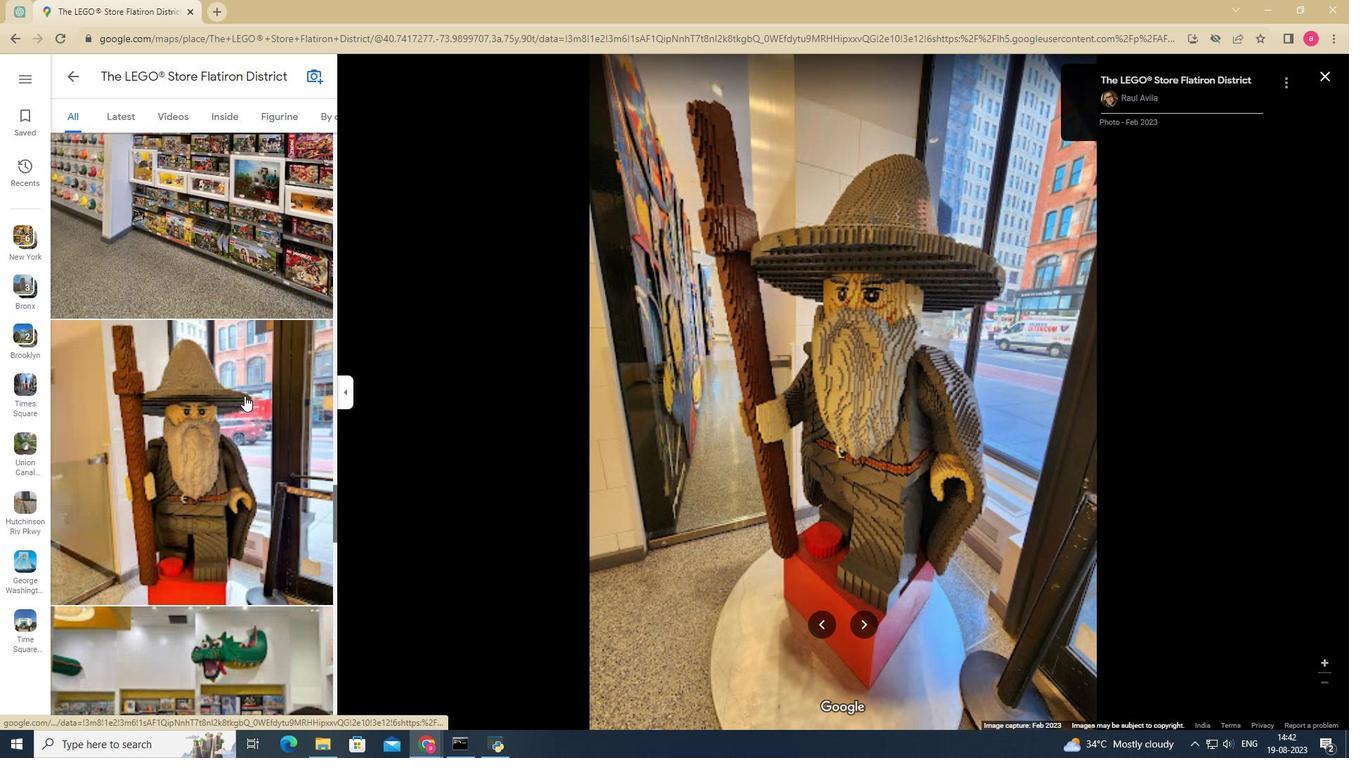 
Action: Mouse scrolled (244, 394) with delta (0, 0)
Screenshot: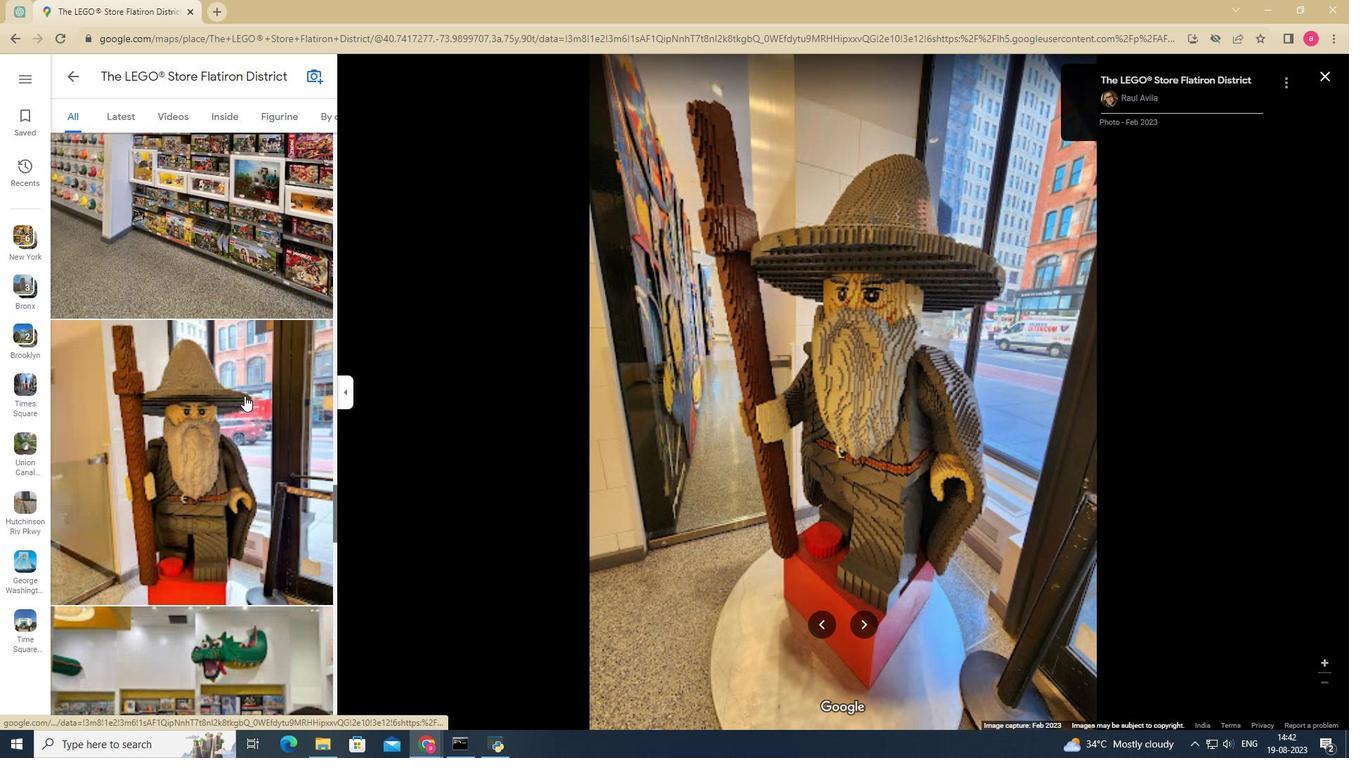 
Action: Mouse moved to (244, 396)
Screenshot: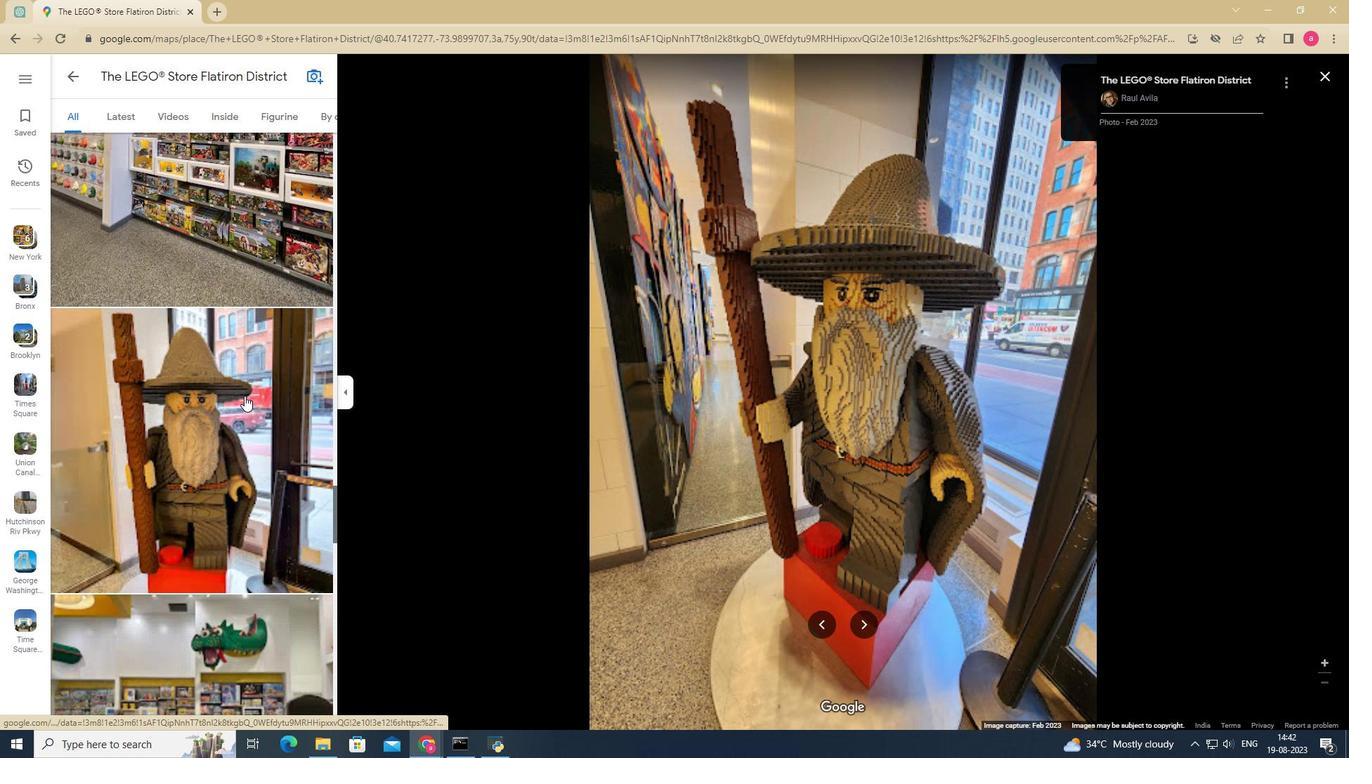
Action: Mouse scrolled (244, 395) with delta (0, 0)
Screenshot: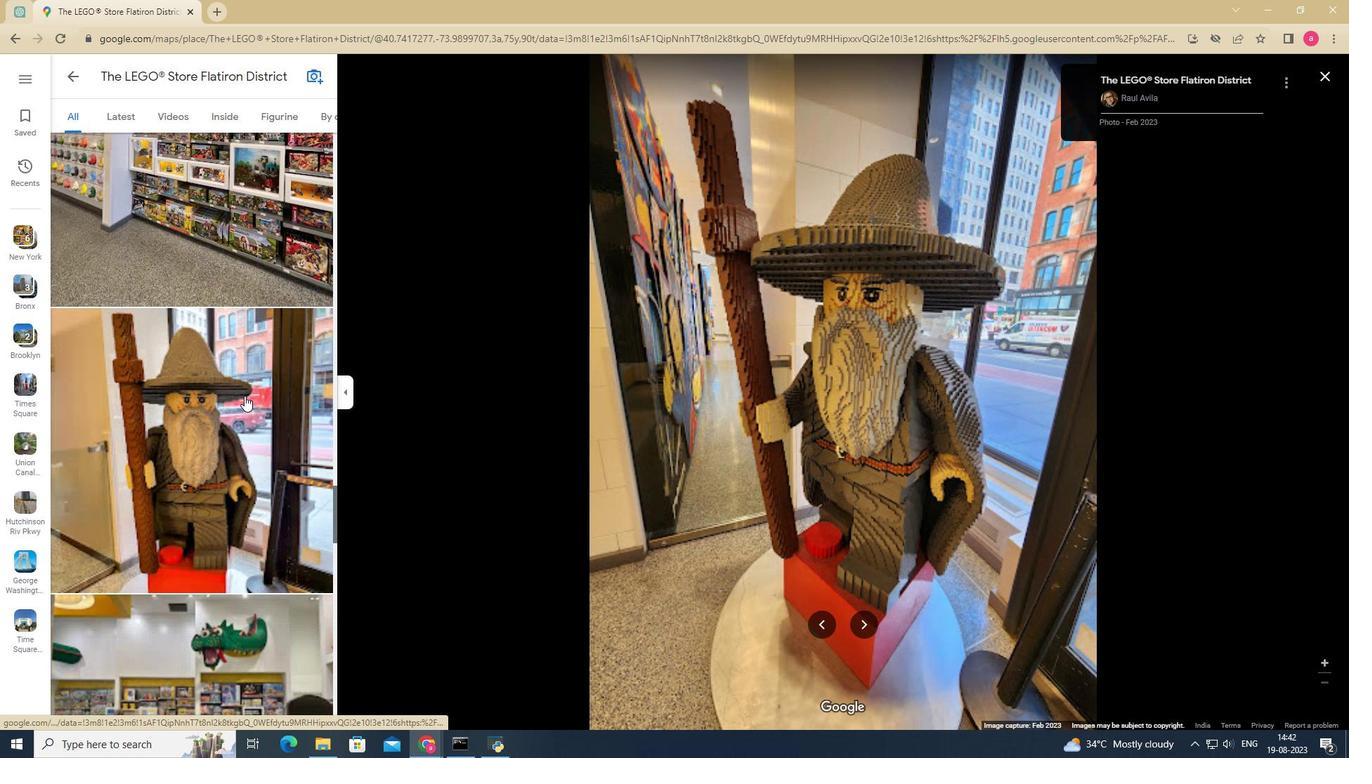 
Action: Mouse moved to (244, 396)
Screenshot: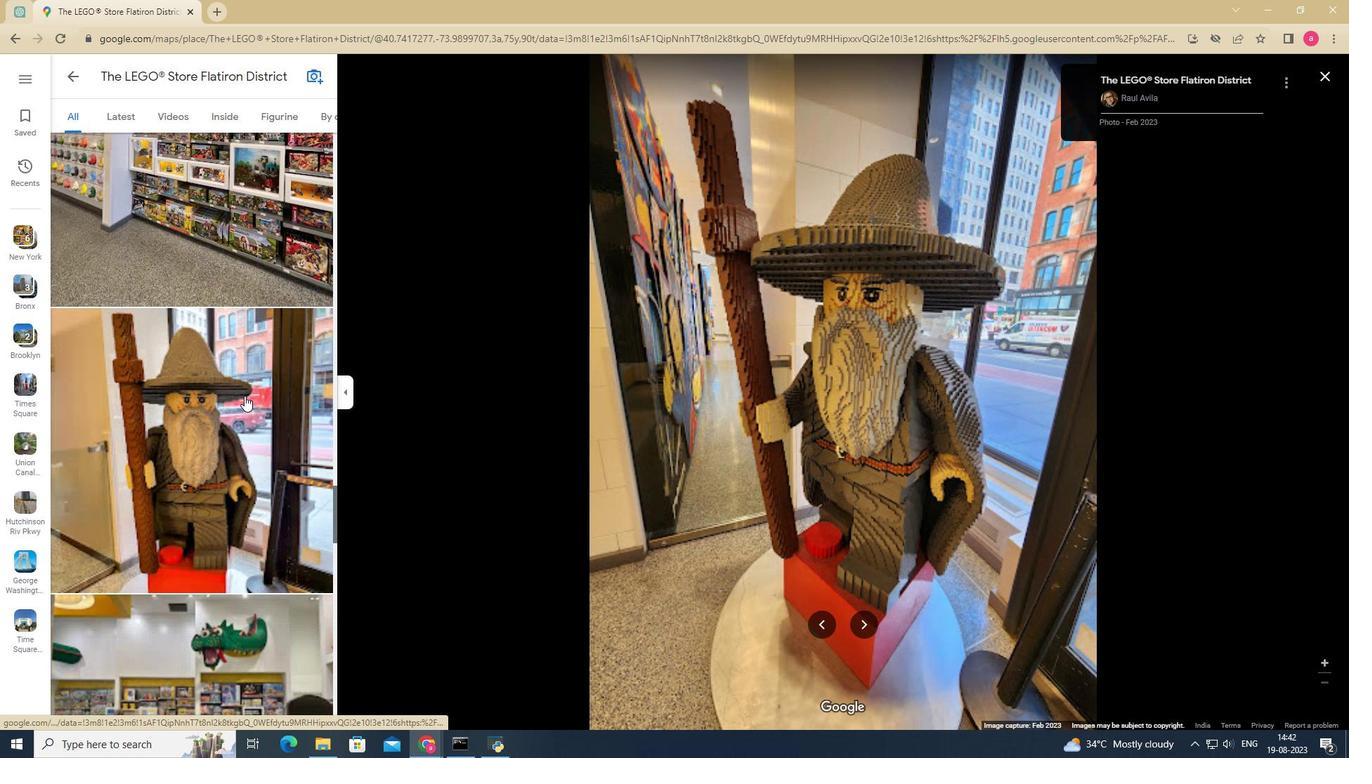
Action: Mouse scrolled (244, 395) with delta (0, 0)
Screenshot: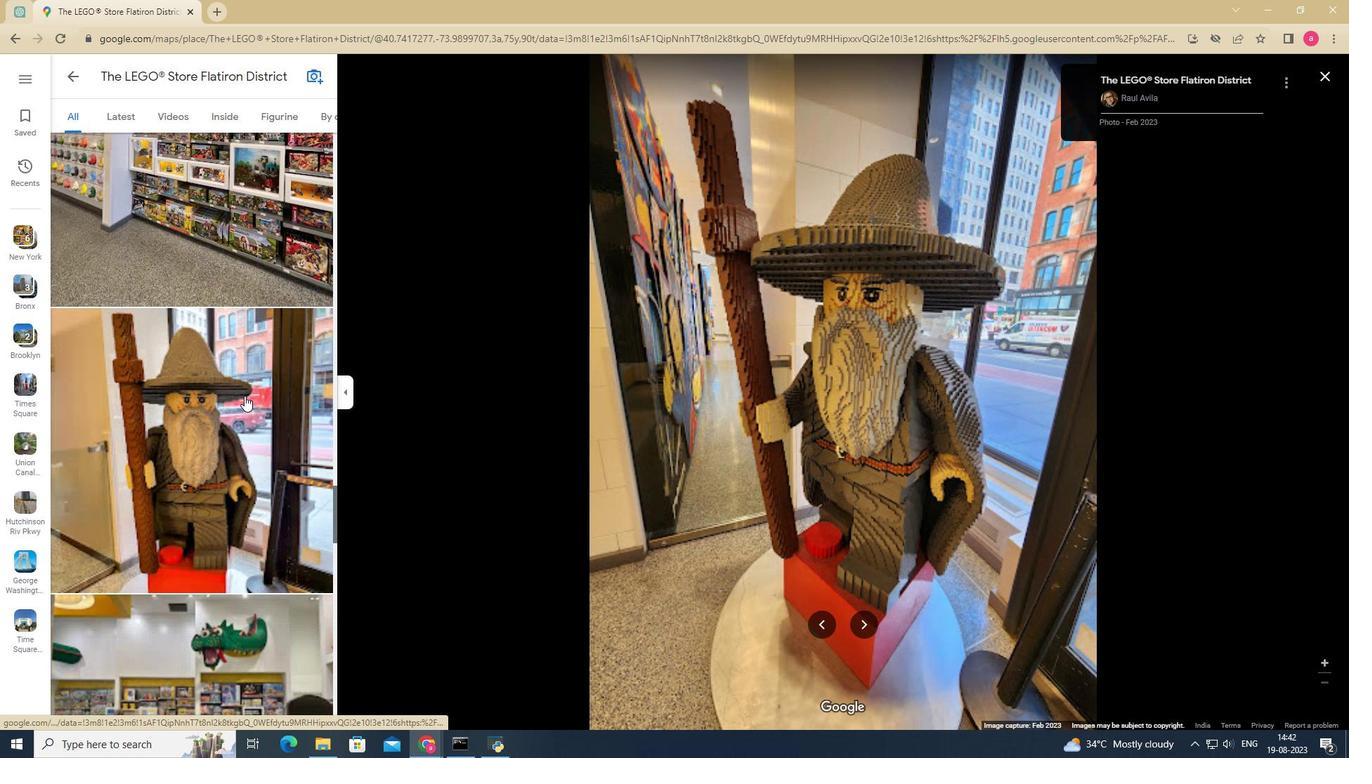 
Action: Mouse scrolled (244, 395) with delta (0, 0)
Screenshot: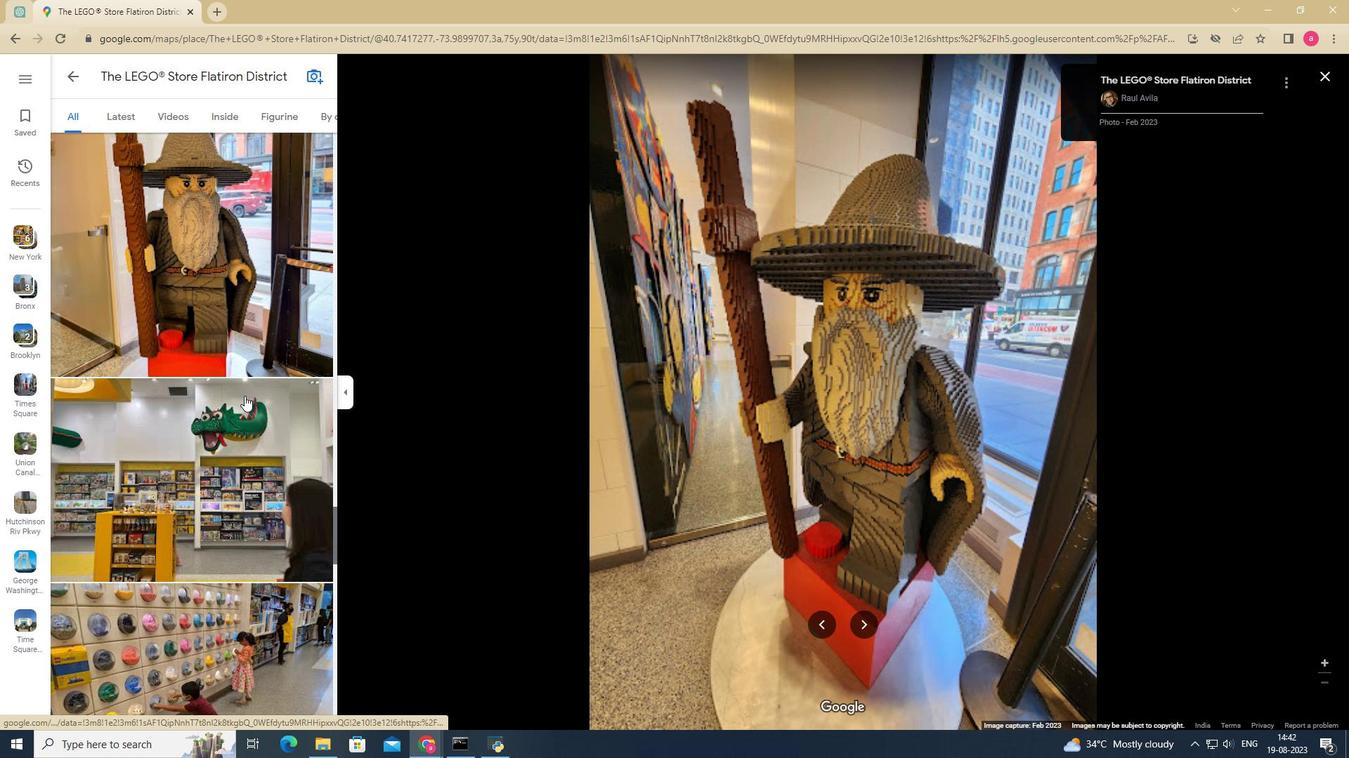 
Action: Mouse scrolled (244, 395) with delta (0, 0)
Screenshot: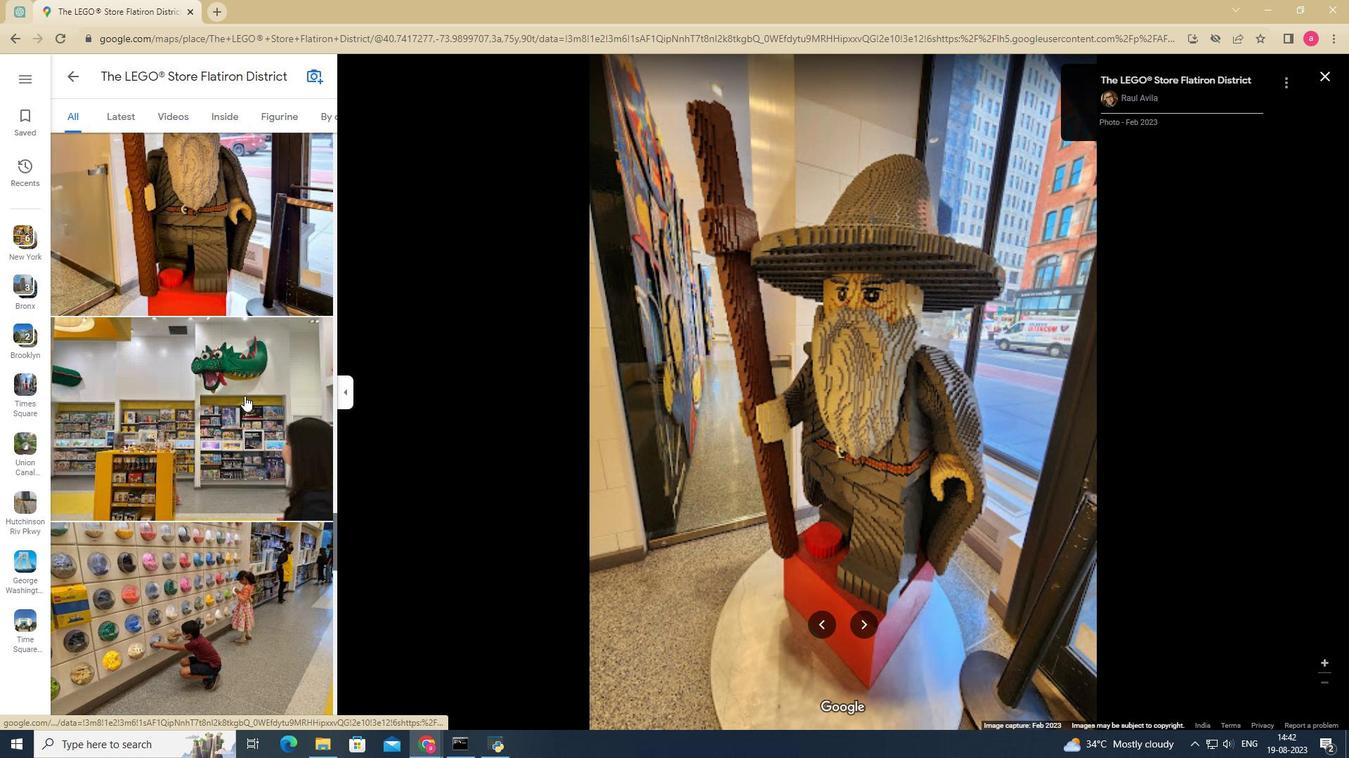 
Action: Mouse scrolled (244, 395) with delta (0, 0)
Screenshot: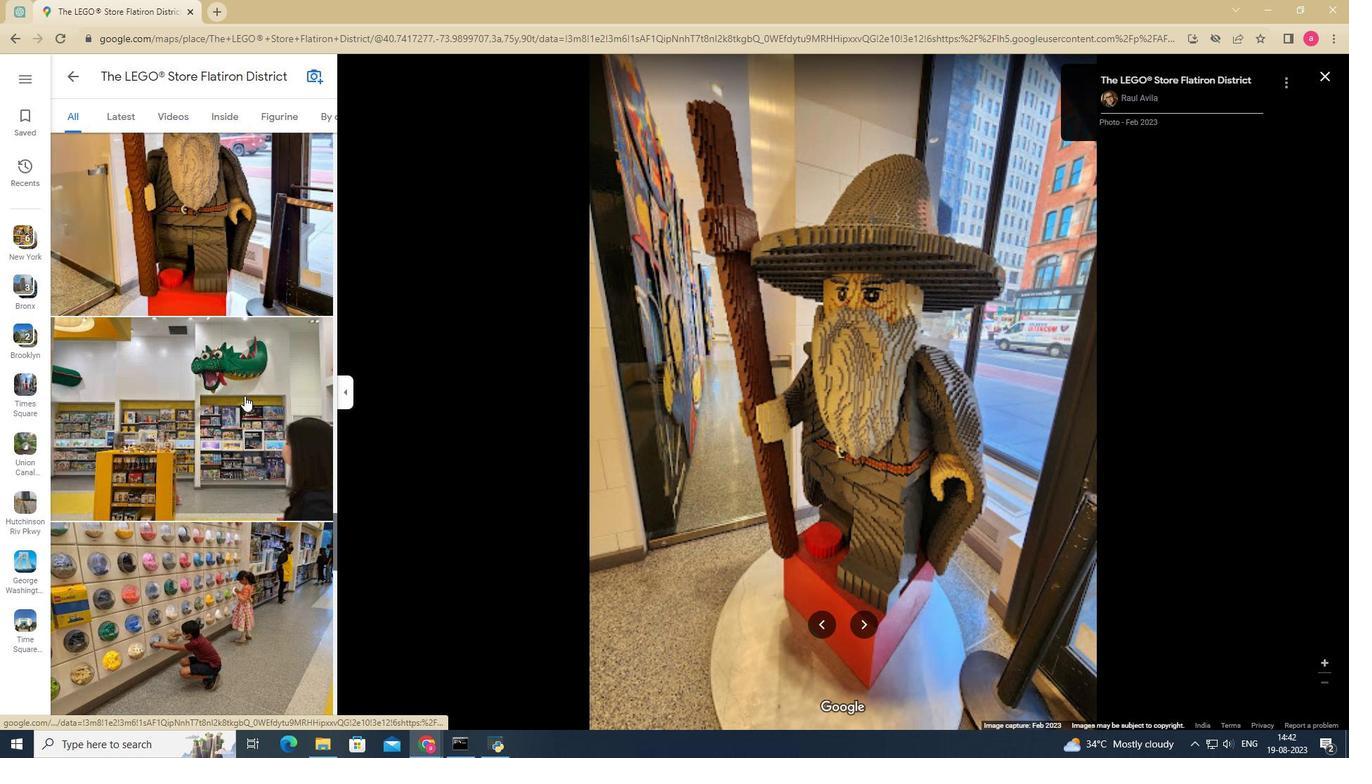 
Action: Mouse scrolled (244, 395) with delta (0, 0)
Screenshot: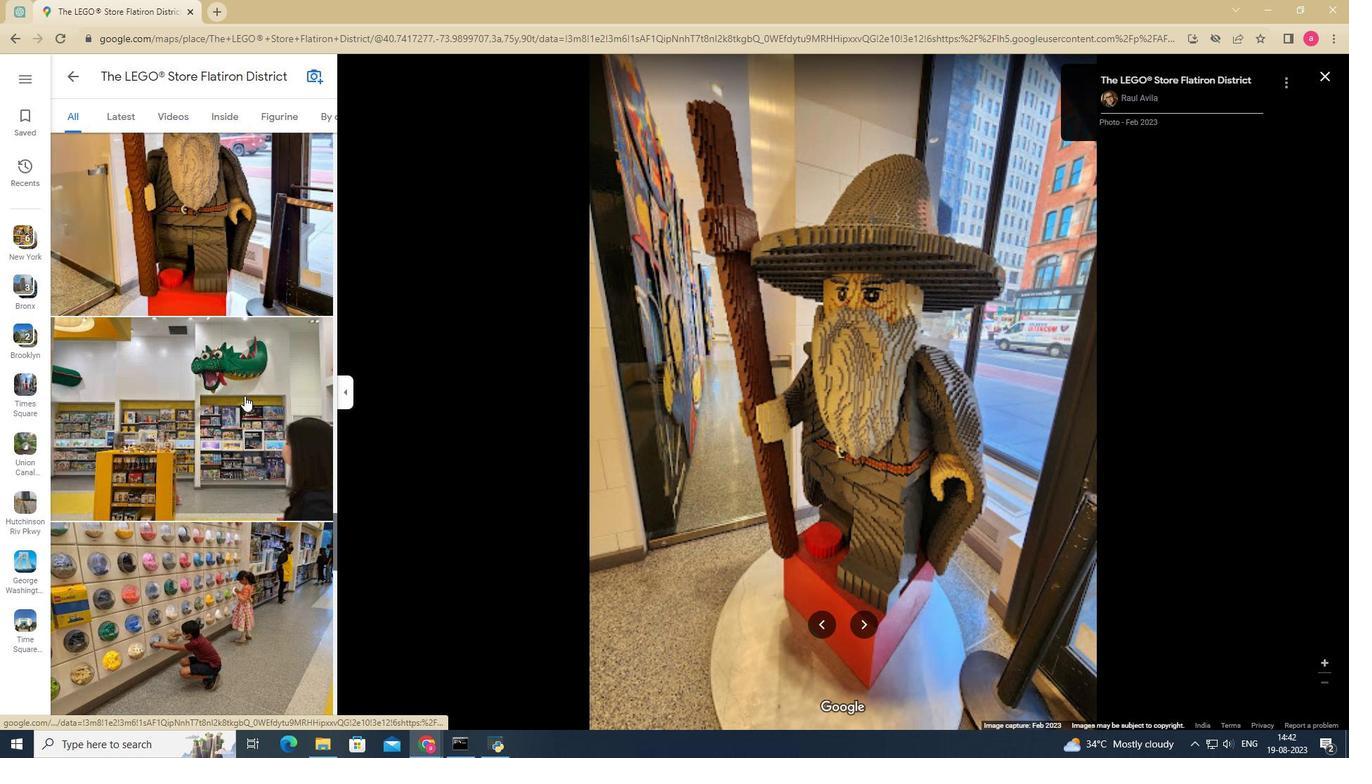 
Action: Mouse moved to (245, 396)
Screenshot: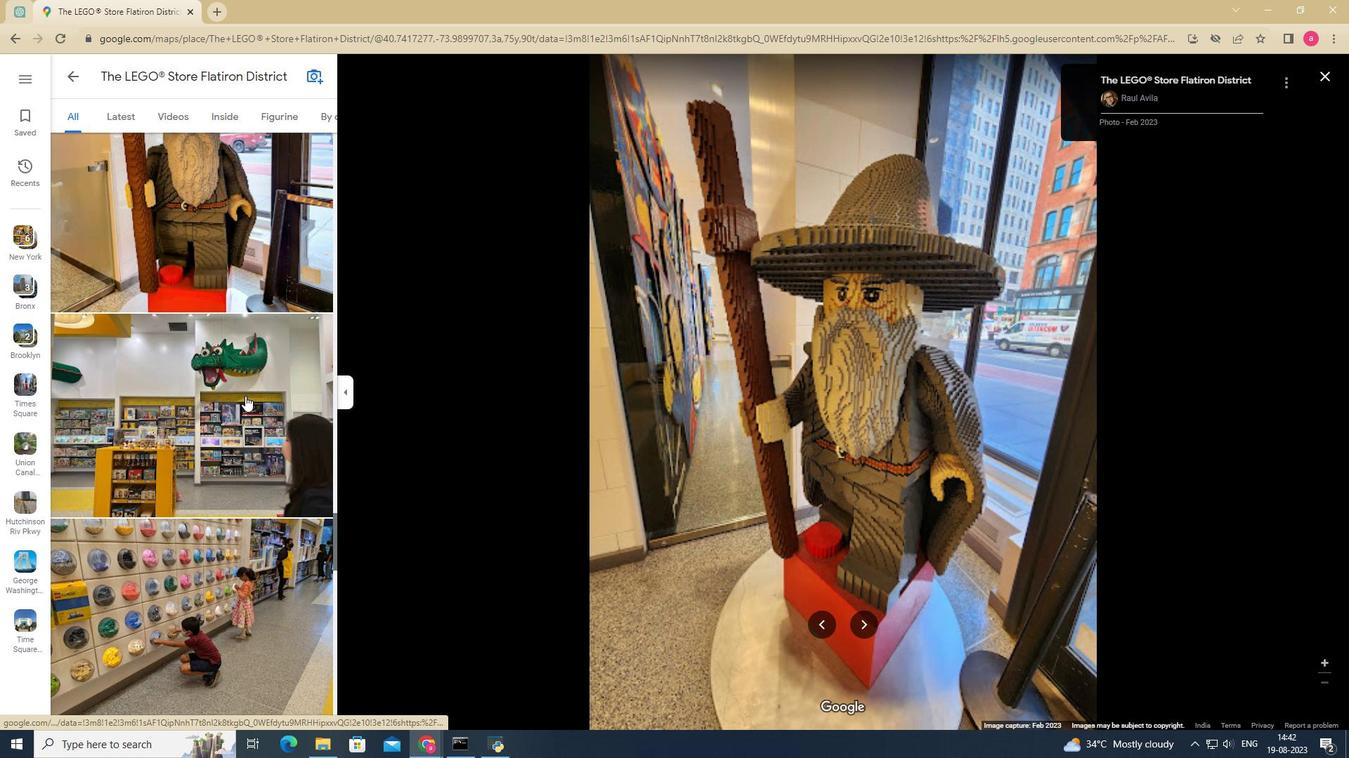 
Action: Mouse scrolled (245, 395) with delta (0, 0)
Screenshot: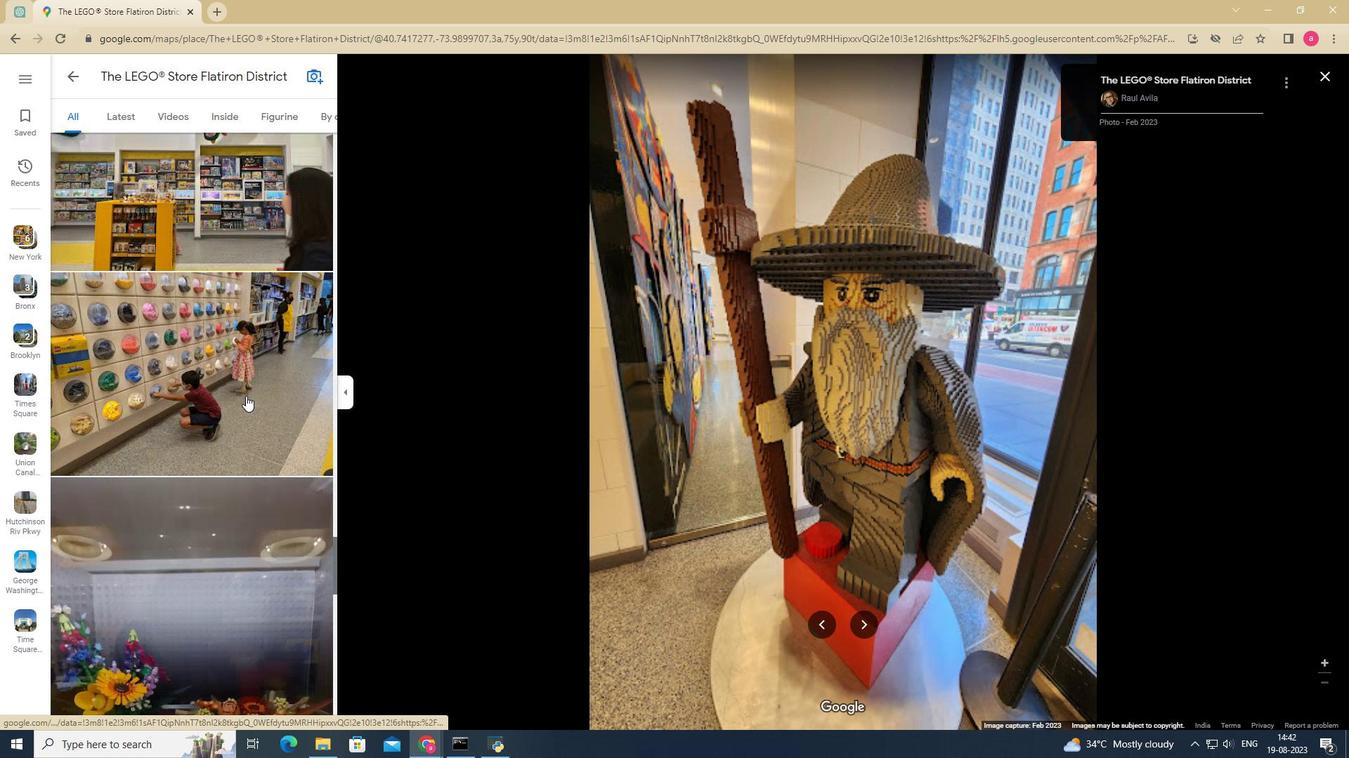 
Action: Mouse scrolled (245, 395) with delta (0, 0)
Screenshot: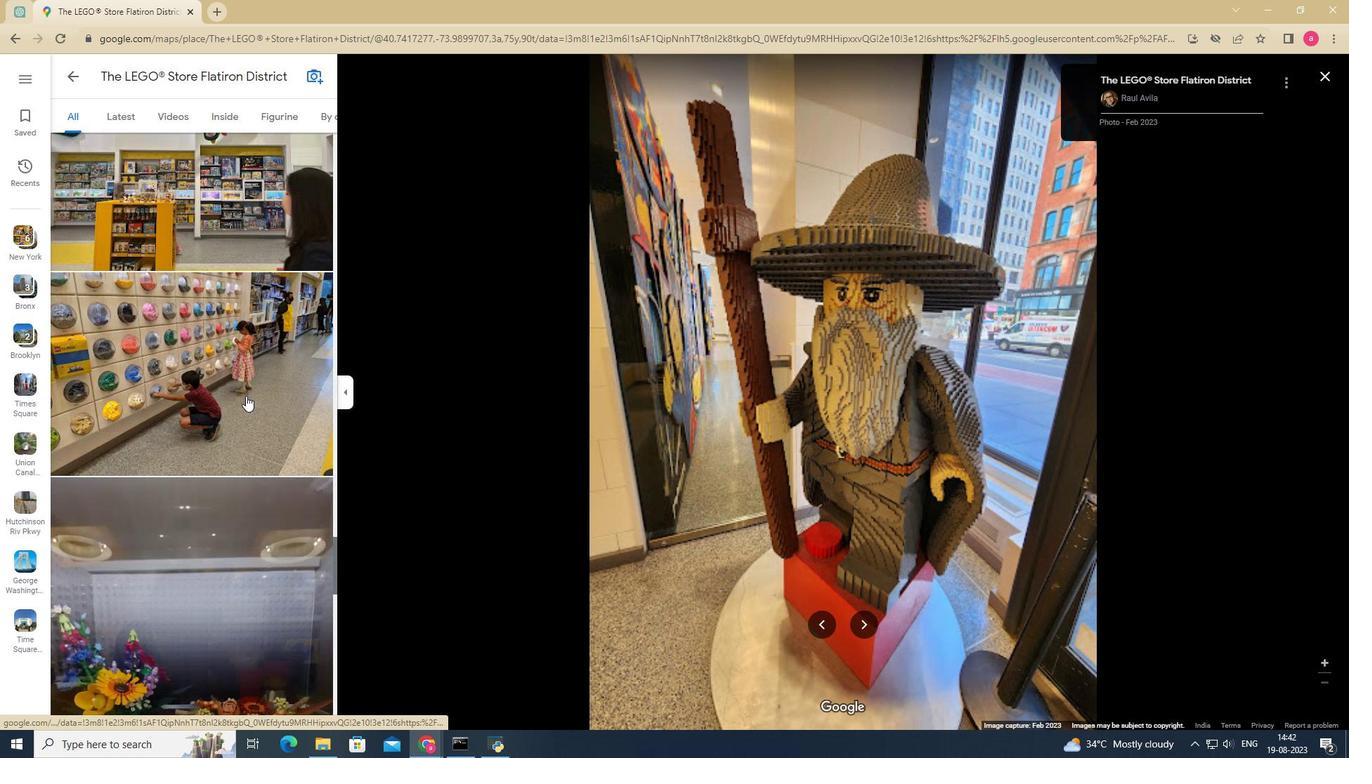 
Action: Mouse moved to (245, 396)
Screenshot: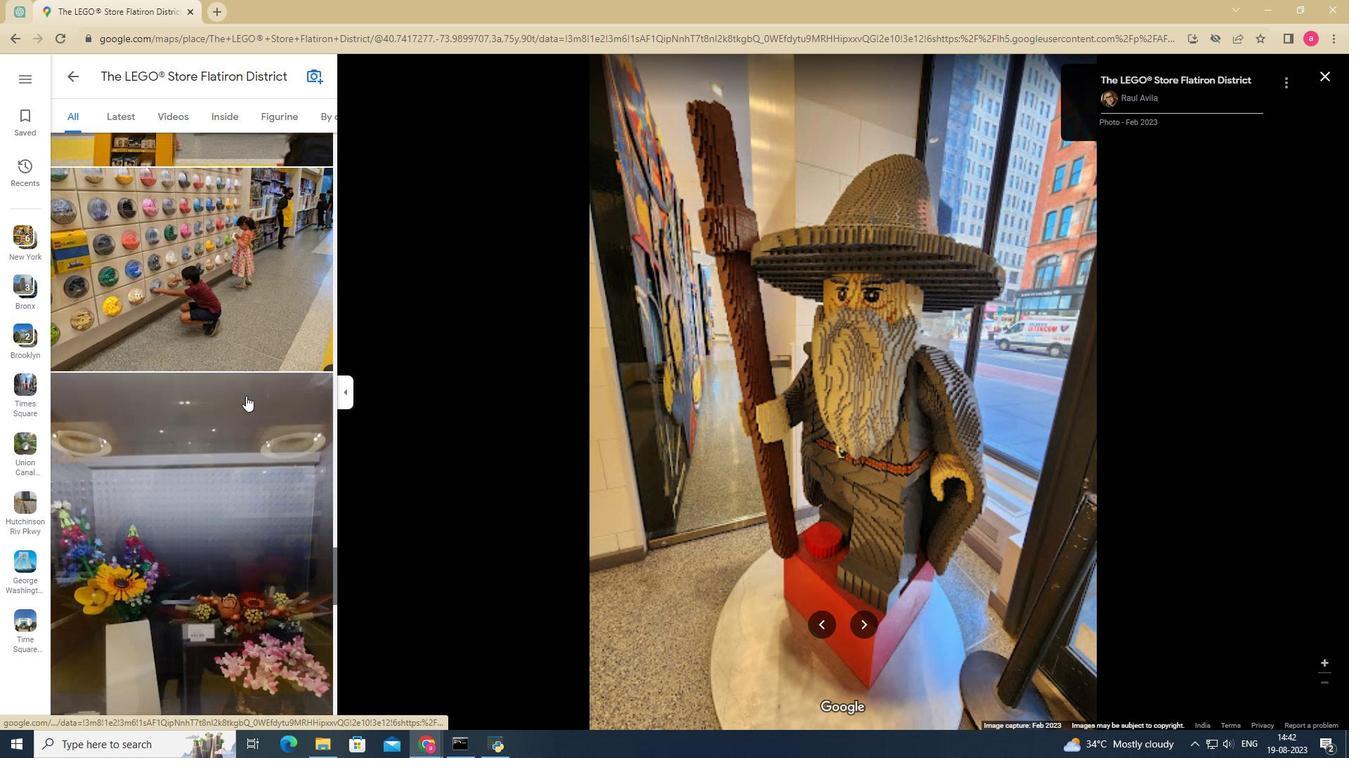 
Action: Mouse scrolled (245, 395) with delta (0, 0)
Screenshot: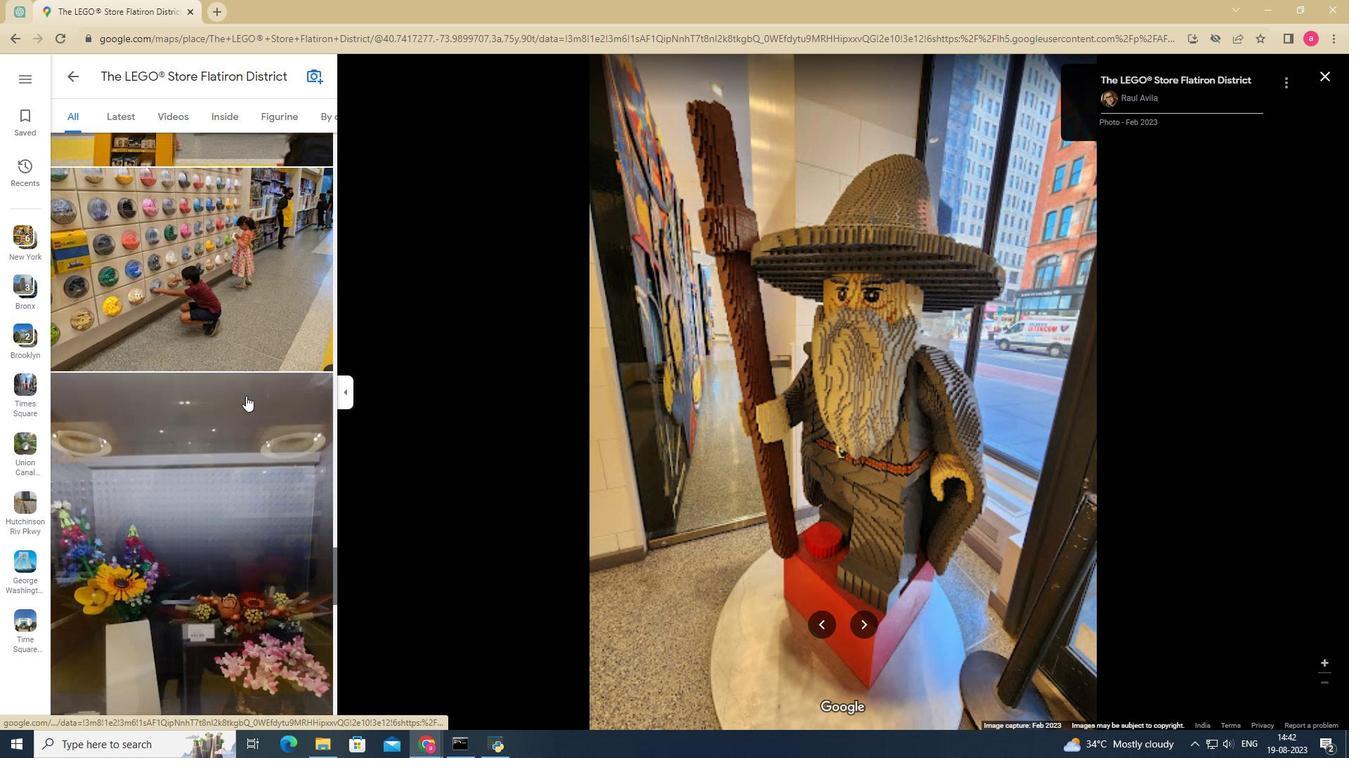 
Action: Mouse scrolled (245, 395) with delta (0, 0)
Screenshot: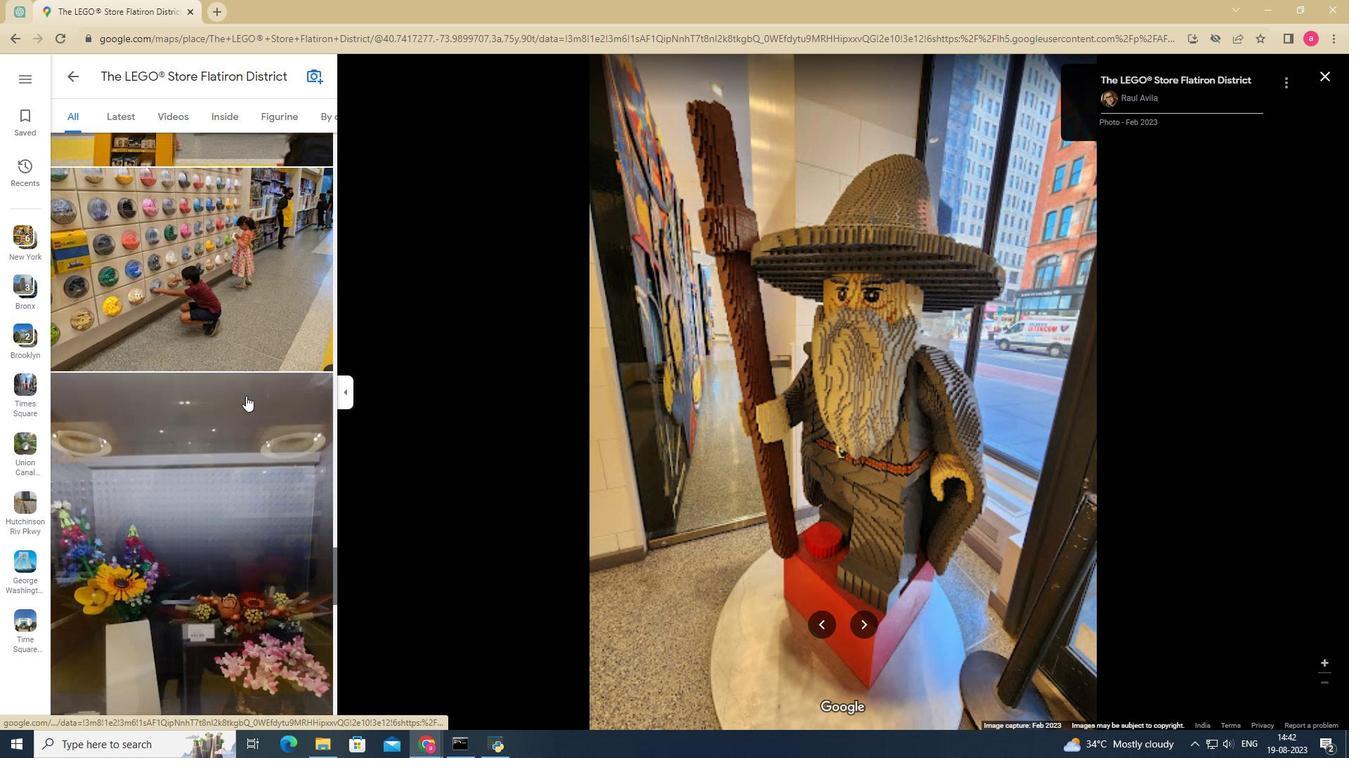 
Action: Mouse scrolled (245, 395) with delta (0, 0)
Screenshot: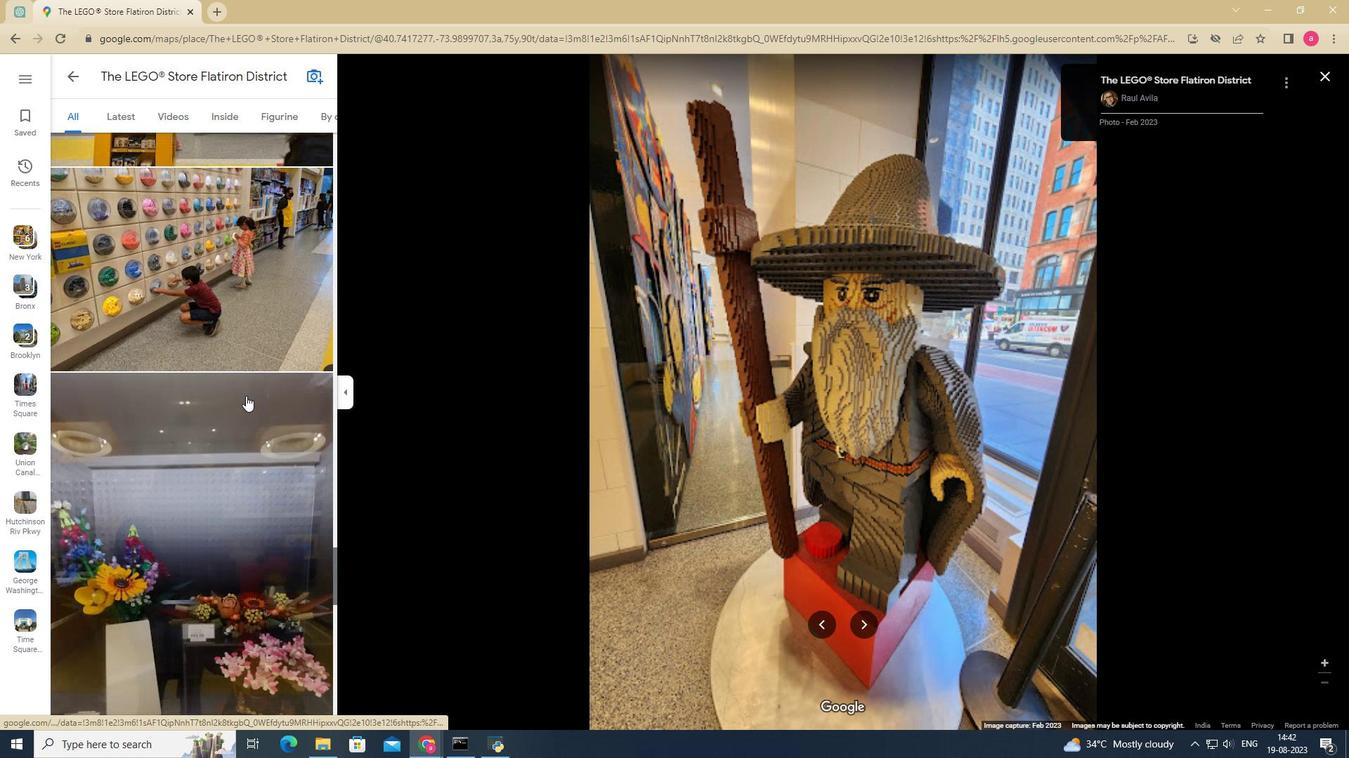 
Action: Mouse moved to (250, 402)
Screenshot: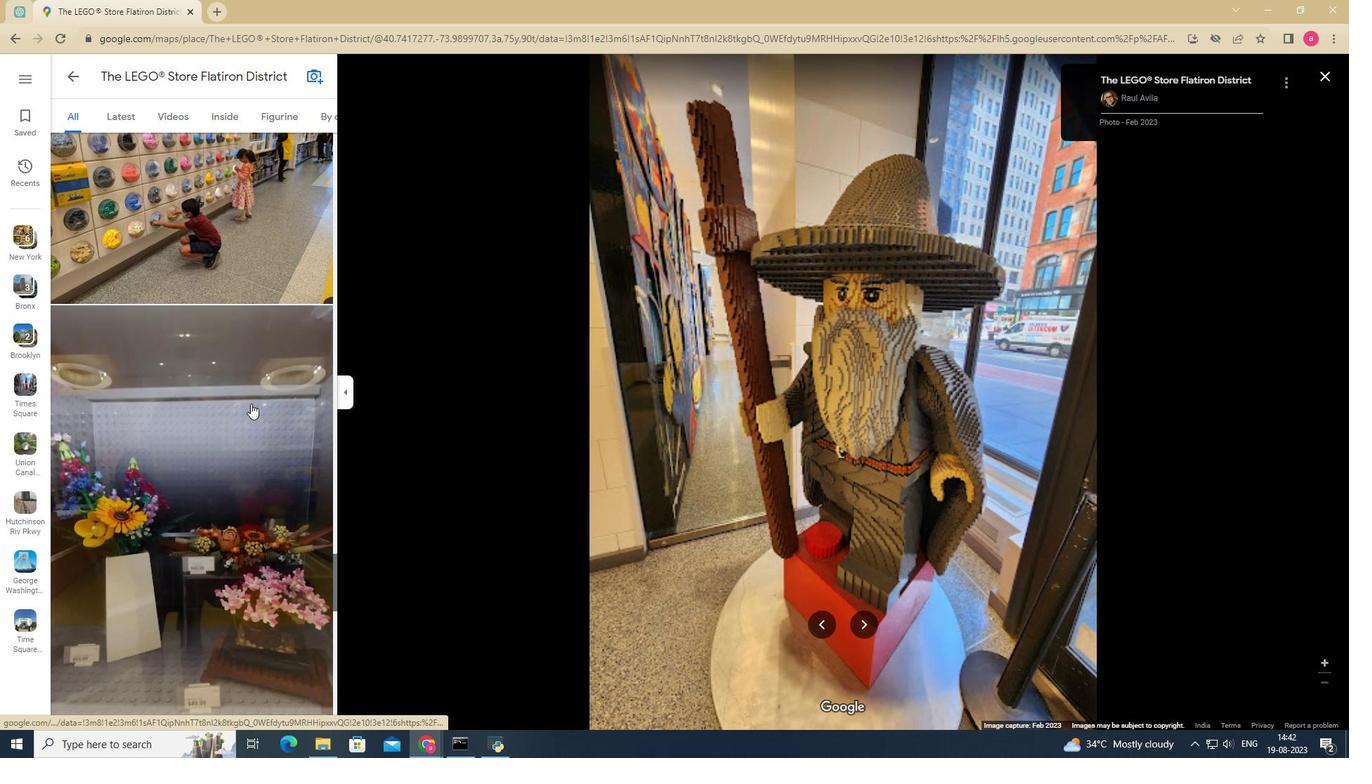 
Action: Mouse scrolled (250, 401) with delta (0, 0)
Screenshot: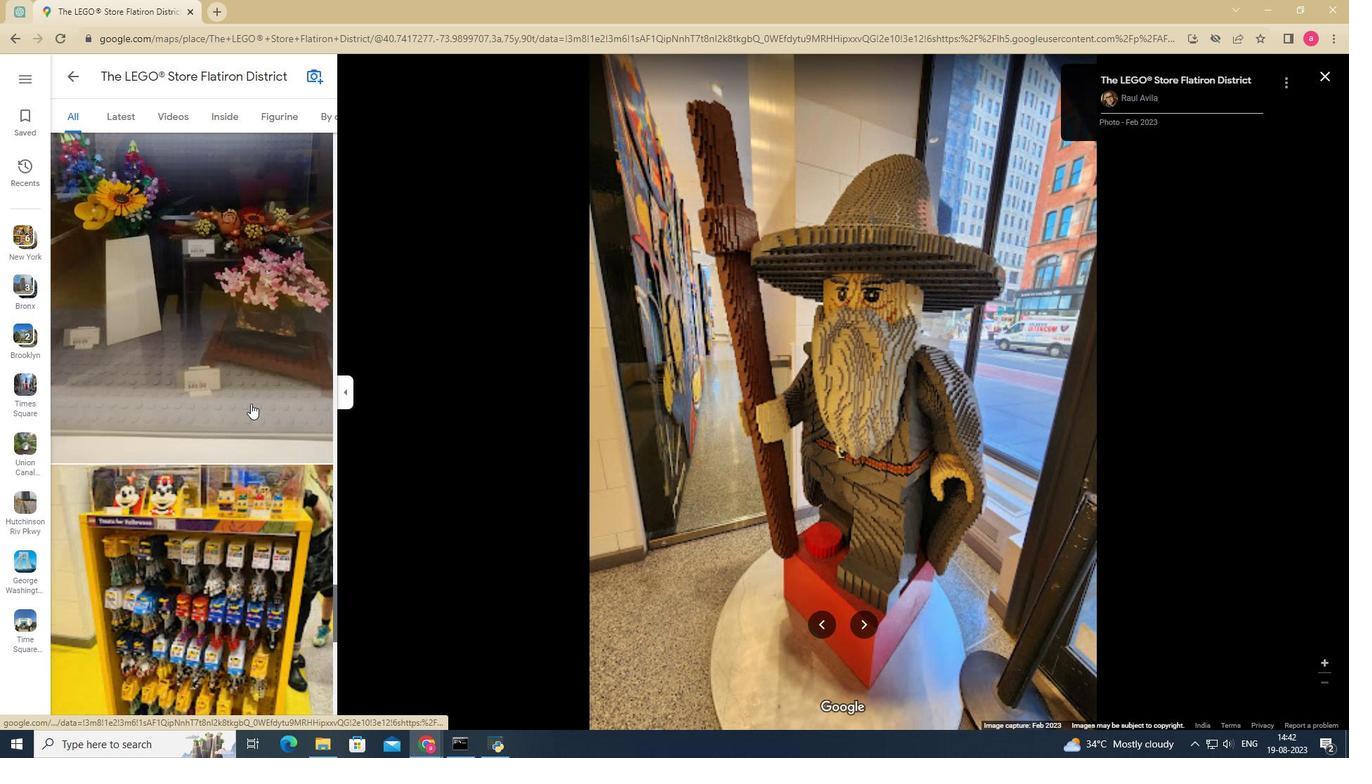 
Action: Mouse scrolled (250, 401) with delta (0, 0)
Screenshot: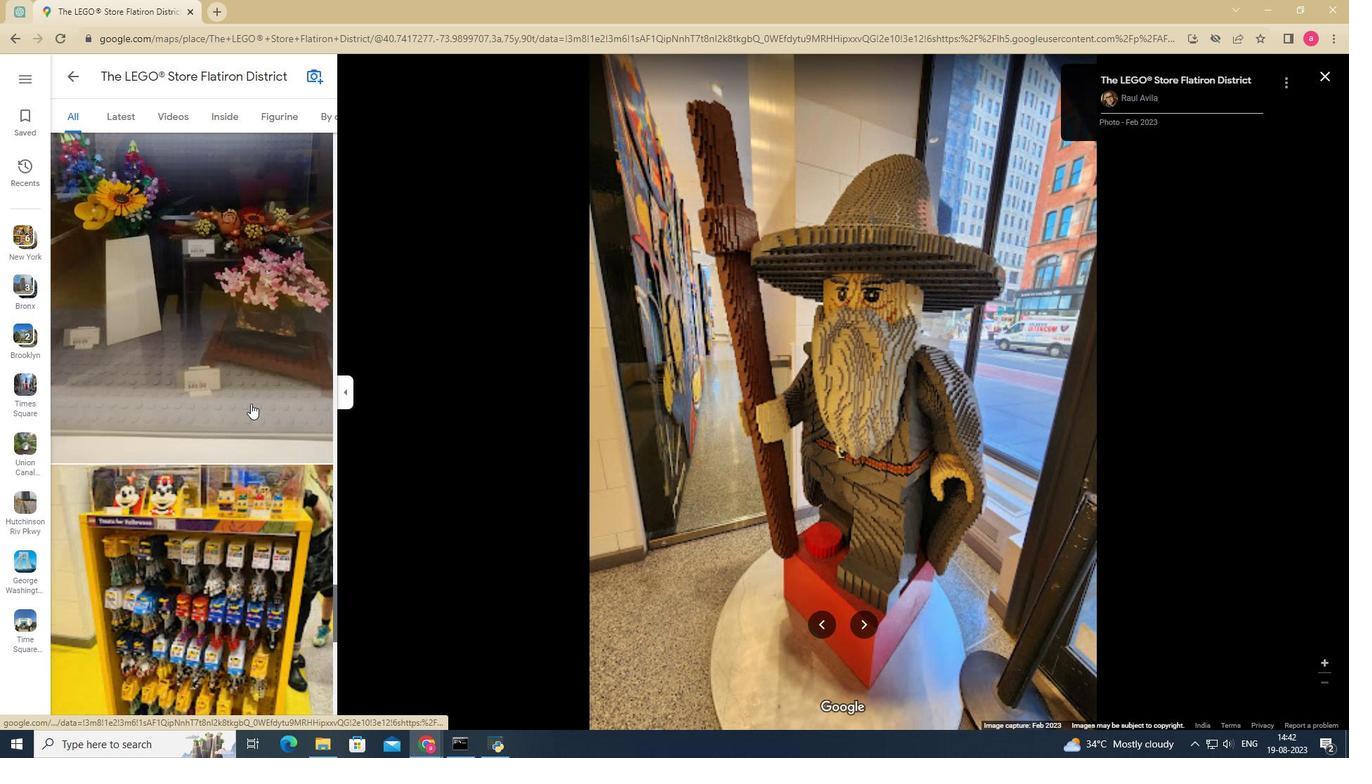 
Action: Mouse scrolled (250, 401) with delta (0, 0)
Screenshot: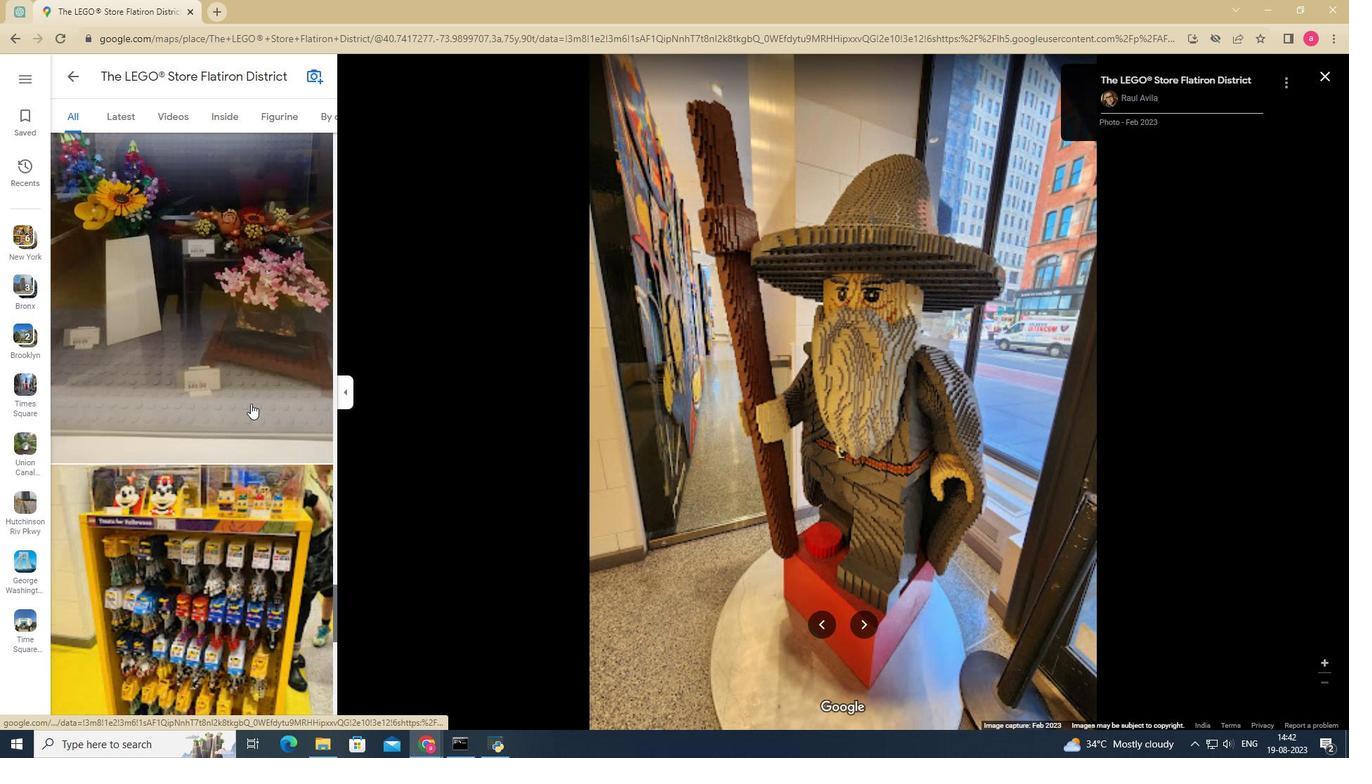 
Action: Mouse scrolled (250, 401) with delta (0, 0)
Screenshot: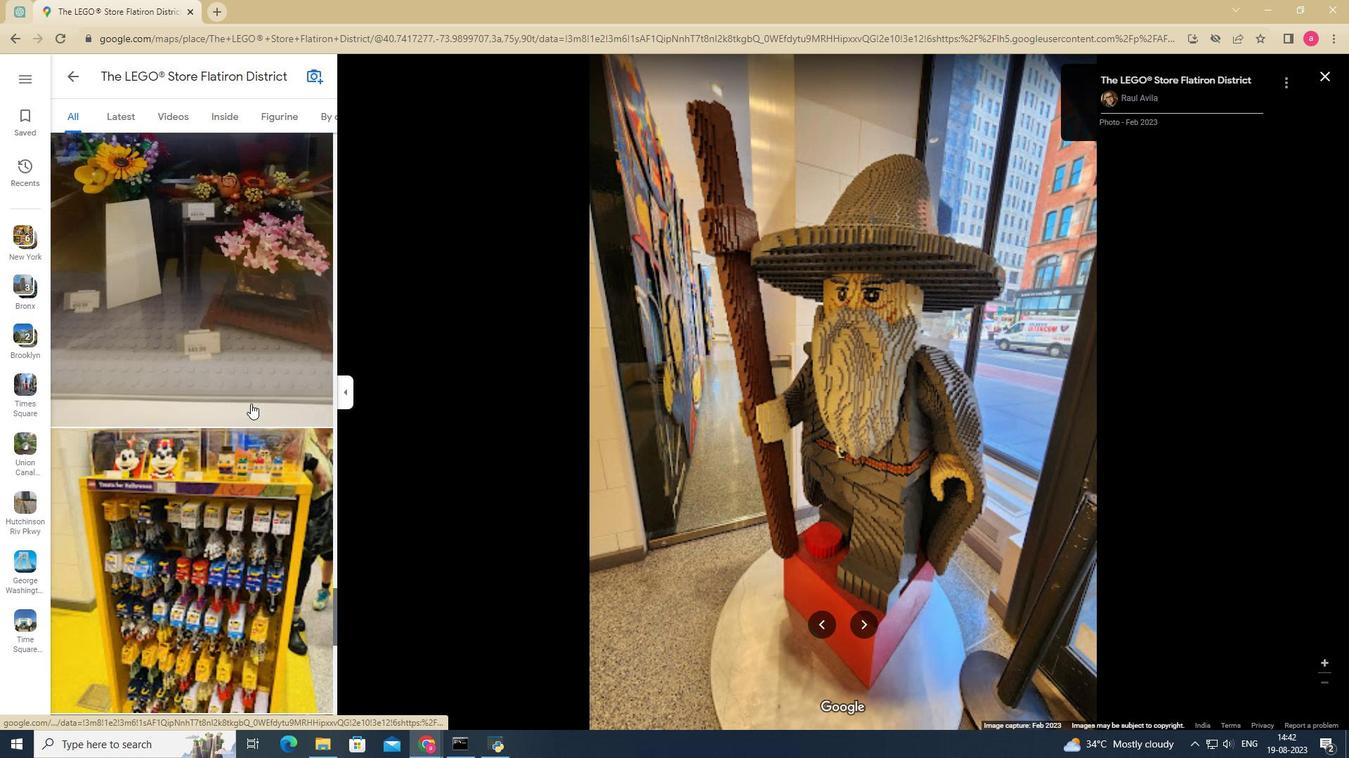 
Action: Mouse scrolled (250, 401) with delta (0, 0)
Screenshot: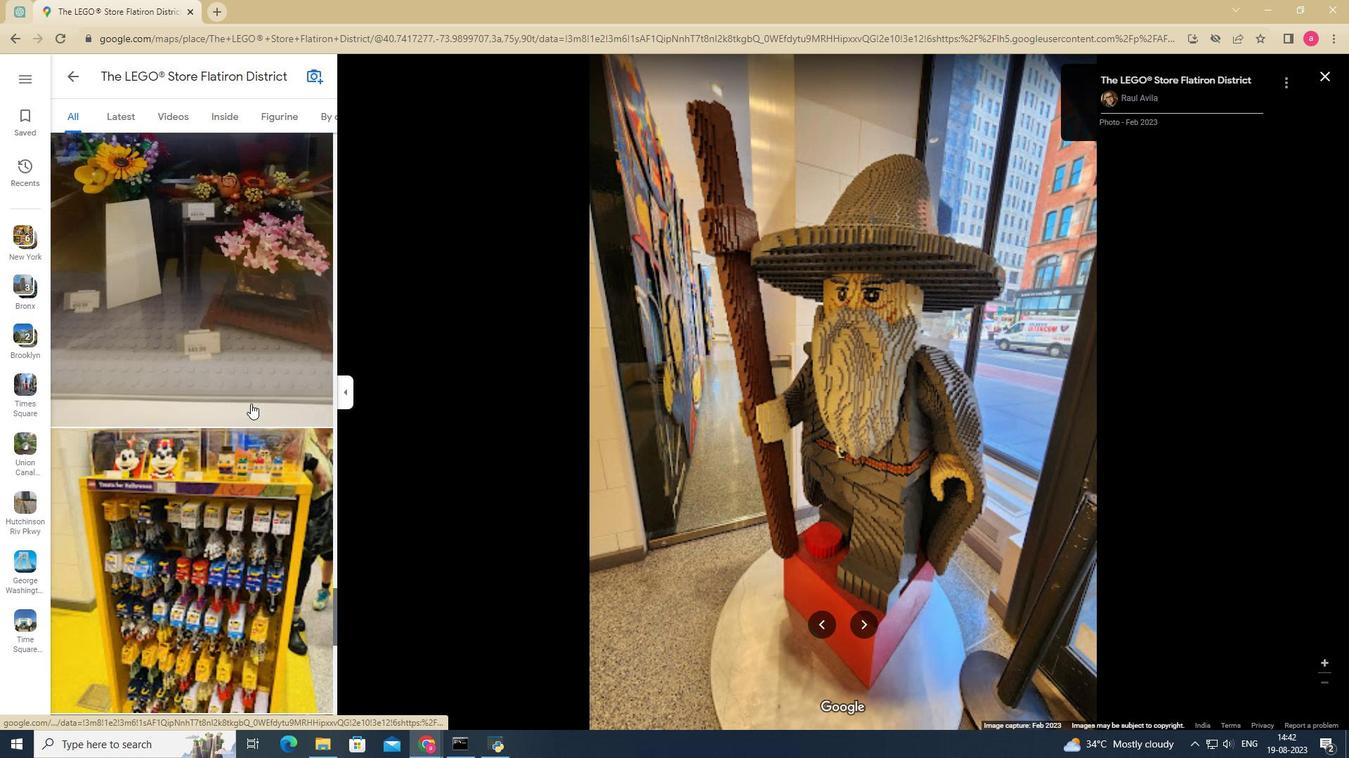 
Action: Mouse scrolled (250, 401) with delta (0, 0)
Screenshot: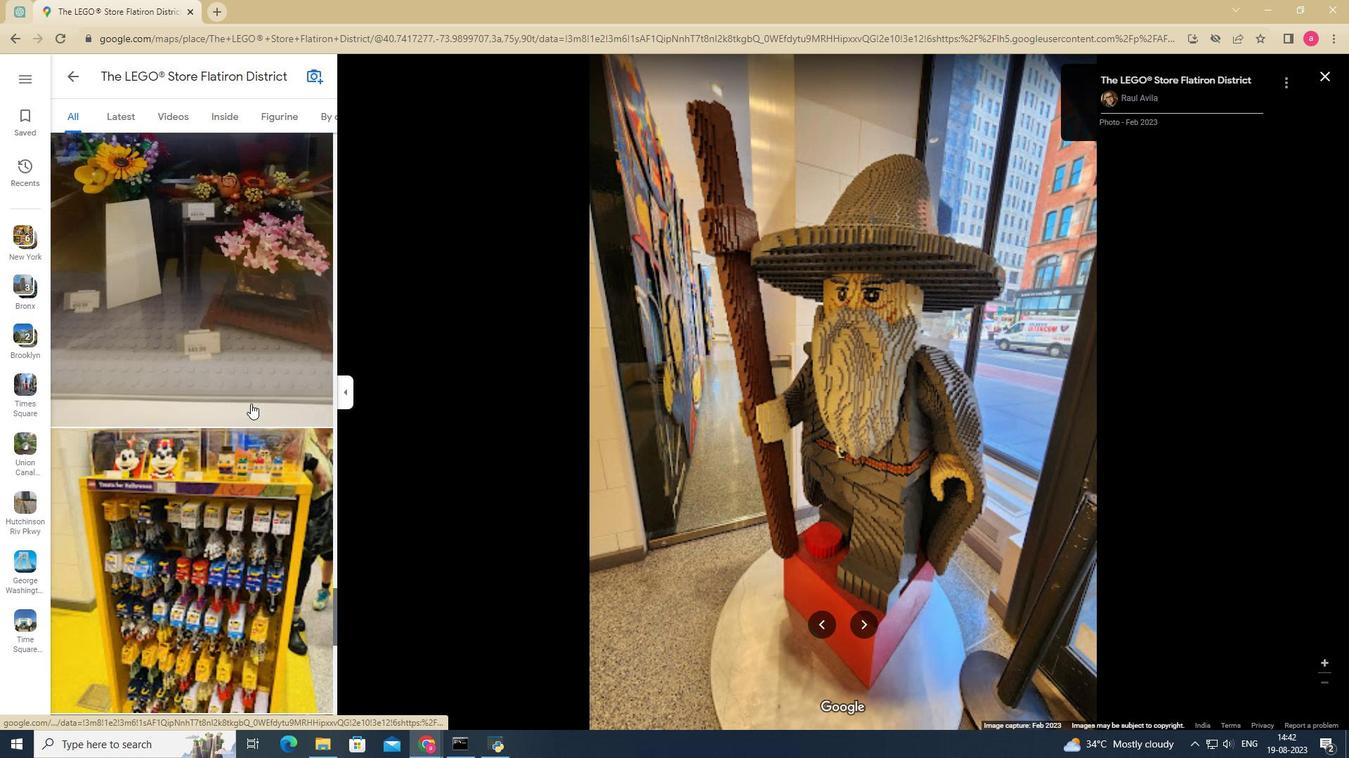 
Action: Mouse moved to (250, 404)
Screenshot: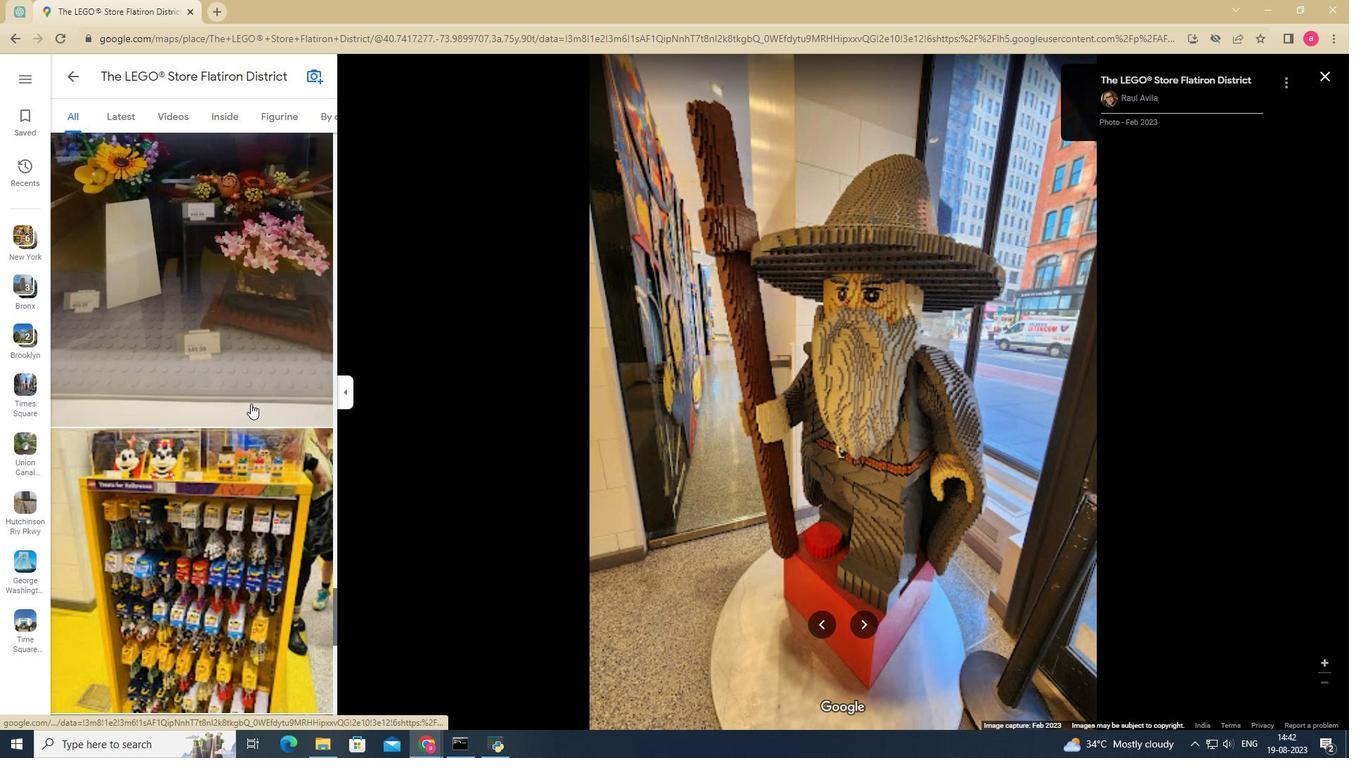 
Action: Mouse scrolled (250, 403) with delta (0, 0)
Screenshot: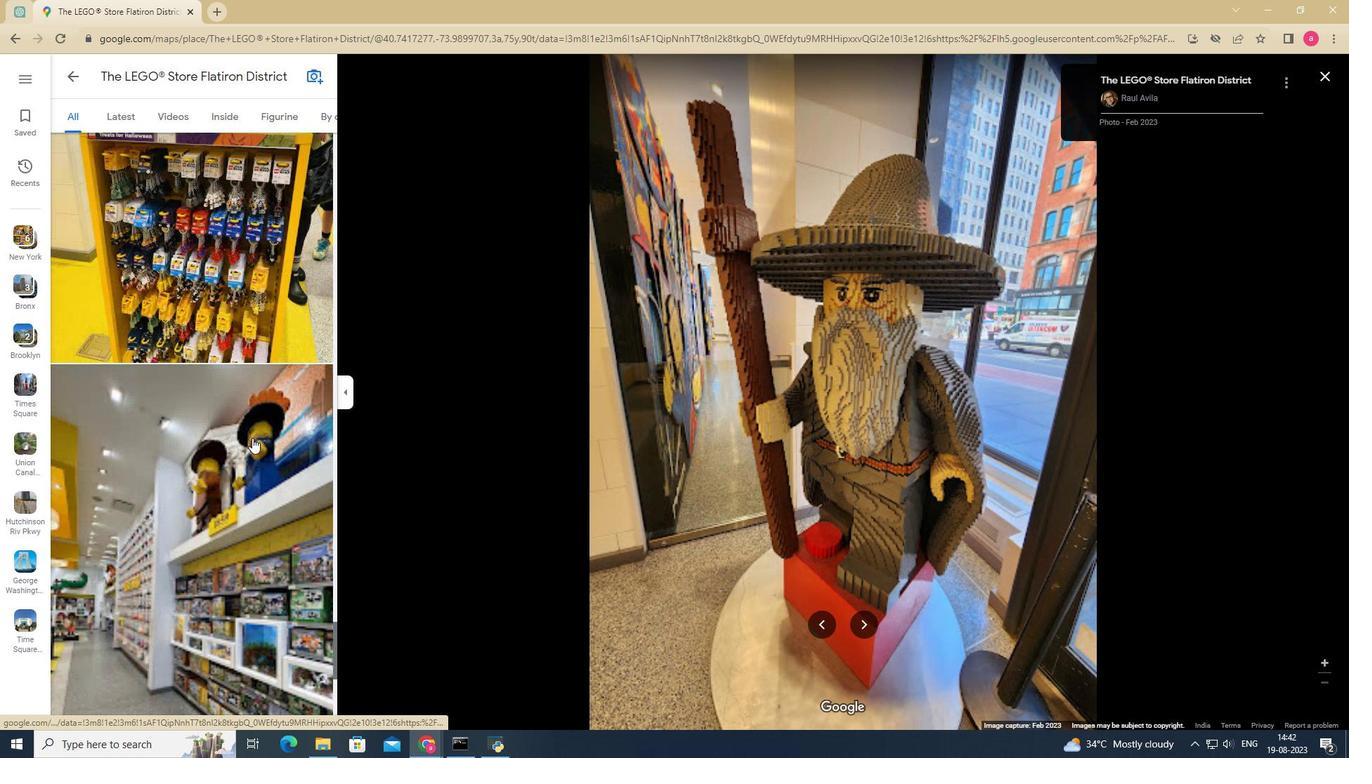 
Action: Mouse scrolled (250, 403) with delta (0, 0)
Screenshot: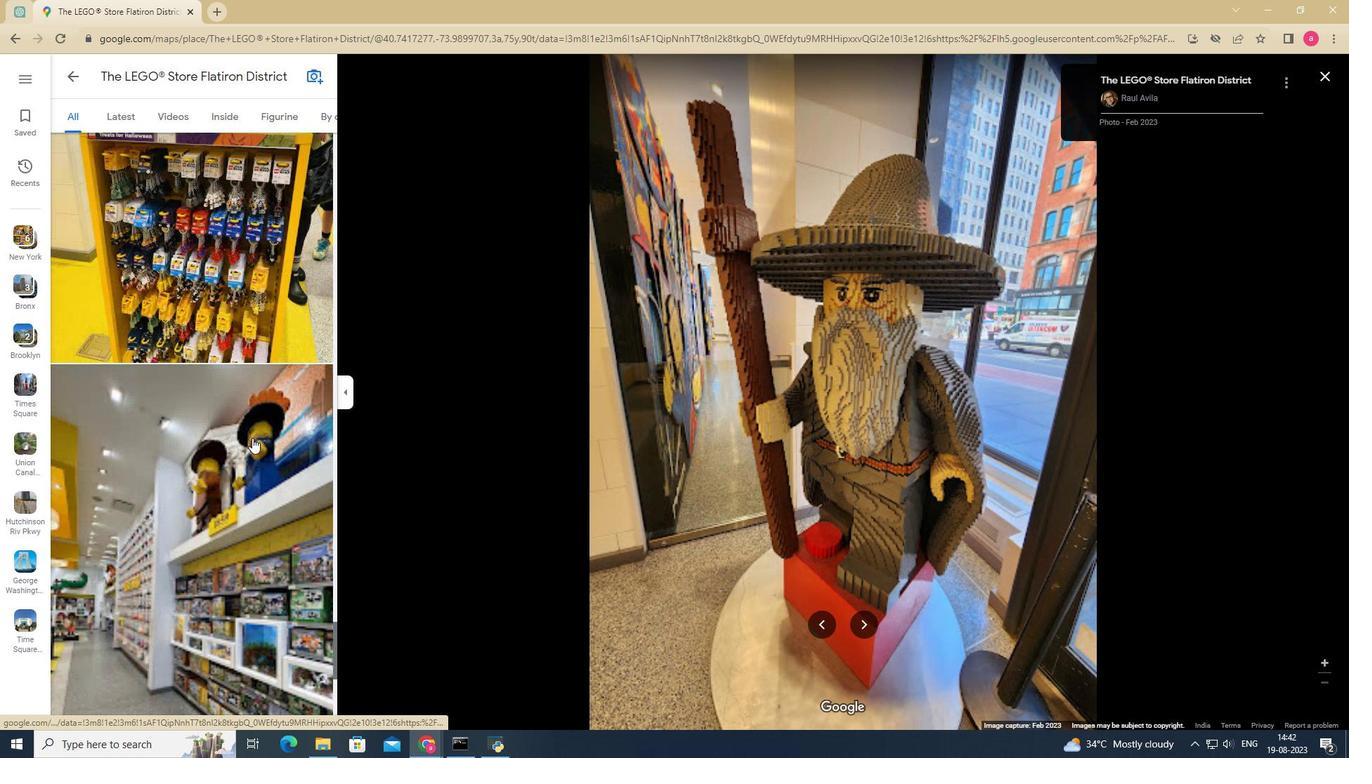 
Action: Mouse moved to (249, 413)
Screenshot: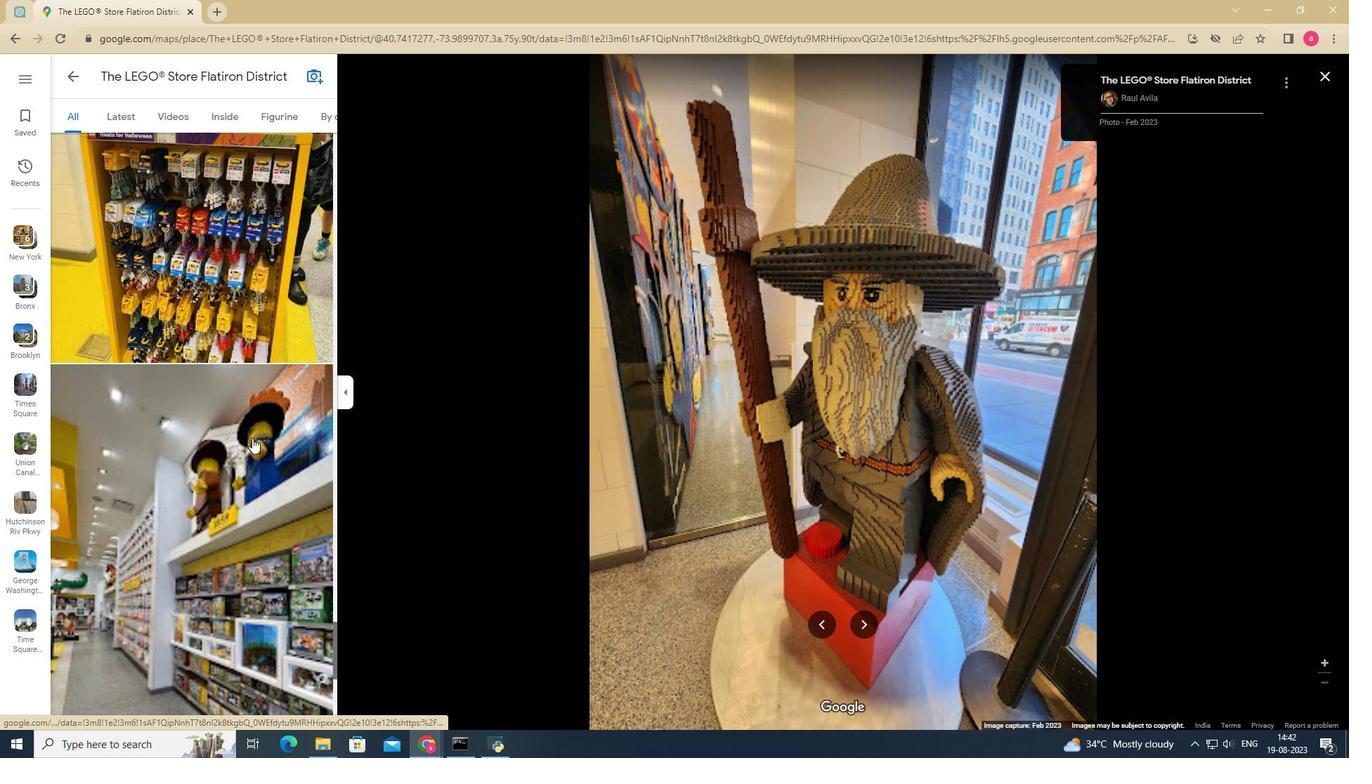 
Action: Mouse scrolled (249, 412) with delta (0, 0)
Screenshot: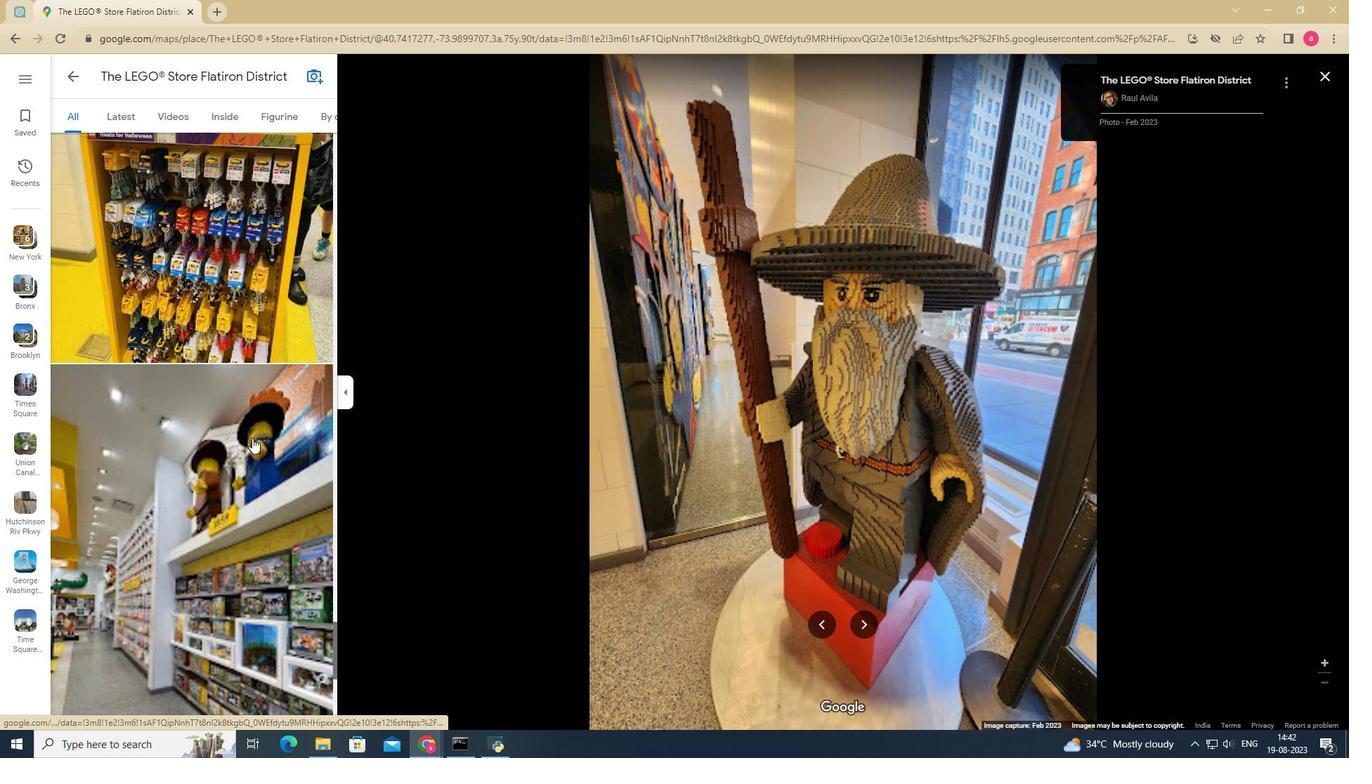 
Action: Mouse moved to (249, 415)
Screenshot: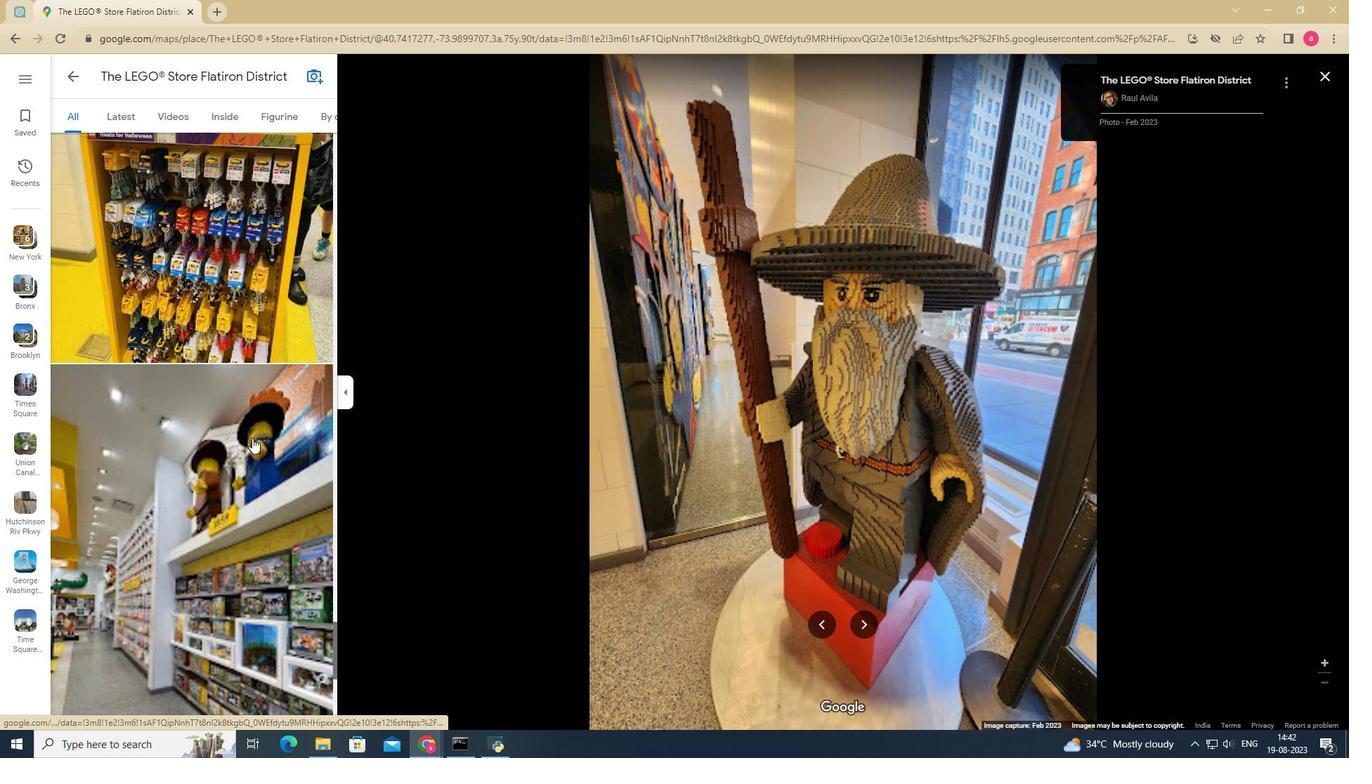 
Action: Mouse scrolled (249, 413) with delta (0, 0)
Screenshot: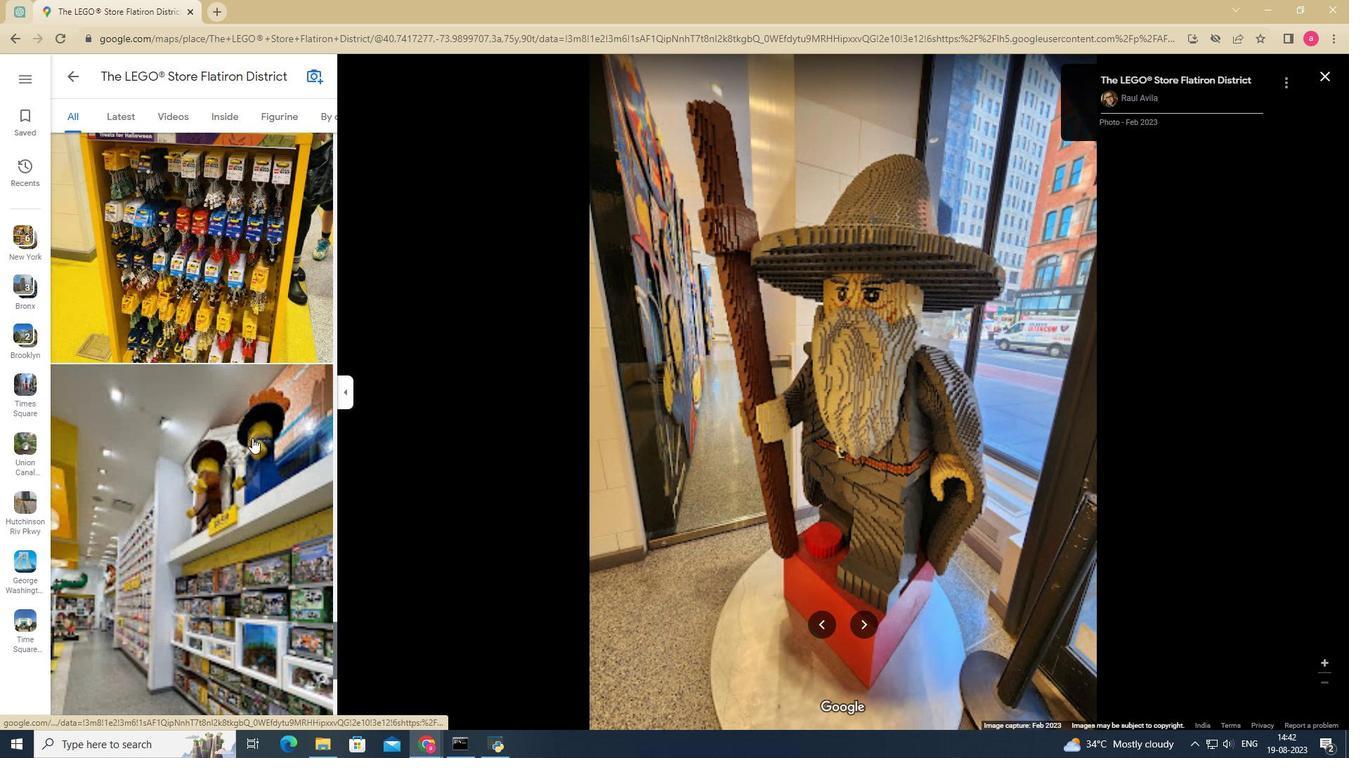 
Action: Mouse moved to (250, 419)
Screenshot: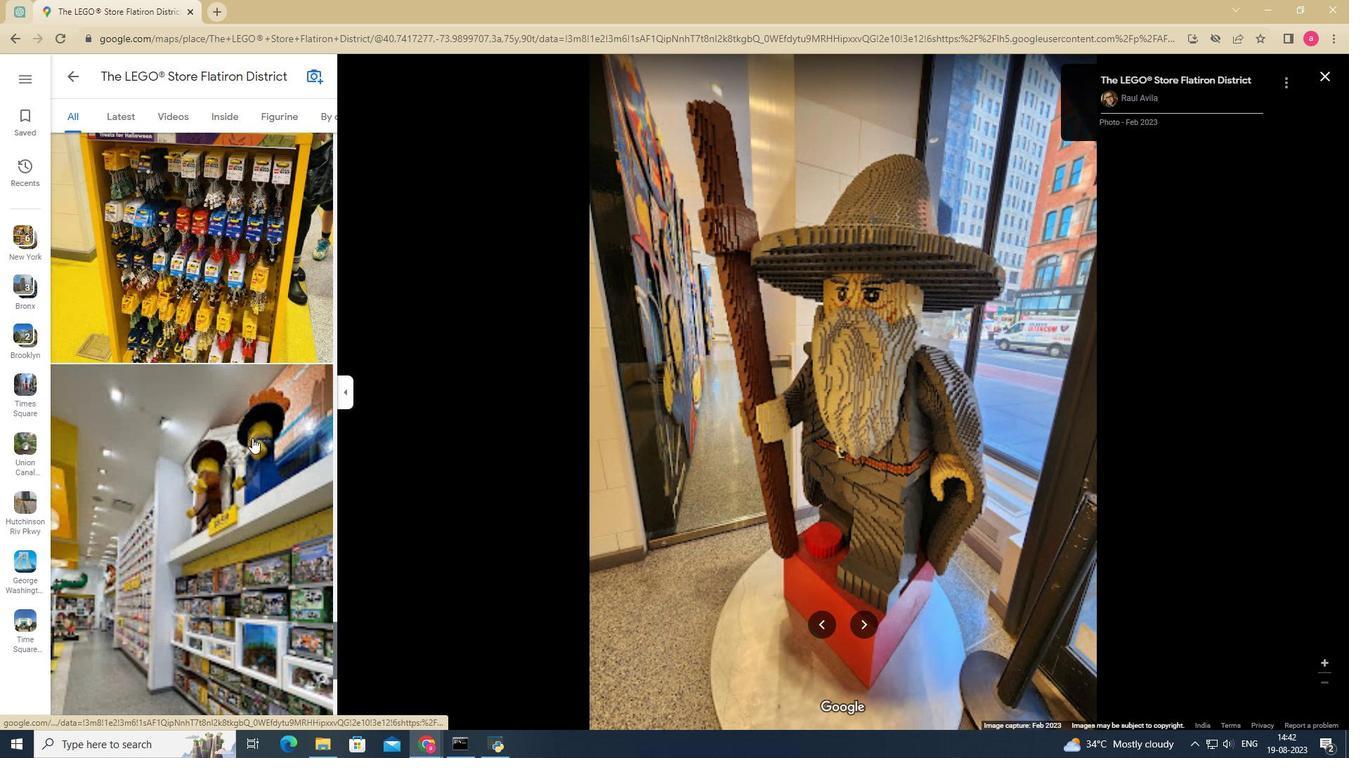 
Action: Mouse scrolled (249, 415) with delta (0, 0)
Screenshot: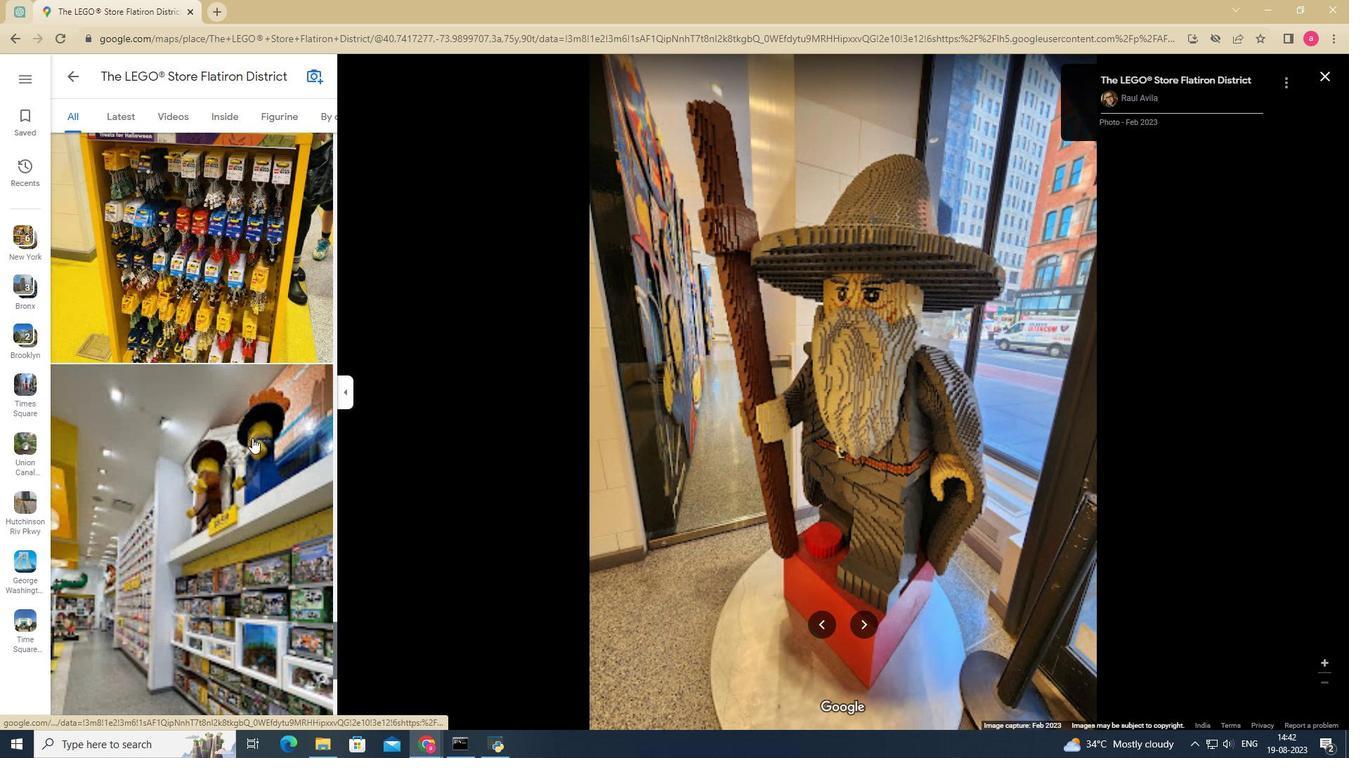 
Action: Mouse moved to (252, 438)
Screenshot: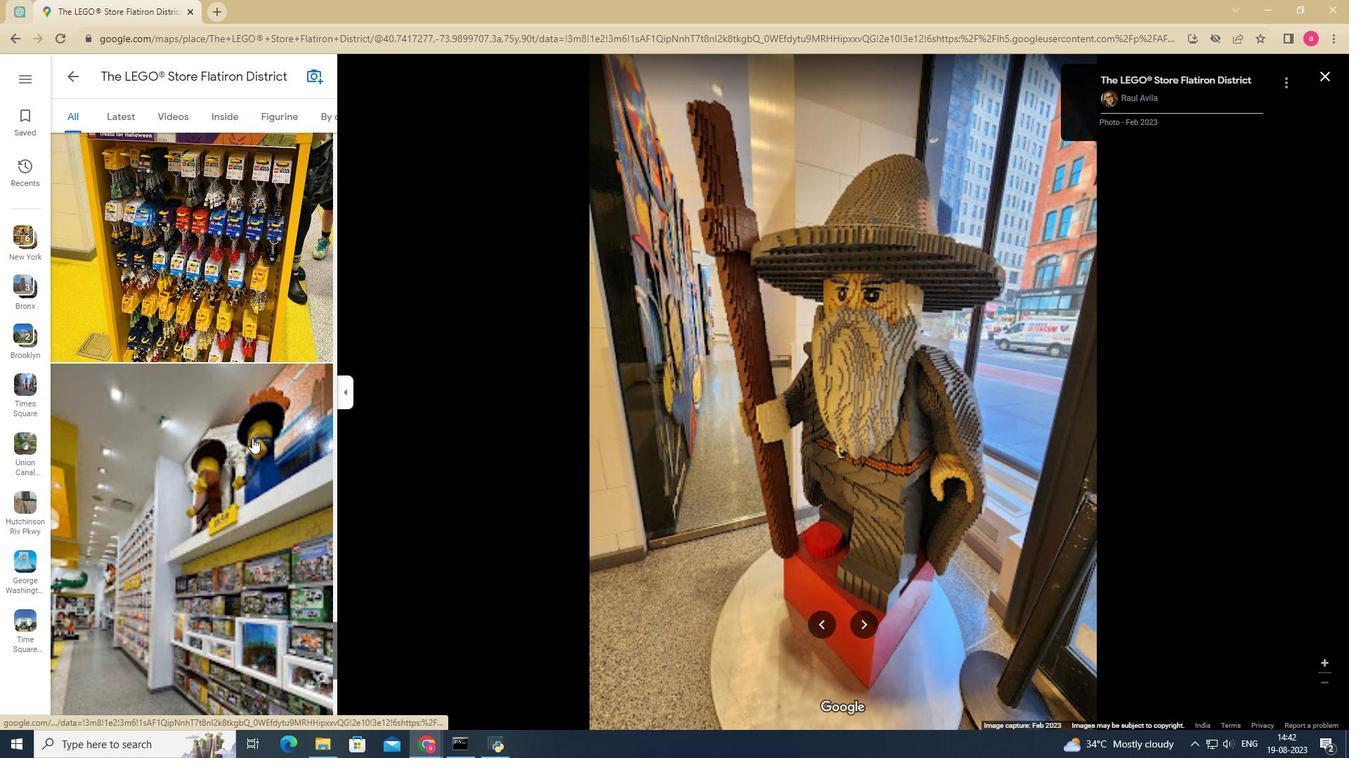 
Action: Mouse pressed left at (252, 438)
Screenshot: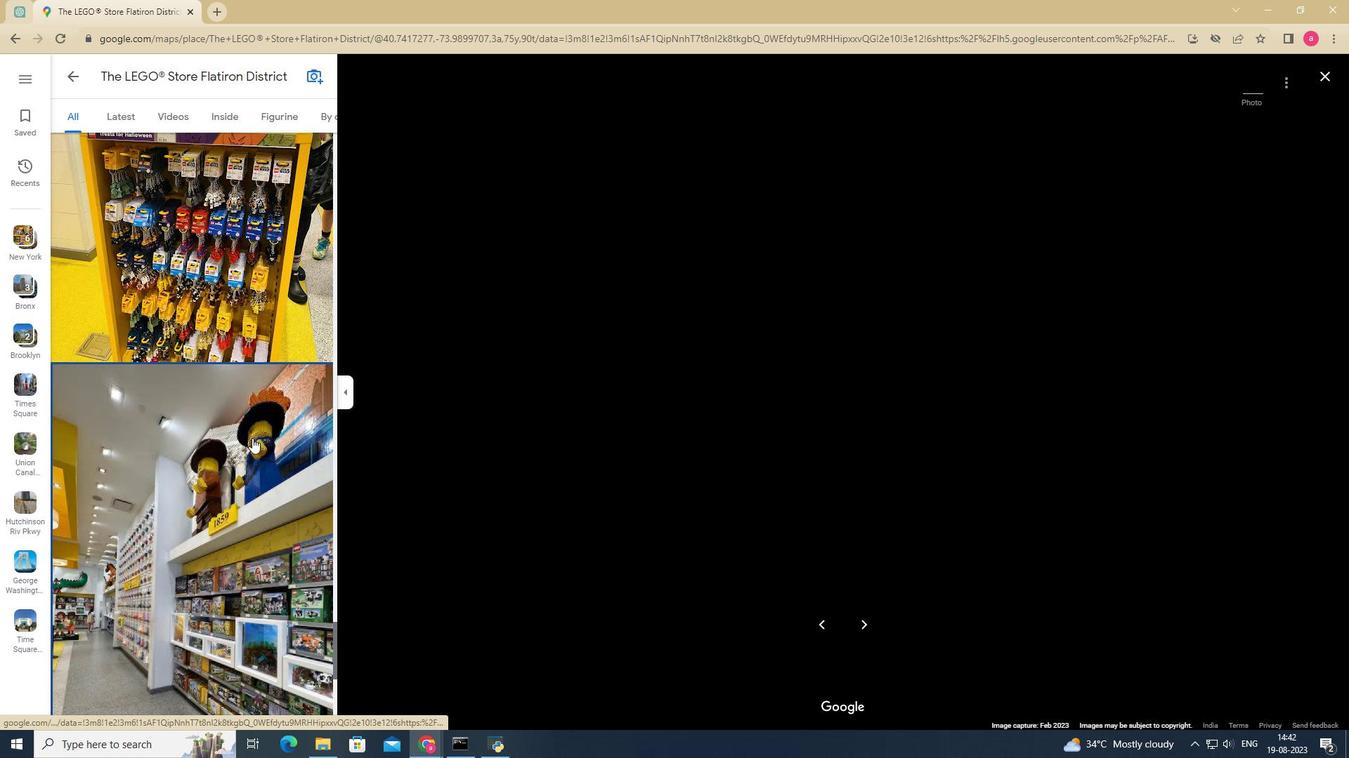 
Action: Mouse moved to (219, 315)
Screenshot: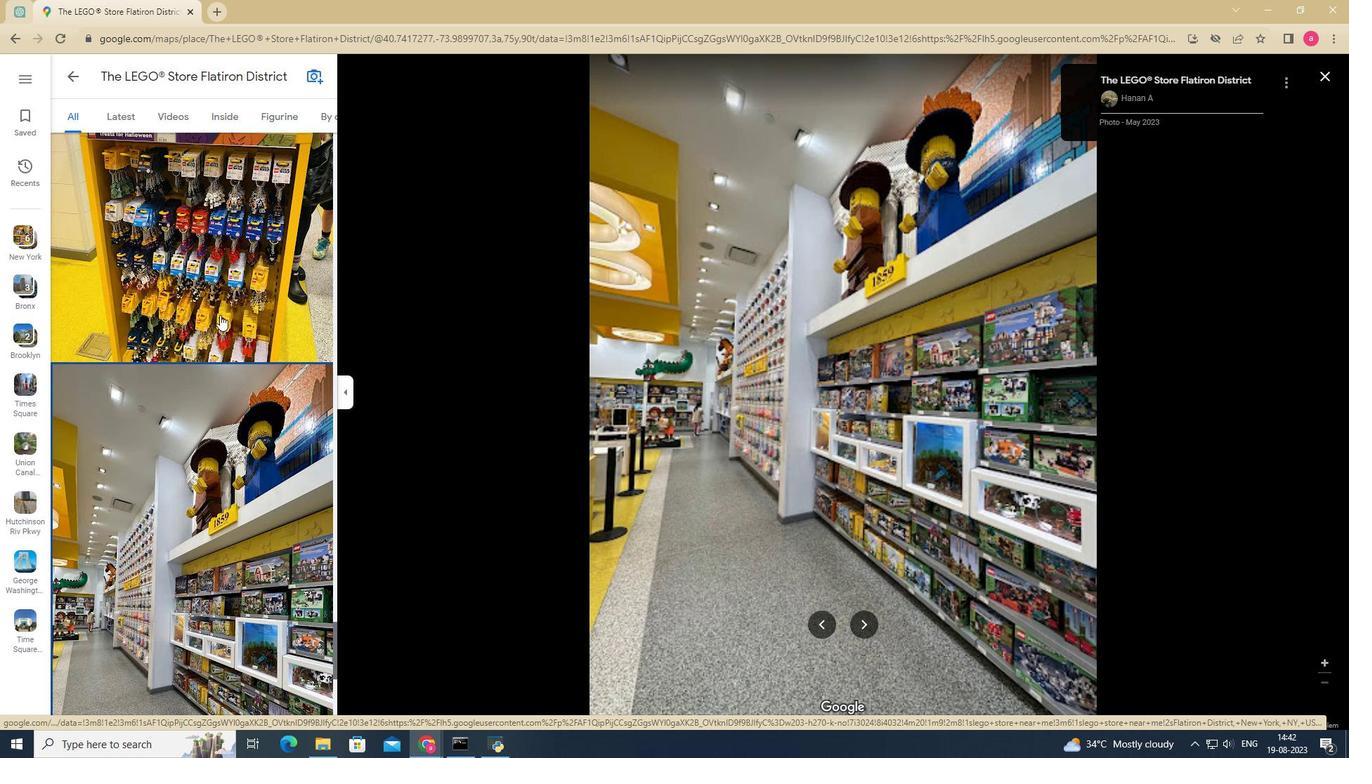 
Action: Mouse pressed left at (219, 315)
Screenshot: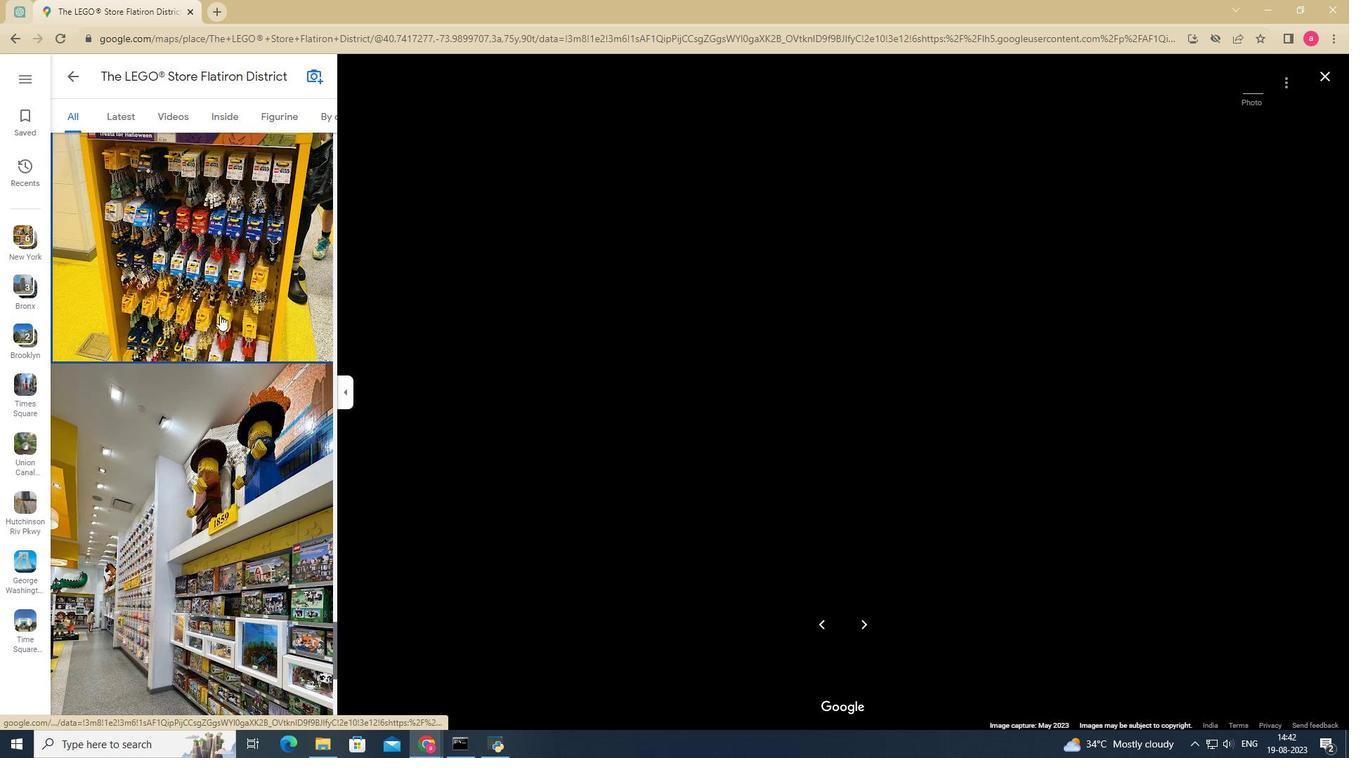 
Action: Key pressed <Key.down><Key.down><Key.down><Key.down><Key.down><Key.down><Key.down><Key.down><Key.down><Key.down><Key.down><Key.space>
Screenshot: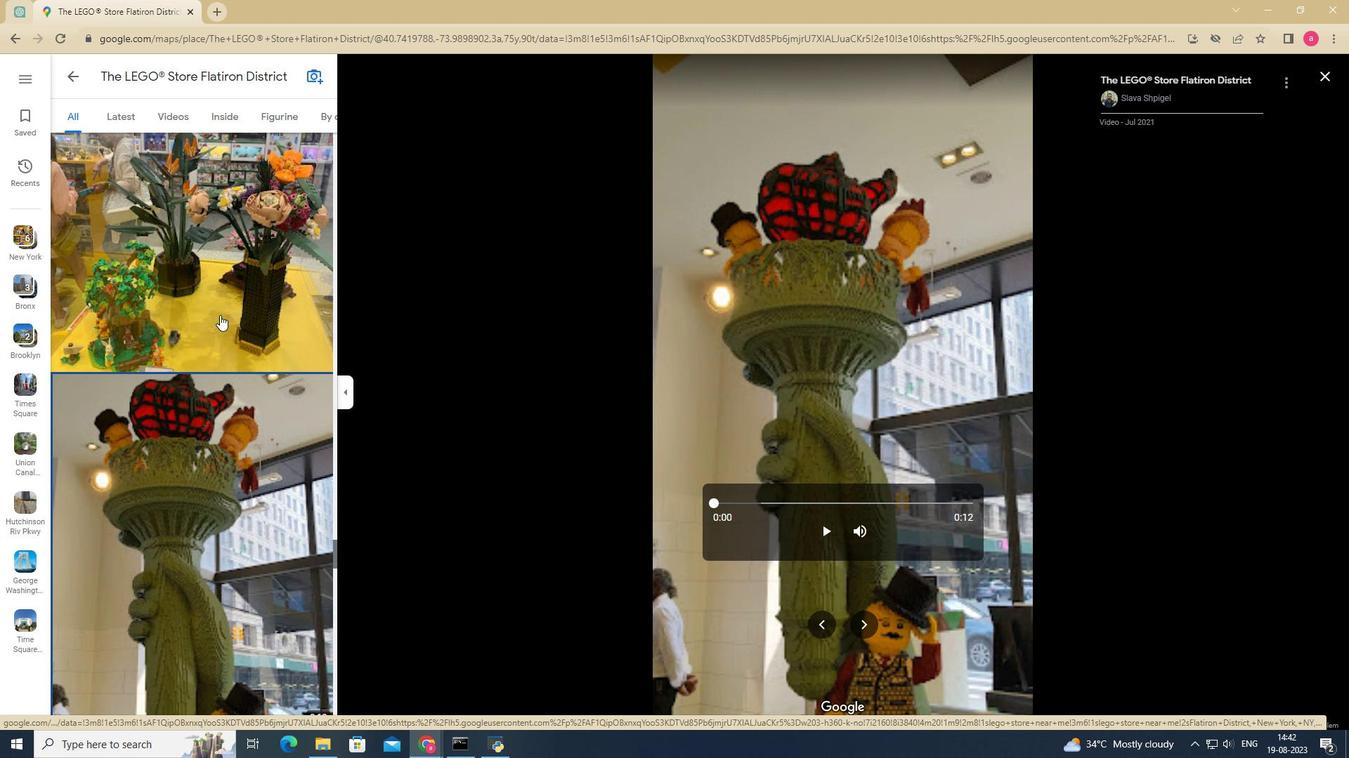 
Action: Mouse moved to (823, 531)
Screenshot: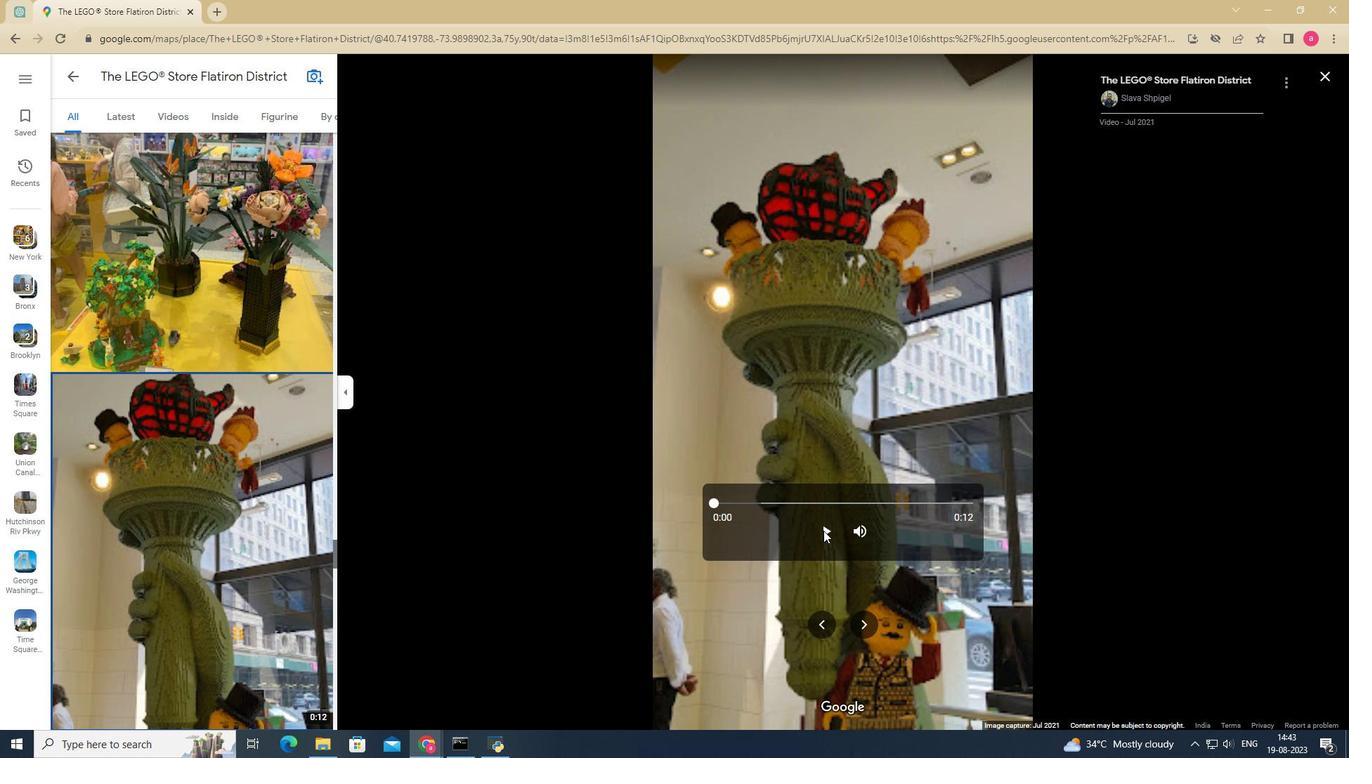 
Action: Mouse pressed left at (823, 531)
Screenshot: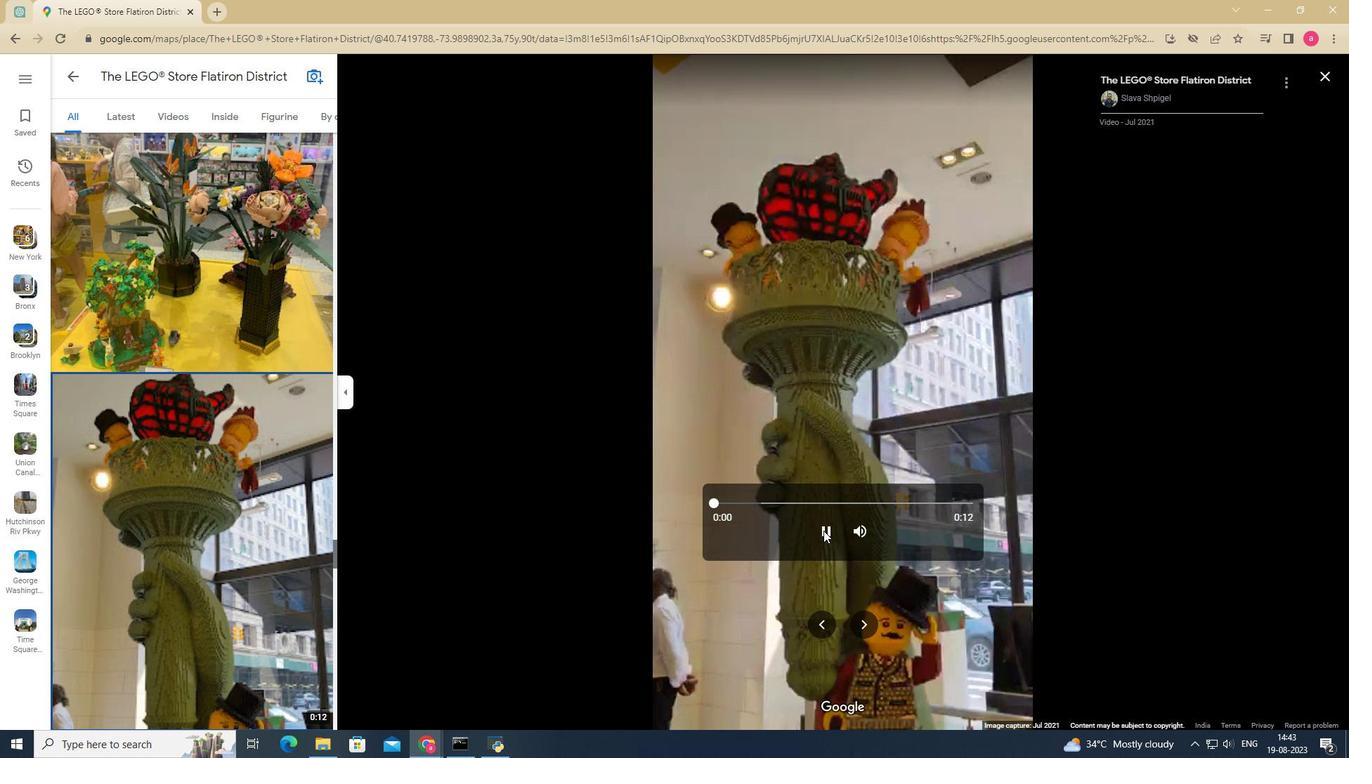 
Action: Key pressed <Key.down><Key.down><Key.right>
Screenshot: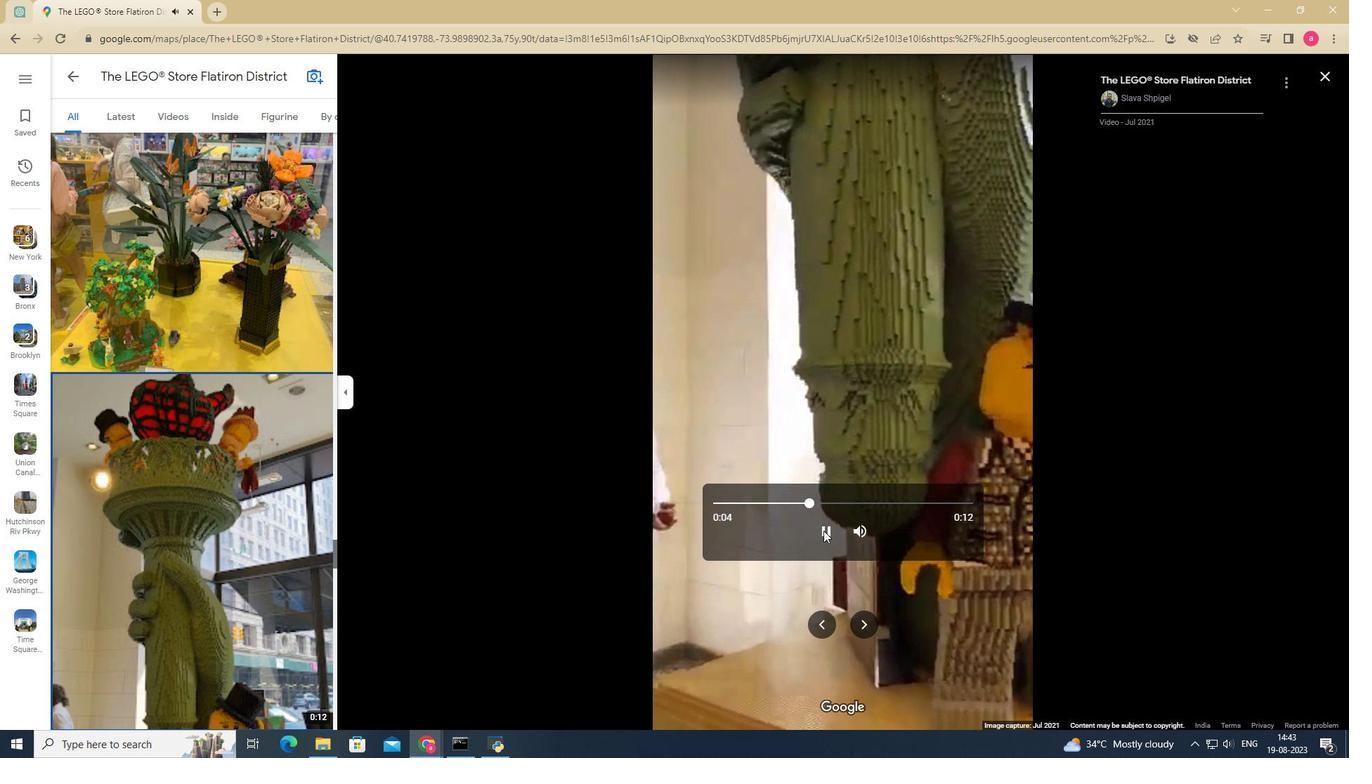 
Action: Mouse moved to (867, 621)
Screenshot: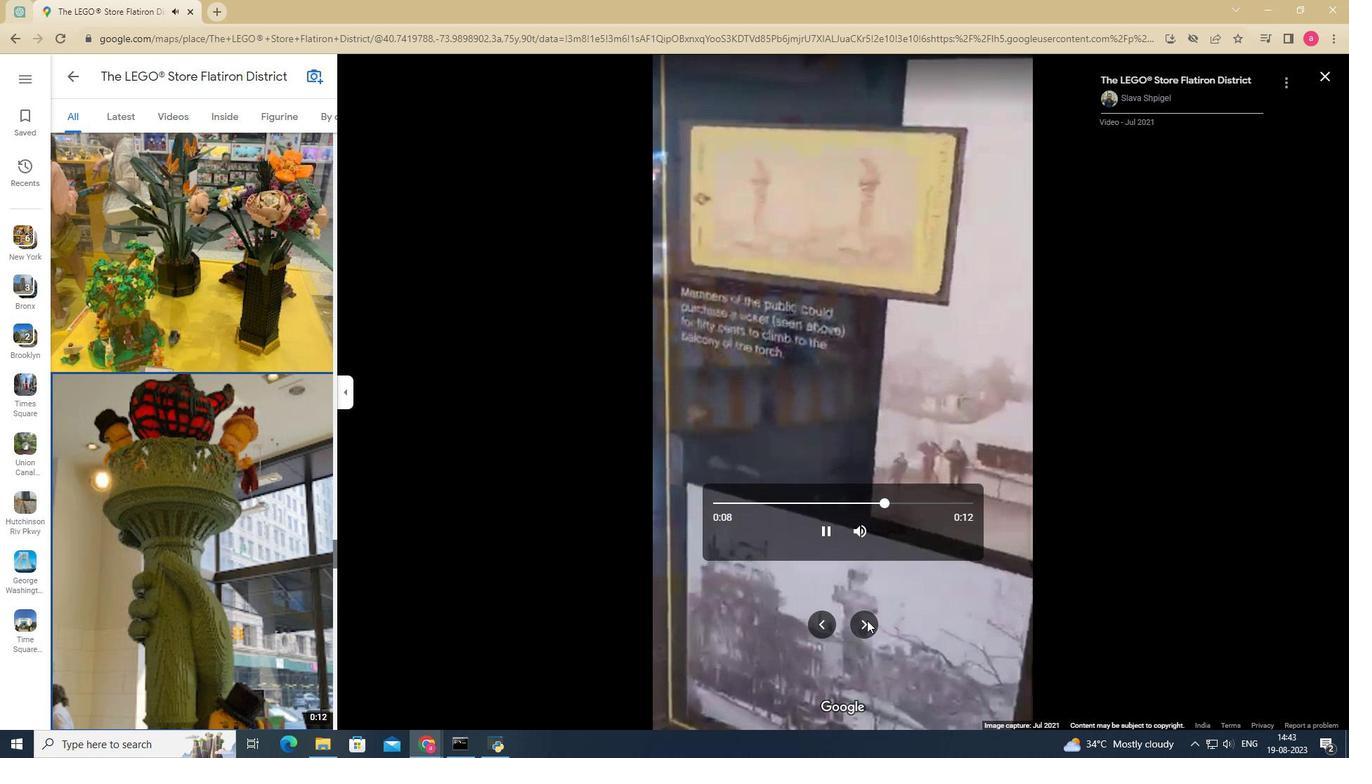 
Action: Mouse pressed left at (867, 621)
Screenshot: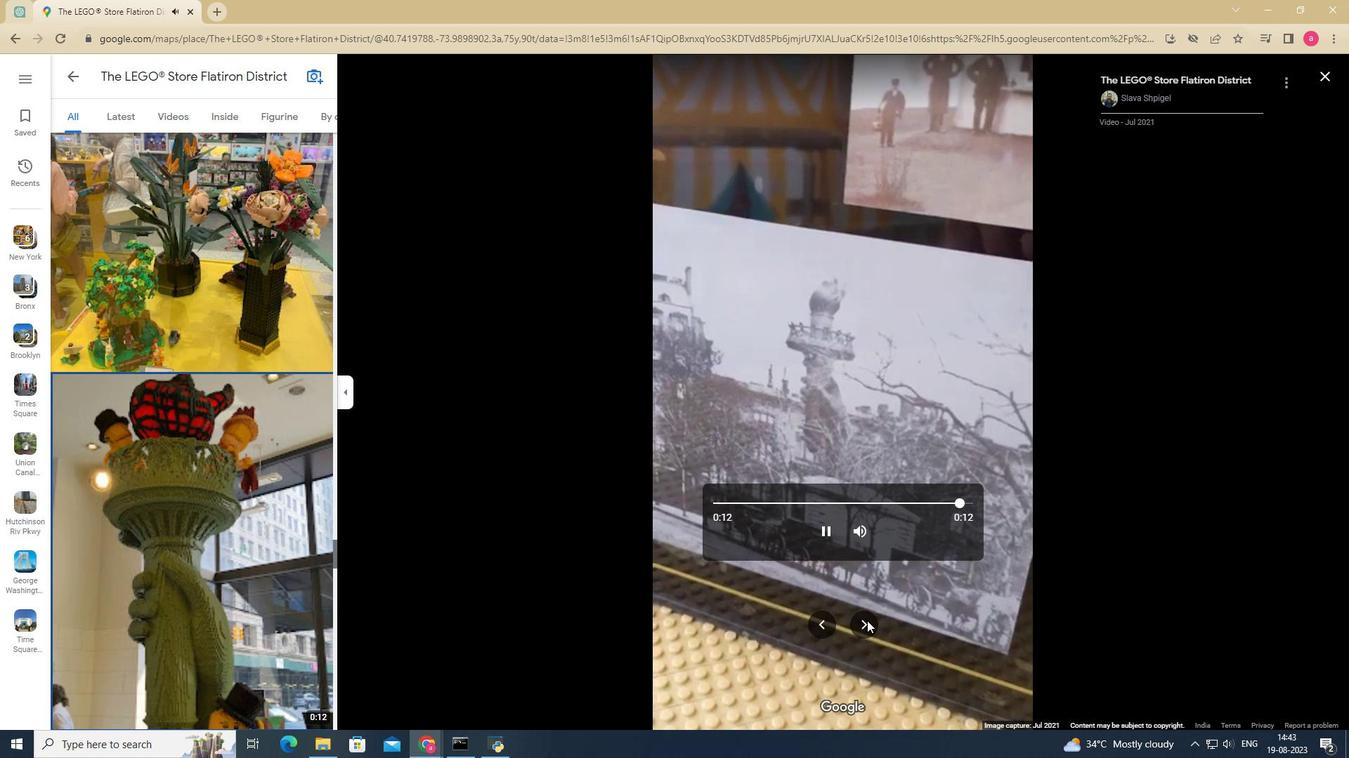 
Action: Key pressed <Key.down><Key.right><Key.right><Key.right><Key.right><Key.right><Key.right><Key.right><Key.right><Key.right><Key.right><Key.right><Key.right><Key.right><Key.right><Key.right><Key.right>
Screenshot: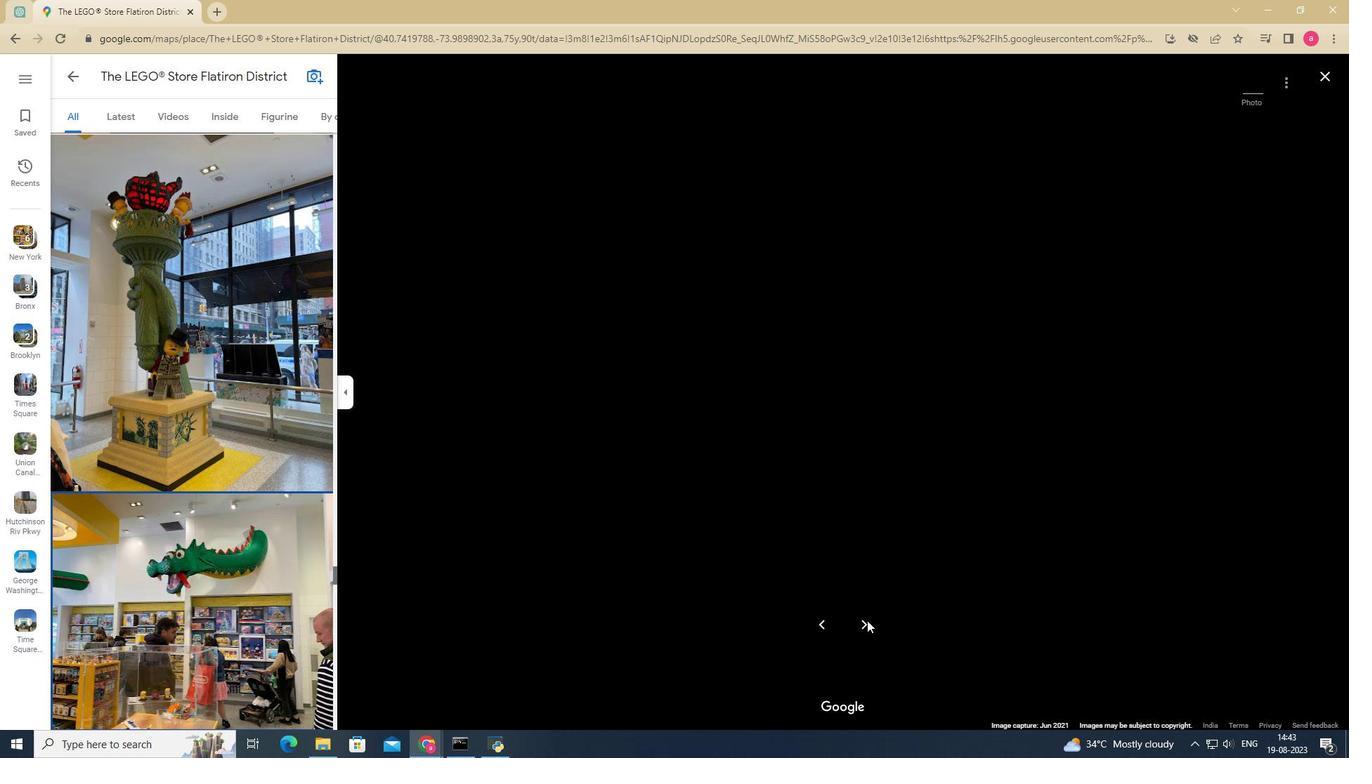 
Action: Mouse pressed left at (867, 621)
Screenshot: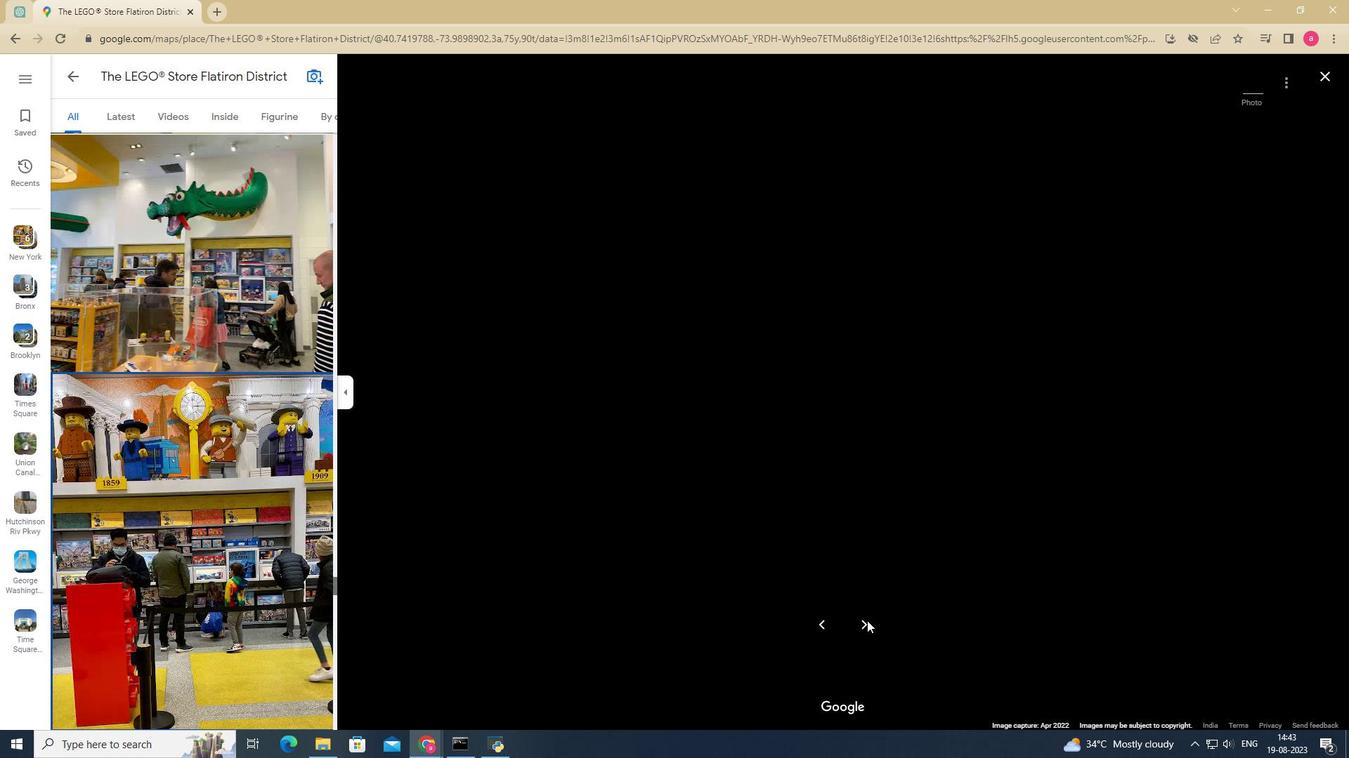 
Action: Mouse moved to (856, 625)
Screenshot: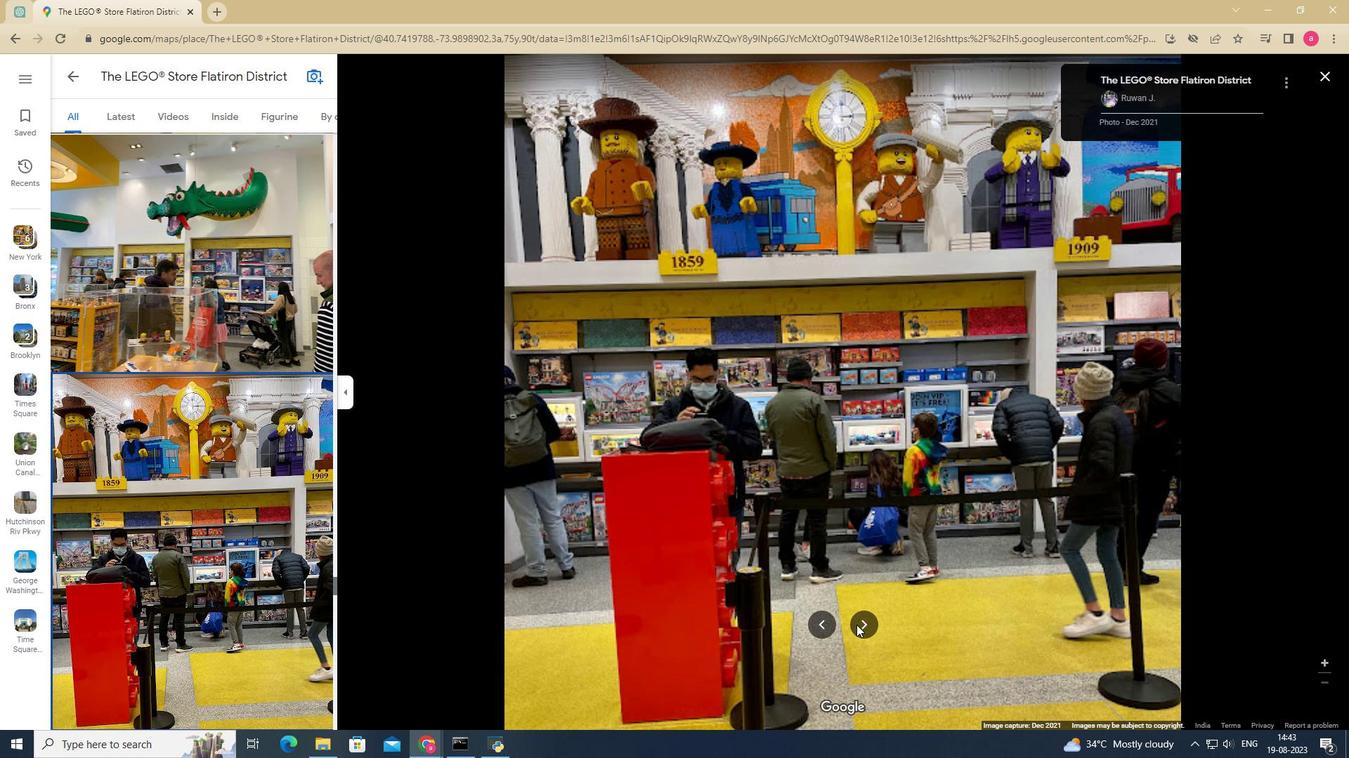 
Action: Mouse pressed left at (856, 625)
Screenshot: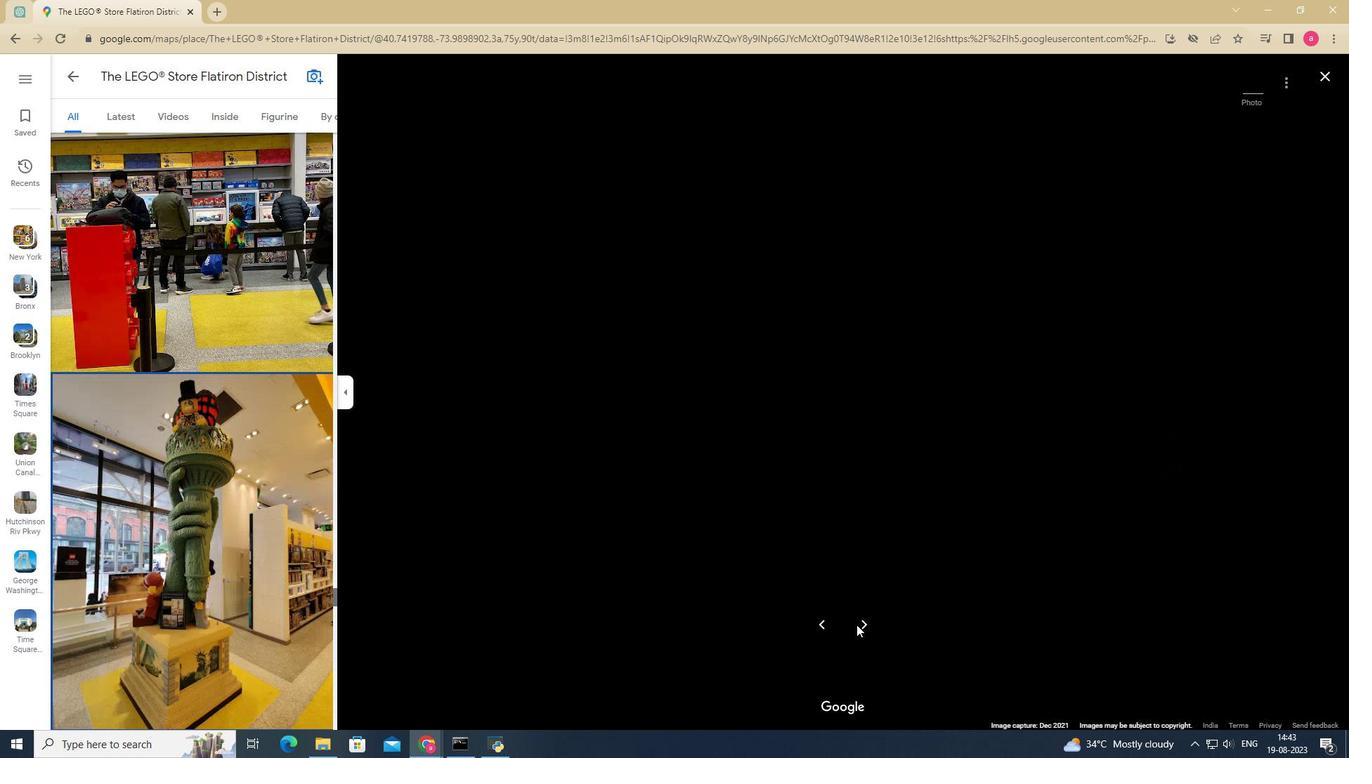 
Action: Mouse moved to (856, 622)
Screenshot: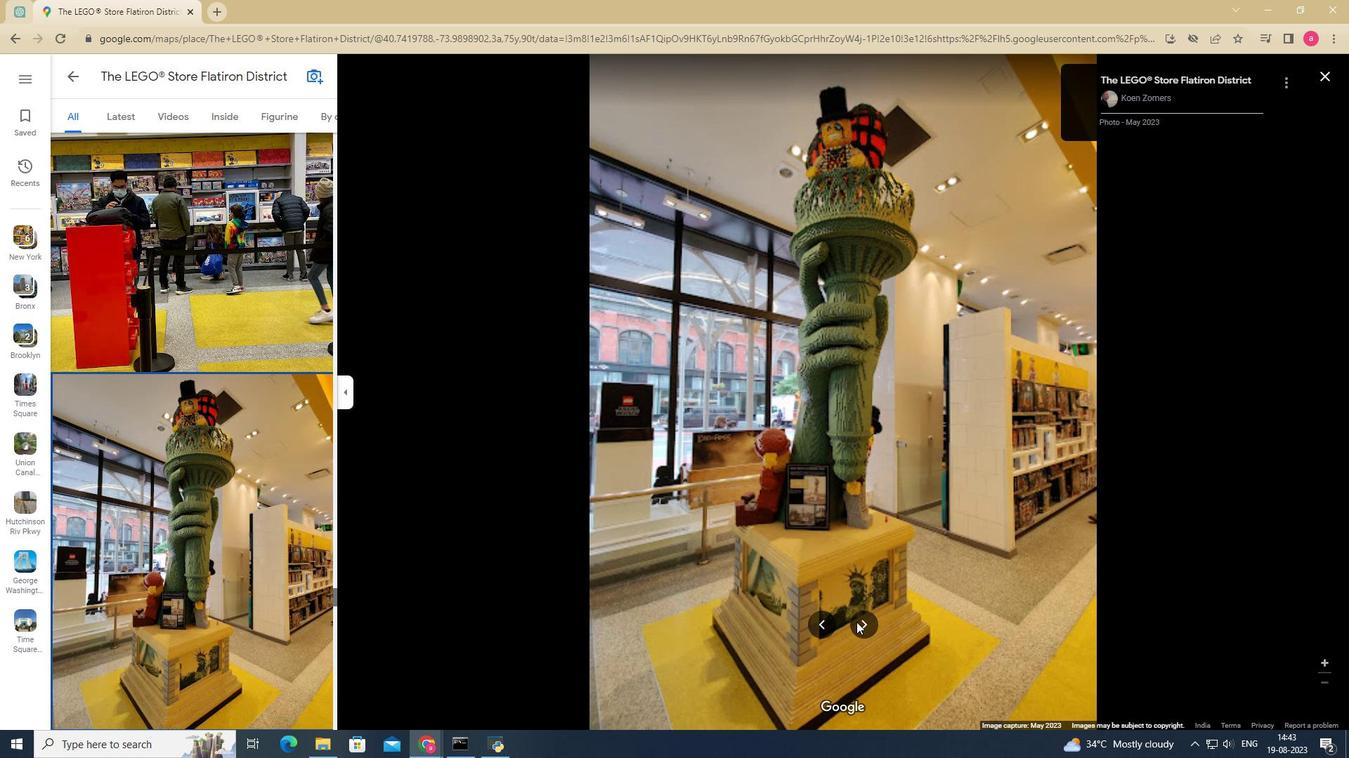 
Action: Mouse pressed left at (856, 622)
Screenshot: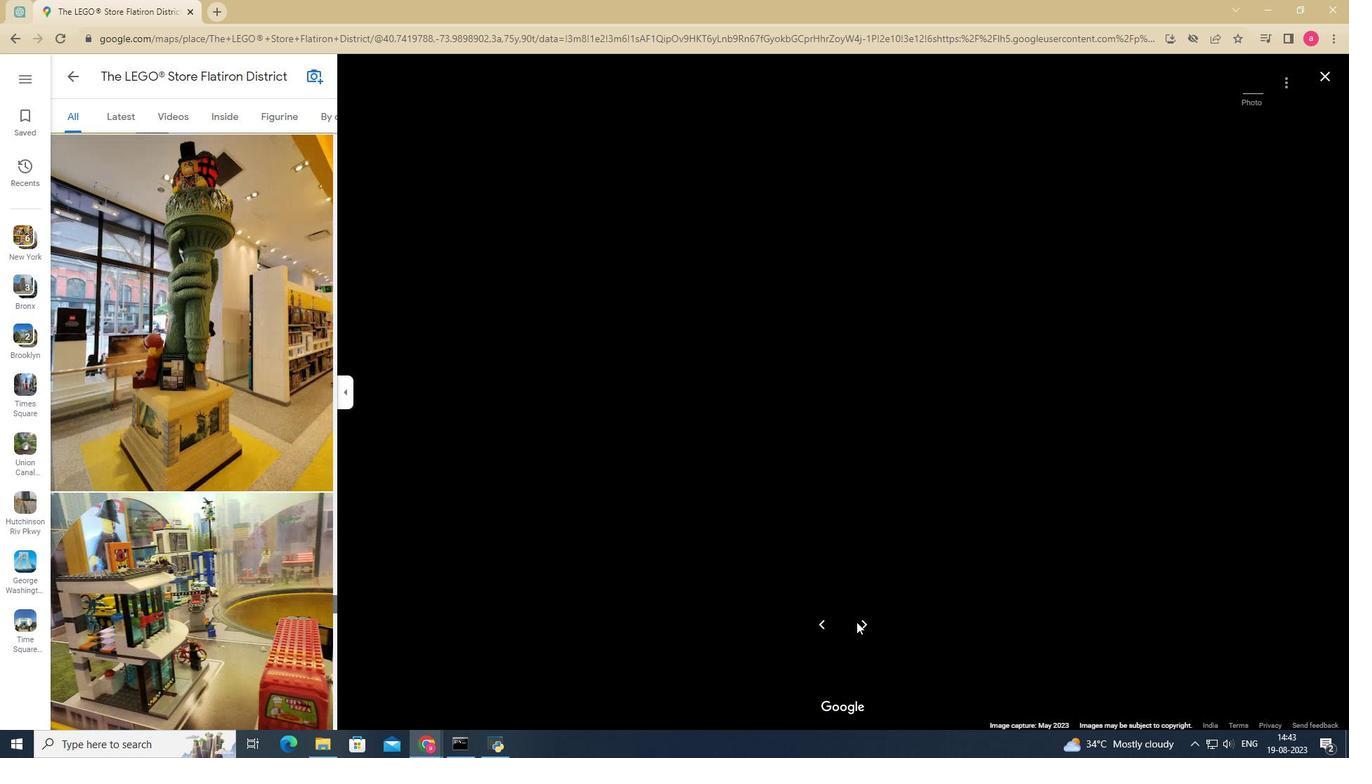 
Action: Key pressed <Key.right>
Screenshot: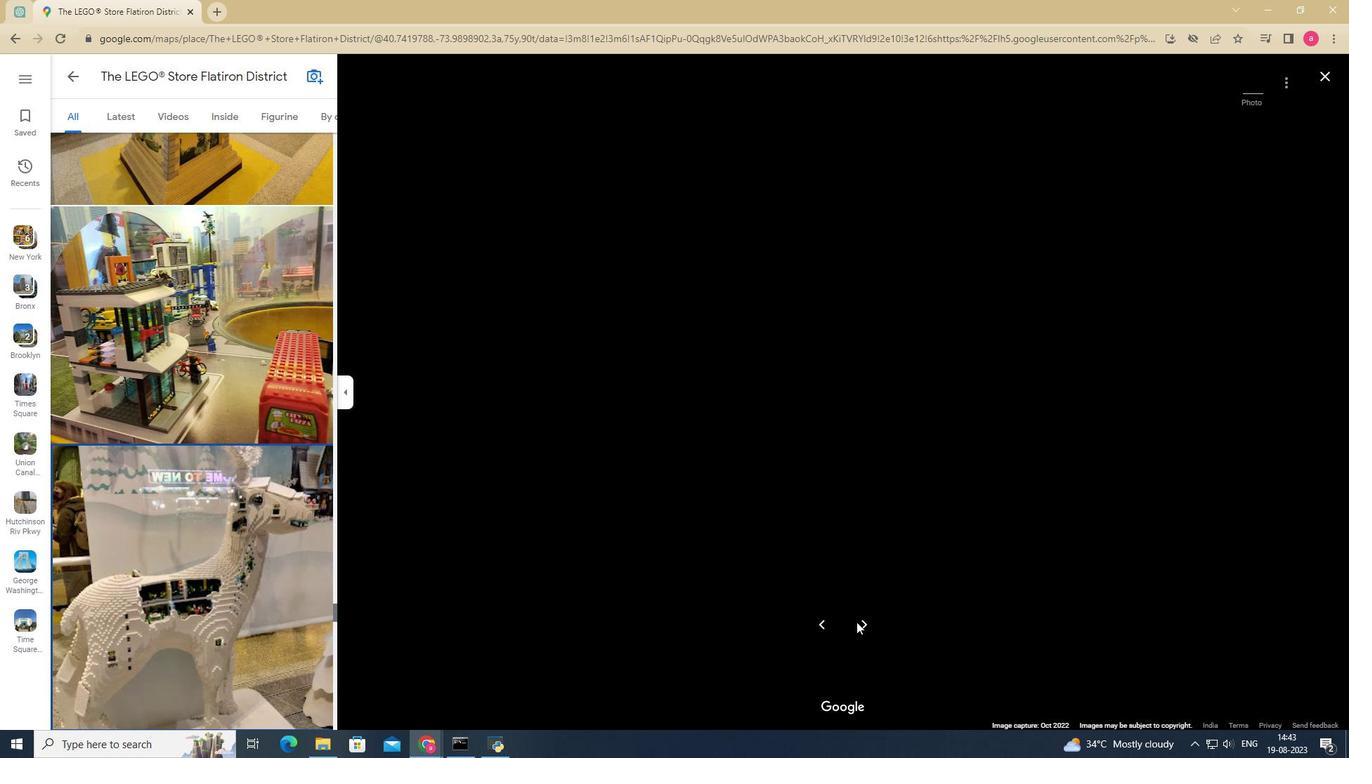 
Action: Mouse moved to (857, 621)
Screenshot: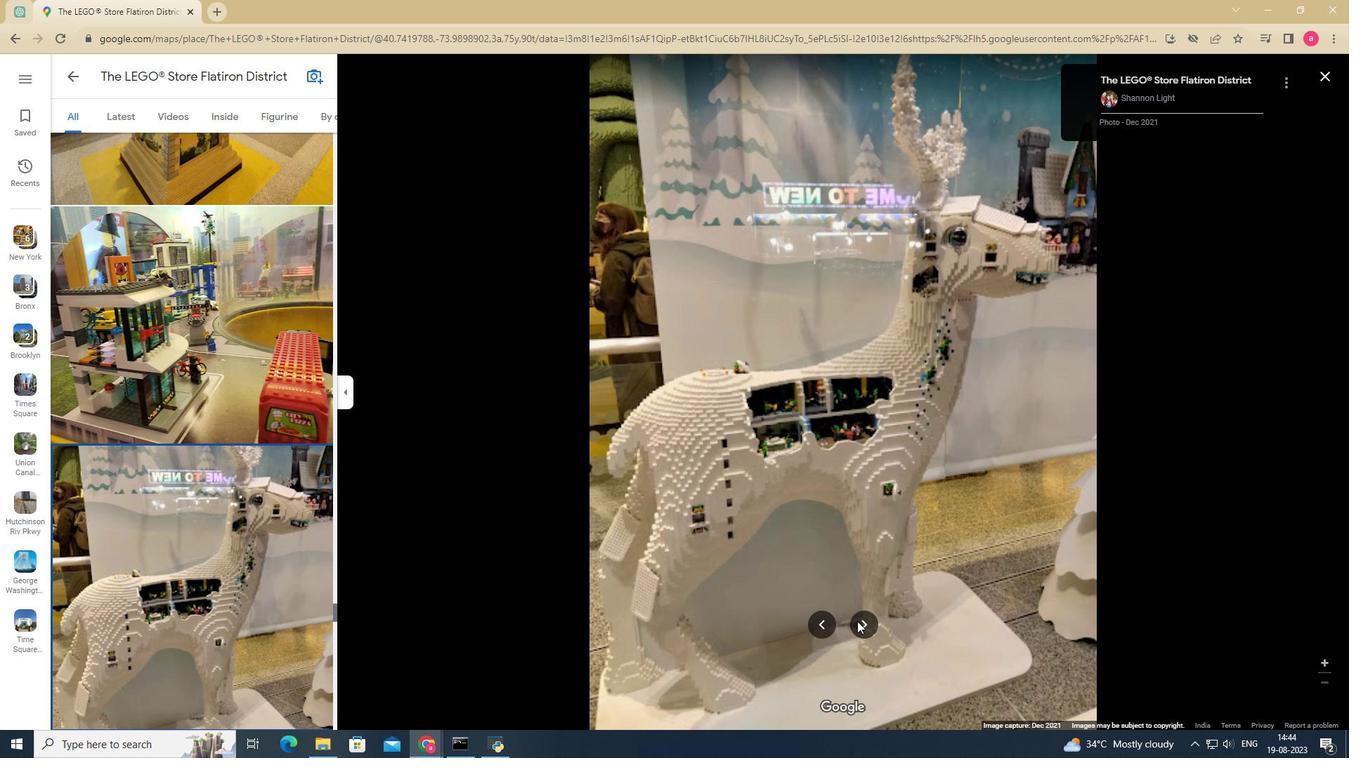 
Action: Mouse pressed left at (857, 621)
Screenshot: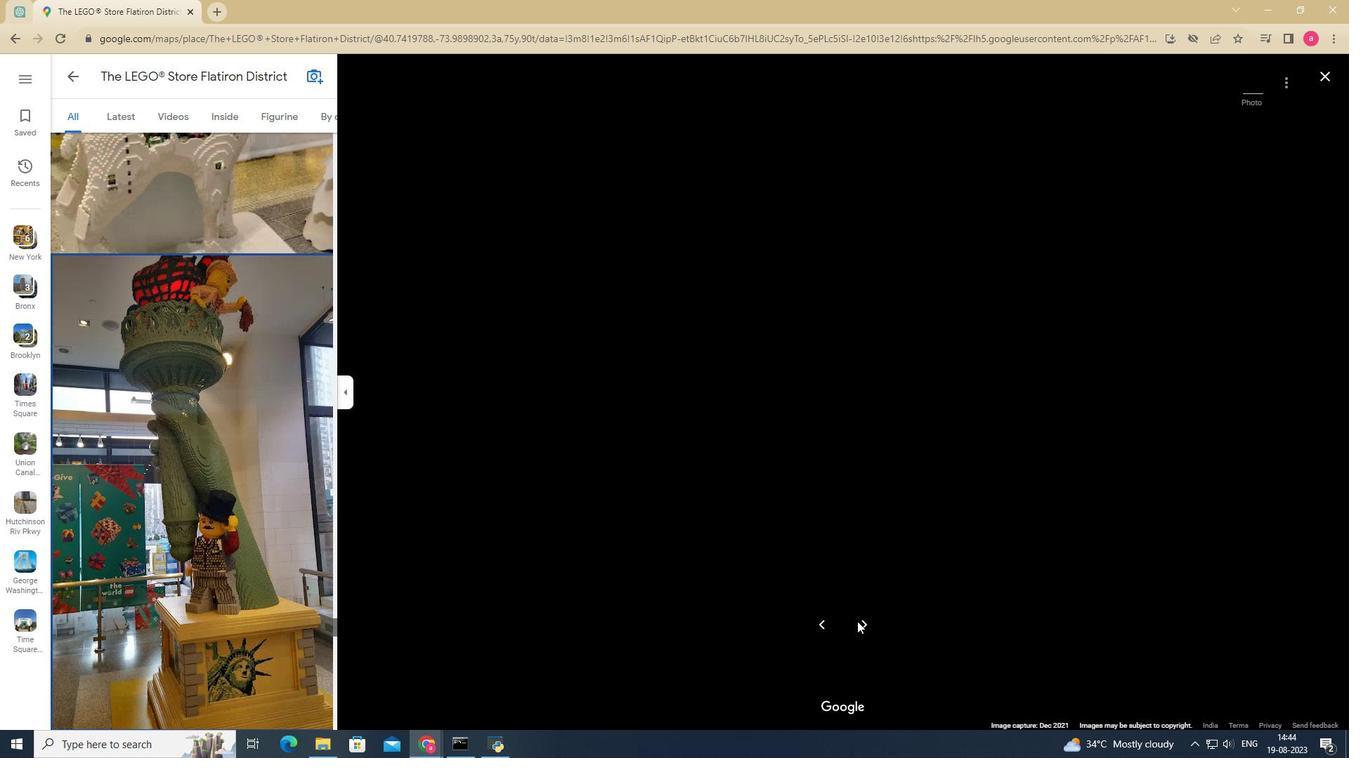 
Action: Mouse pressed left at (857, 621)
Screenshot: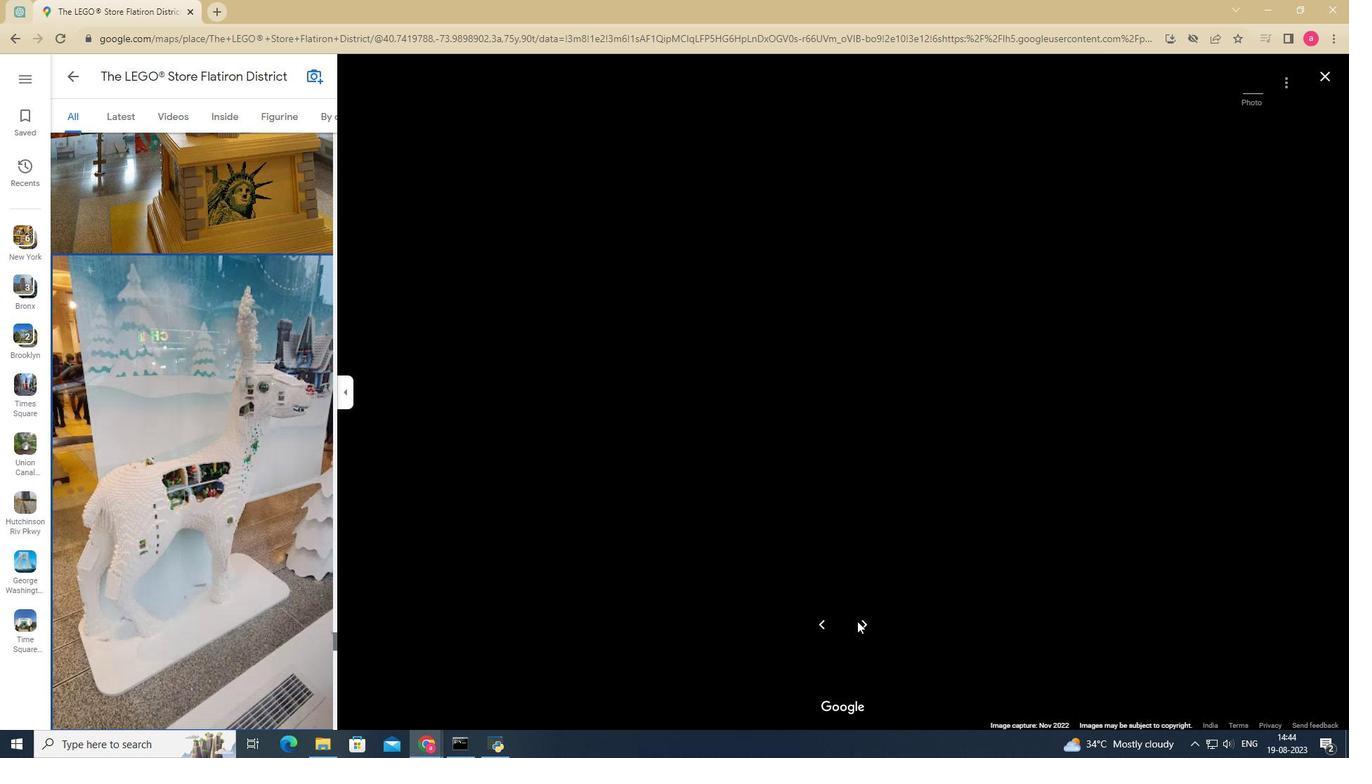 
Action: Mouse moved to (862, 628)
Screenshot: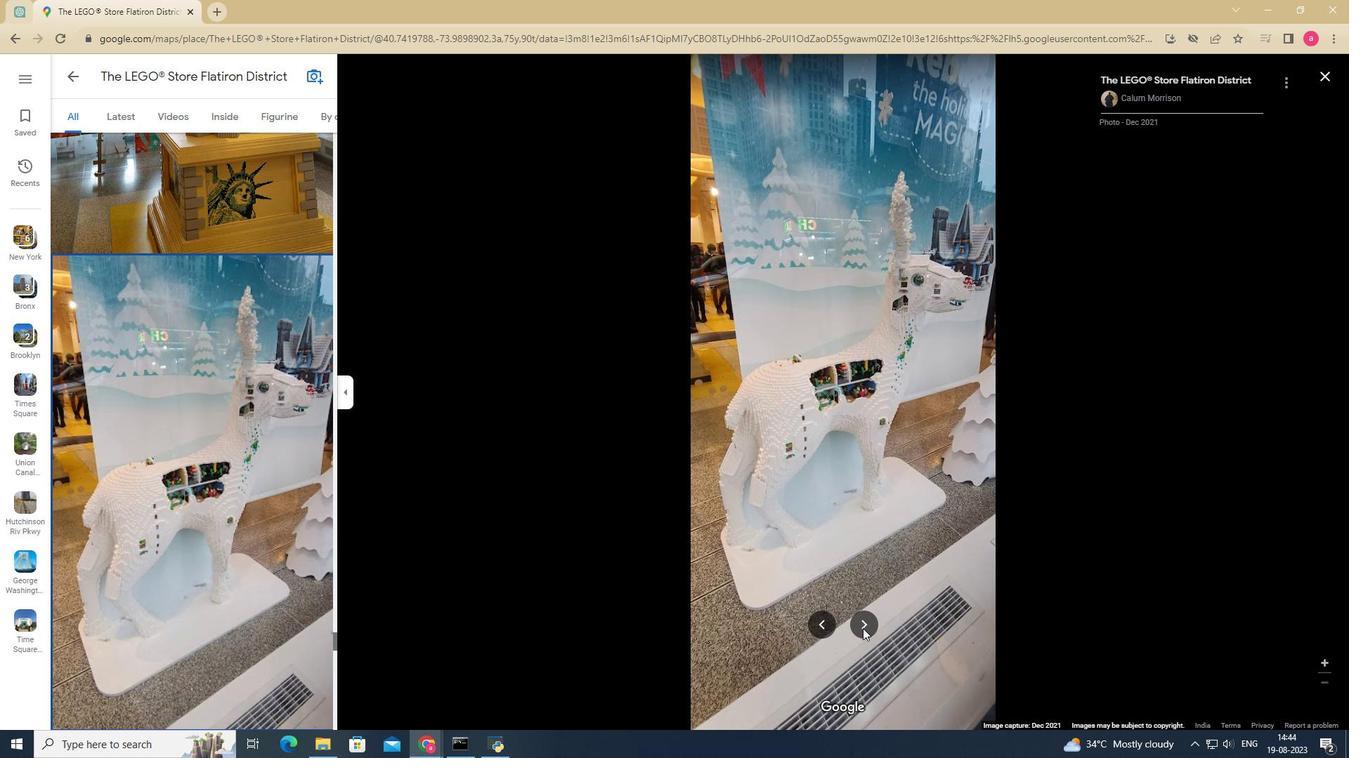 
Action: Mouse pressed left at (862, 628)
Screenshot: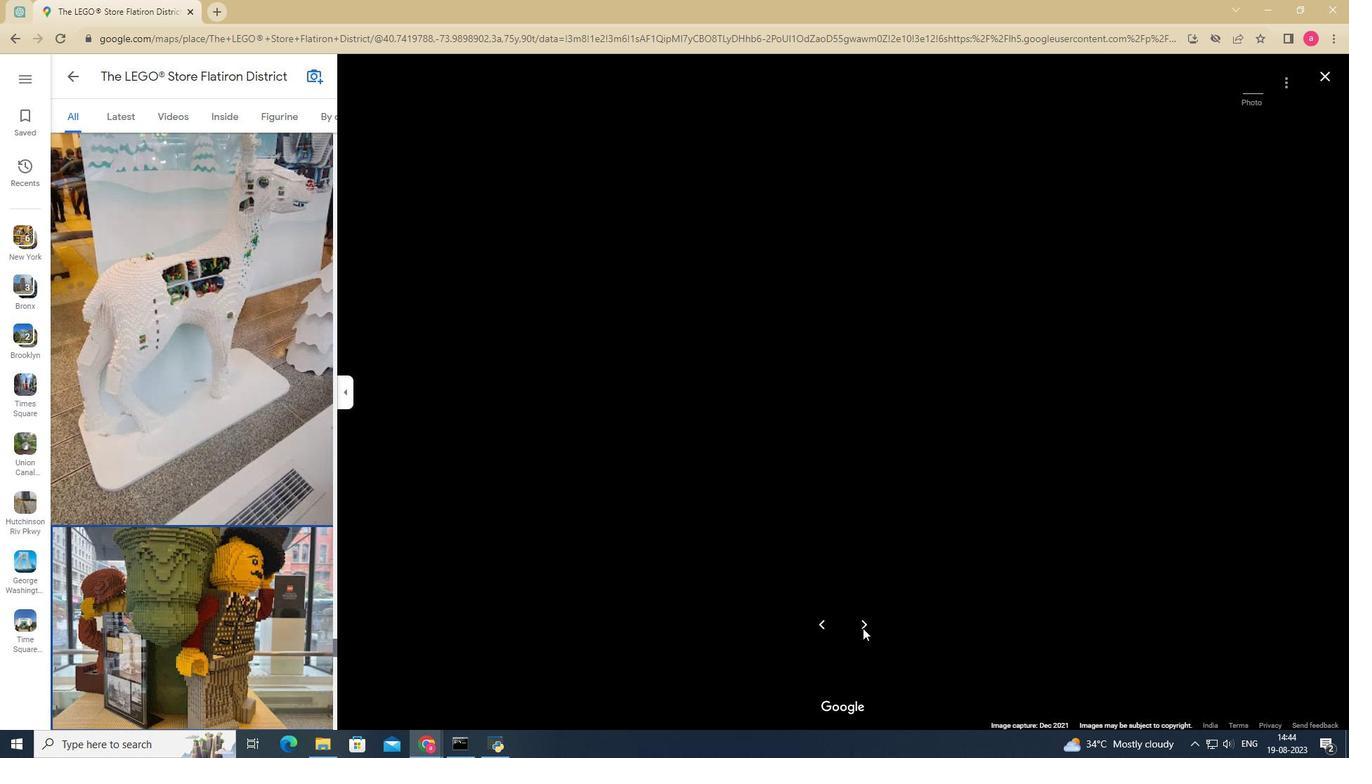 
Action: Mouse moved to (862, 628)
Screenshot: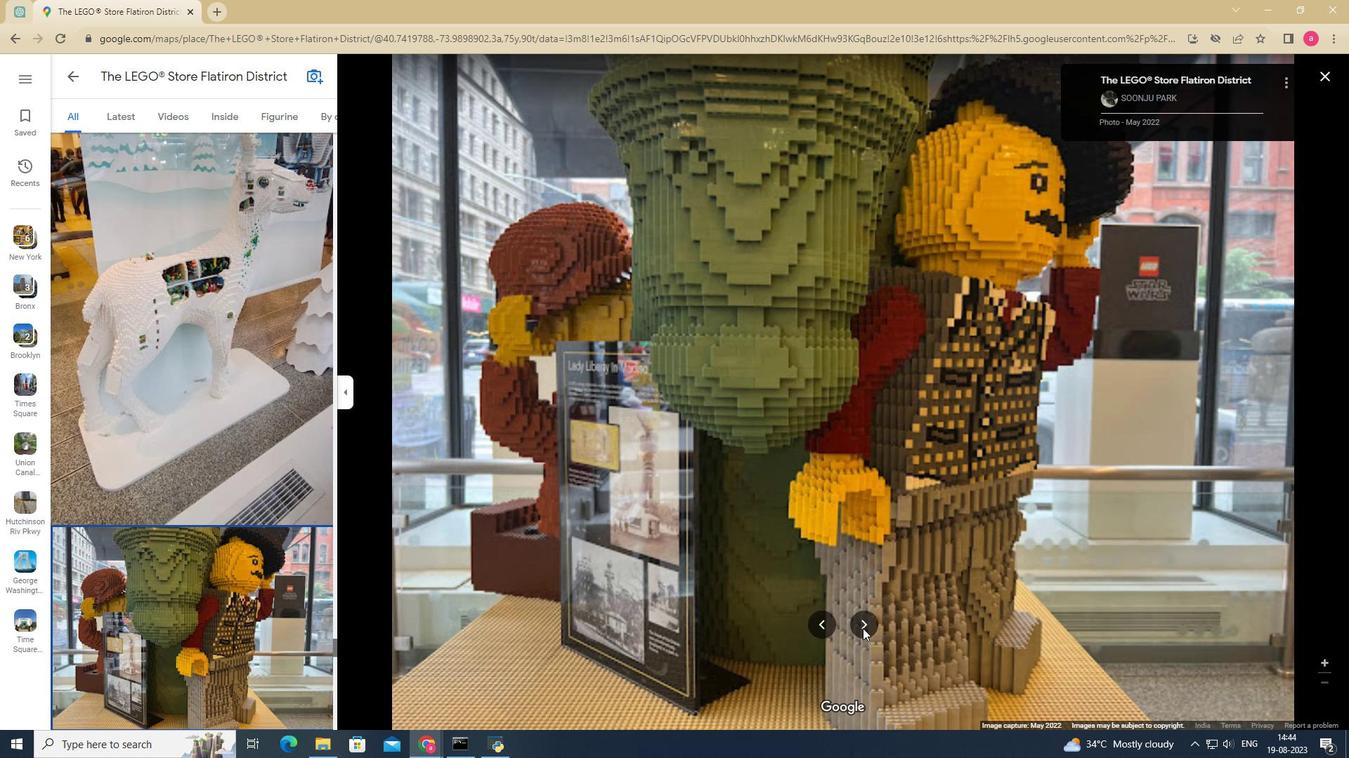 
Action: Mouse pressed left at (862, 628)
Screenshot: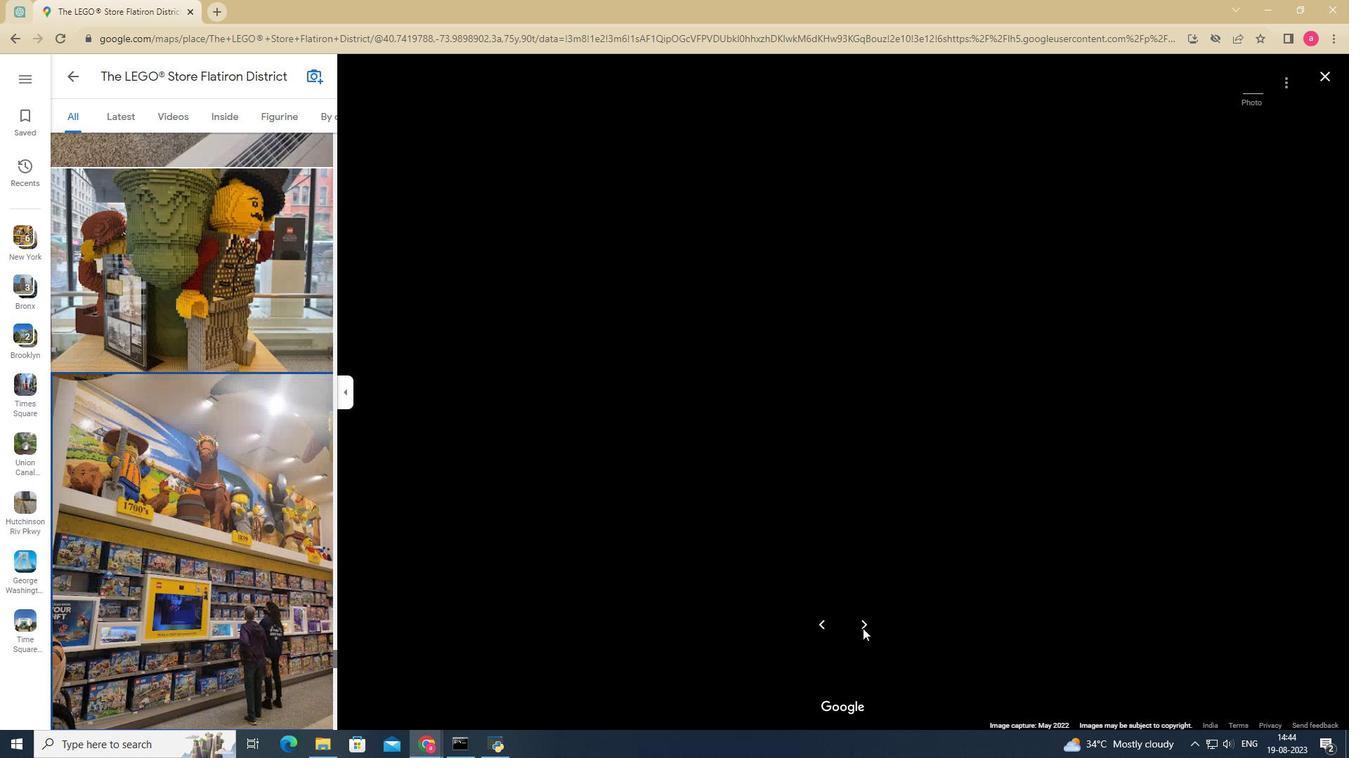 
Action: Mouse pressed left at (862, 628)
Screenshot: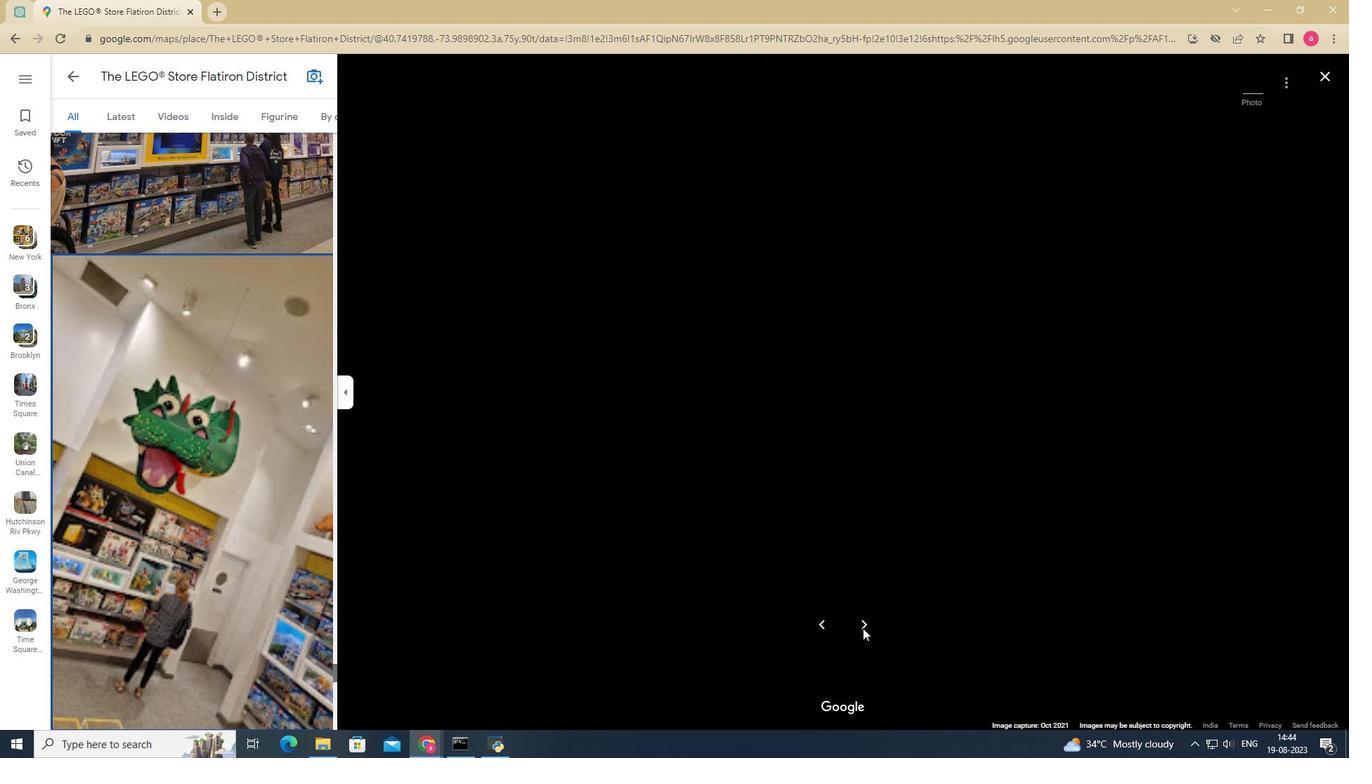 
Action: Mouse pressed left at (862, 628)
Screenshot: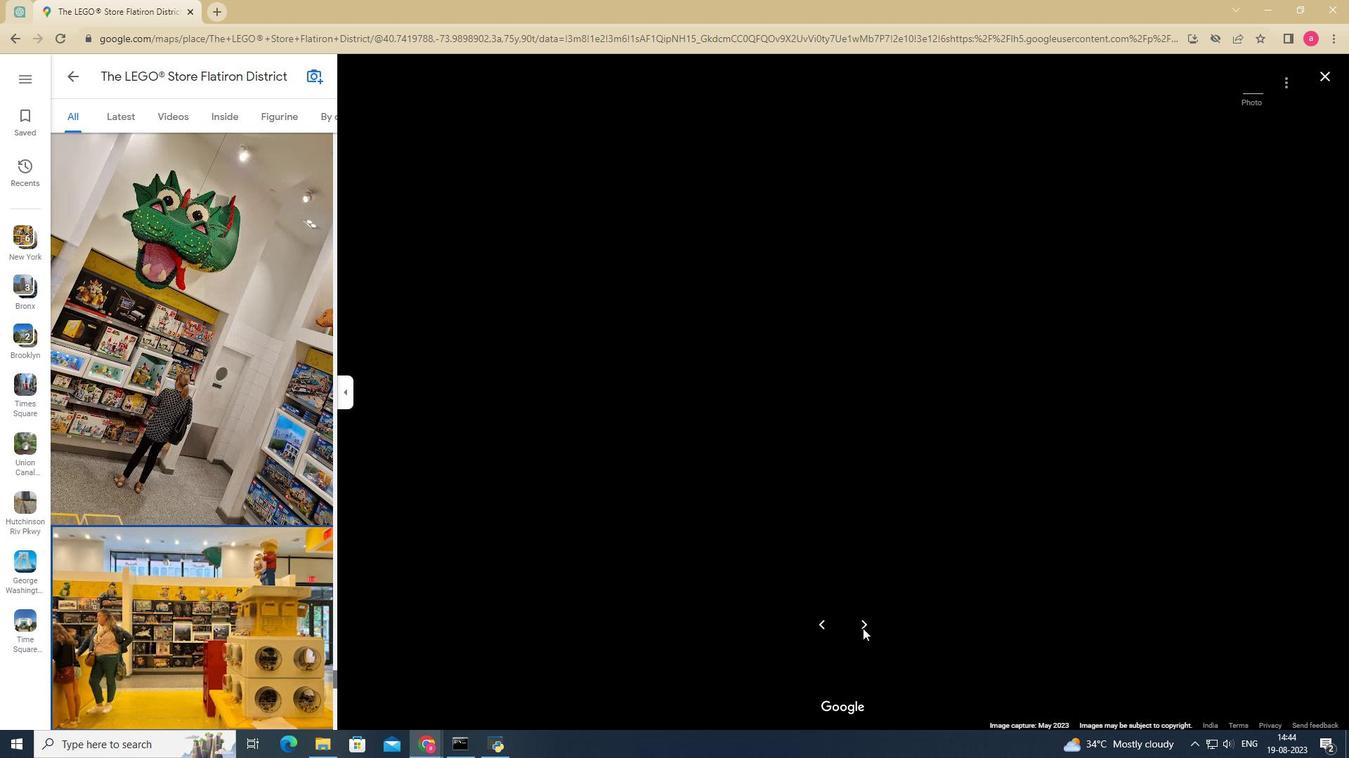 
Action: Mouse pressed left at (862, 628)
Screenshot: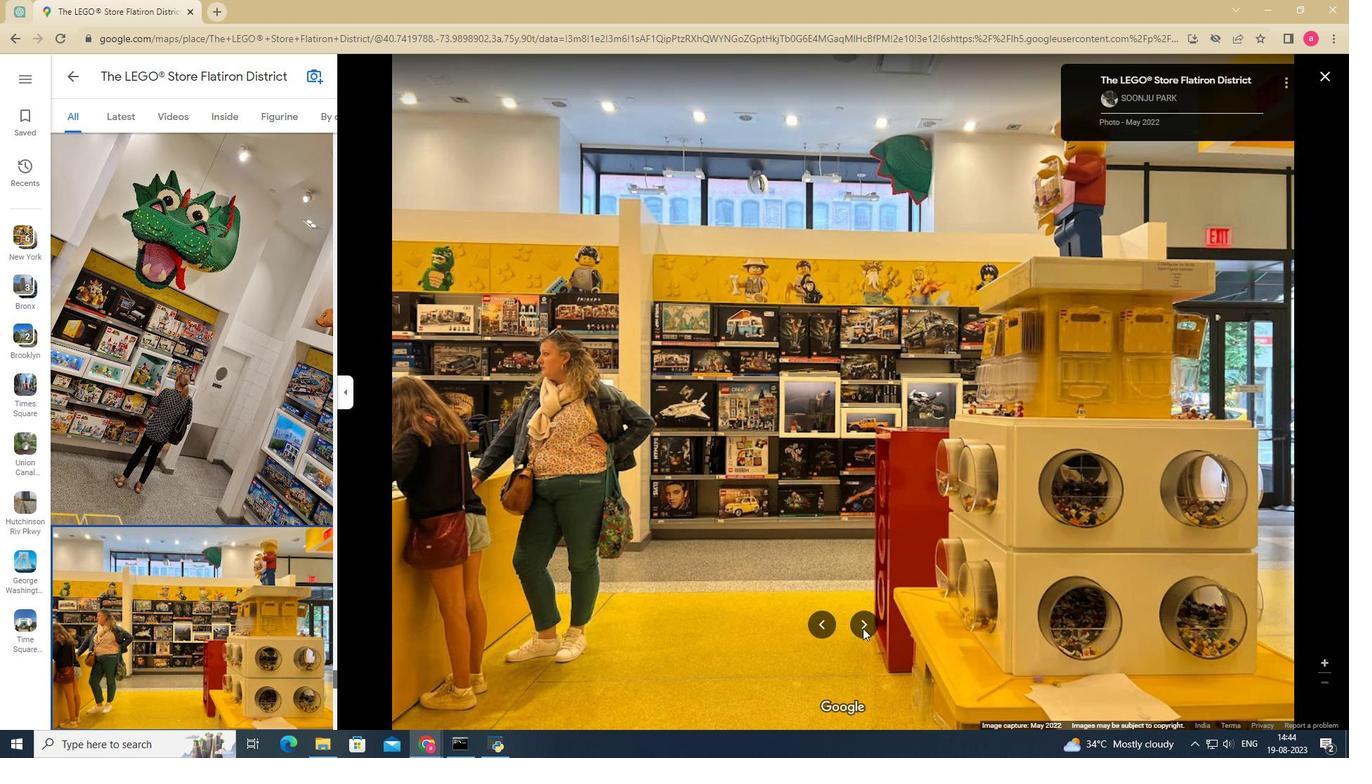 
Action: Mouse pressed left at (862, 628)
Screenshot: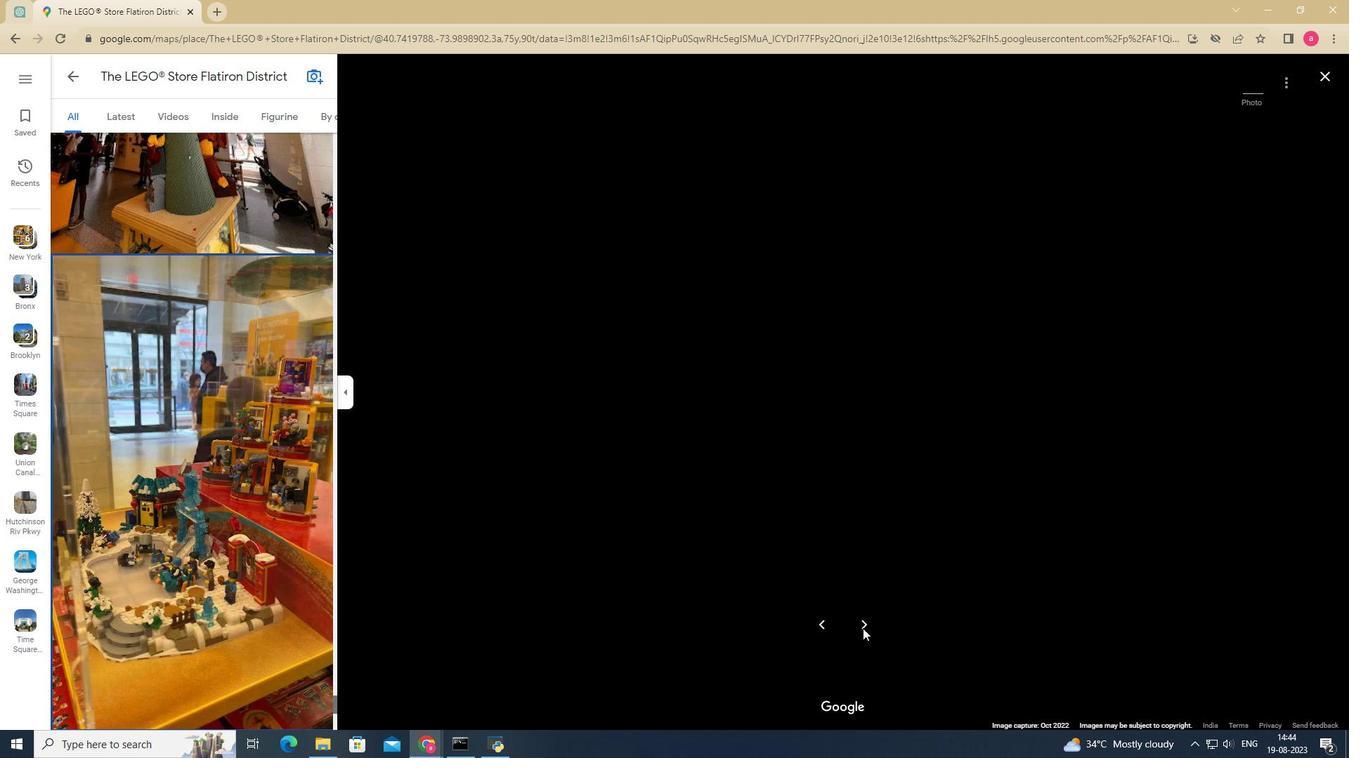 
Action: Mouse pressed left at (862, 628)
Screenshot: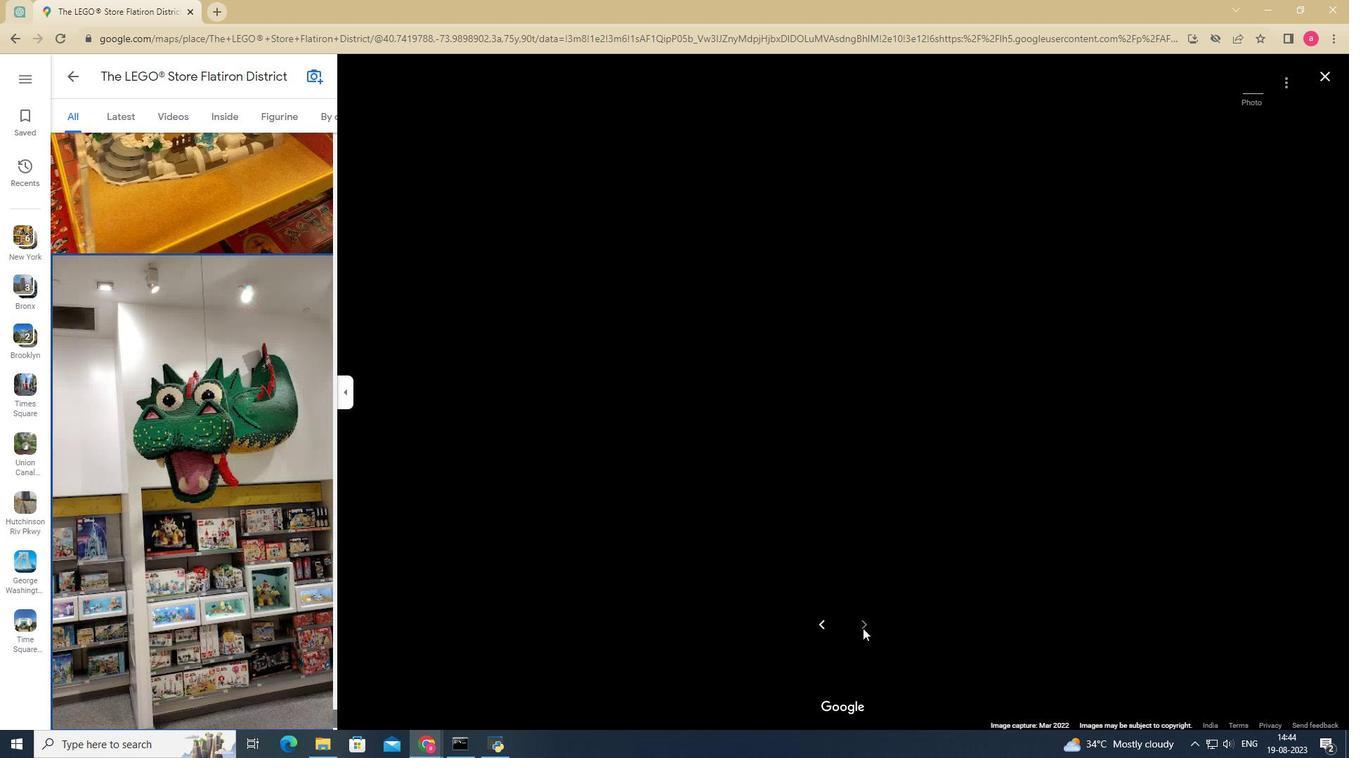 
Action: Mouse moved to (863, 625)
Screenshot: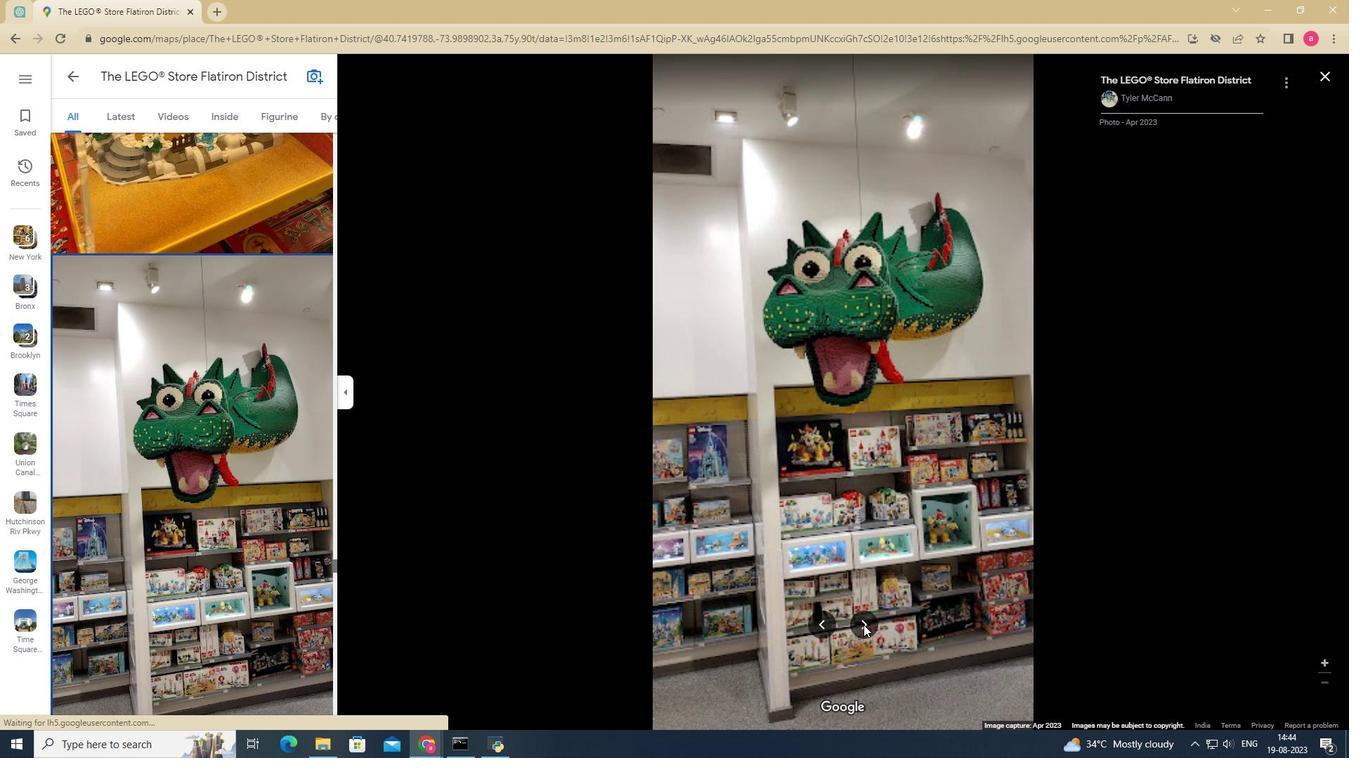 
Action: Mouse pressed left at (863, 625)
Screenshot: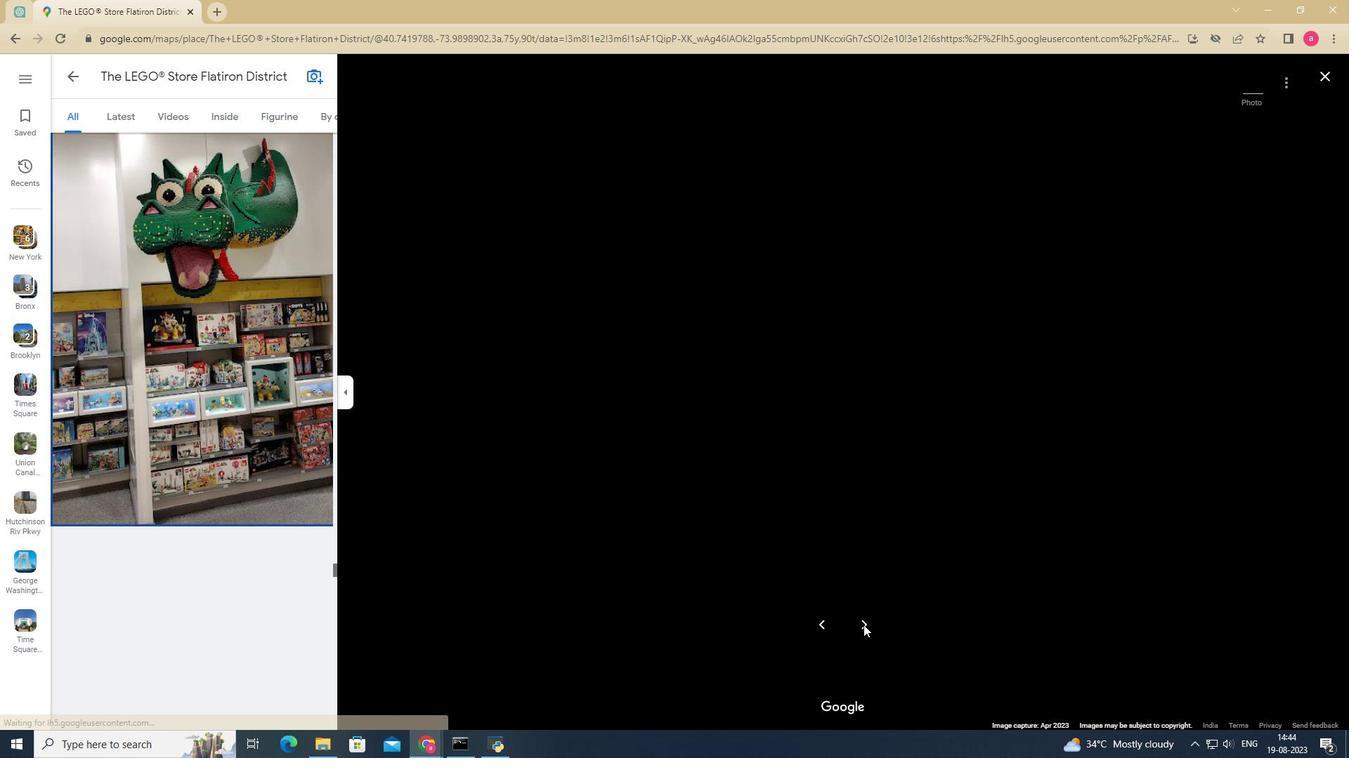 
Action: Mouse pressed left at (863, 625)
Screenshot: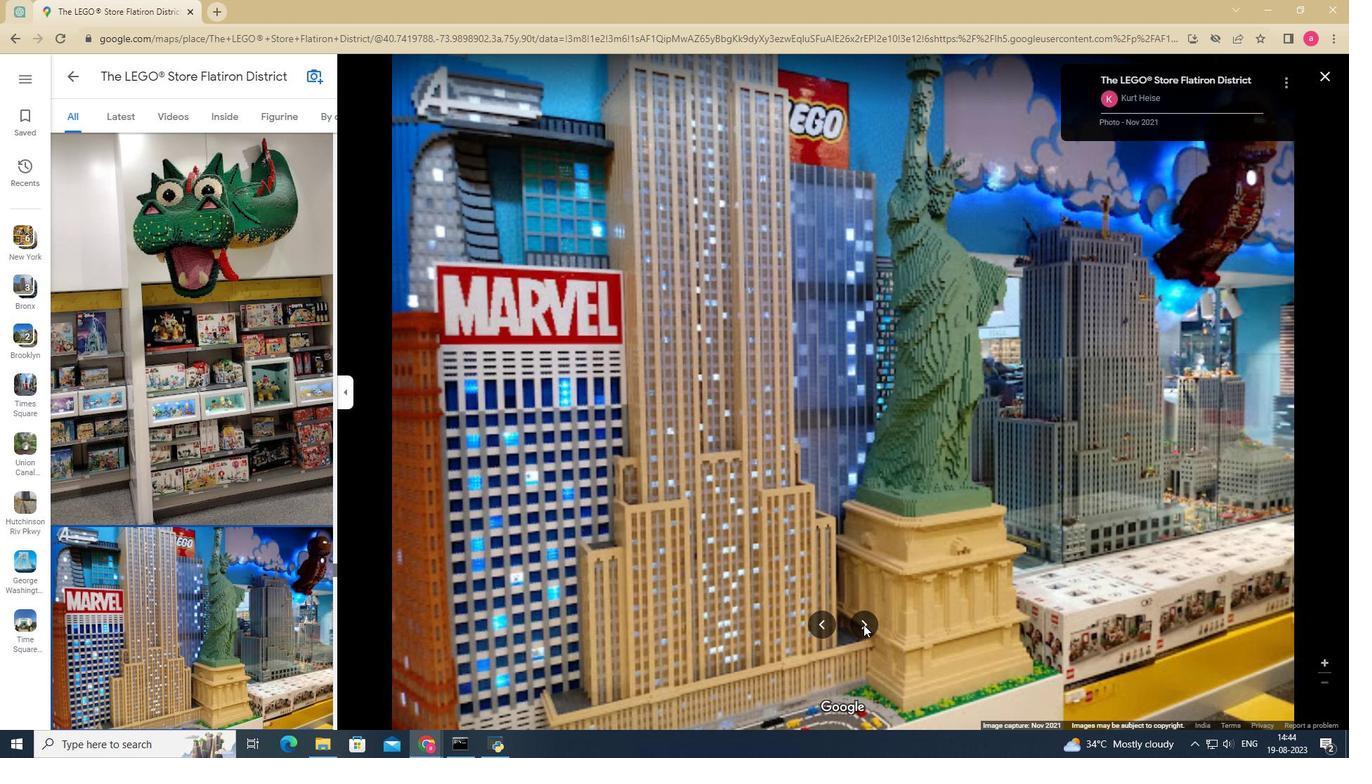 
Action: Mouse pressed left at (863, 625)
Screenshot: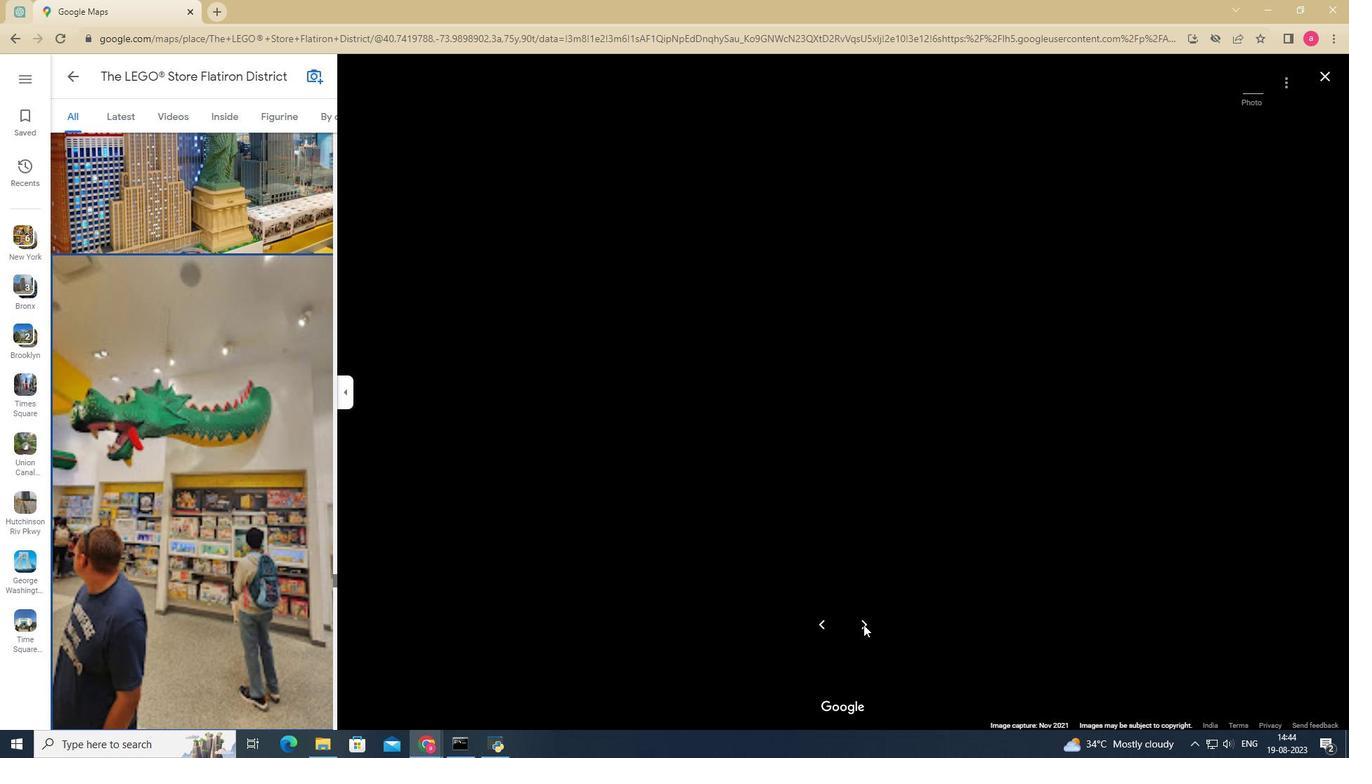 
Action: Mouse pressed left at (863, 625)
Screenshot: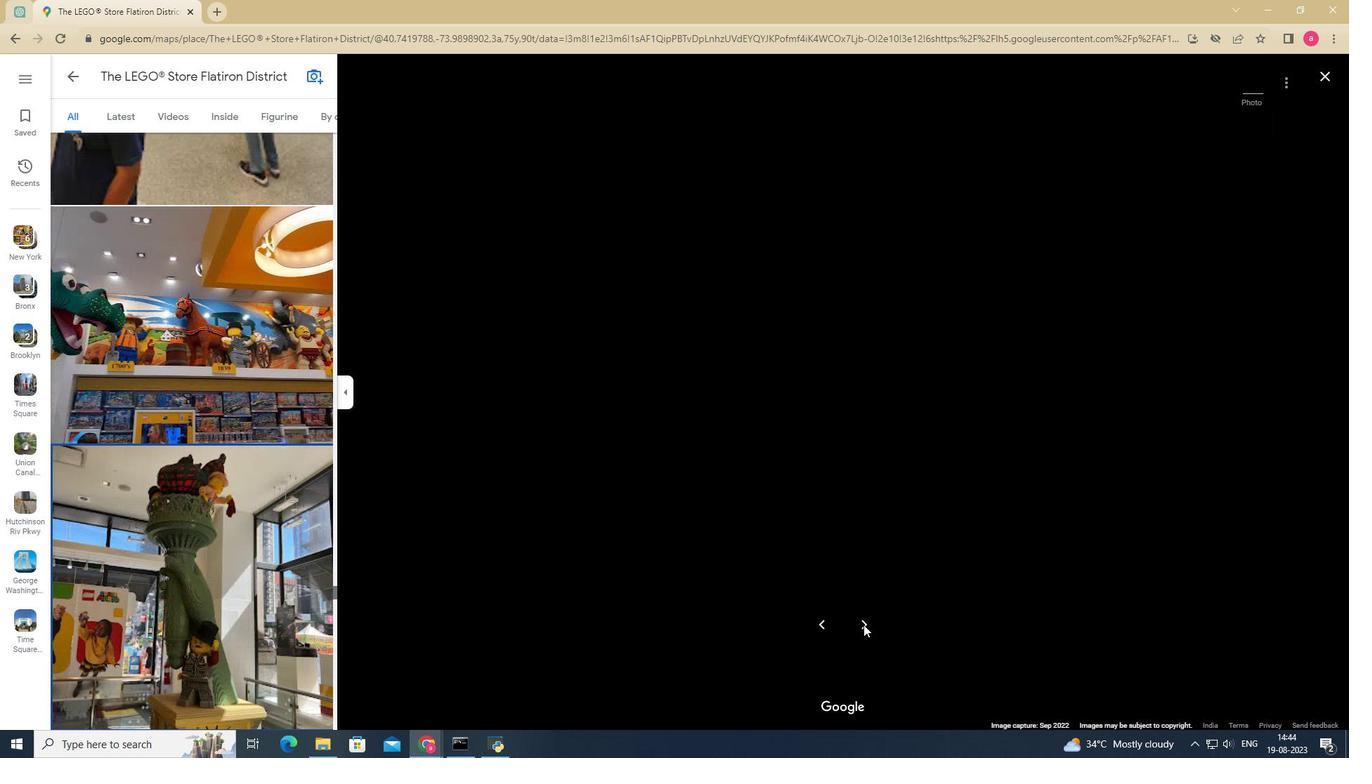 
Action: Mouse moved to (66, 75)
Screenshot: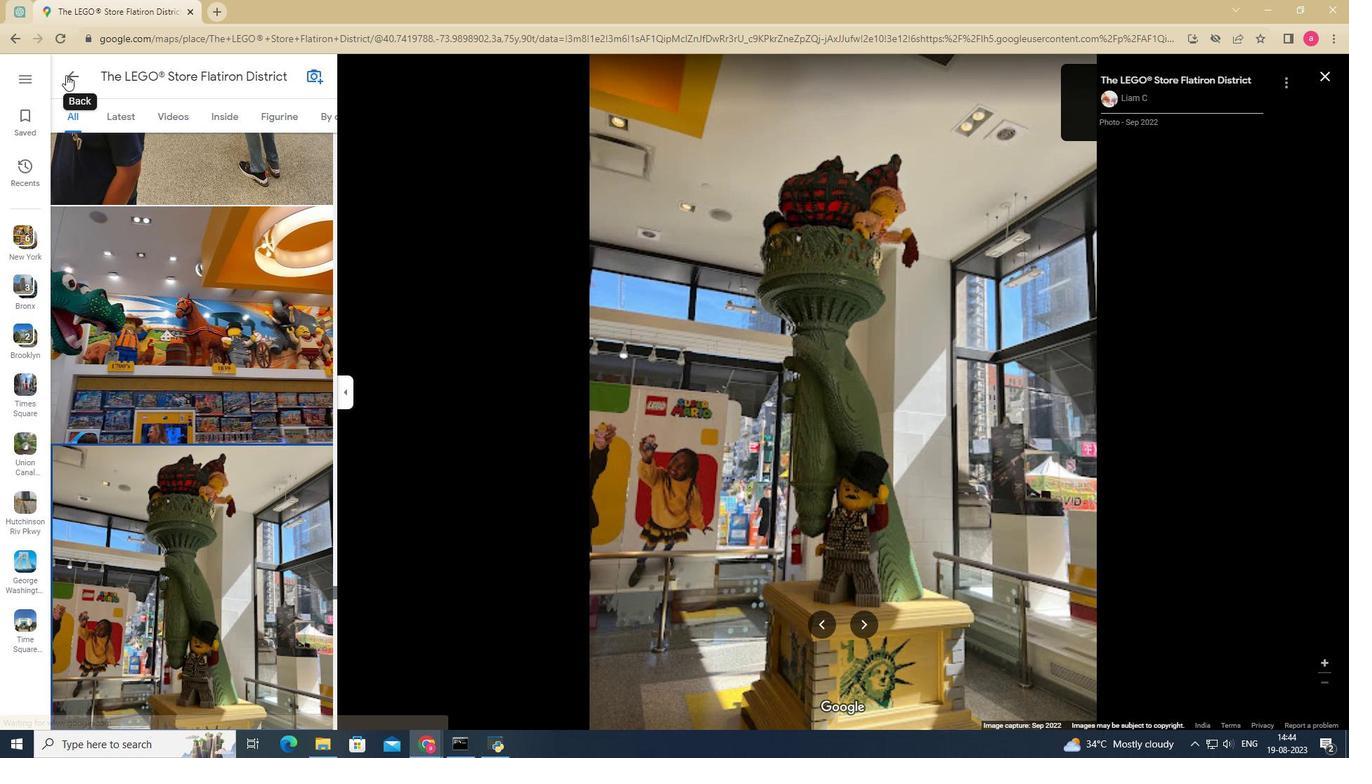 
Action: Mouse pressed left at (66, 75)
Screenshot: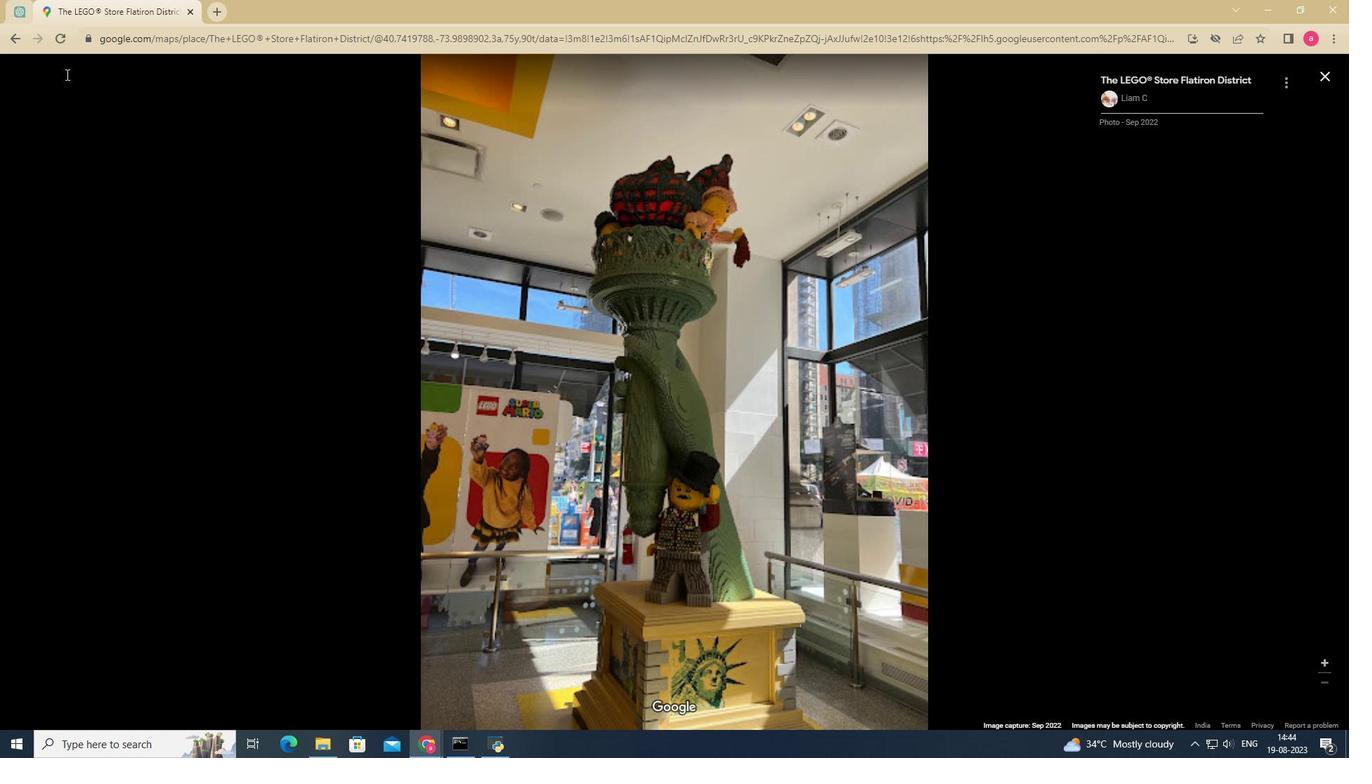 
Action: Mouse moved to (78, 121)
Screenshot: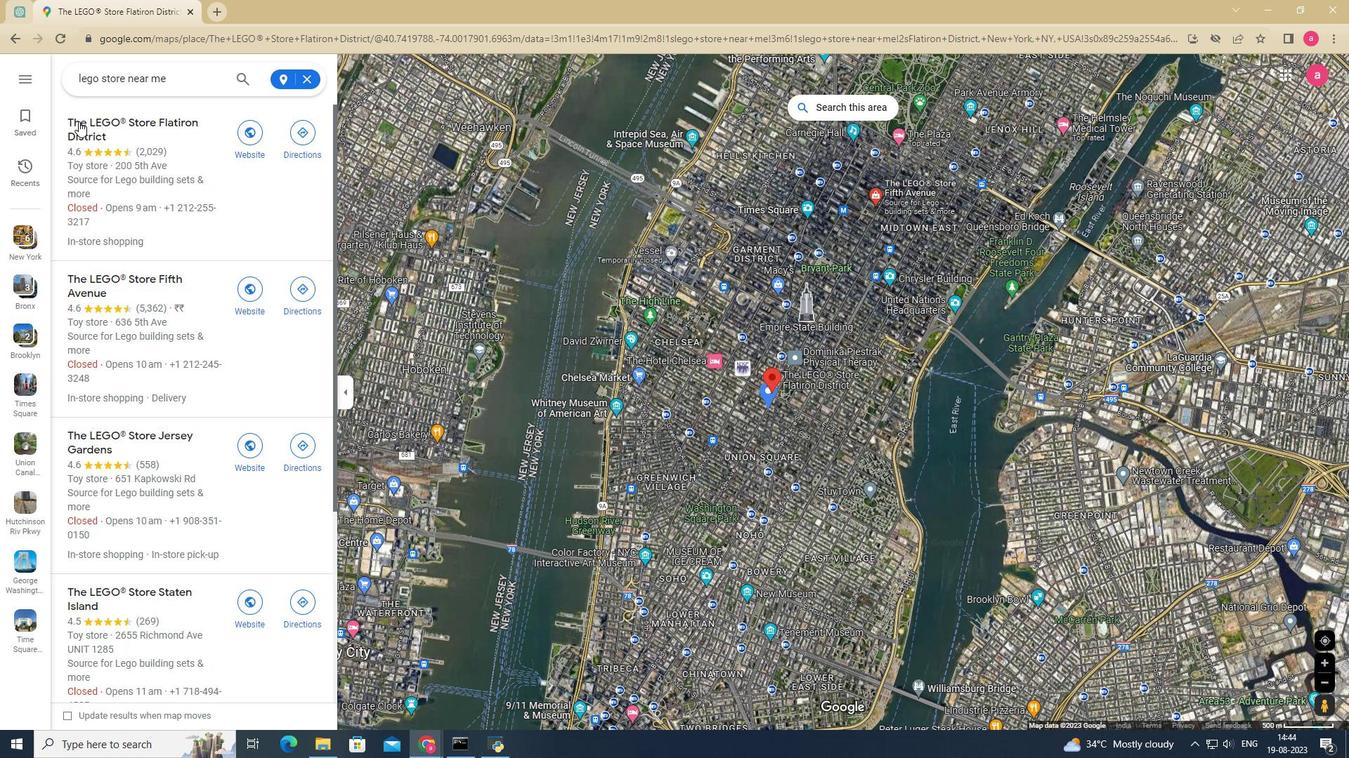 
Action: Mouse pressed left at (78, 121)
Screenshot: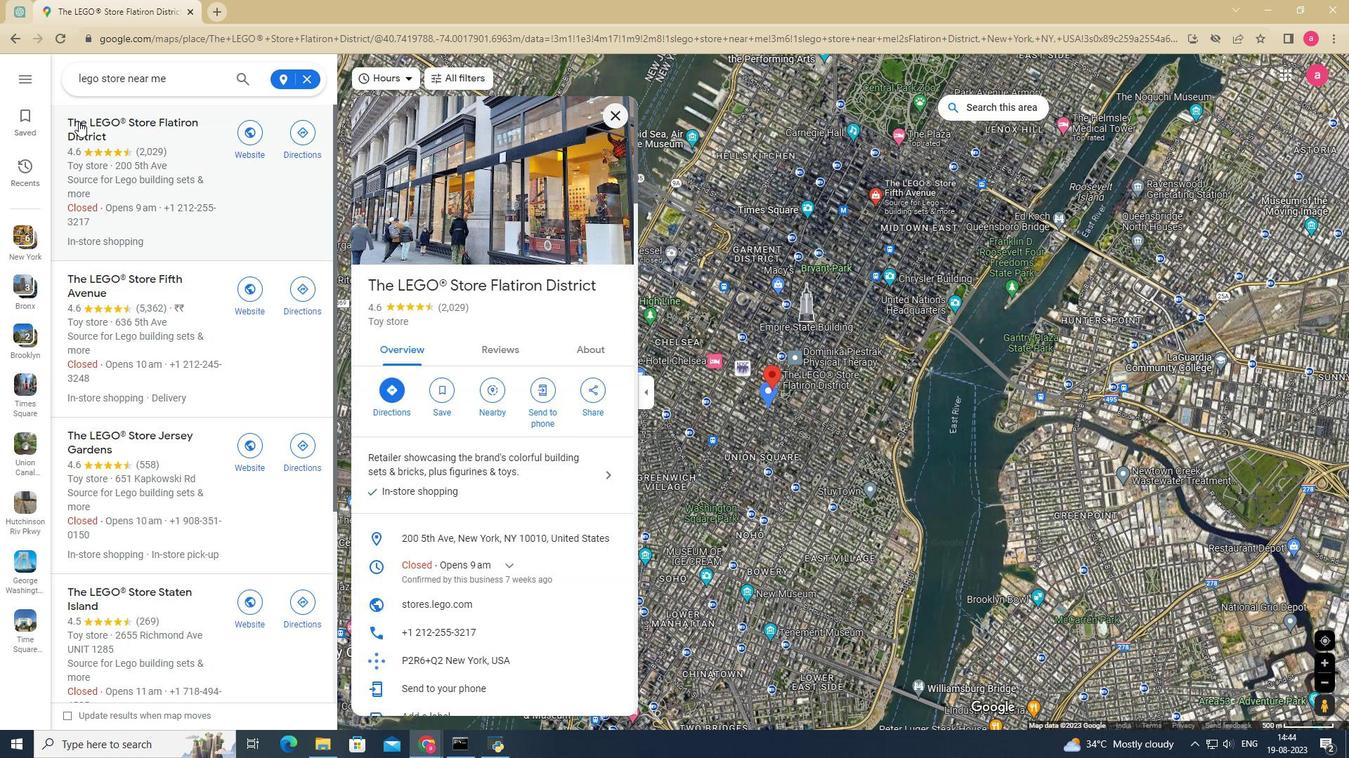 
Action: Mouse moved to (127, 320)
Screenshot: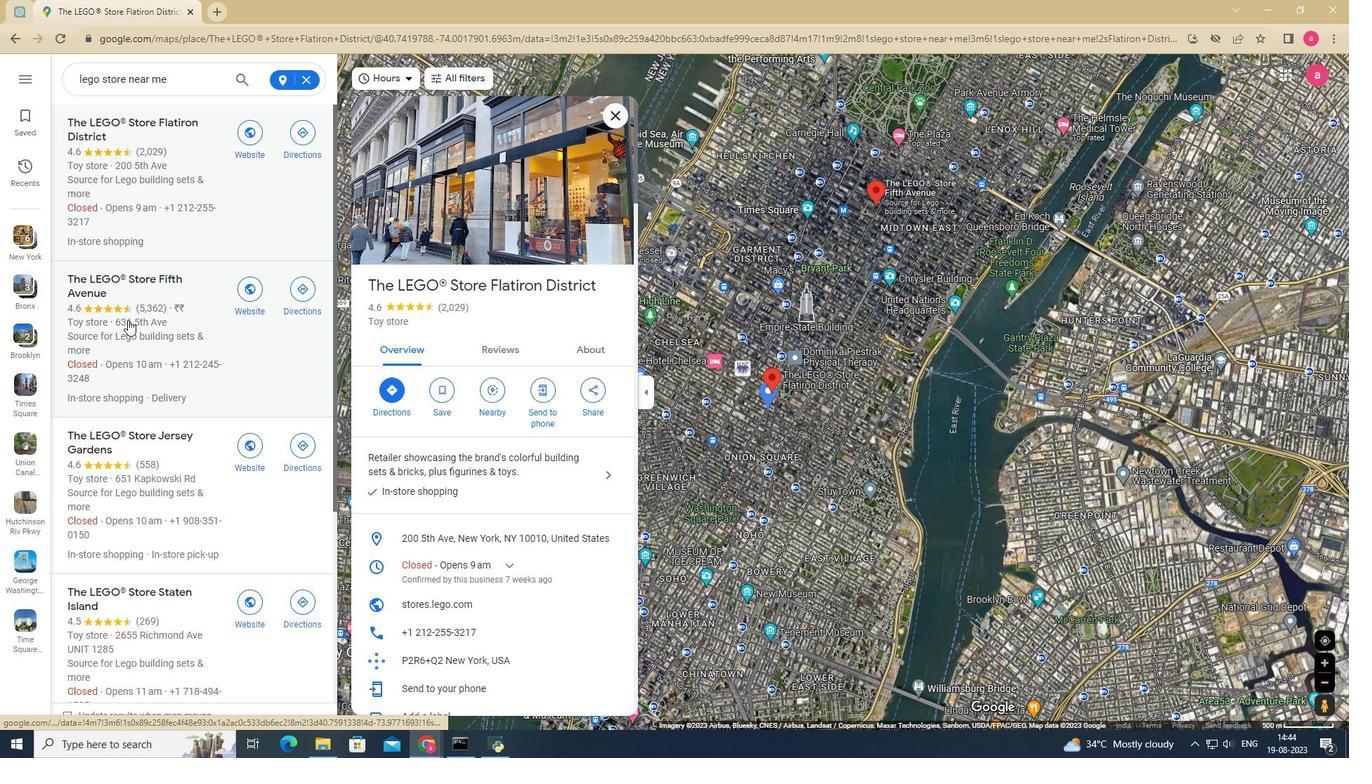 
Action: Mouse pressed left at (127, 320)
Screenshot: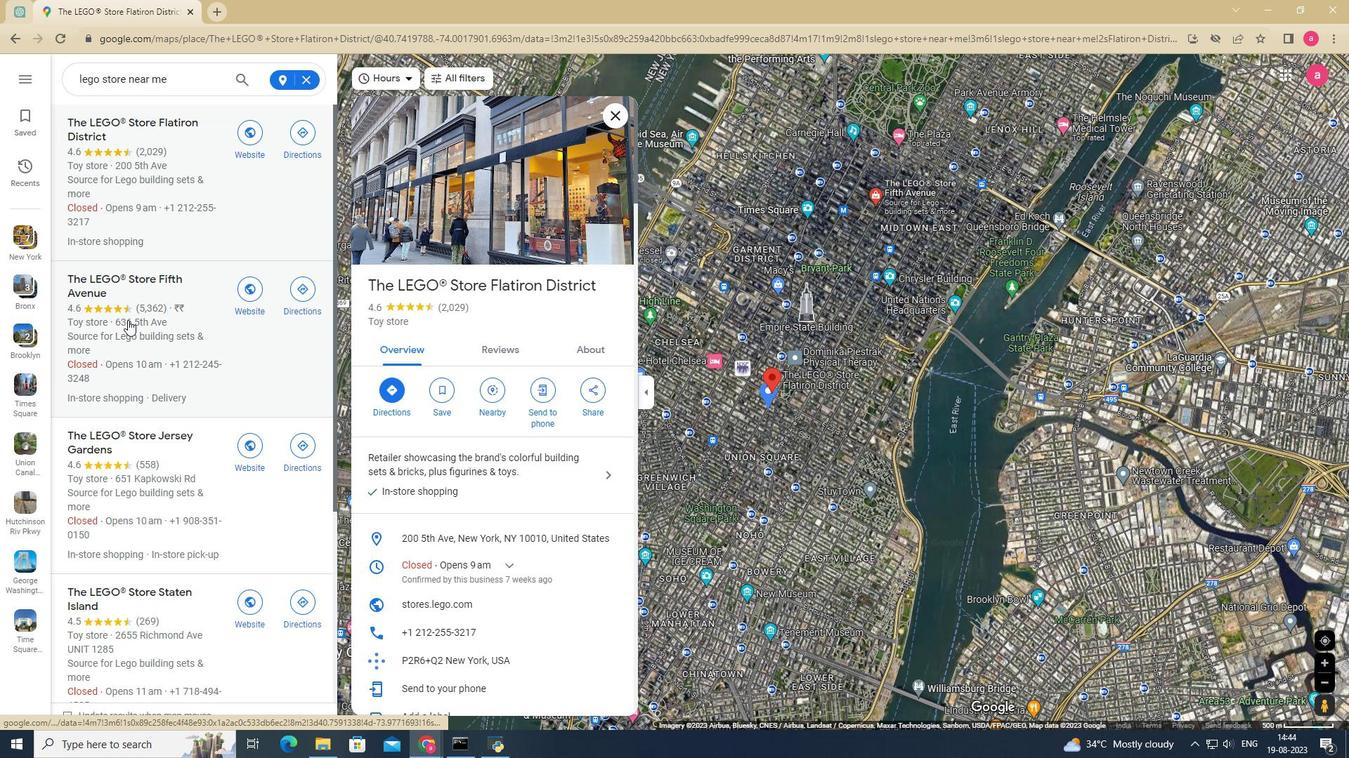 
Action: Mouse moved to (467, 238)
Screenshot: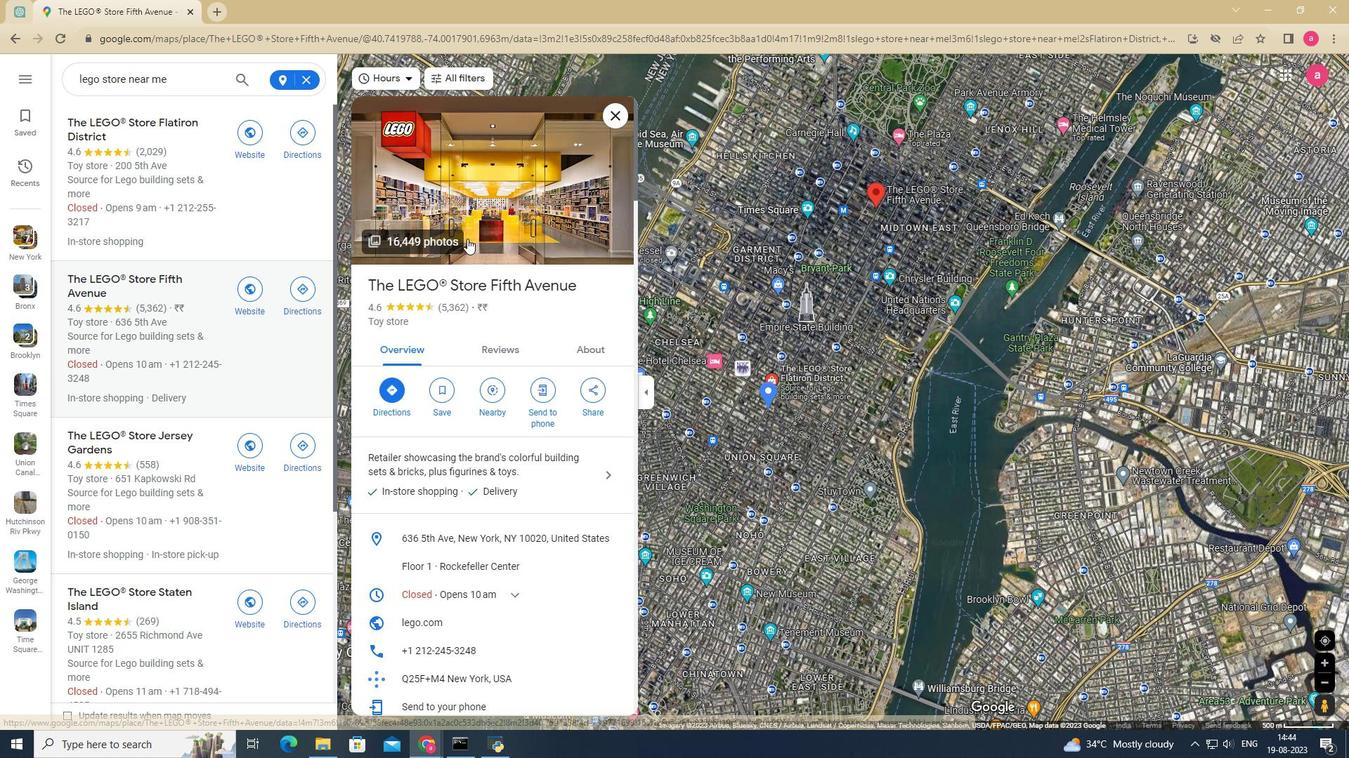 
Action: Mouse pressed left at (467, 238)
Screenshot: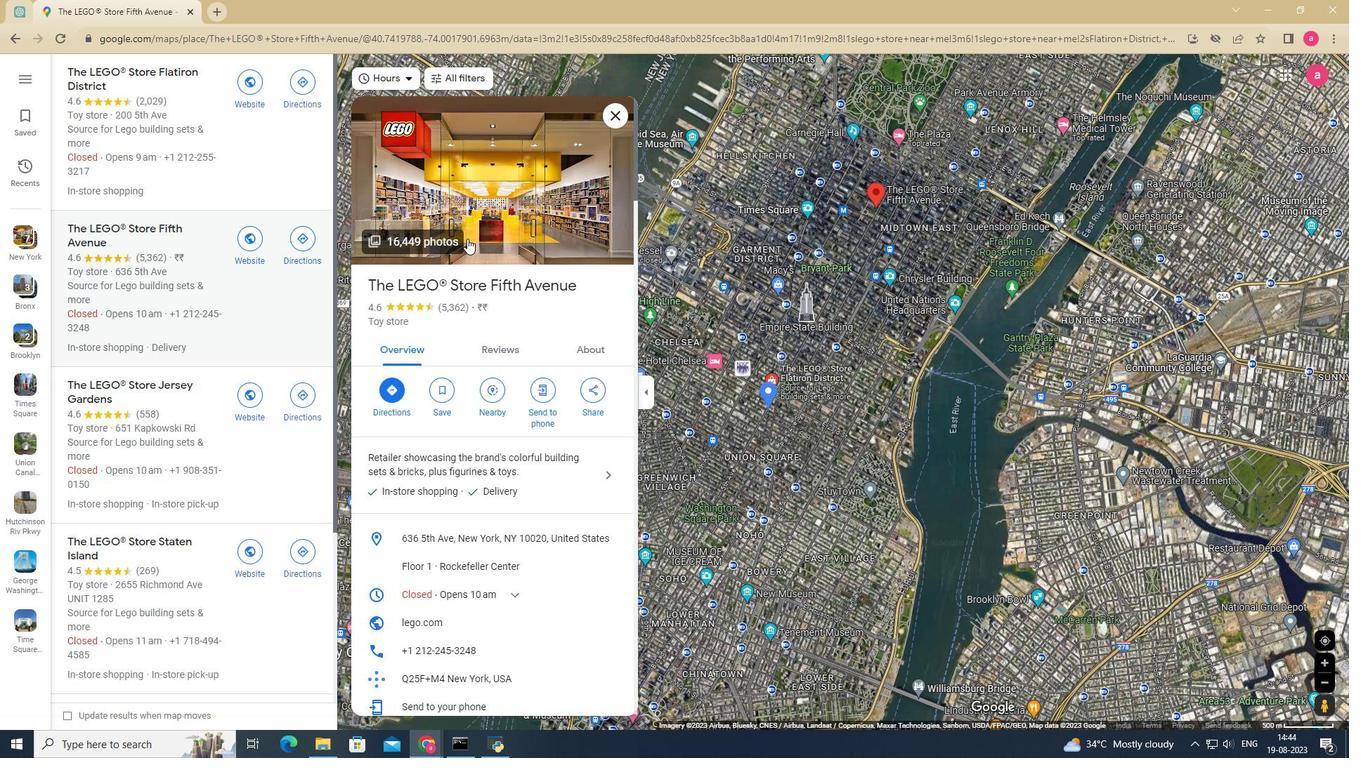 
Action: Mouse moved to (144, 435)
Screenshot: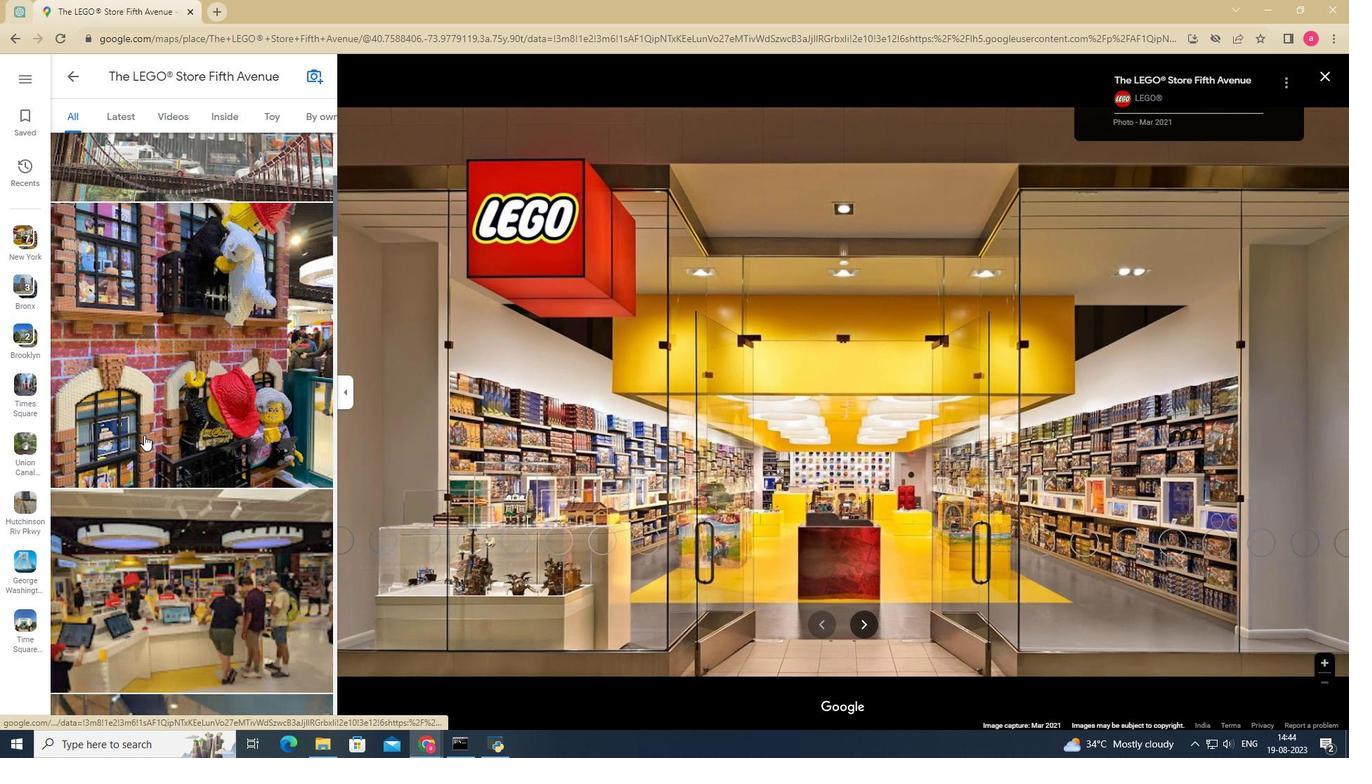 
Action: Mouse scrolled (141, 430) with delta (0, 0)
Screenshot: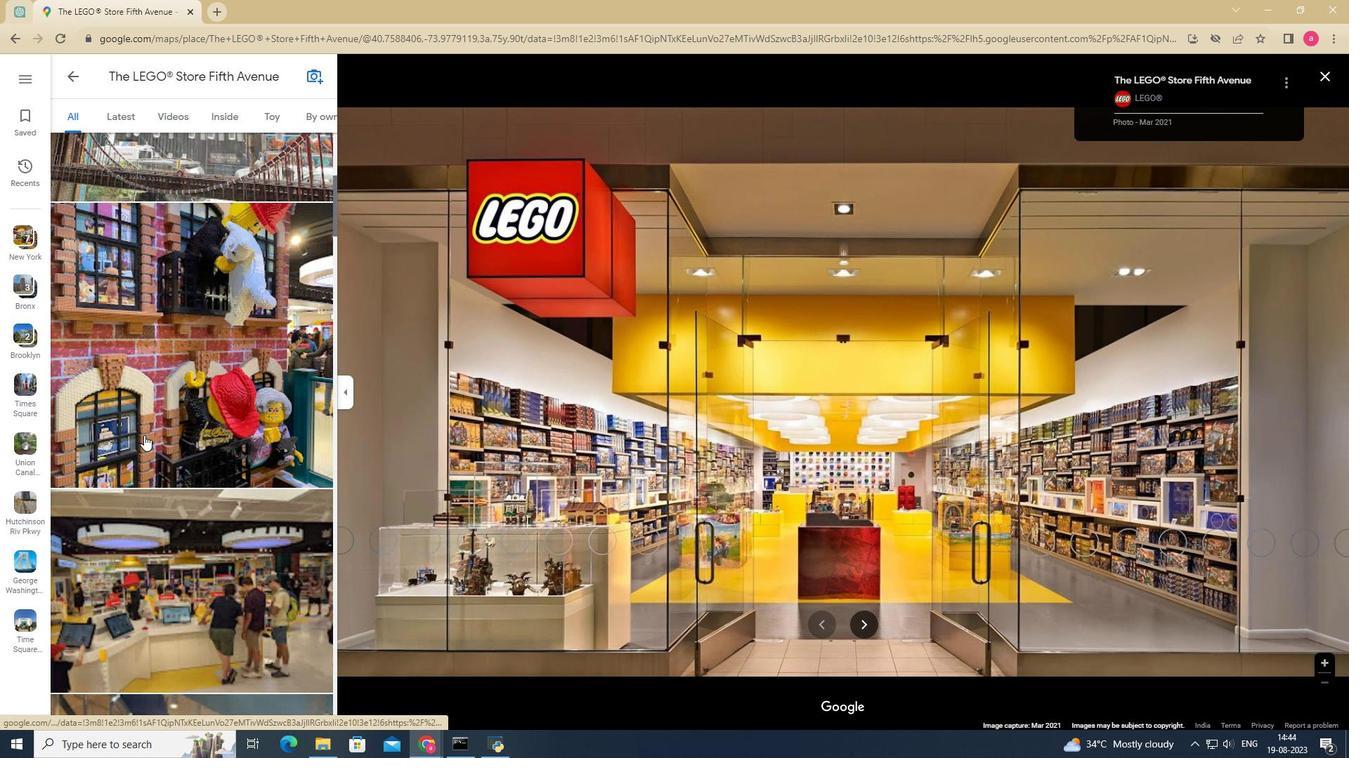 
Action: Mouse scrolled (143, 433) with delta (0, 0)
Screenshot: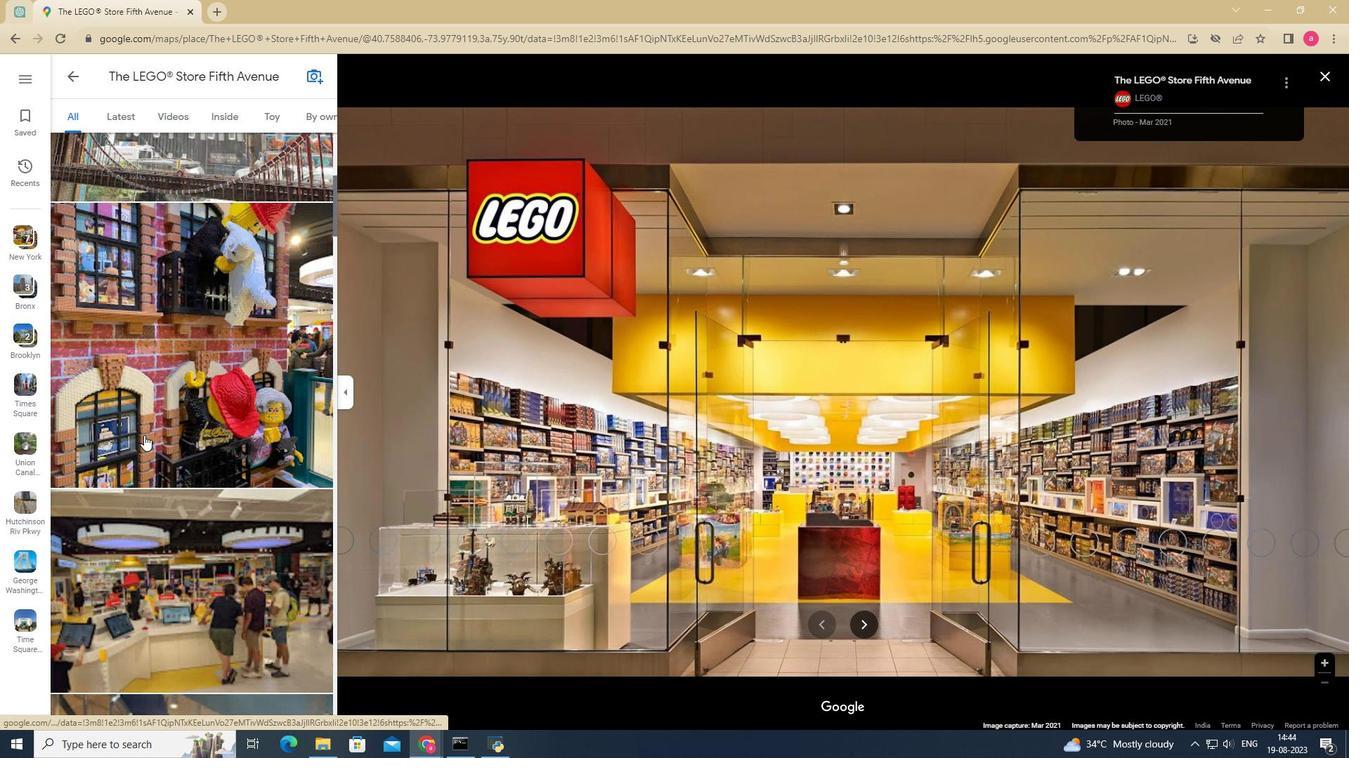 
Action: Mouse scrolled (143, 434) with delta (0, 0)
Screenshot: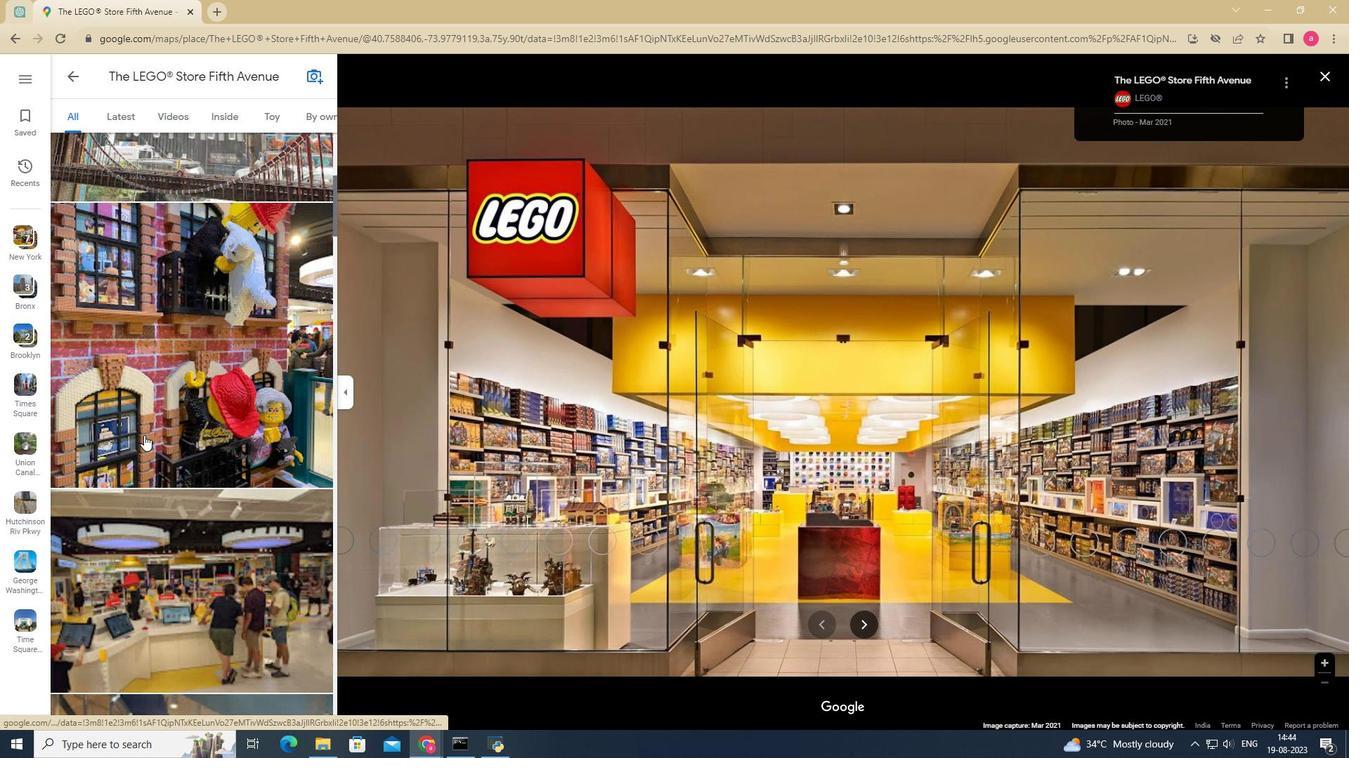 
Action: Mouse moved to (144, 435)
Screenshot: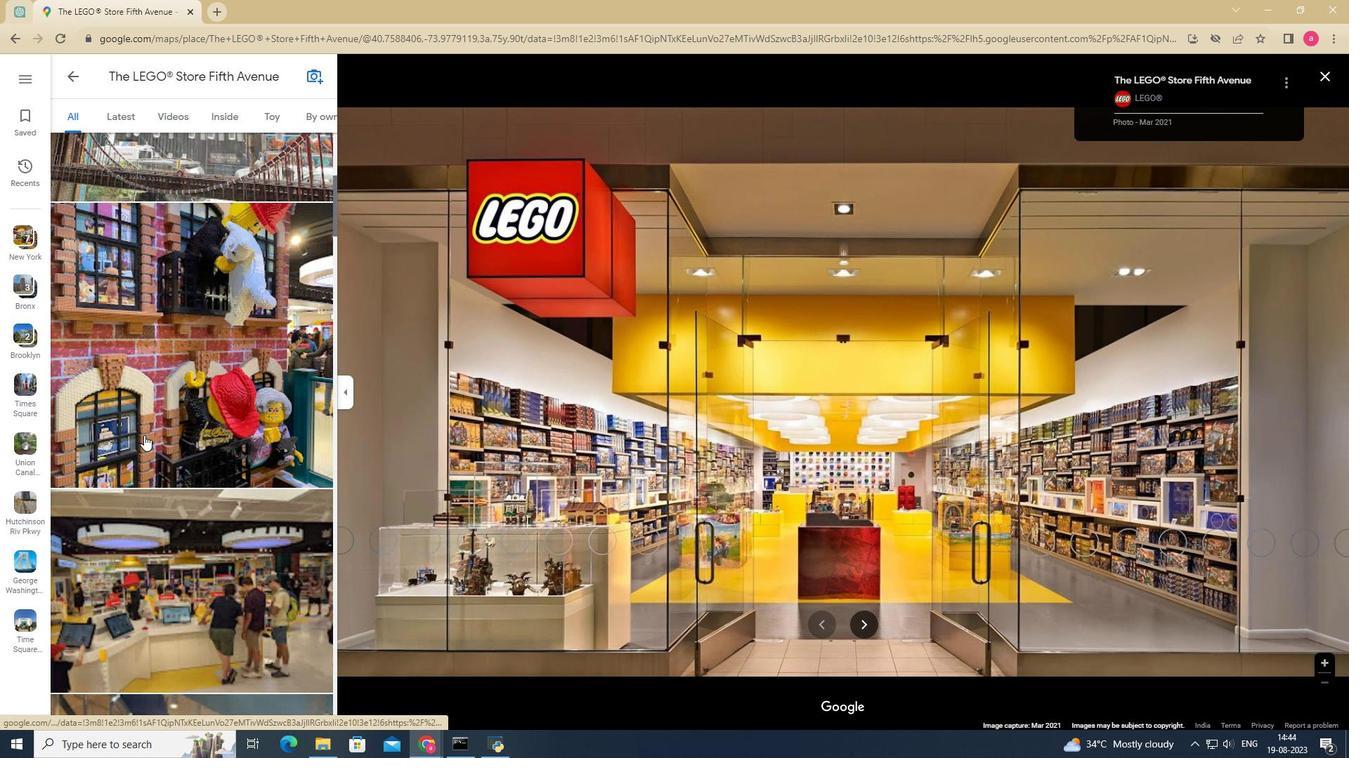 
Action: Mouse scrolled (144, 434) with delta (0, 0)
Screenshot: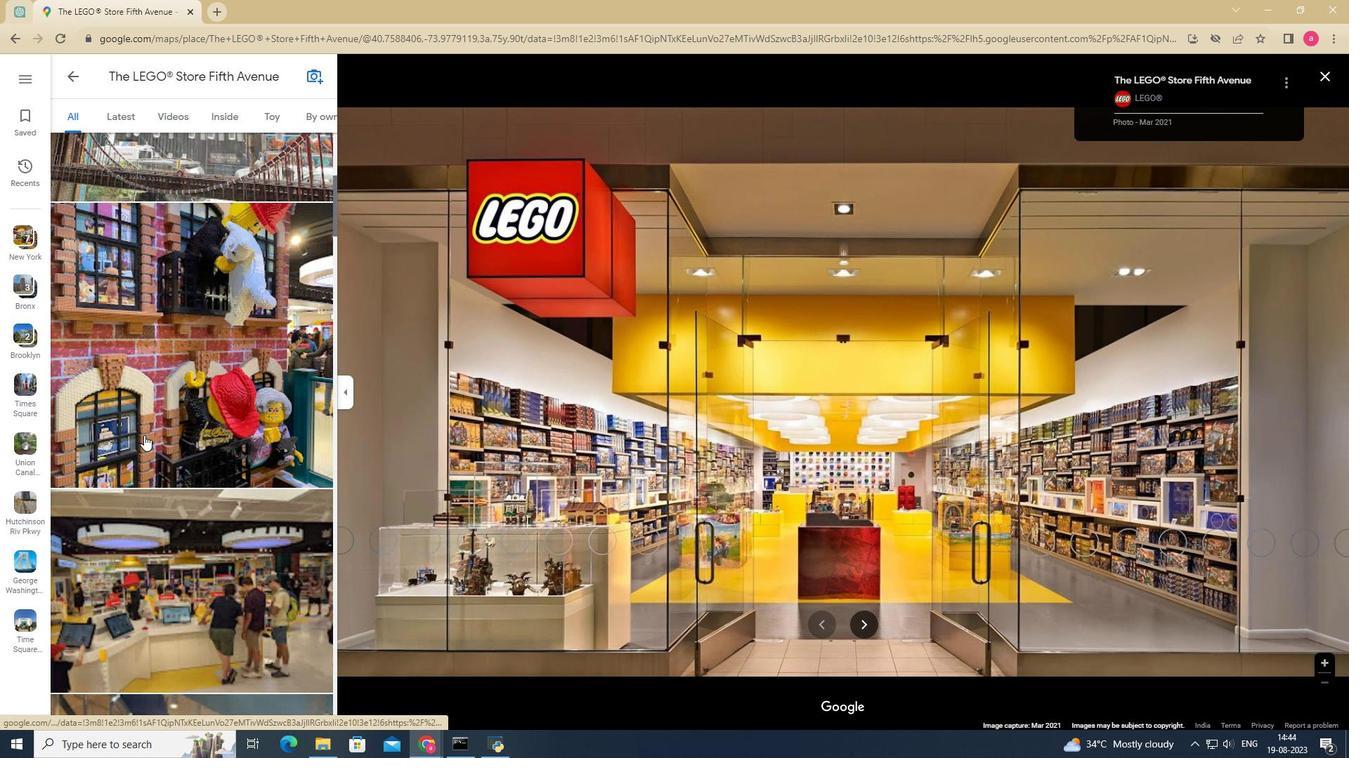 
Action: Mouse scrolled (144, 434) with delta (0, 0)
Screenshot: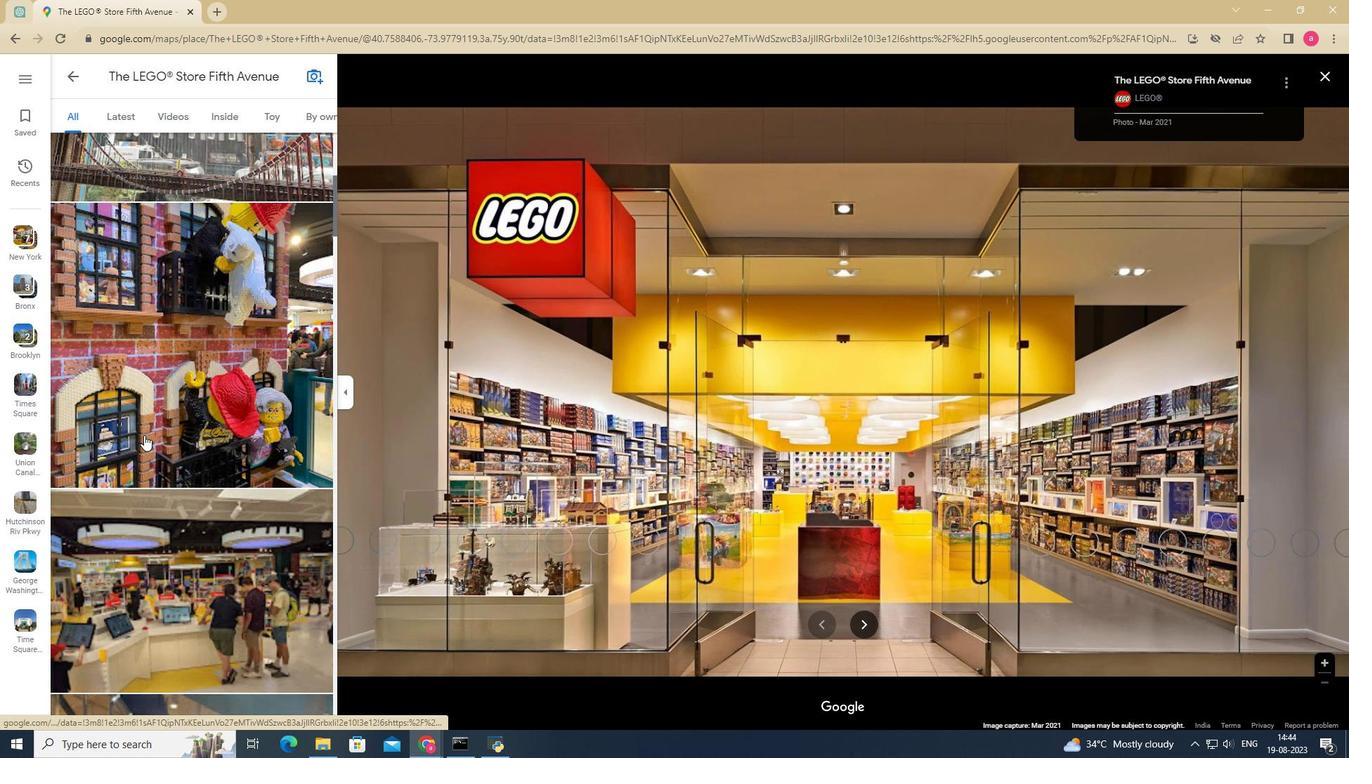
Action: Mouse scrolled (144, 434) with delta (0, 0)
Screenshot: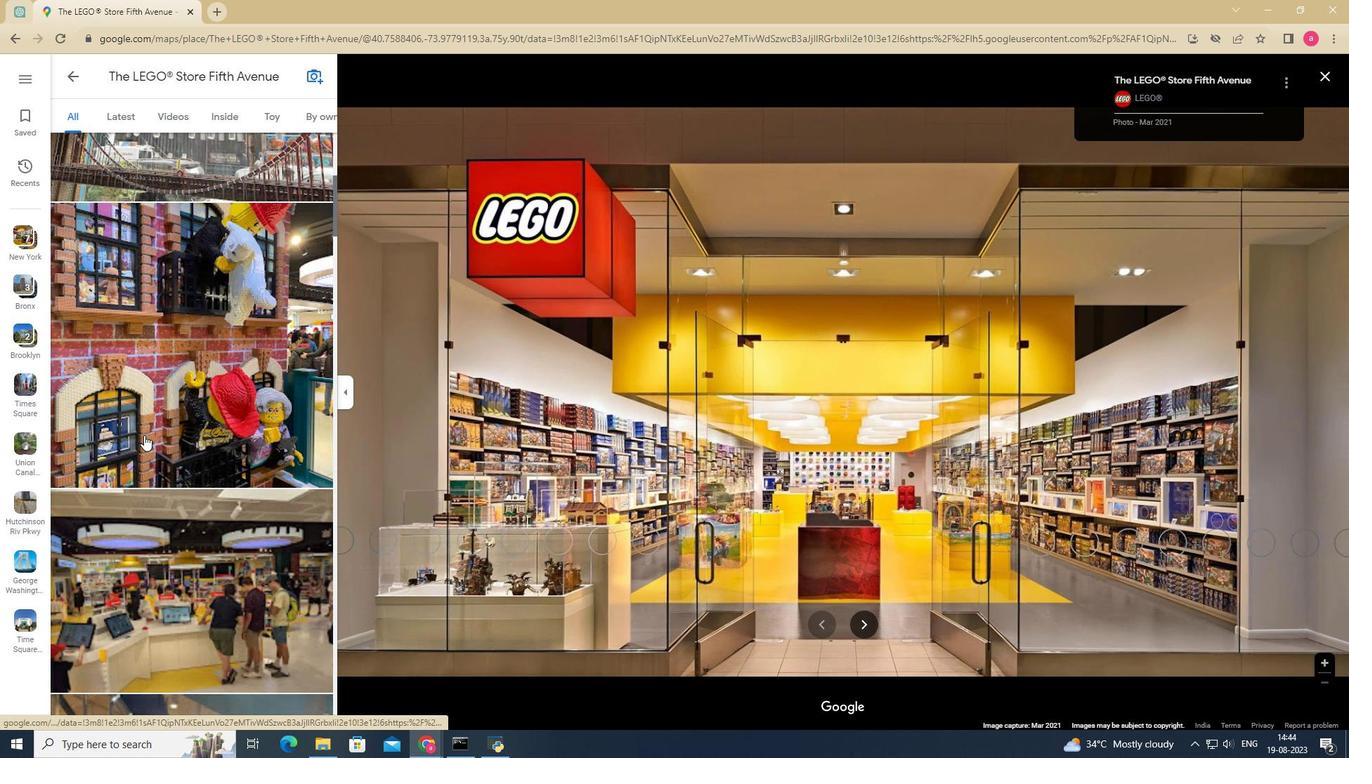 
Action: Mouse scrolled (144, 434) with delta (0, 0)
Screenshot: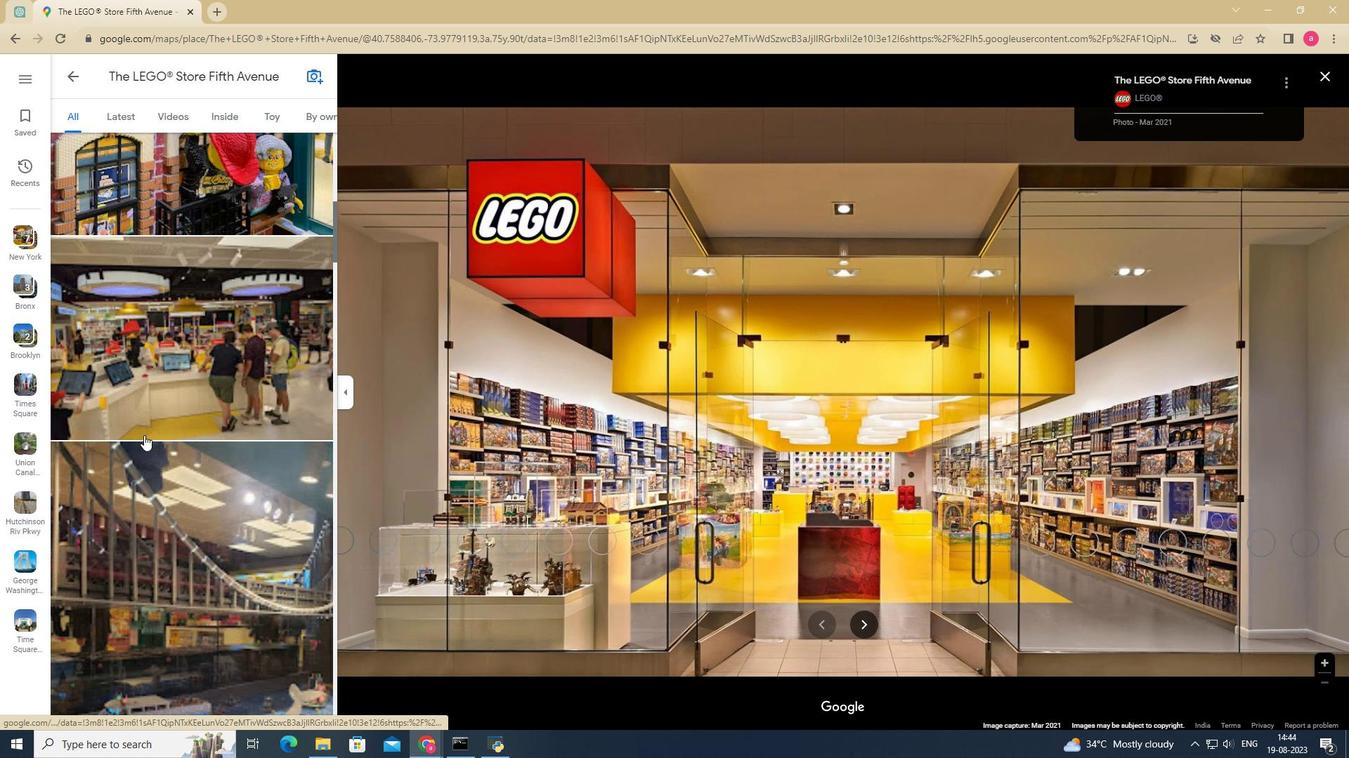 
Action: Mouse scrolled (144, 434) with delta (0, 0)
Screenshot: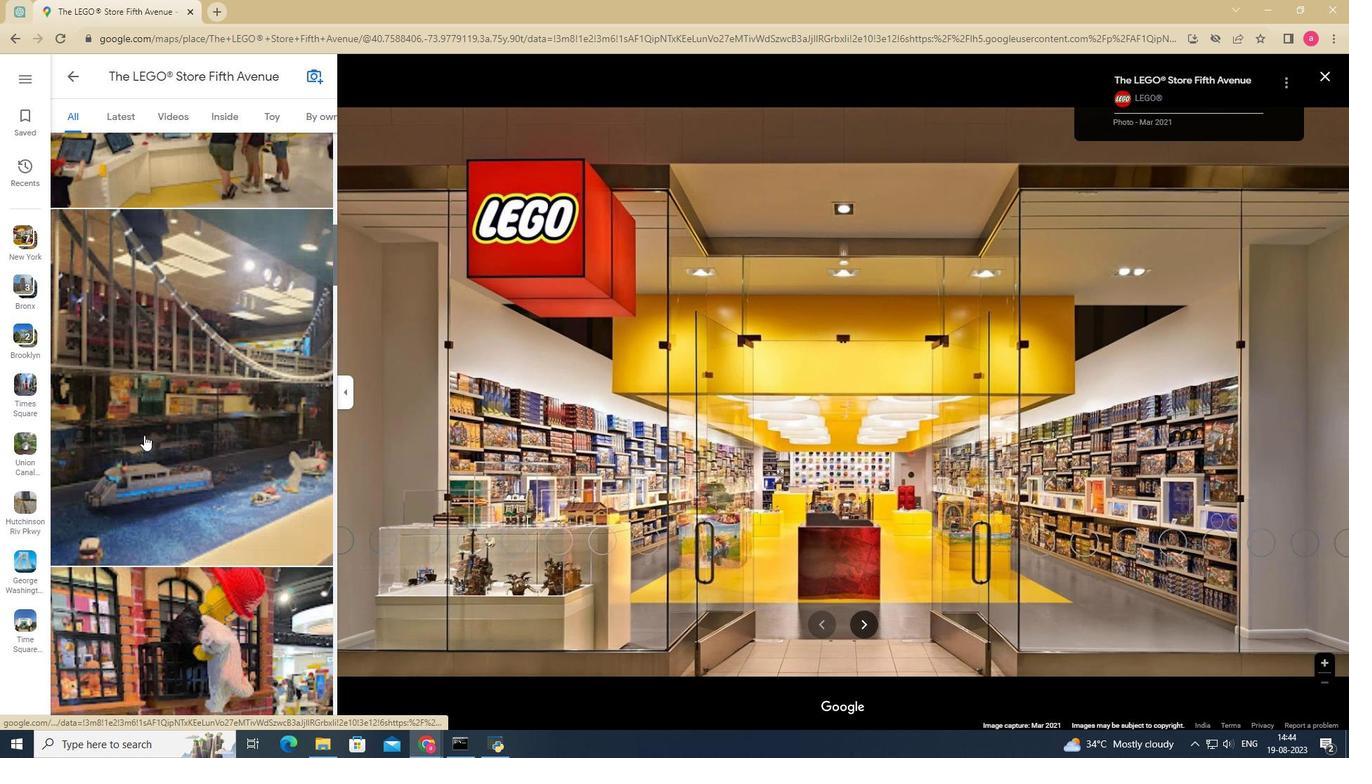 
Action: Mouse scrolled (144, 434) with delta (0, 0)
Screenshot: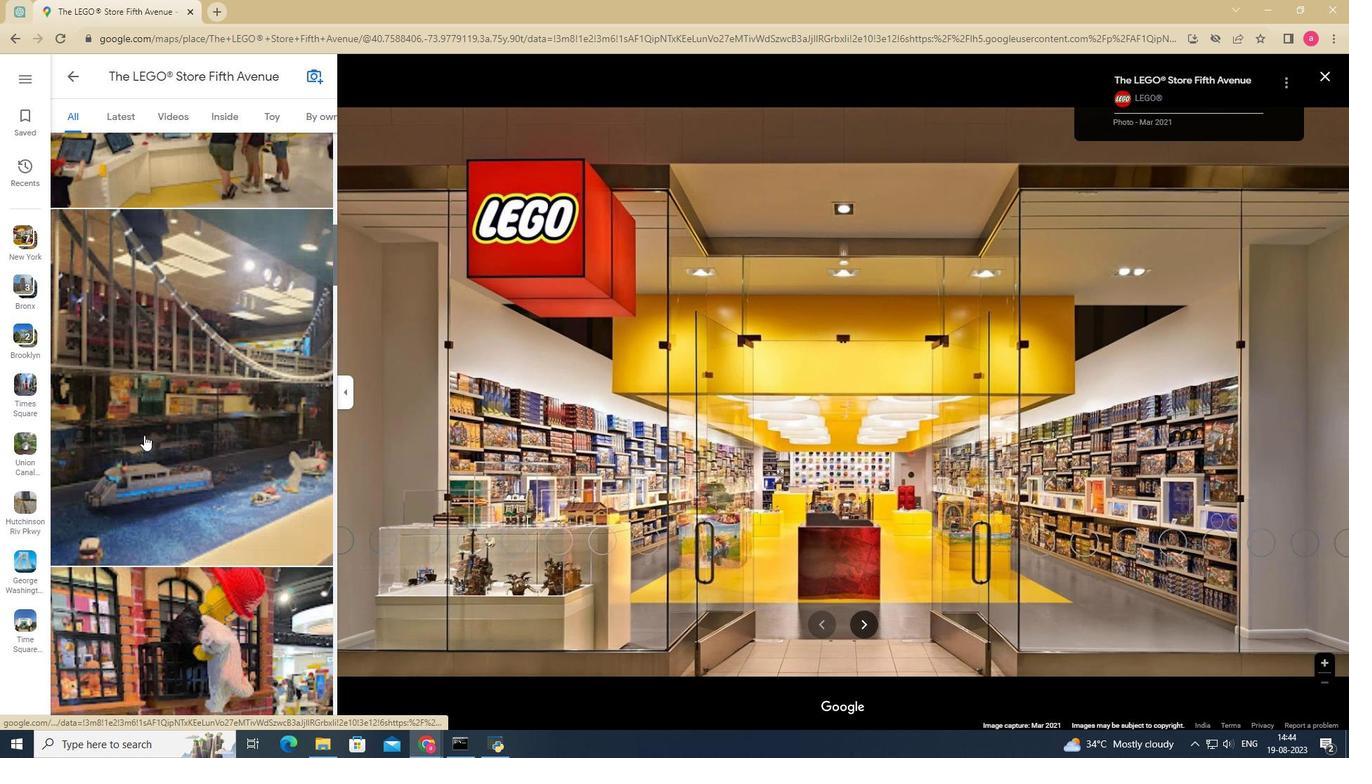 
Action: Mouse scrolled (144, 434) with delta (0, 0)
Screenshot: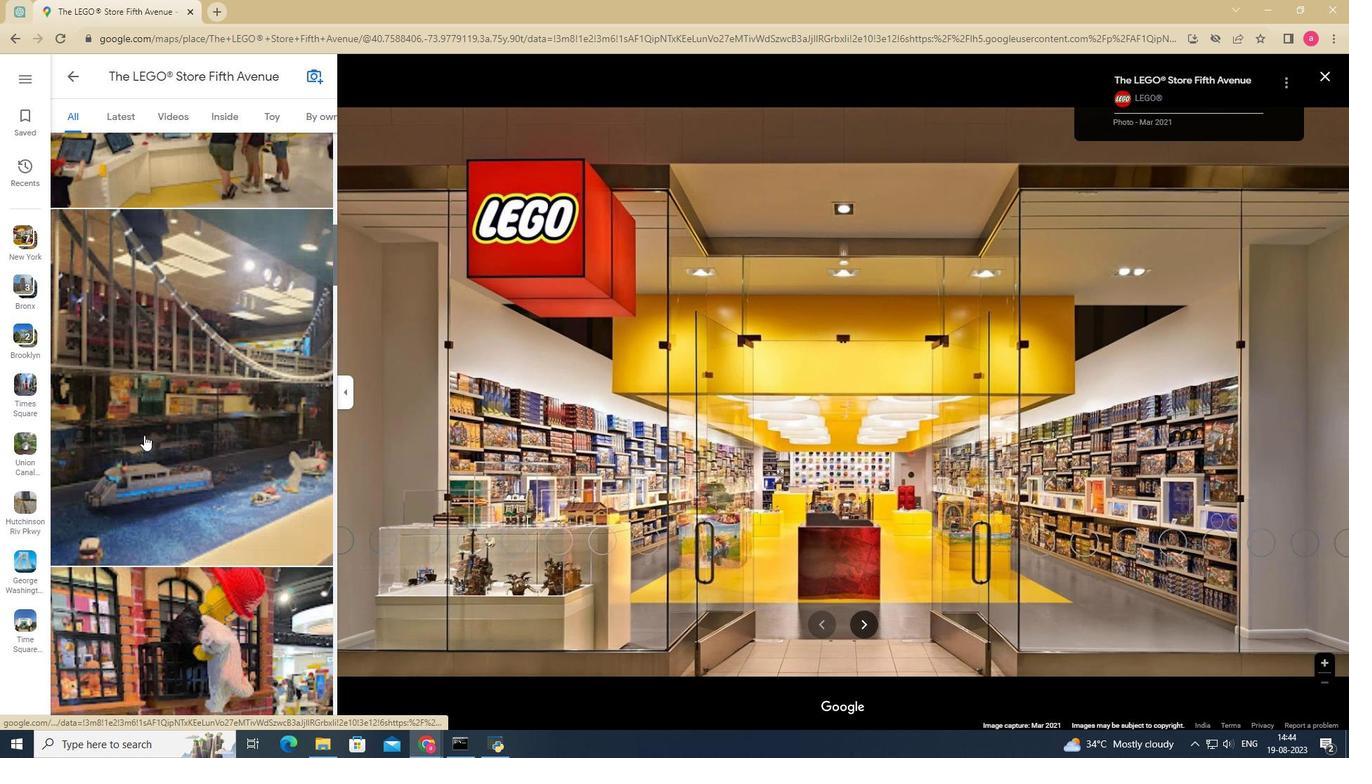 
Action: Mouse scrolled (144, 434) with delta (0, 0)
Screenshot: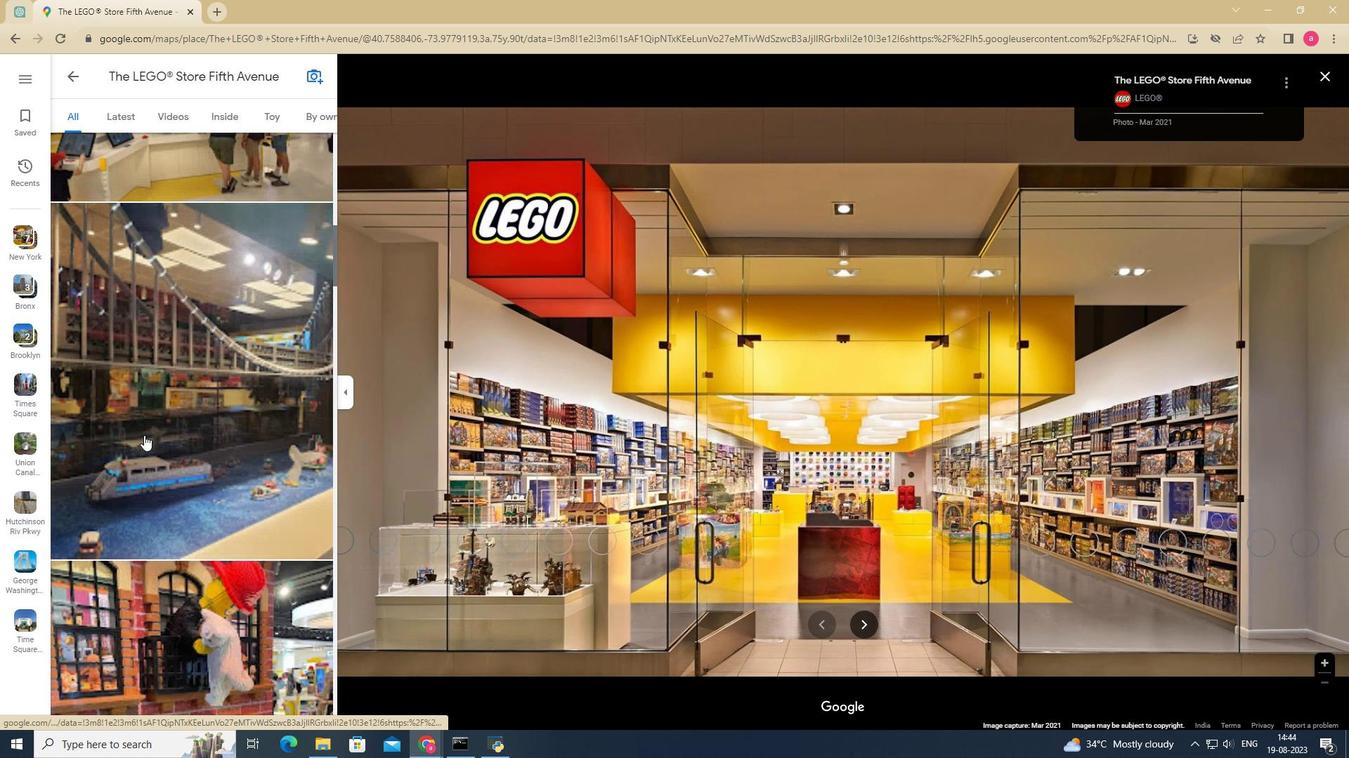 
Action: Mouse scrolled (144, 434) with delta (0, 0)
Screenshot: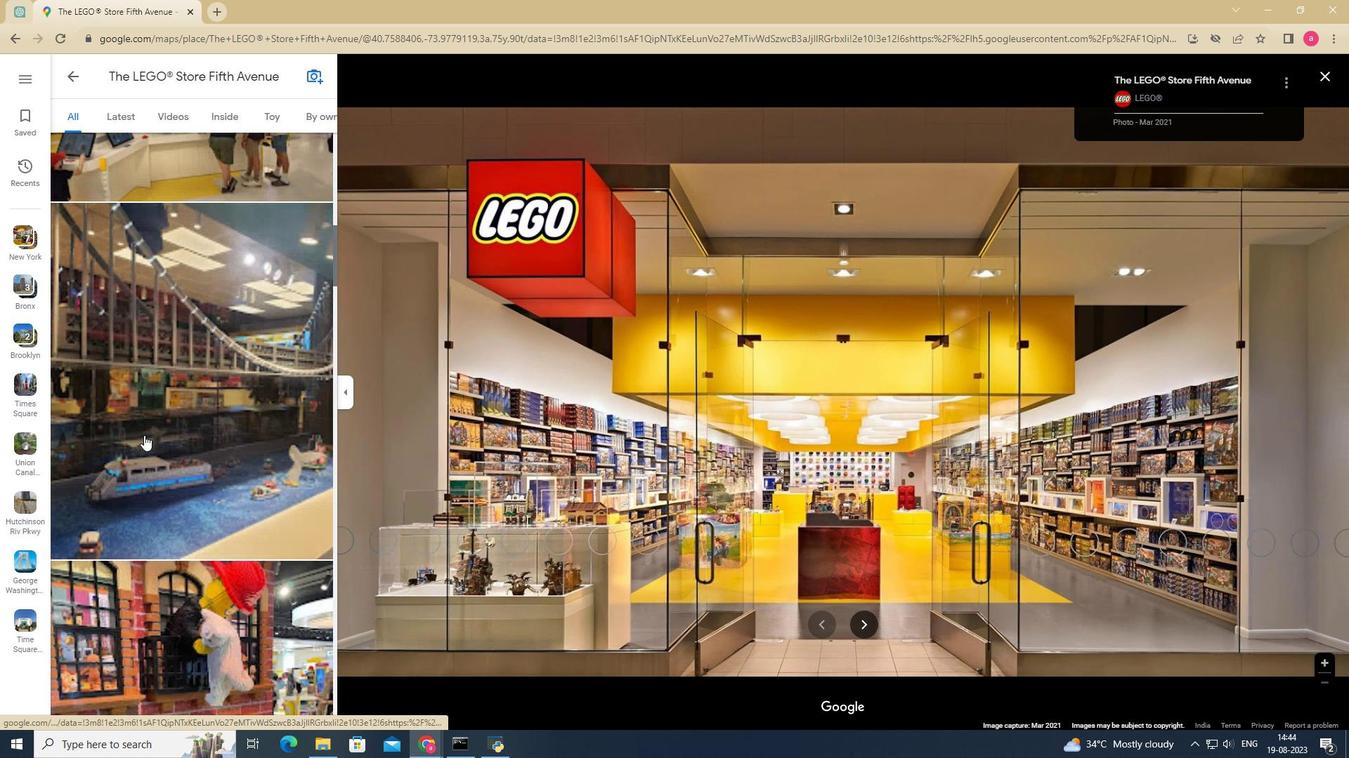 
Action: Mouse scrolled (144, 434) with delta (0, 0)
Screenshot: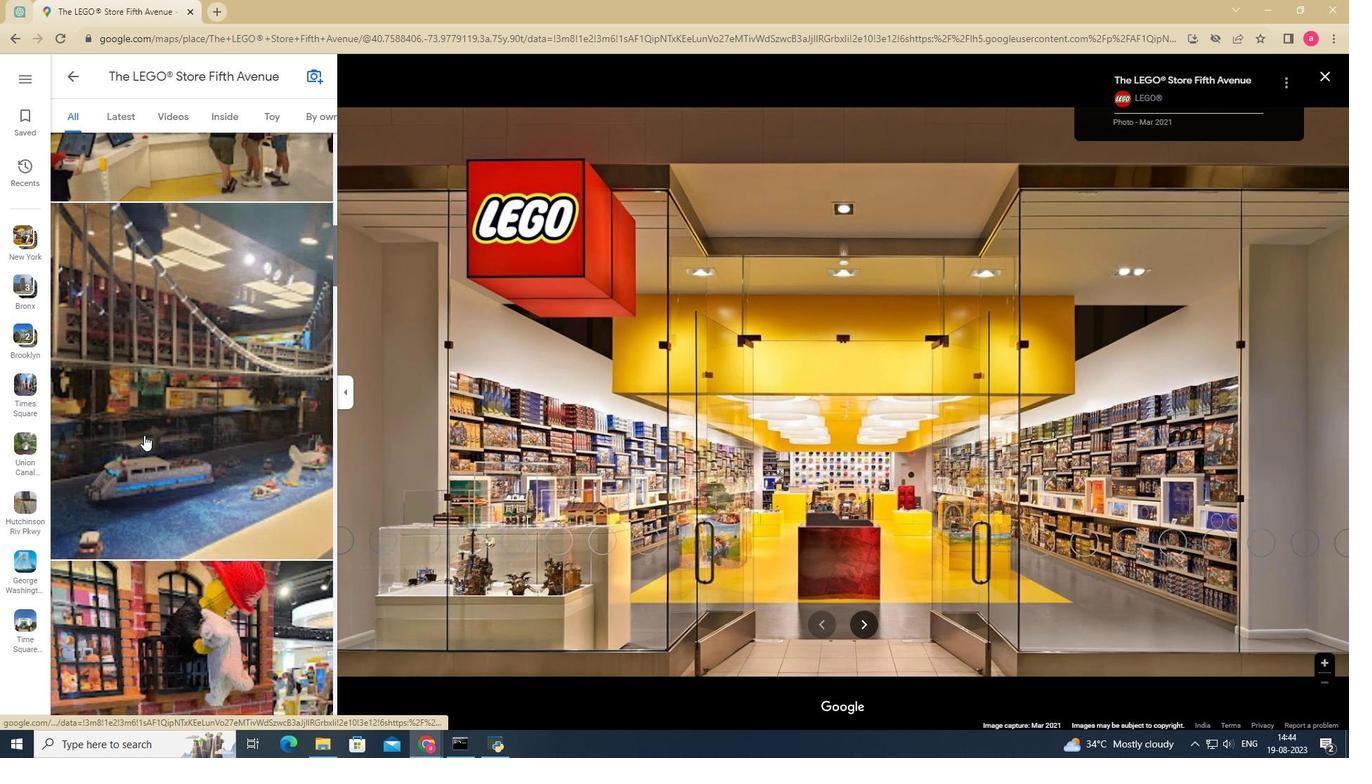 
Action: Mouse scrolled (144, 434) with delta (0, 0)
Screenshot: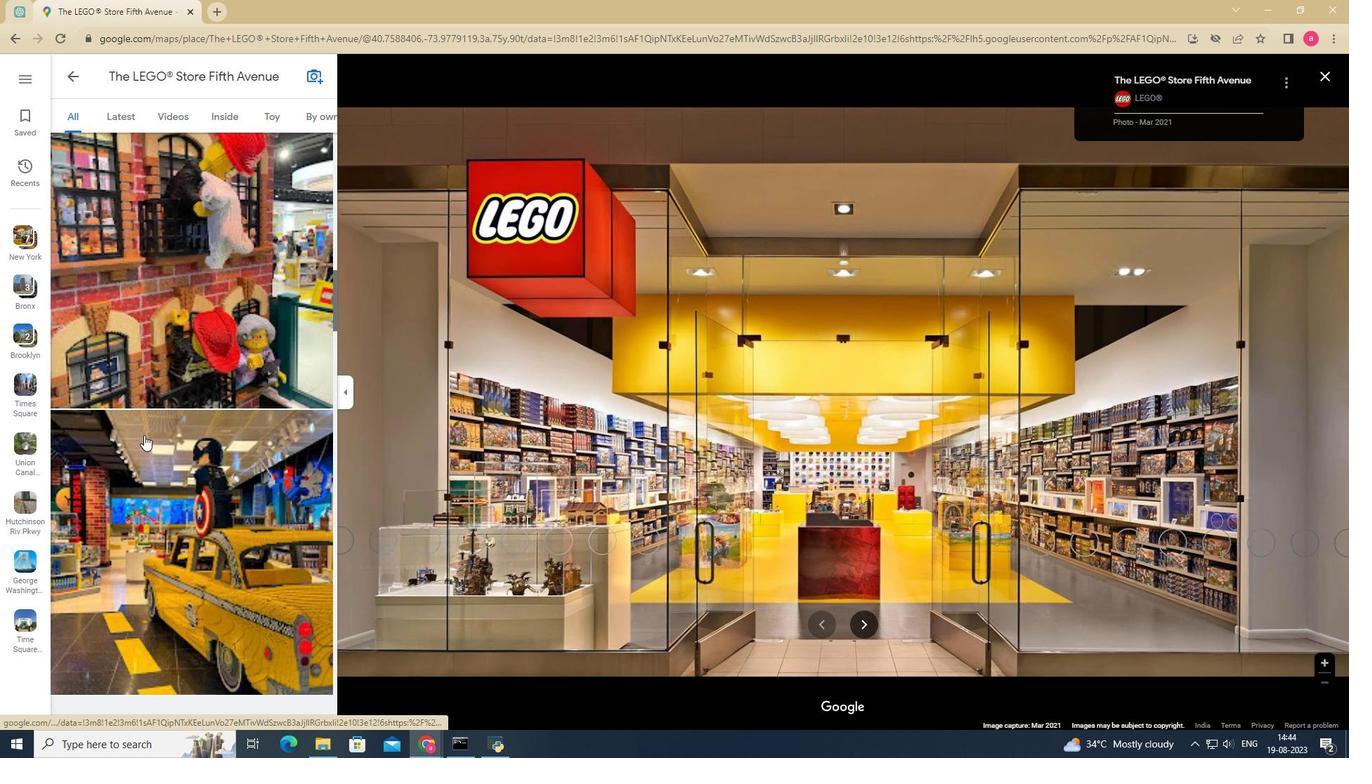 
Action: Mouse scrolled (144, 434) with delta (0, 0)
Screenshot: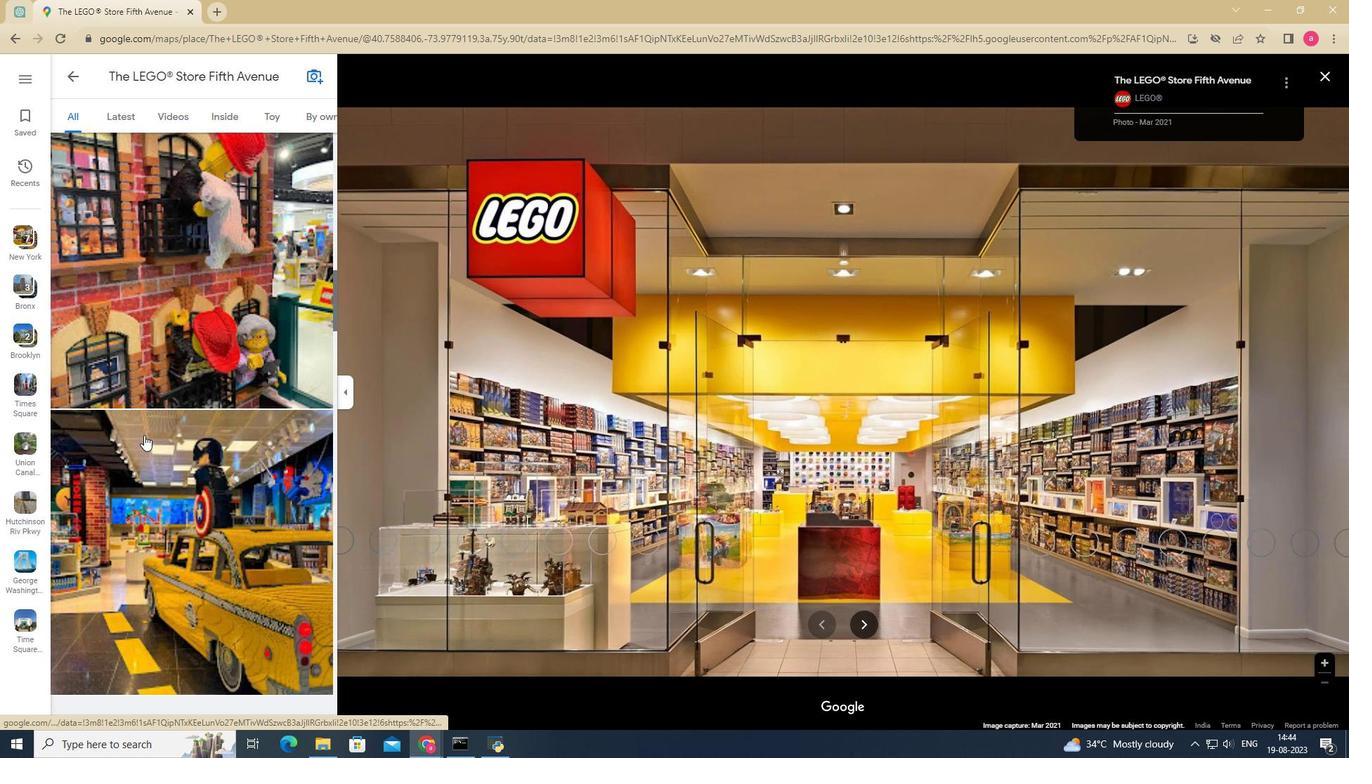 
Action: Mouse scrolled (144, 434) with delta (0, 0)
Screenshot: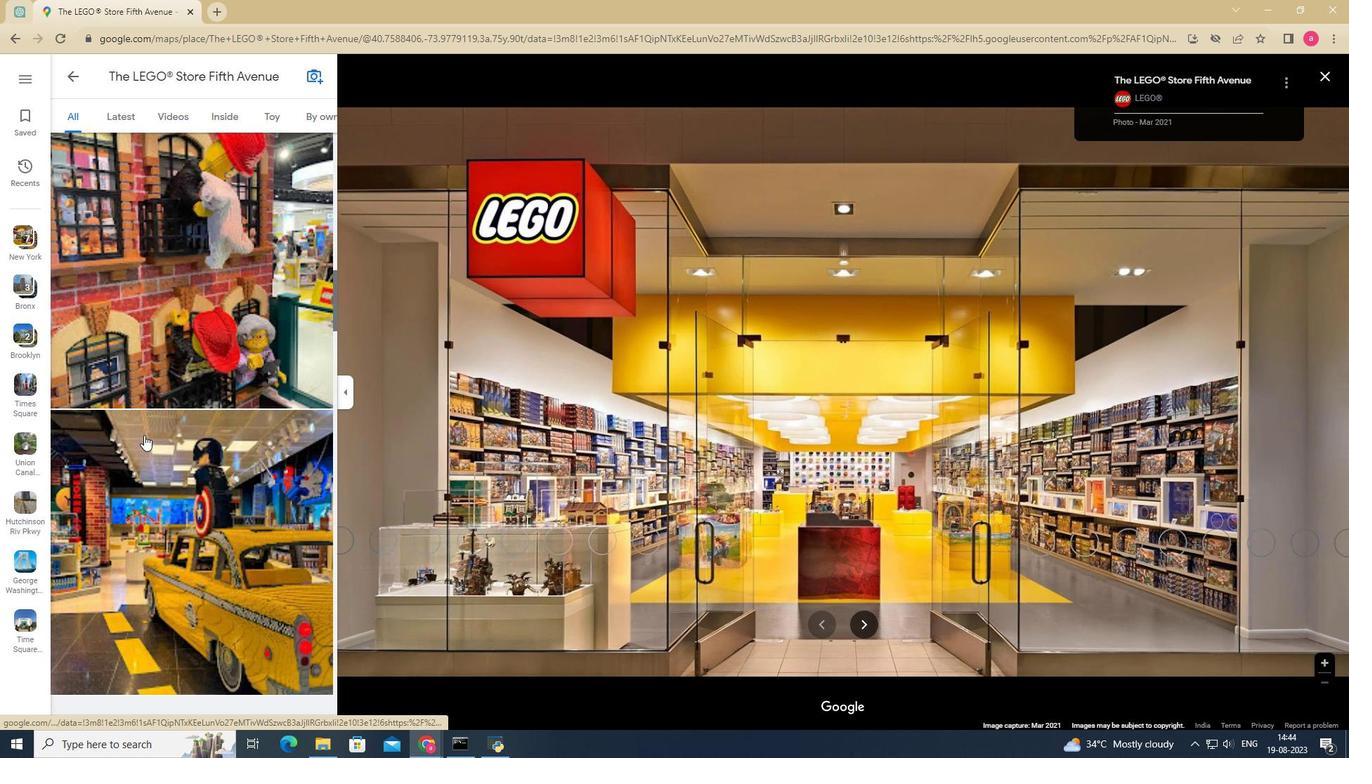 
Action: Mouse scrolled (144, 434) with delta (0, 0)
Screenshot: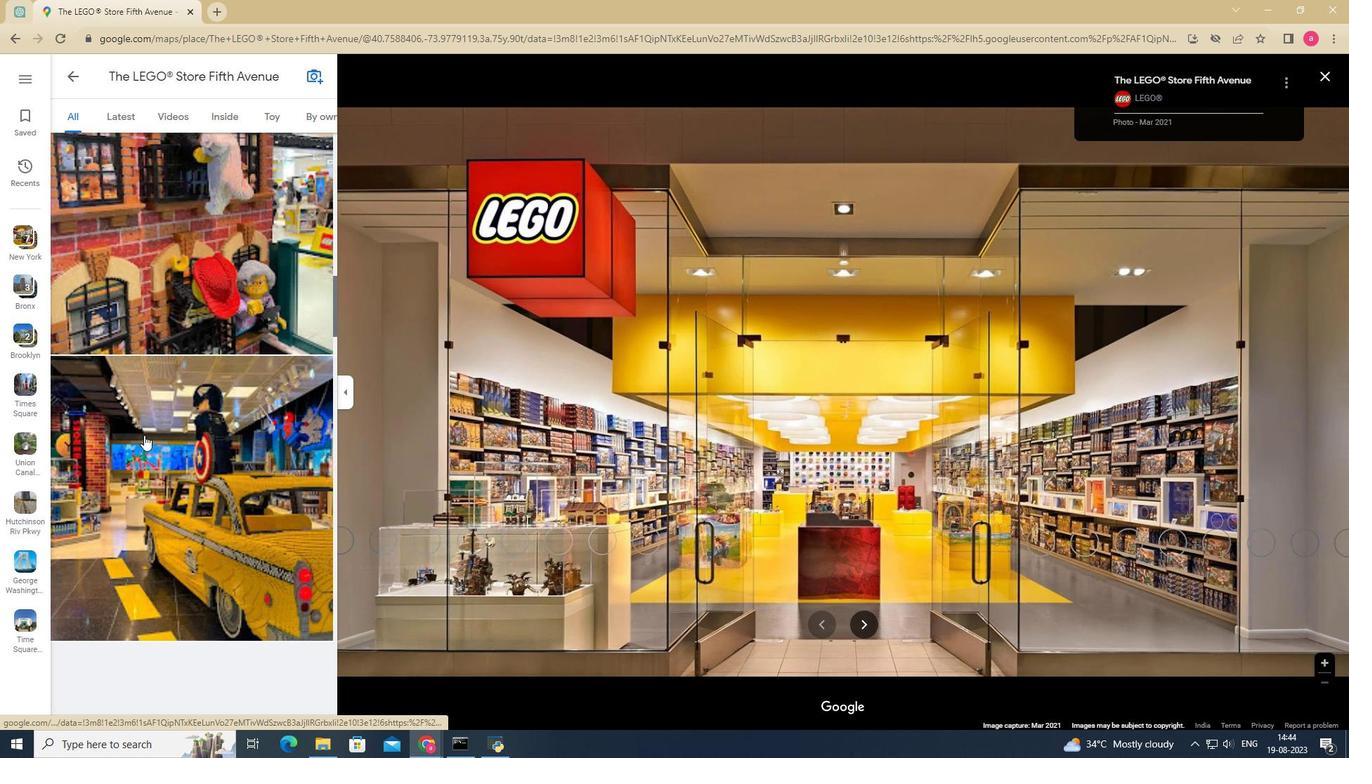 
Action: Mouse scrolled (144, 434) with delta (0, 0)
Screenshot: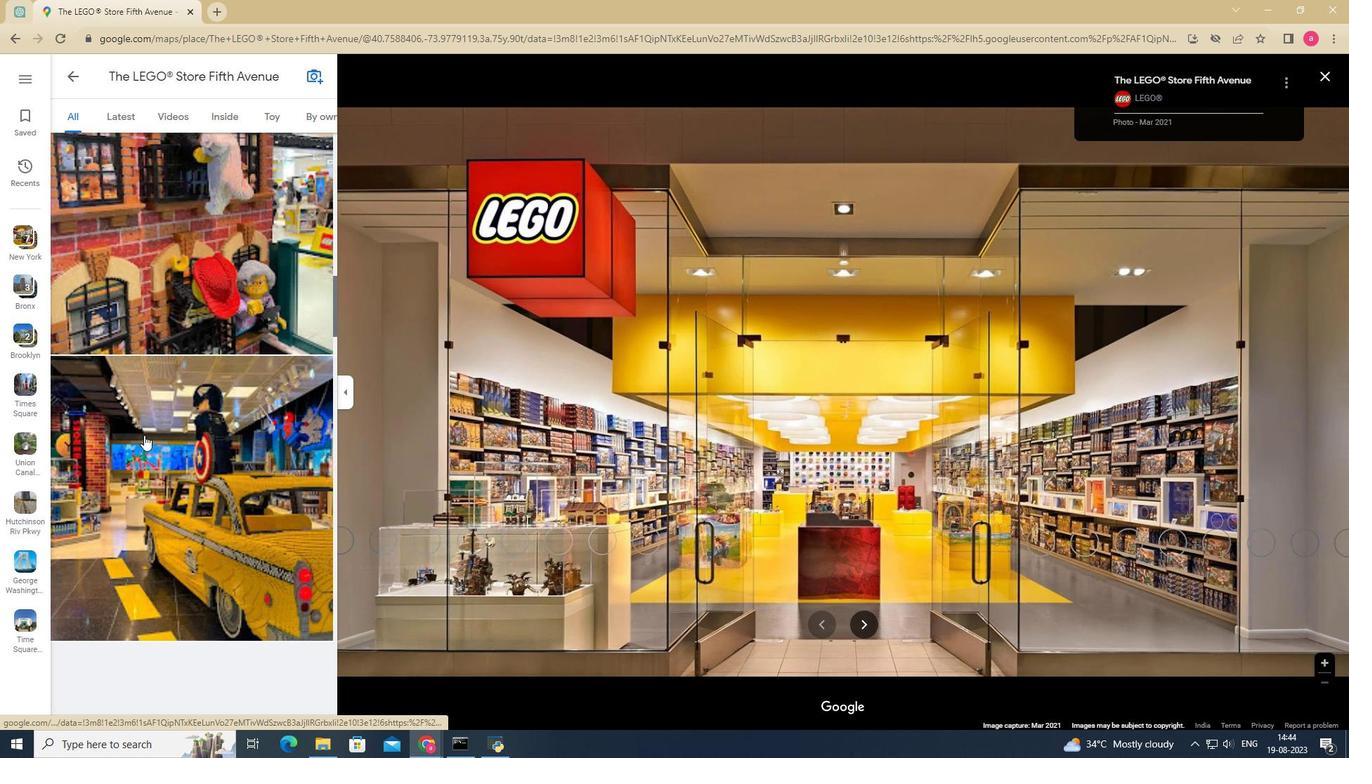 
Action: Mouse scrolled (144, 434) with delta (0, 0)
Screenshot: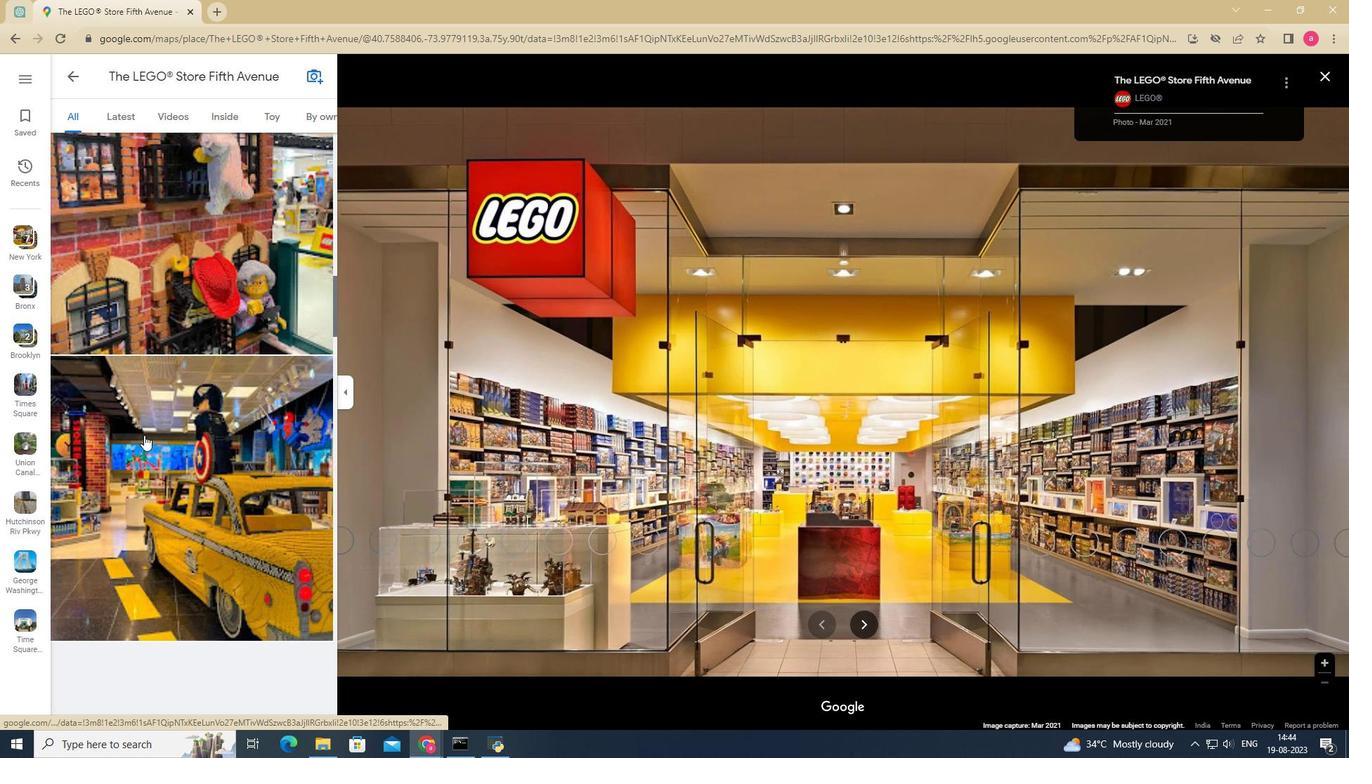 
Action: Mouse scrolled (144, 434) with delta (0, 0)
Screenshot: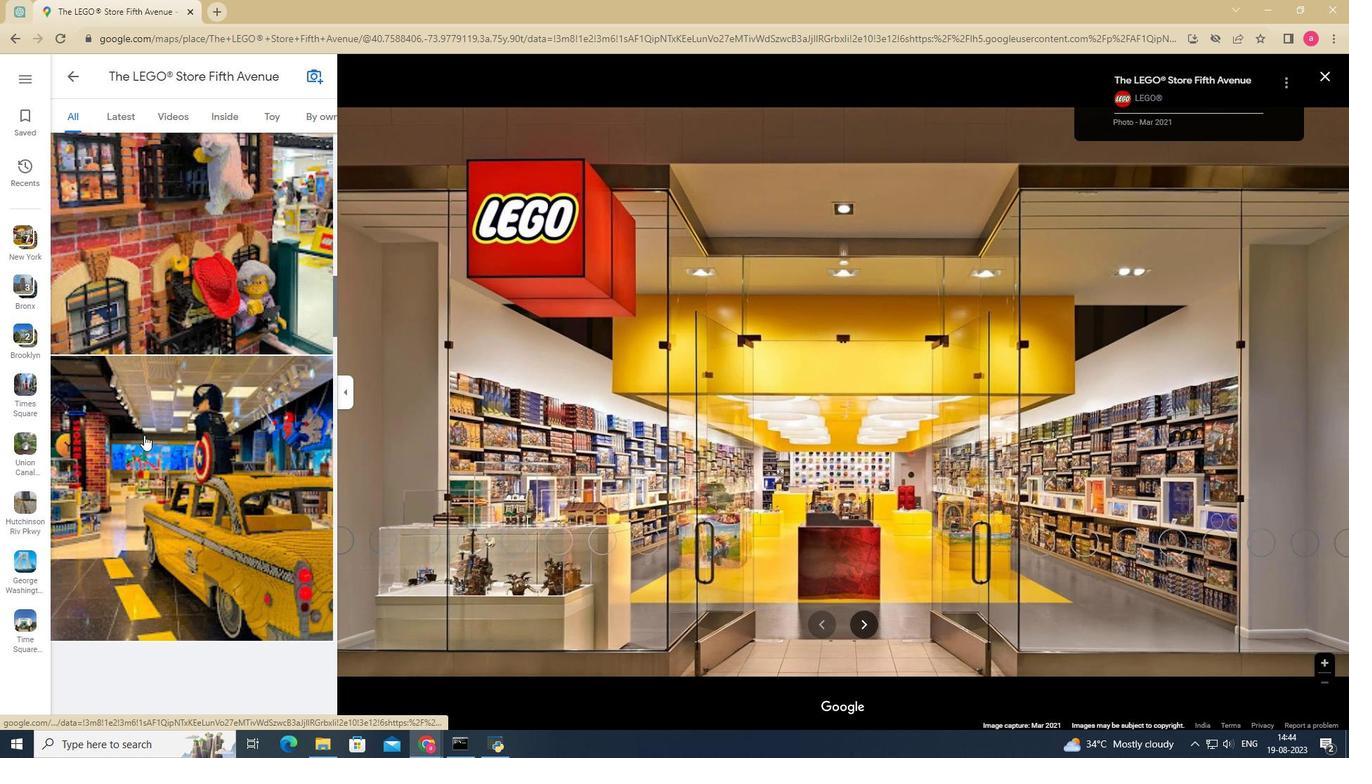 
Action: Mouse scrolled (144, 434) with delta (0, 0)
Screenshot: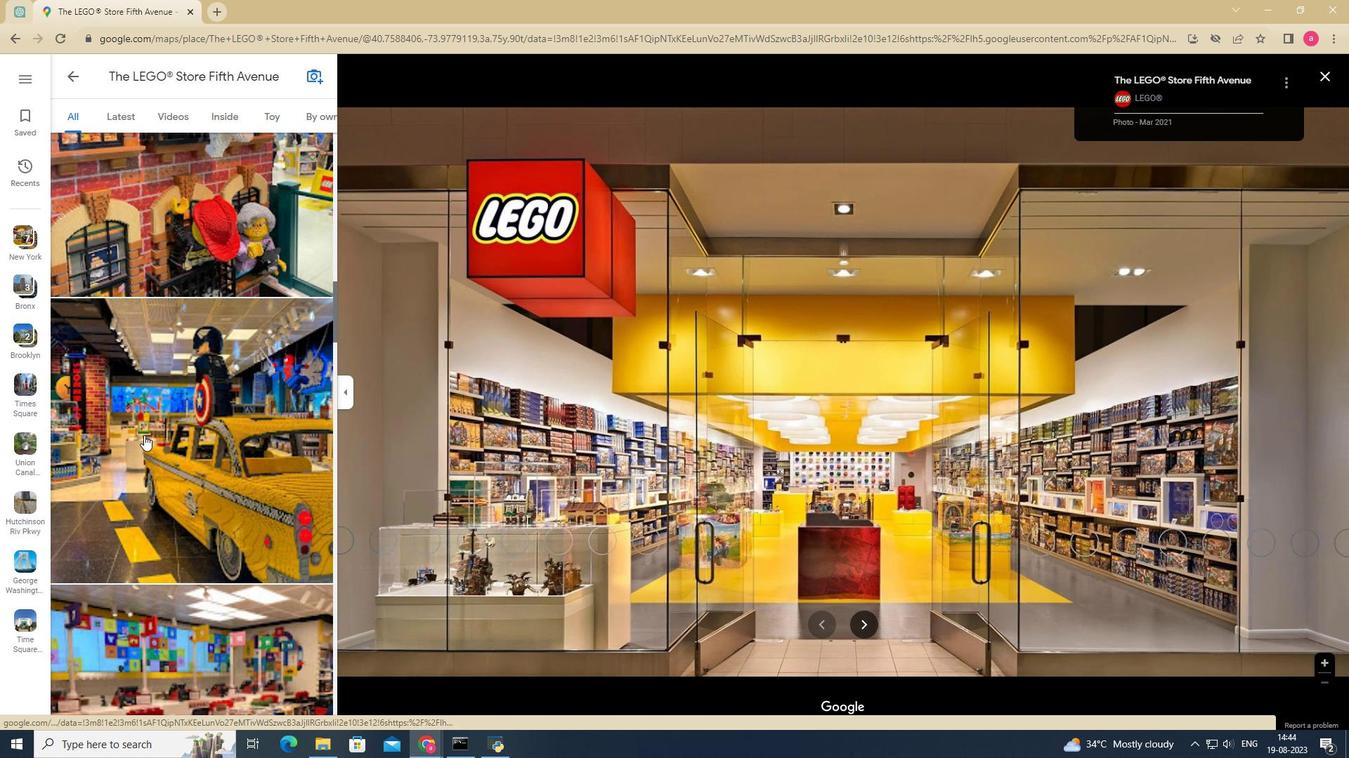 
Action: Mouse scrolled (144, 434) with delta (0, 0)
Screenshot: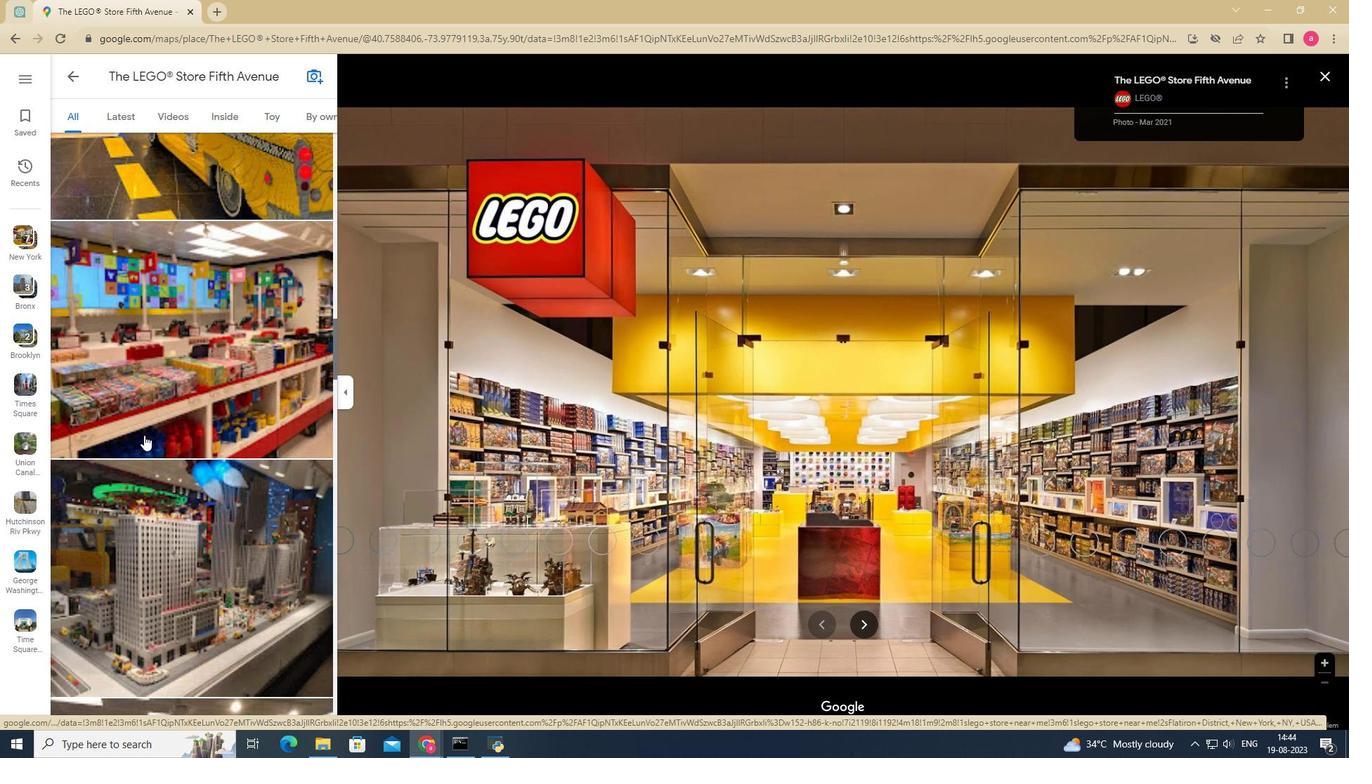 
Action: Mouse scrolled (144, 434) with delta (0, 0)
Screenshot: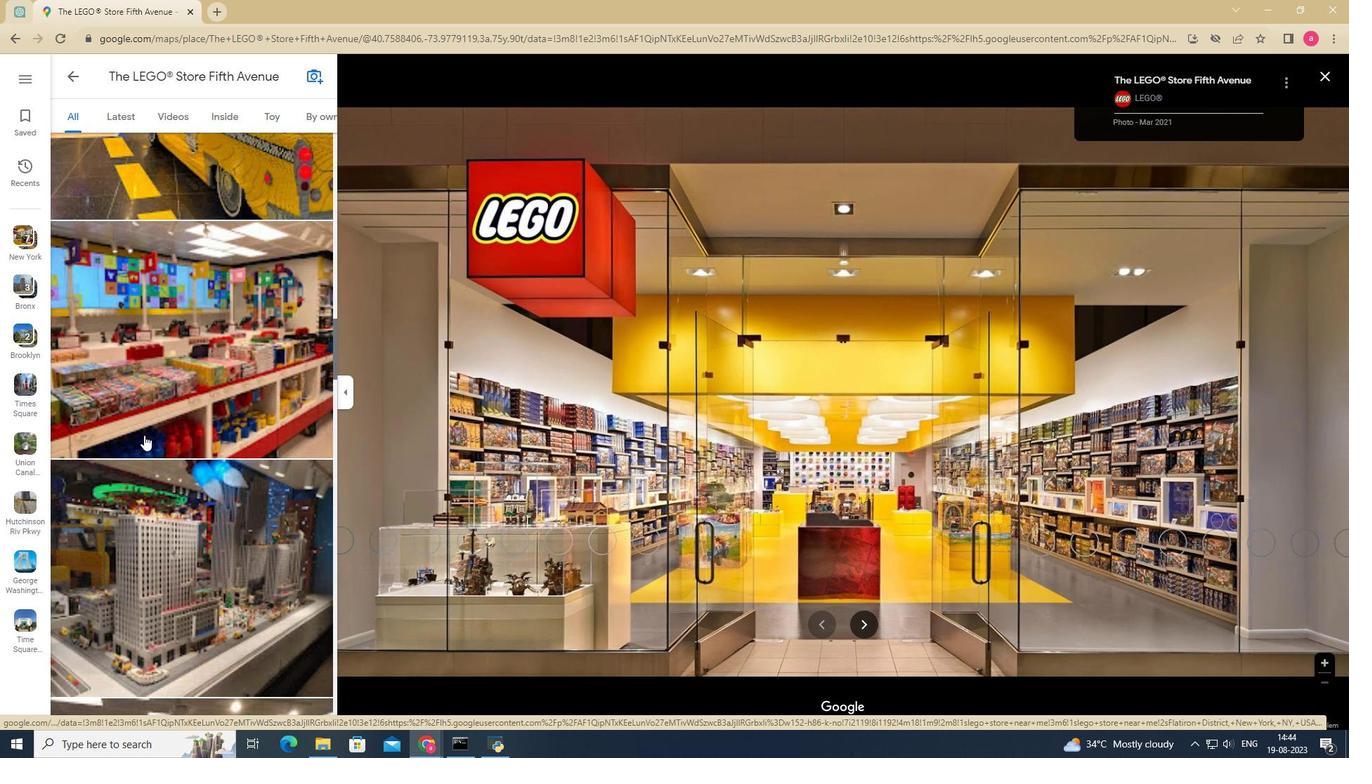 
Action: Mouse scrolled (144, 434) with delta (0, 0)
Screenshot: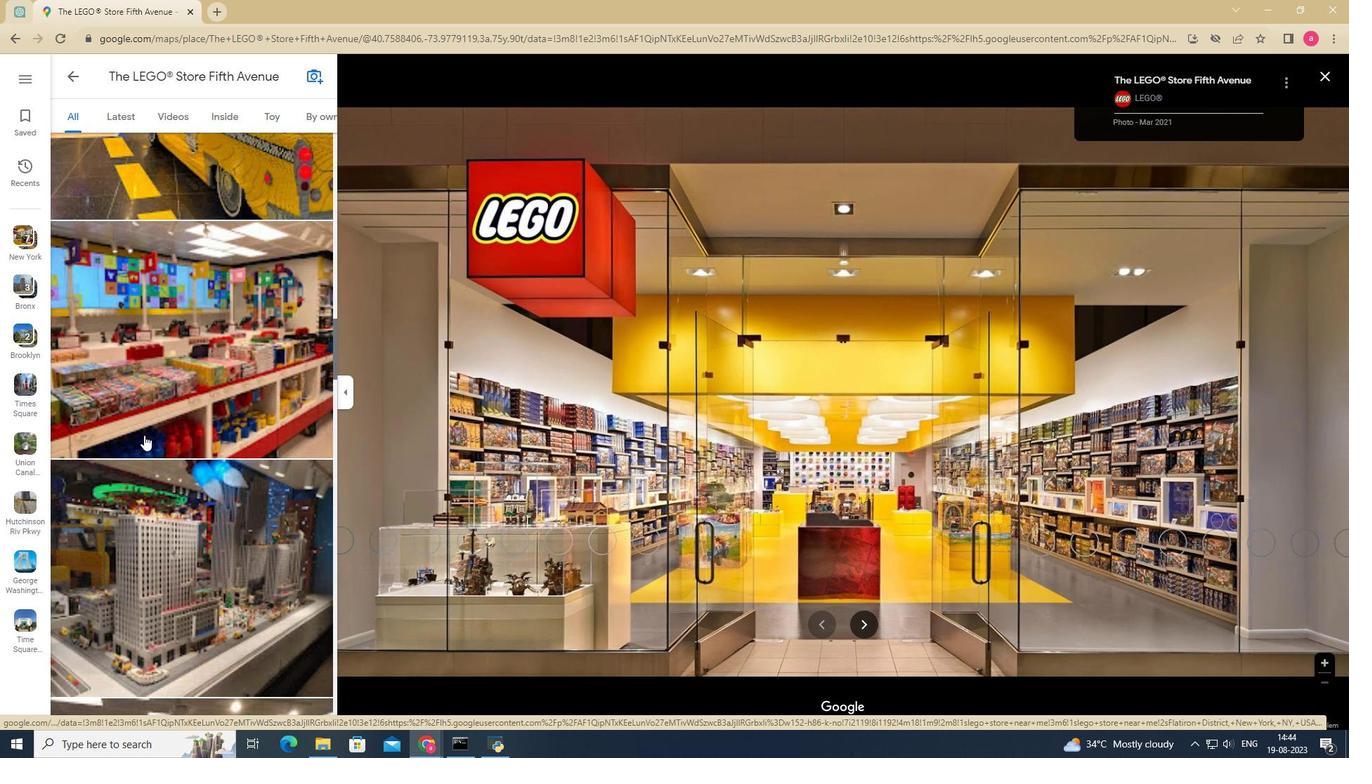 
Action: Mouse scrolled (144, 434) with delta (0, 0)
Screenshot: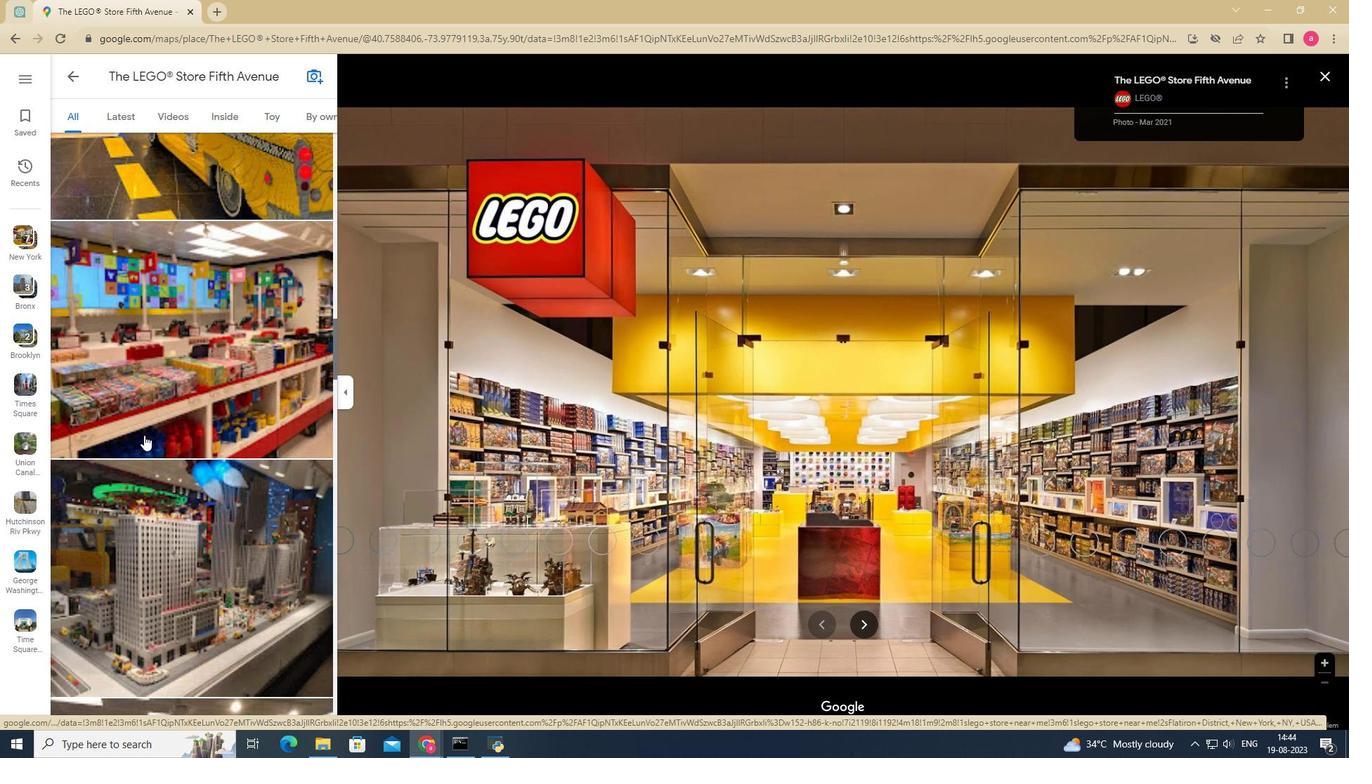 
Action: Mouse scrolled (144, 434) with delta (0, 0)
Screenshot: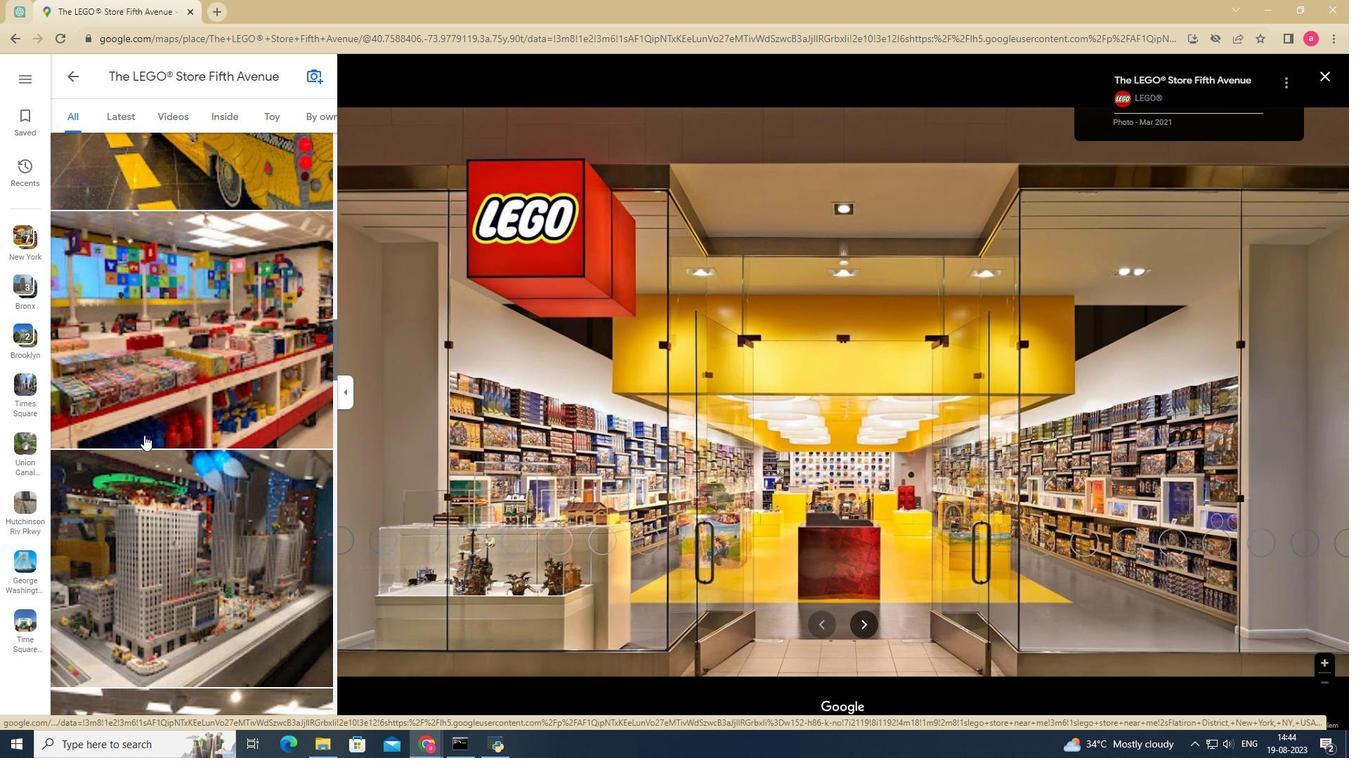 
Action: Mouse scrolled (144, 434) with delta (0, 0)
Screenshot: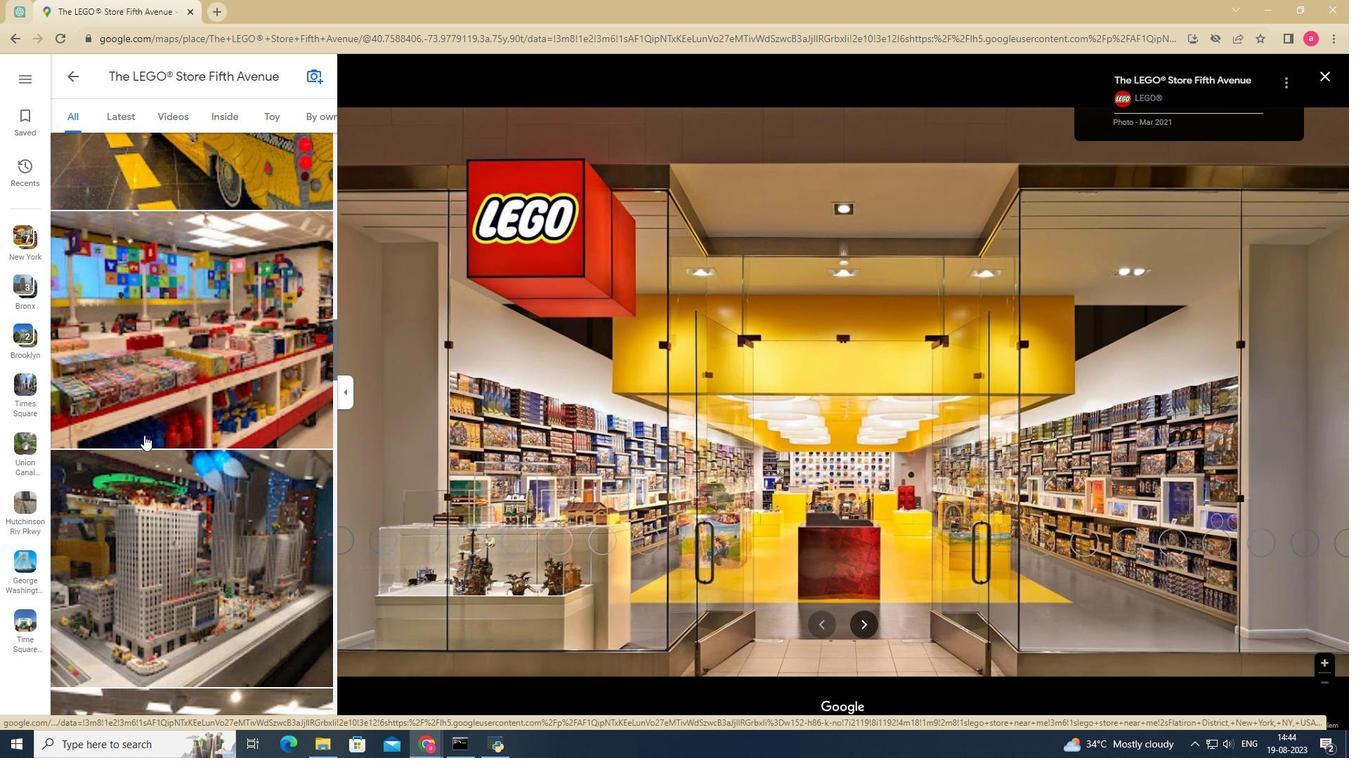 
Action: Mouse scrolled (144, 434) with delta (0, 0)
Screenshot: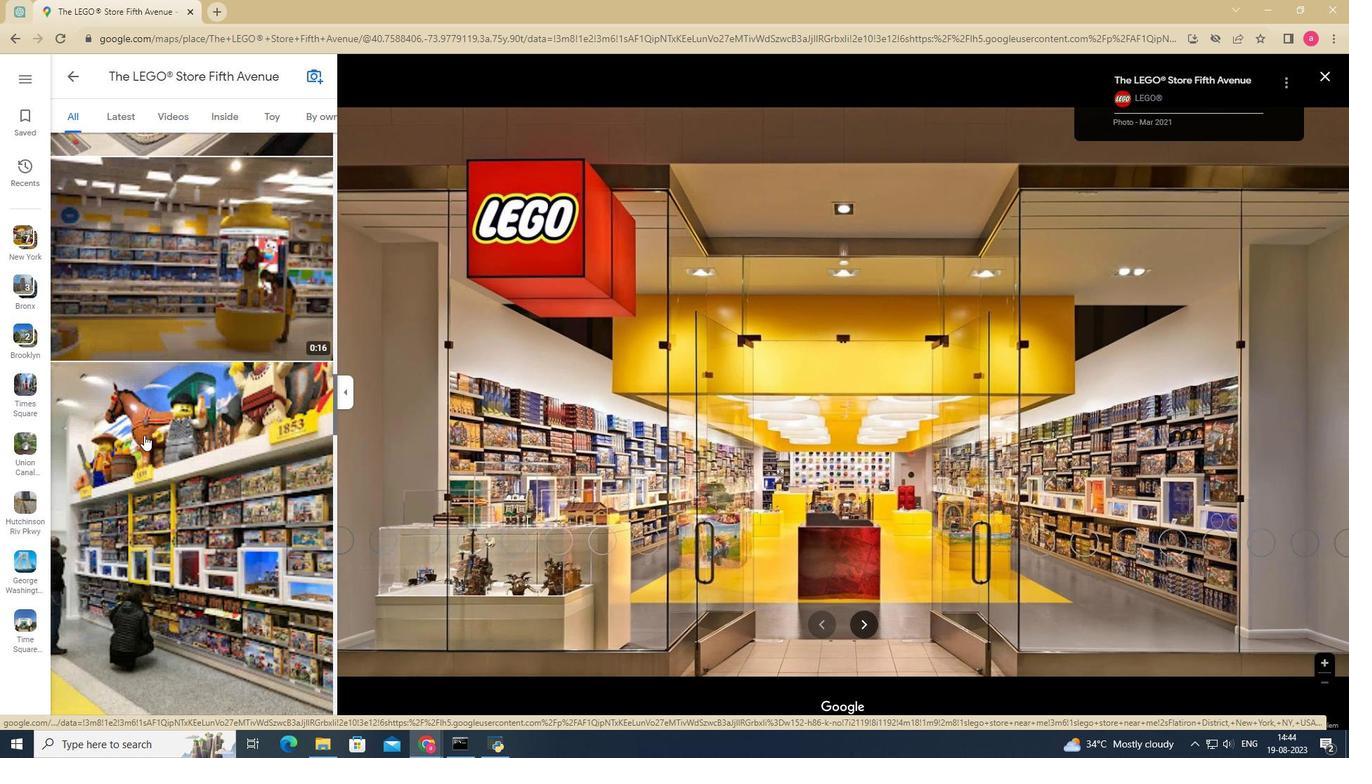 
Action: Mouse scrolled (144, 434) with delta (0, 0)
Screenshot: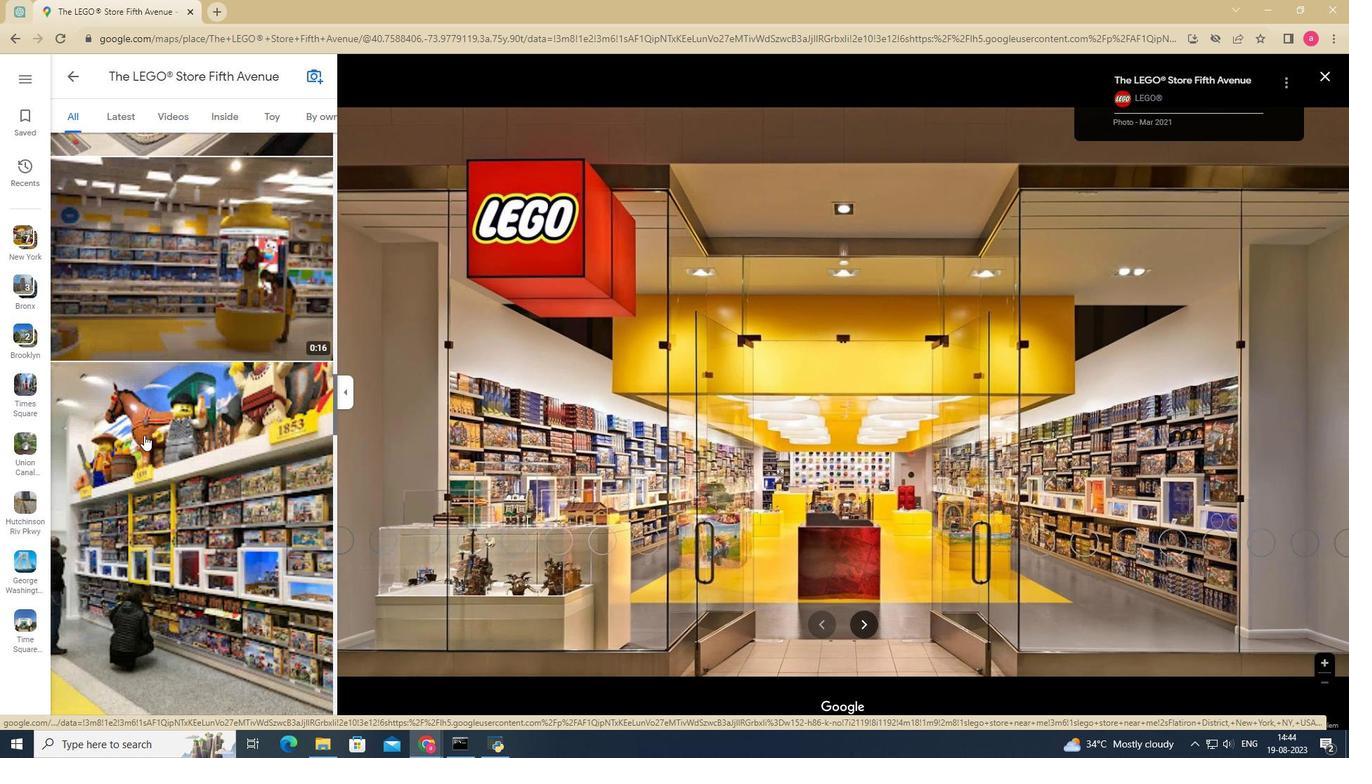 
Action: Mouse scrolled (144, 434) with delta (0, 0)
Screenshot: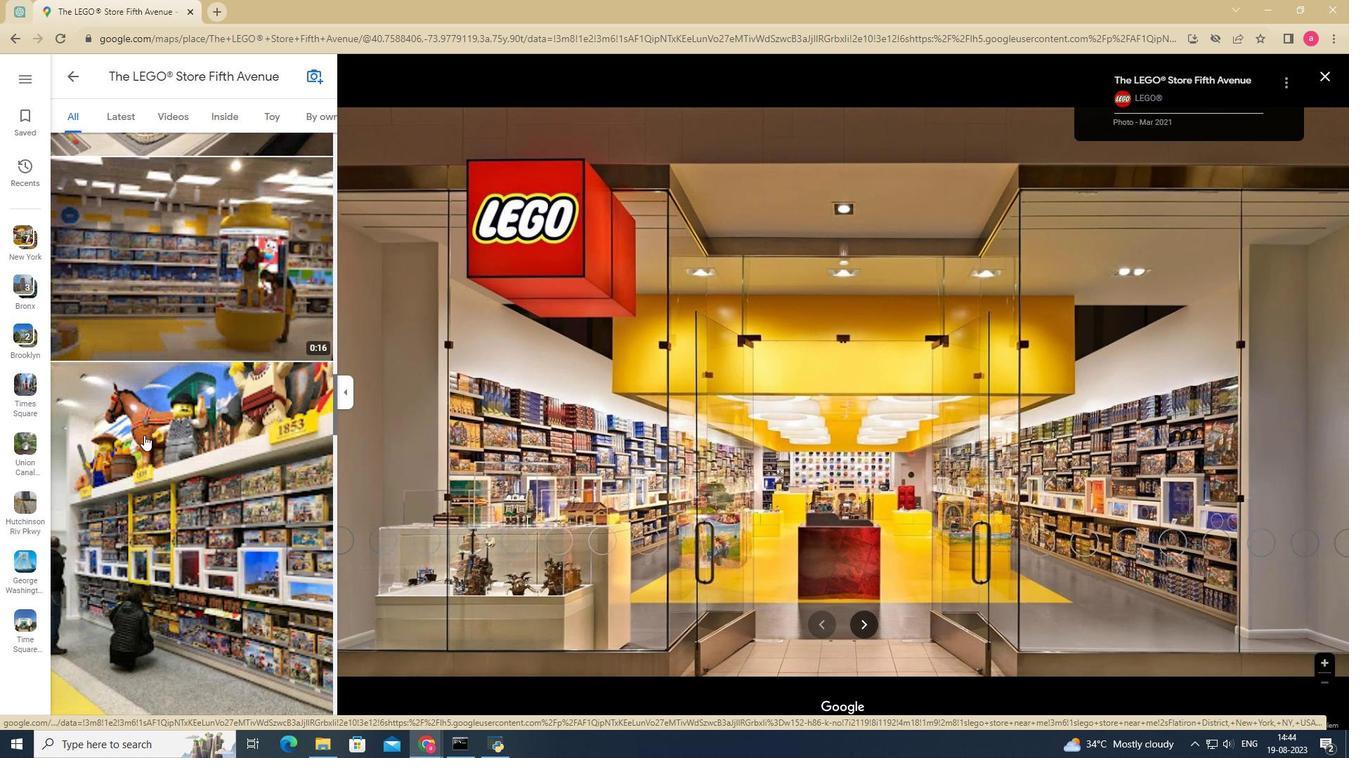 
Action: Mouse scrolled (144, 434) with delta (0, 0)
Screenshot: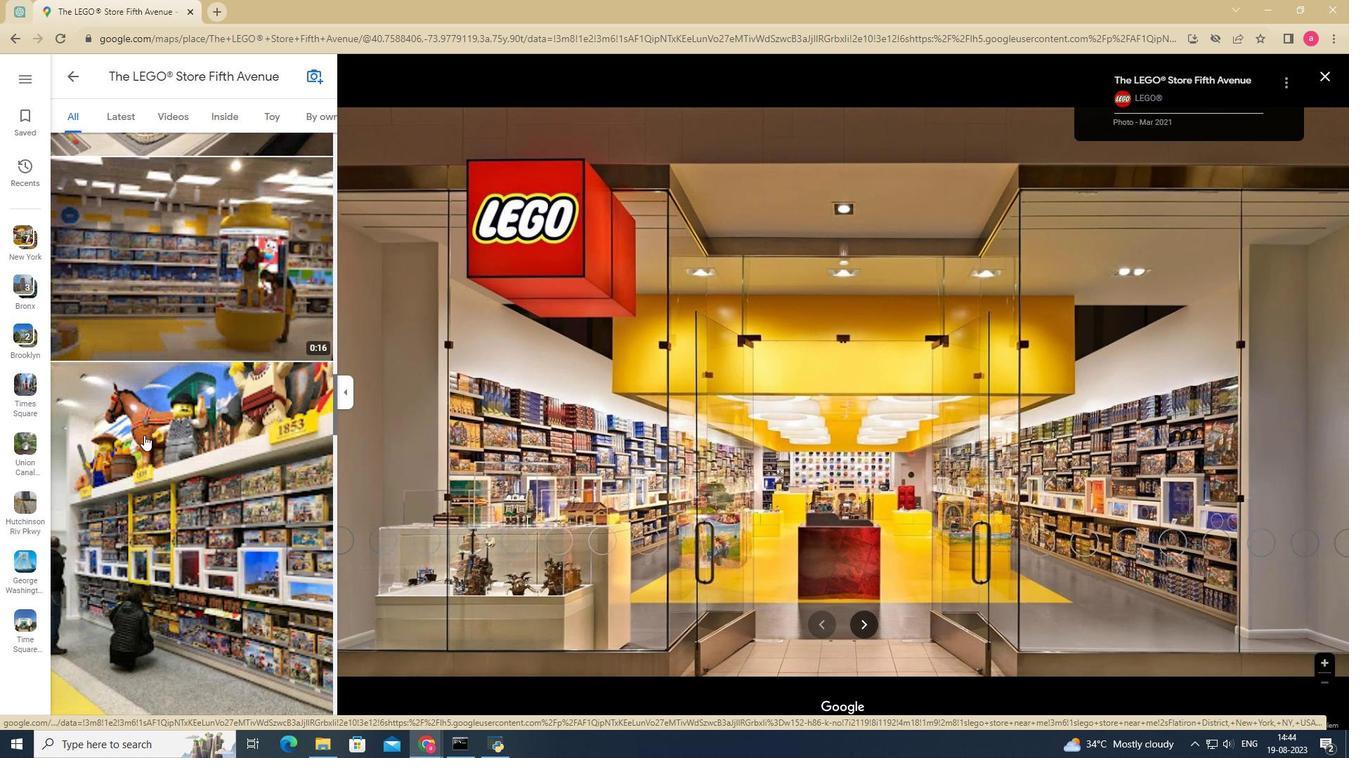 
Action: Mouse scrolled (144, 434) with delta (0, 0)
Screenshot: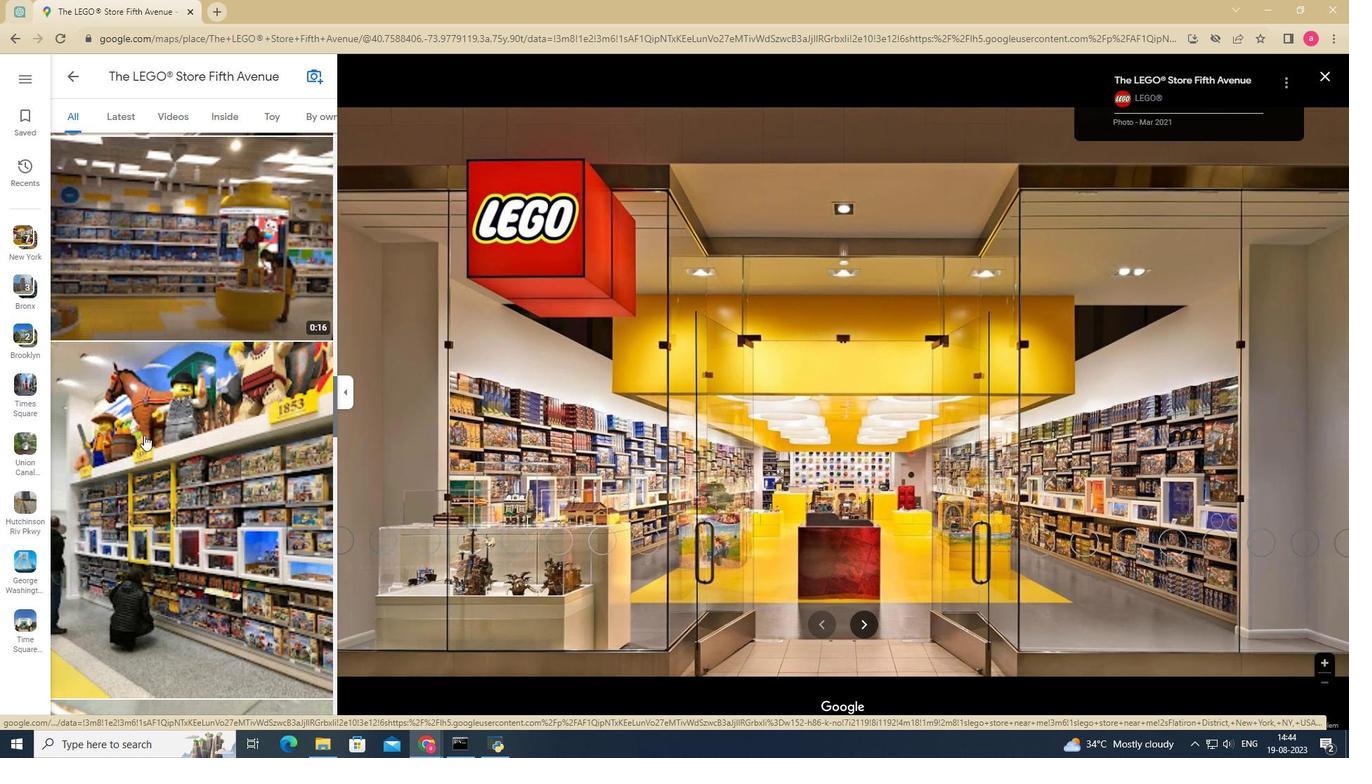 
Action: Mouse scrolled (144, 434) with delta (0, 0)
Screenshot: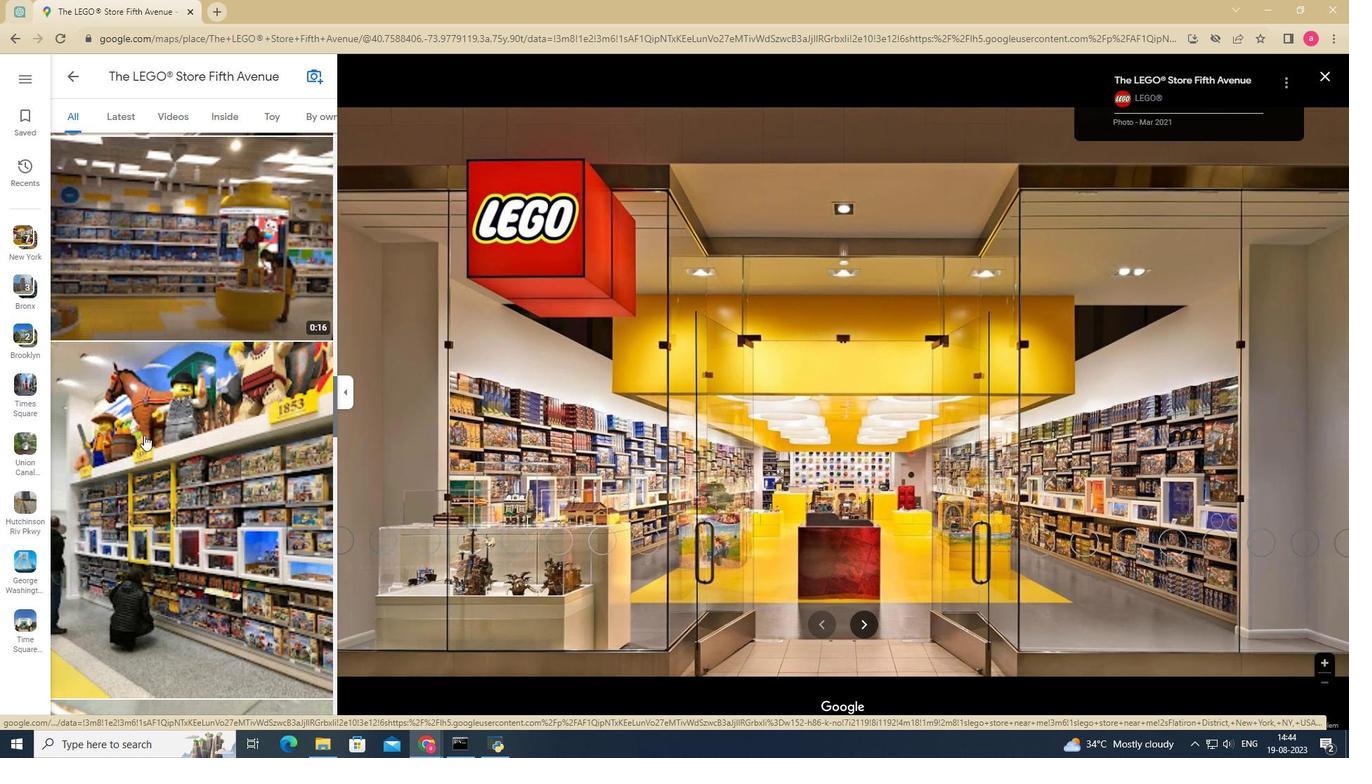 
Action: Mouse scrolled (144, 434) with delta (0, 0)
Screenshot: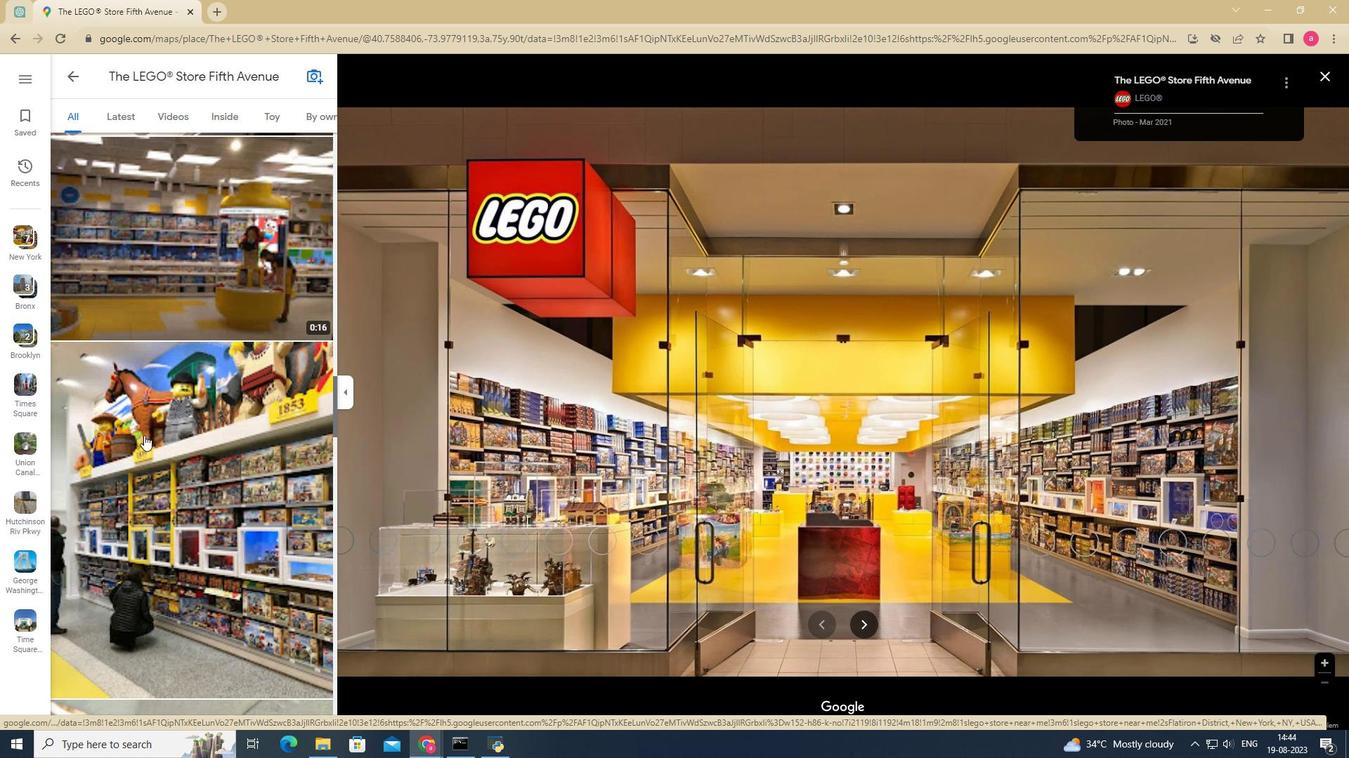 
Action: Mouse pressed left at (144, 435)
Screenshot: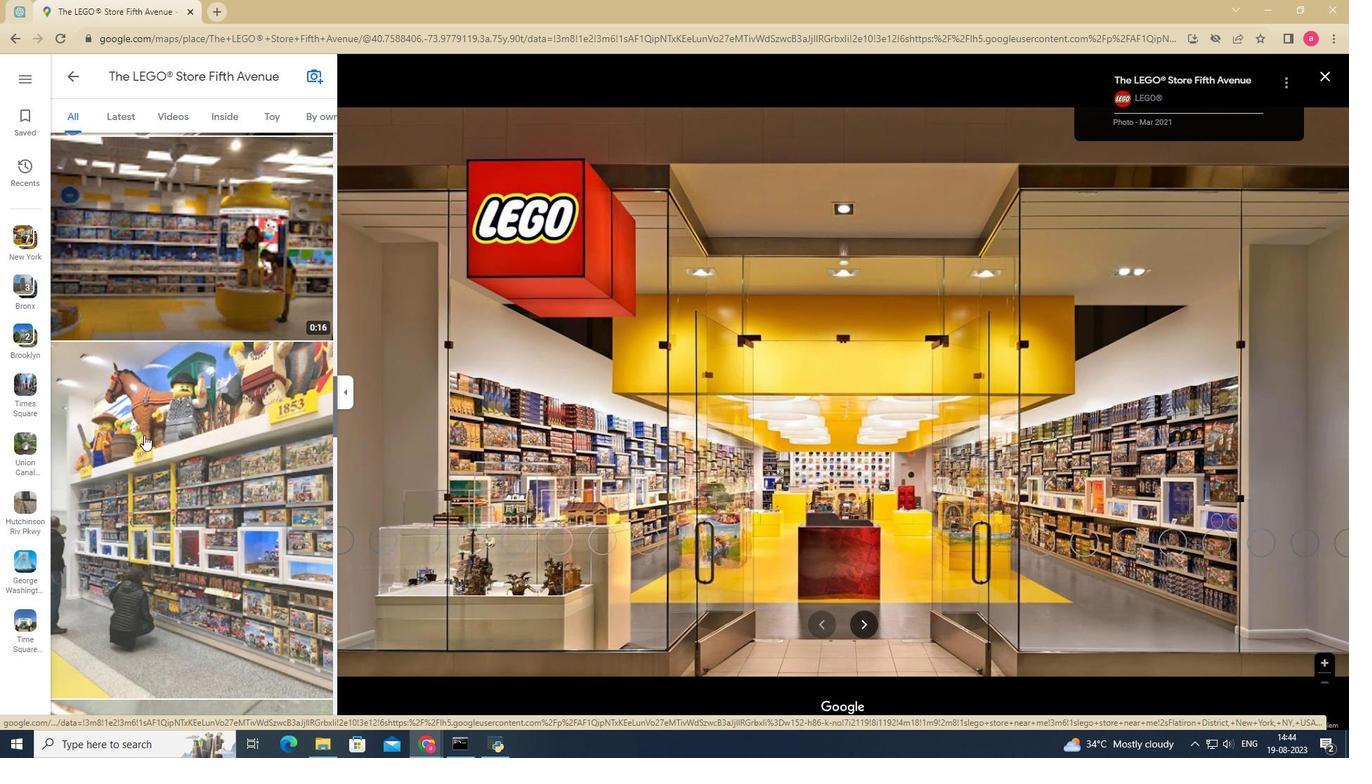 
Action: Mouse scrolled (144, 434) with delta (0, 0)
Screenshot: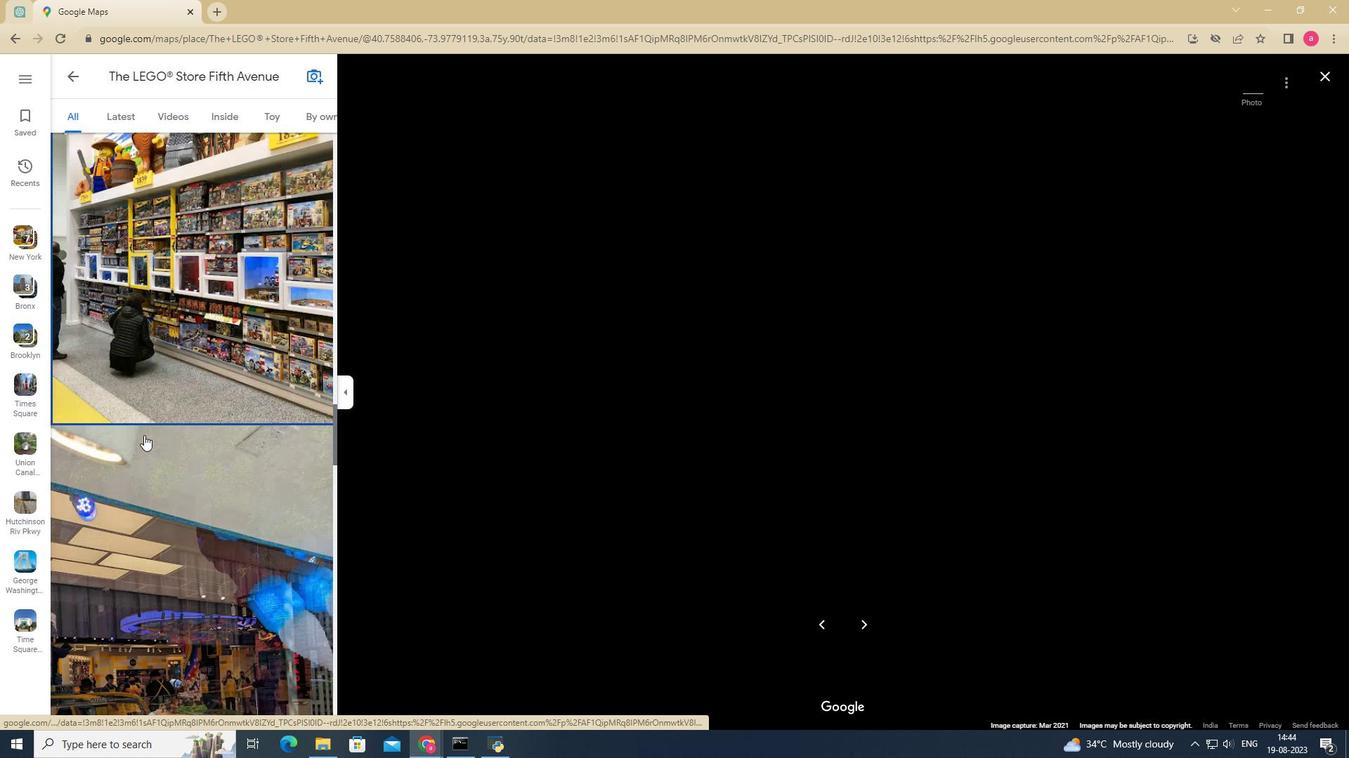 
Action: Mouse scrolled (144, 434) with delta (0, 0)
Screenshot: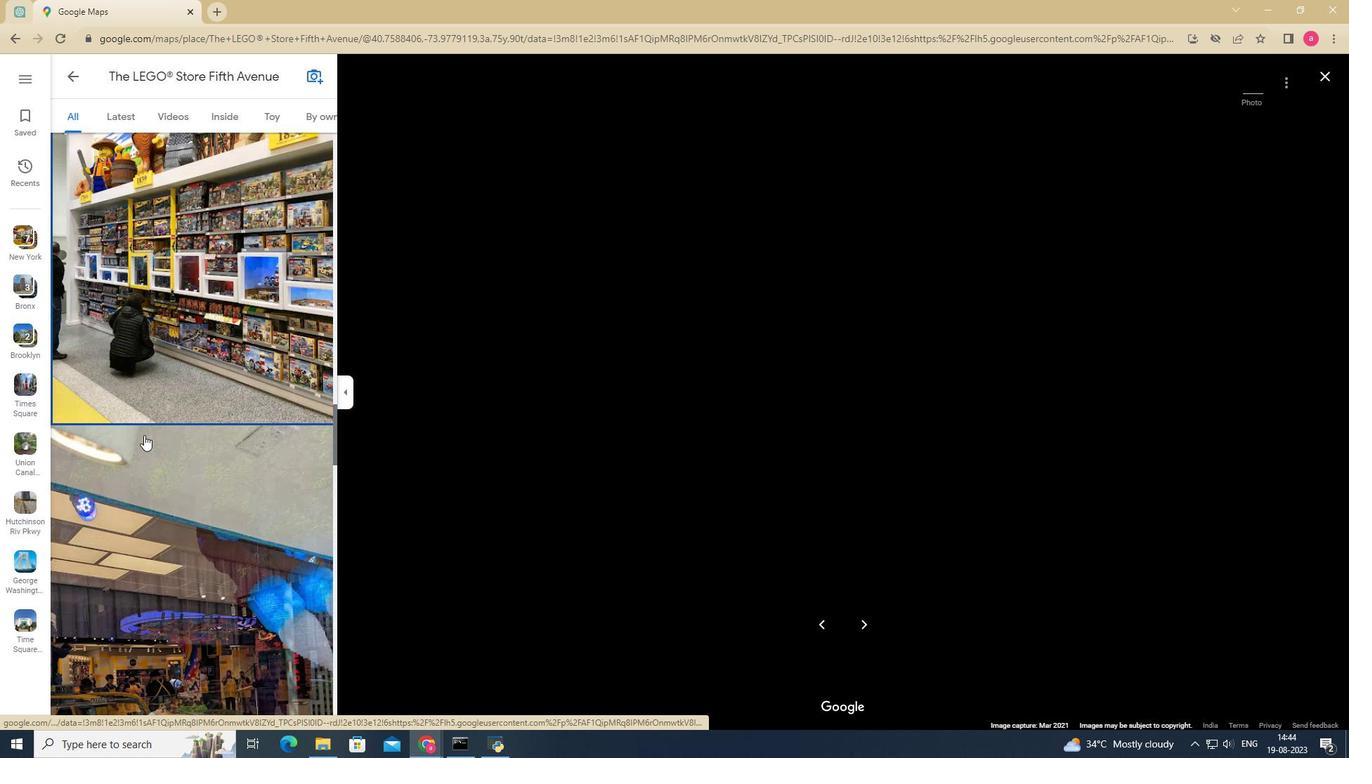 
Action: Mouse scrolled (144, 434) with delta (0, 0)
Screenshot: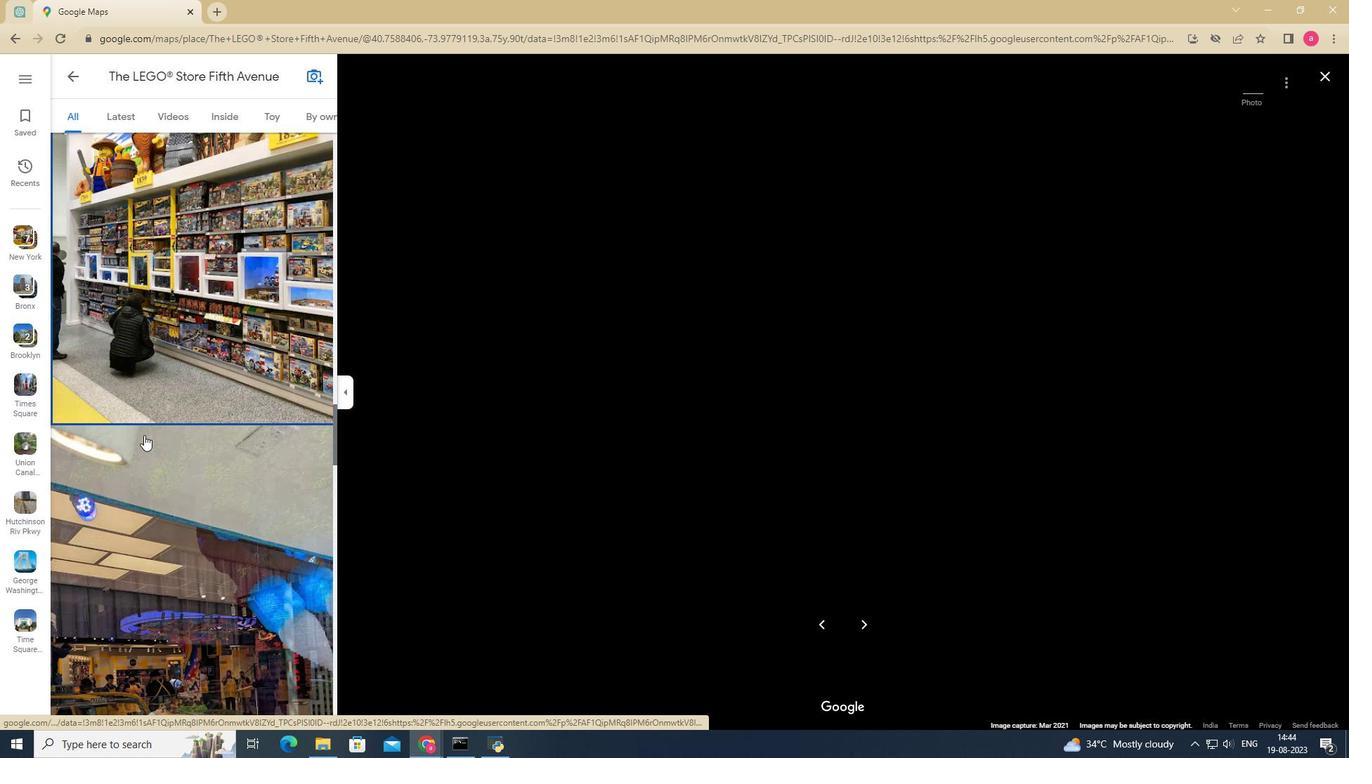 
Action: Mouse scrolled (144, 434) with delta (0, 0)
Screenshot: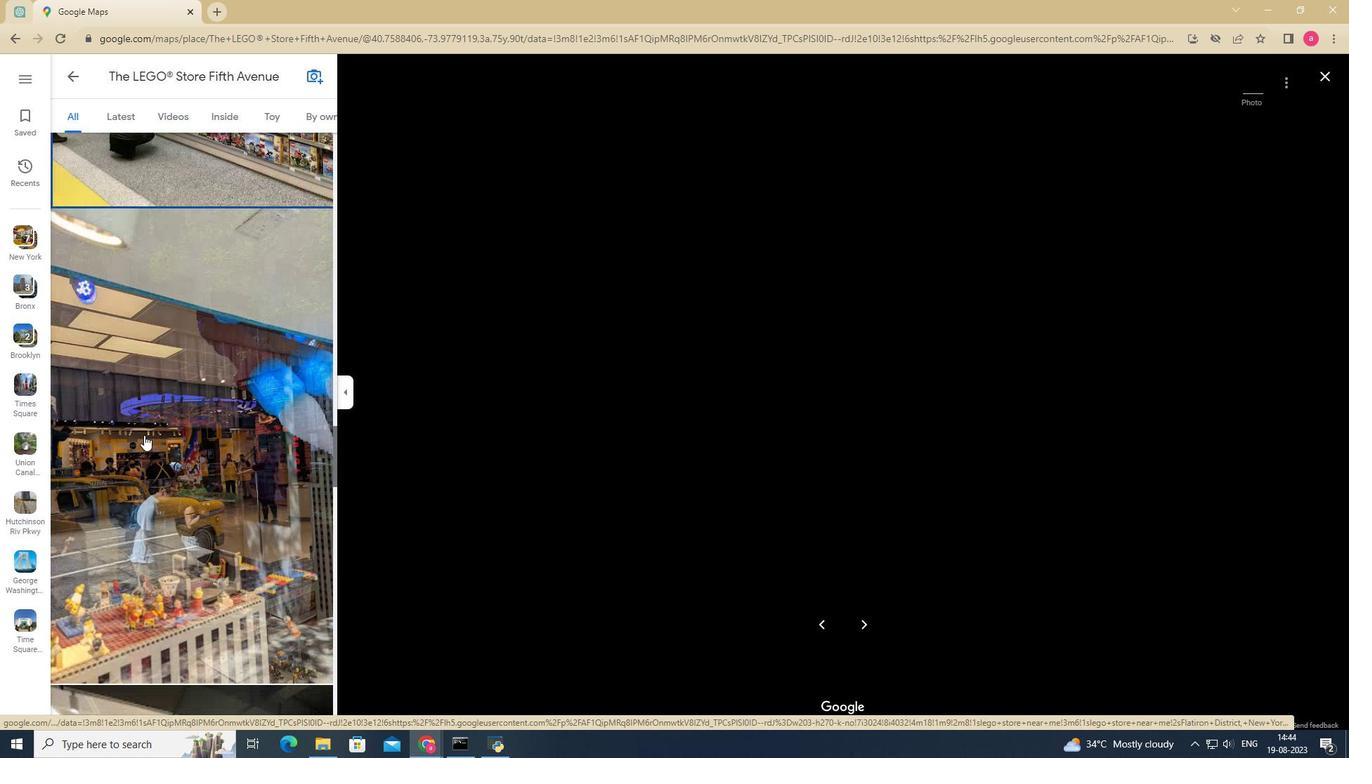 
Action: Mouse scrolled (144, 434) with delta (0, 0)
Screenshot: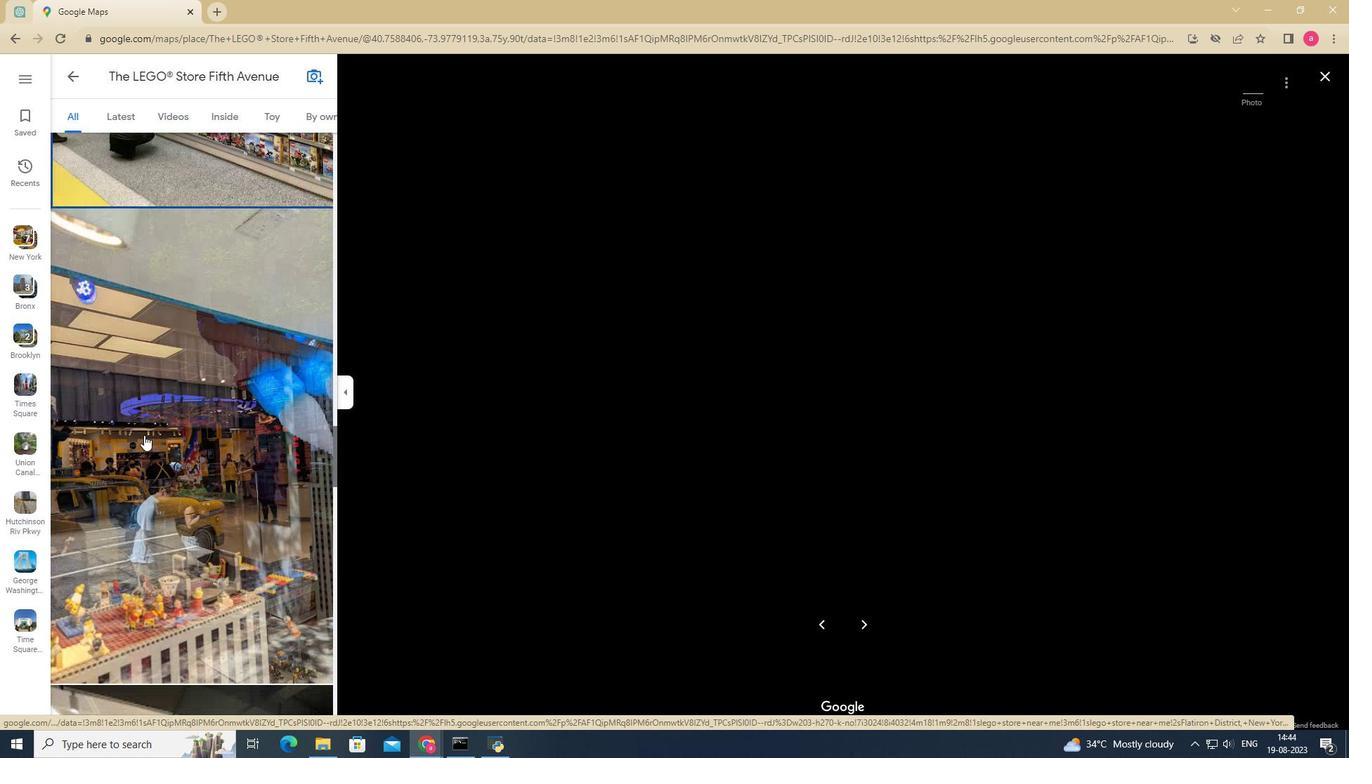 
Action: Mouse scrolled (144, 434) with delta (0, 0)
Screenshot: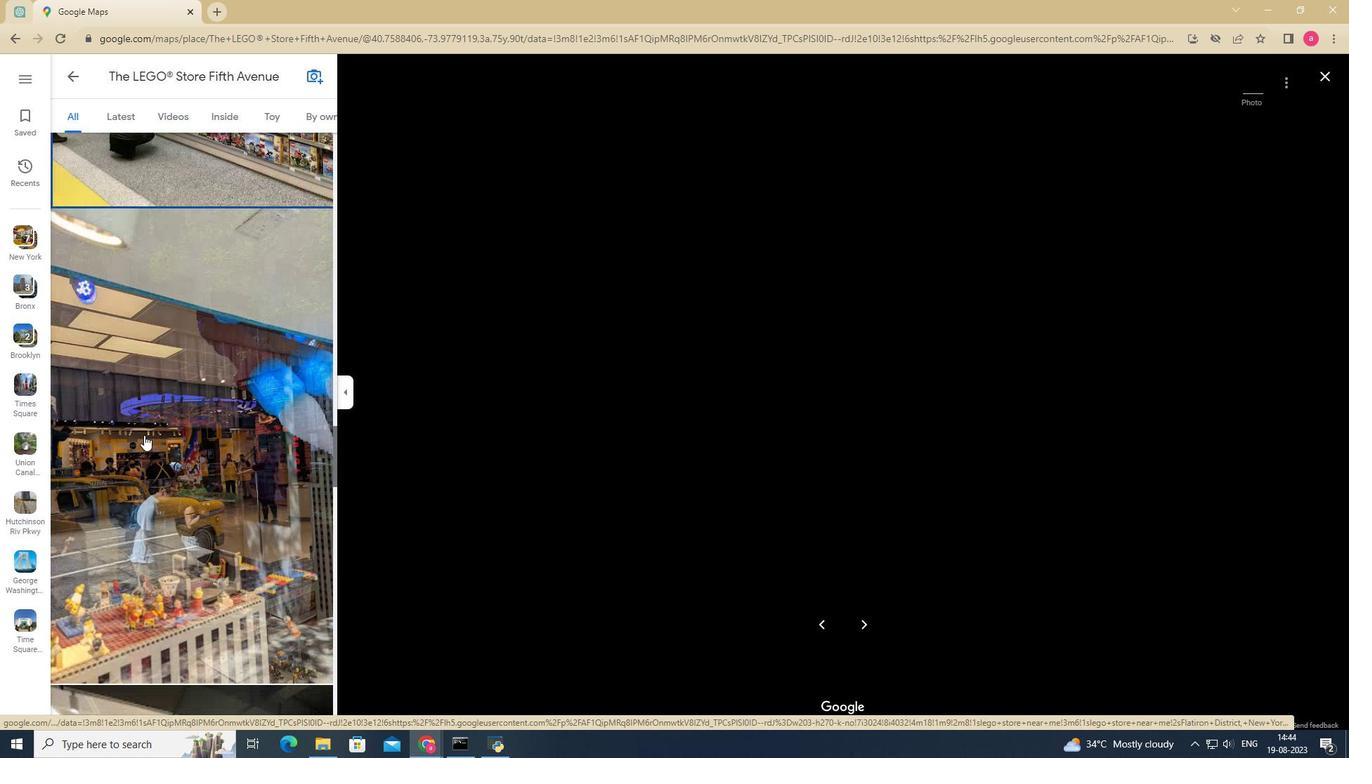 
Action: Mouse scrolled (144, 434) with delta (0, 0)
Screenshot: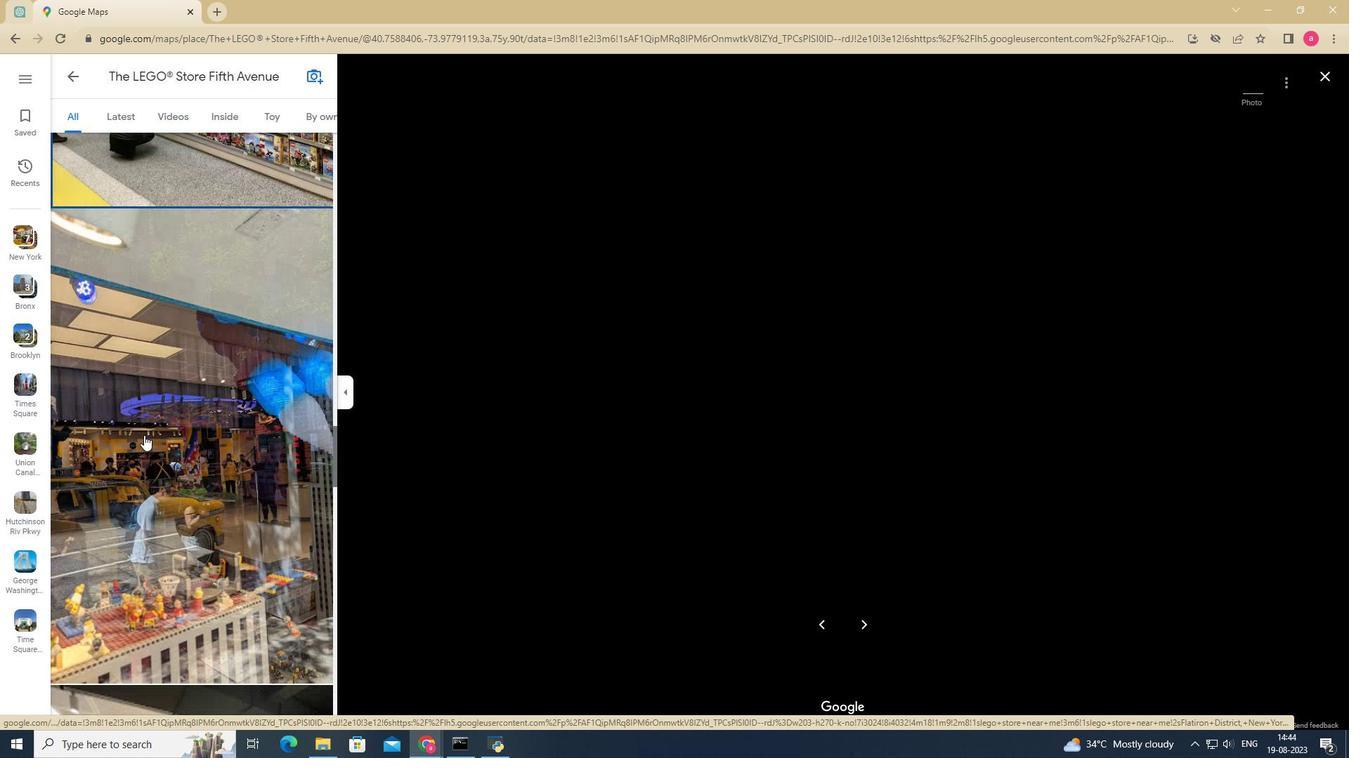 
Action: Mouse scrolled (144, 434) with delta (0, 0)
Screenshot: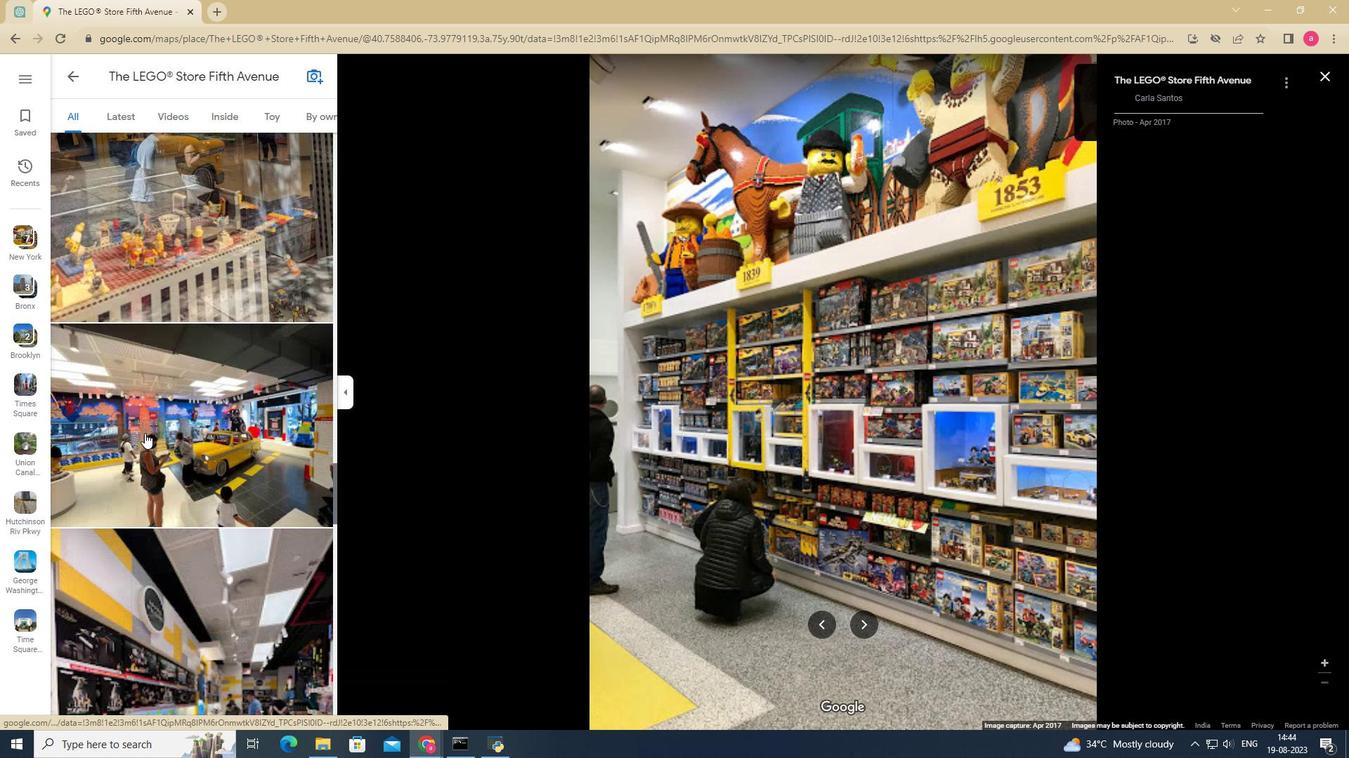 
Action: Mouse scrolled (144, 434) with delta (0, 0)
